 Task: In the  document newsletter.odt, change border color to  'Red' and border width to  '1.5' Select the first Column and fill it with the color  Light Magenta
Action: Mouse moved to (27, 80)
Screenshot: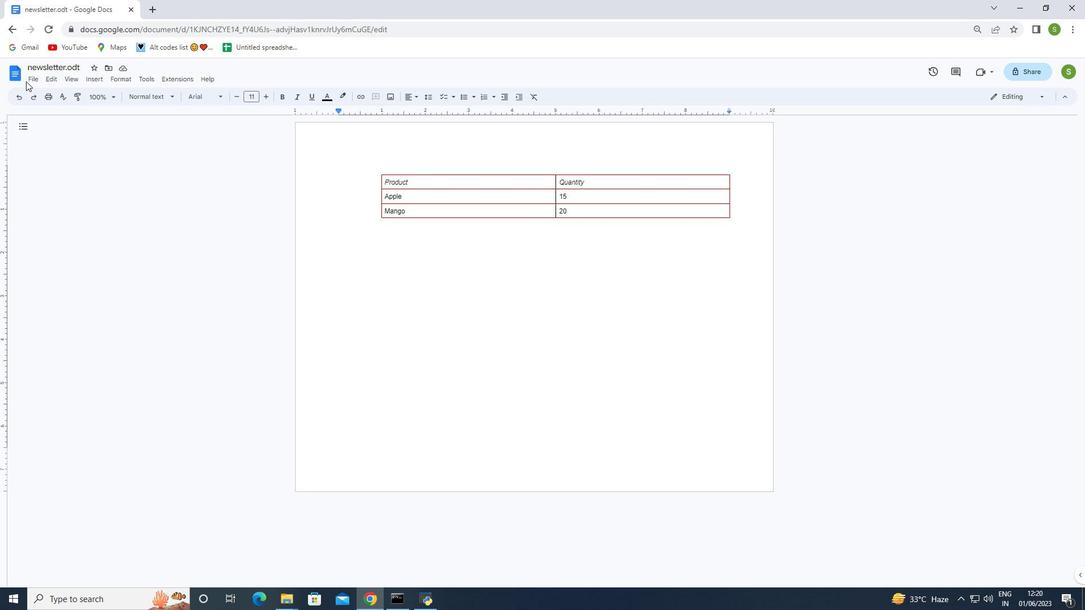 
Action: Mouse pressed left at (27, 80)
Screenshot: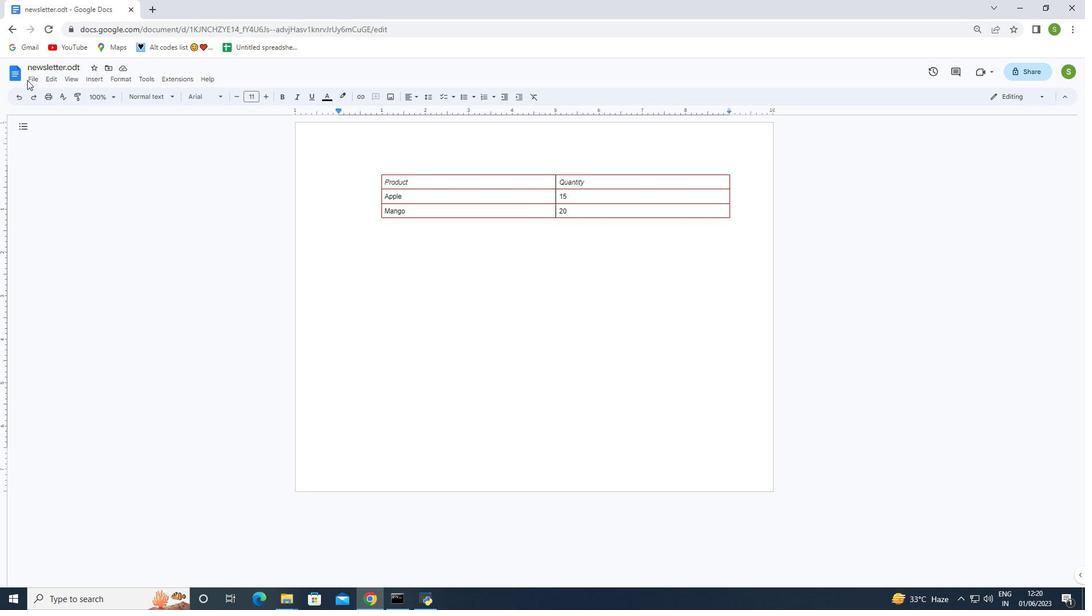 
Action: Mouse moved to (32, 78)
Screenshot: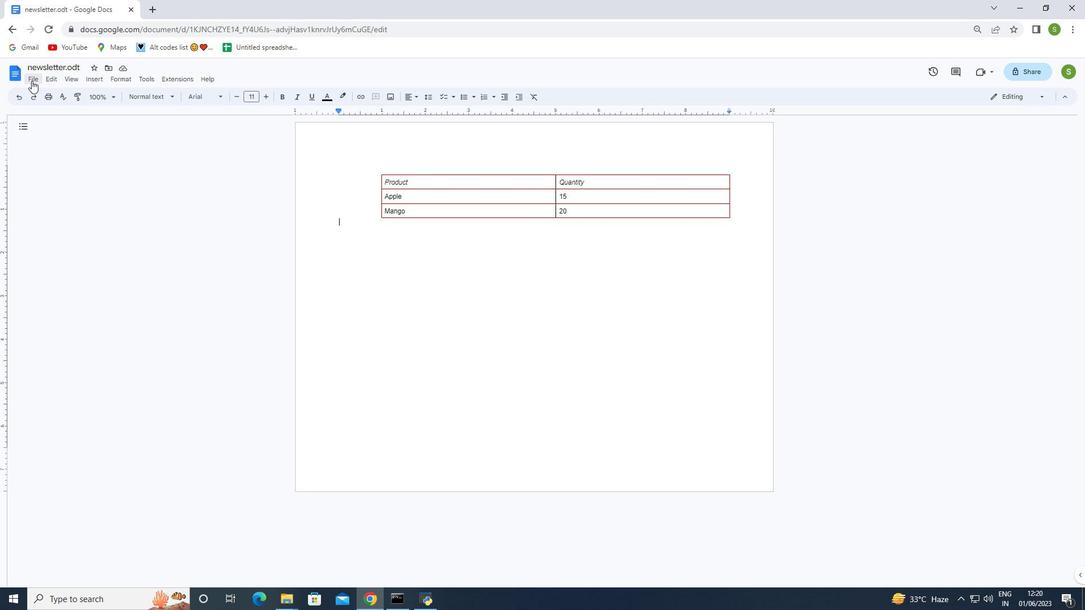 
Action: Mouse pressed left at (32, 78)
Screenshot: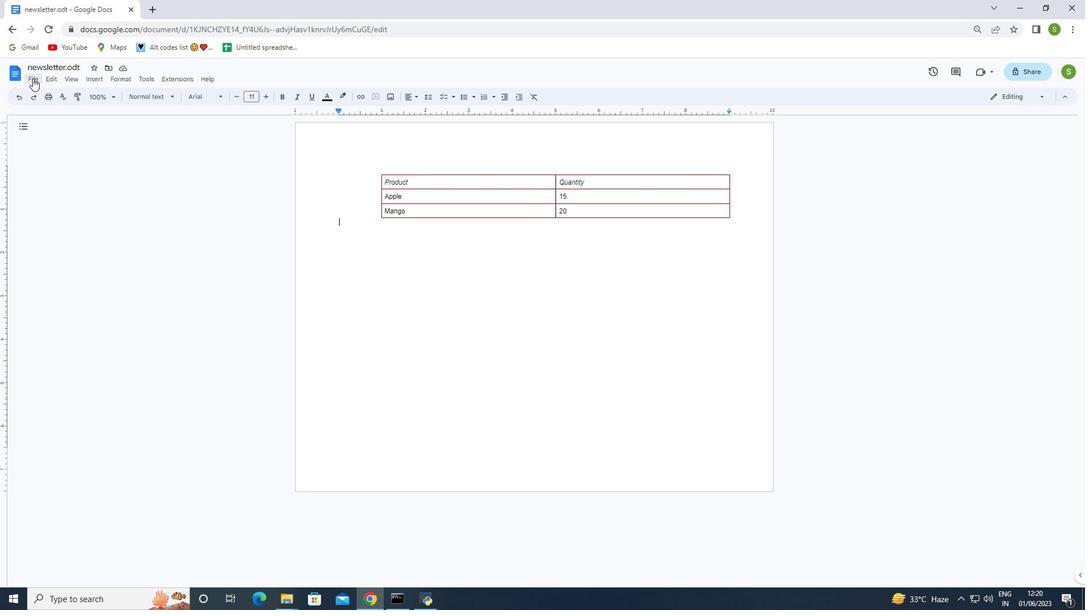 
Action: Mouse moved to (58, 200)
Screenshot: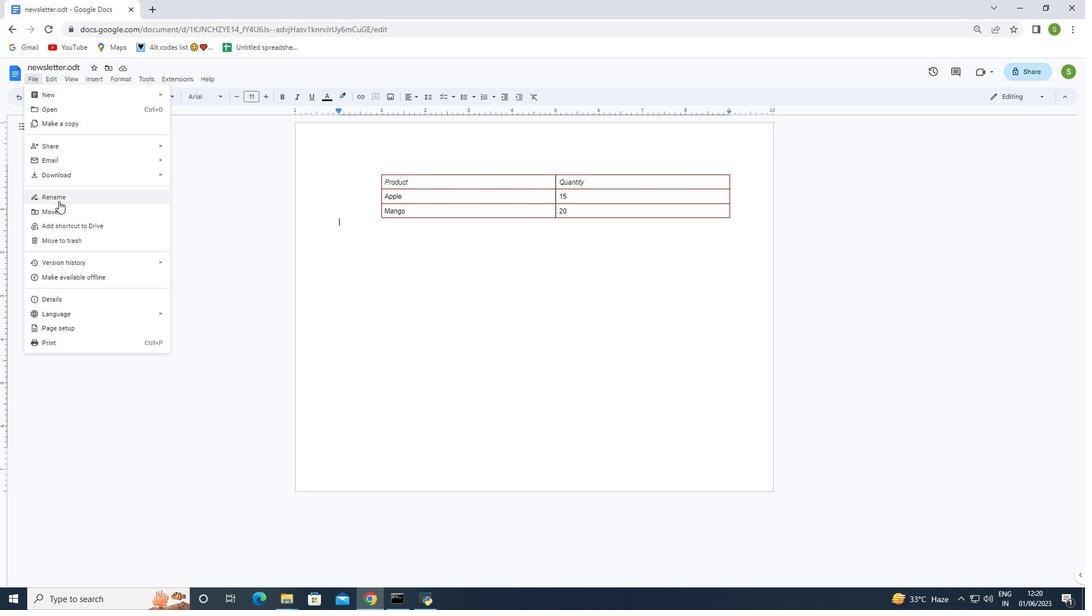 
Action: Mouse pressed left at (58, 200)
Screenshot: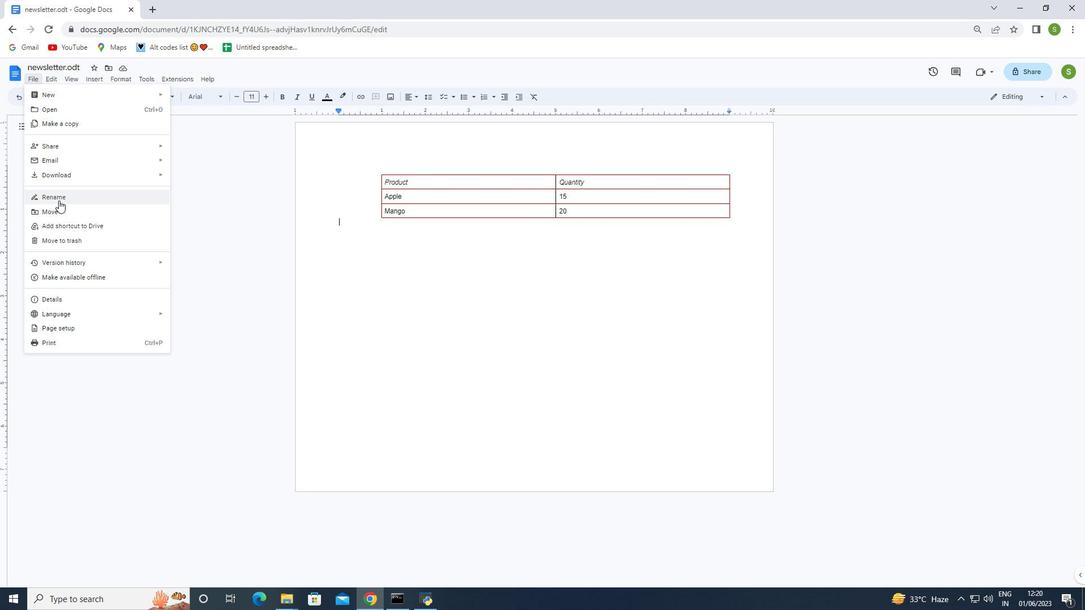 
Action: Mouse moved to (58, 200)
Screenshot: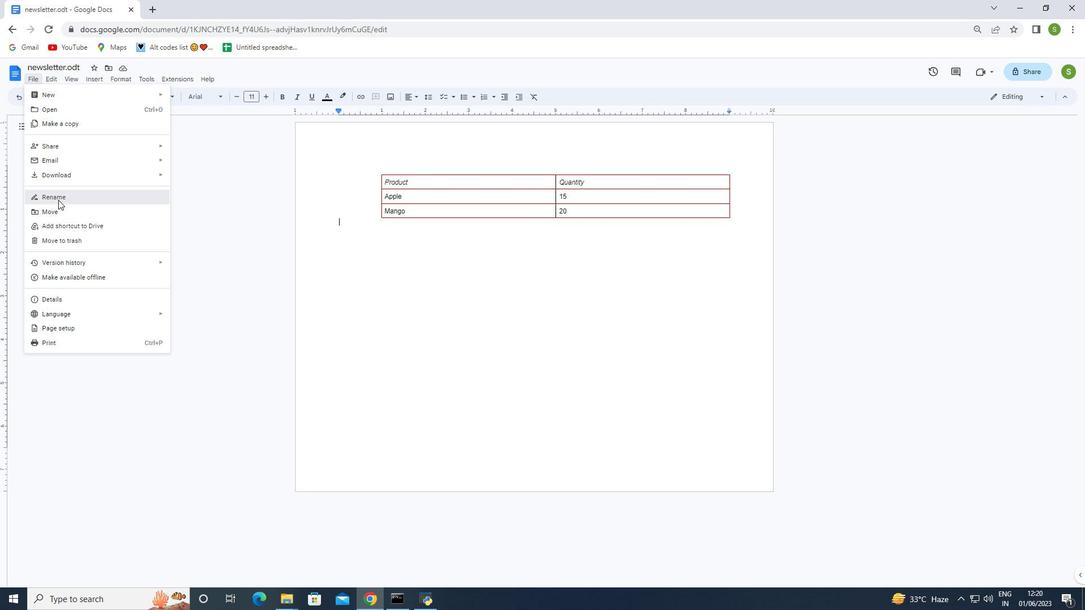 
Action: Key pressed <Key.backspace>newsletter.odt<Key.enter>
Screenshot: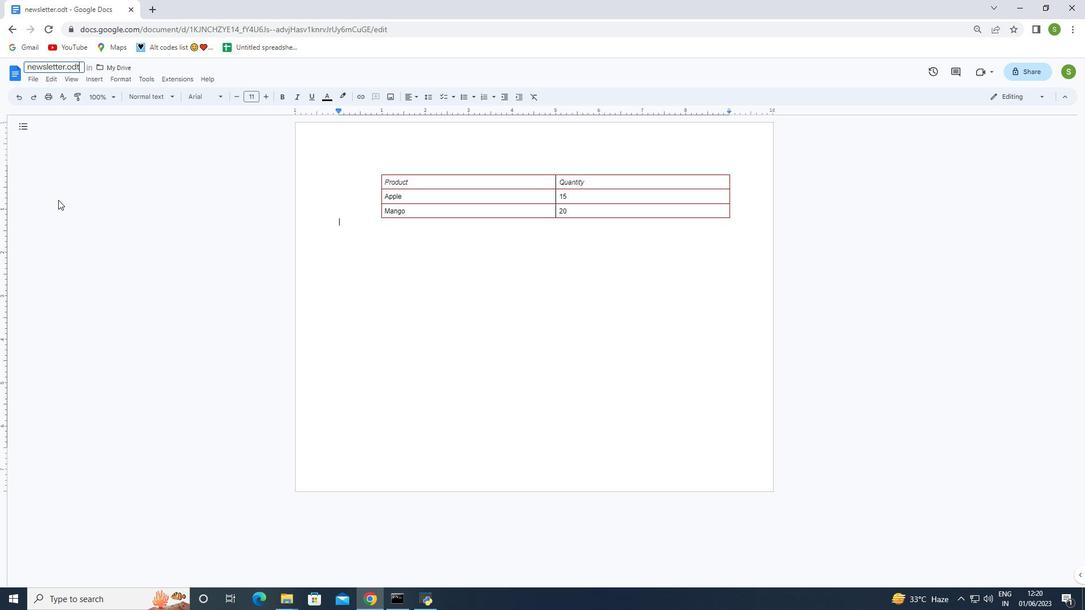 
Action: Mouse moved to (426, 173)
Screenshot: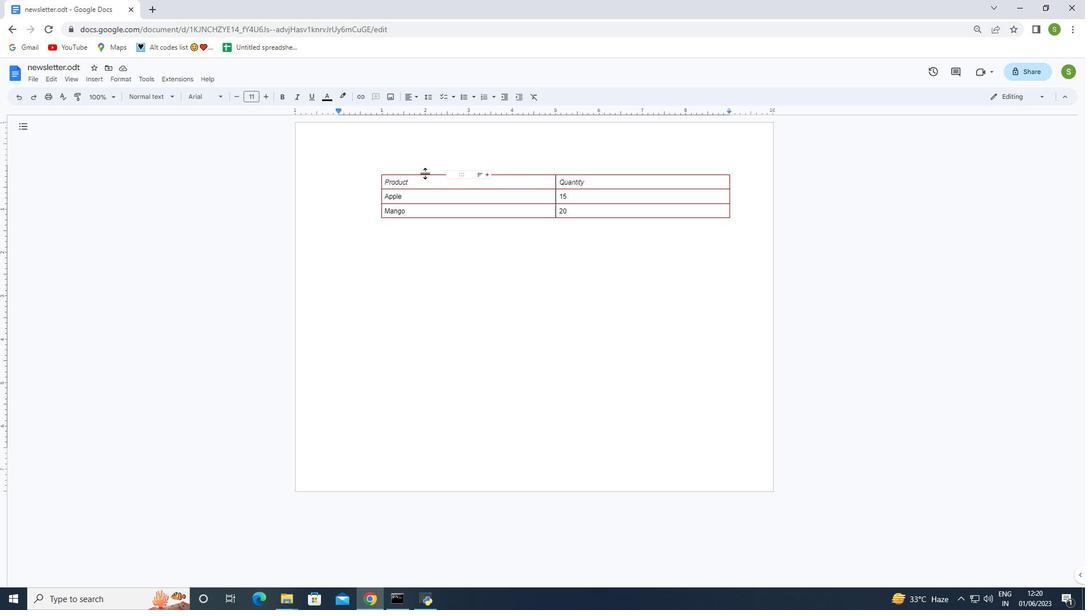 
Action: Mouse pressed left at (426, 173)
Screenshot: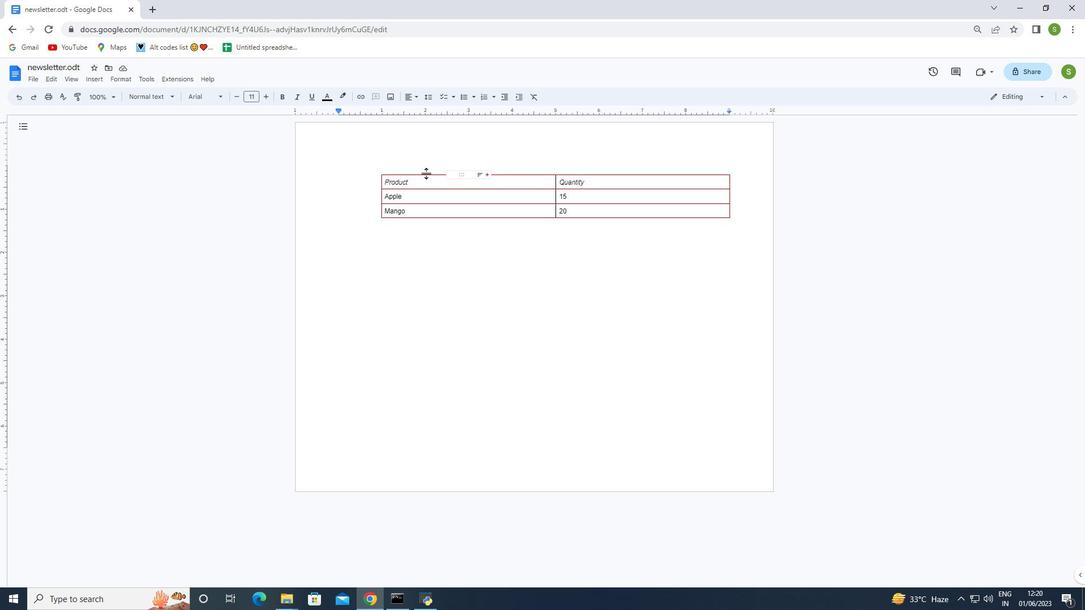 
Action: Mouse moved to (365, 165)
Screenshot: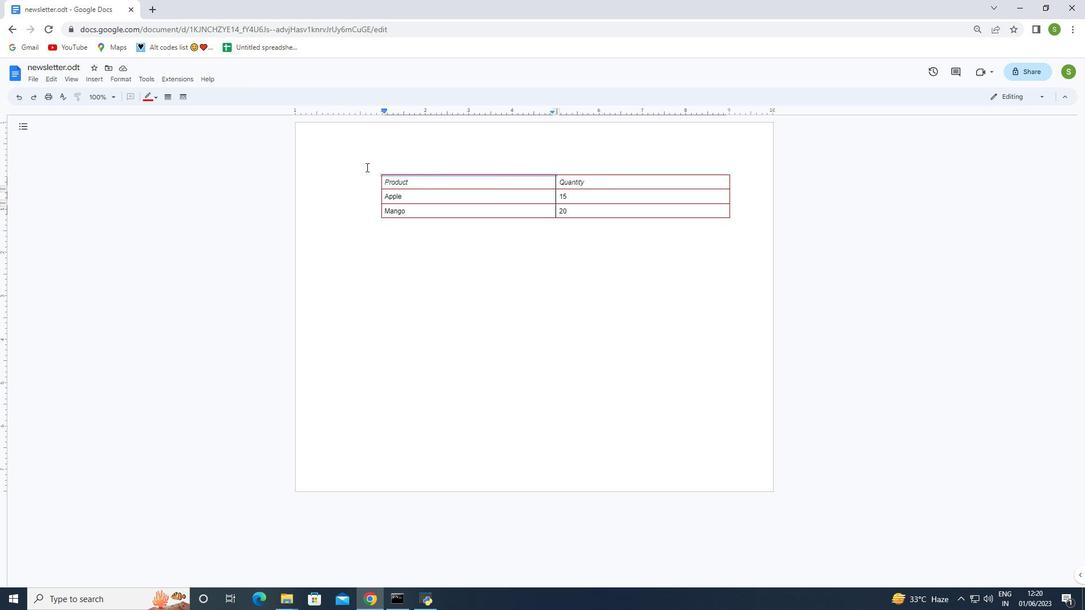 
Action: Mouse pressed left at (365, 165)
Screenshot: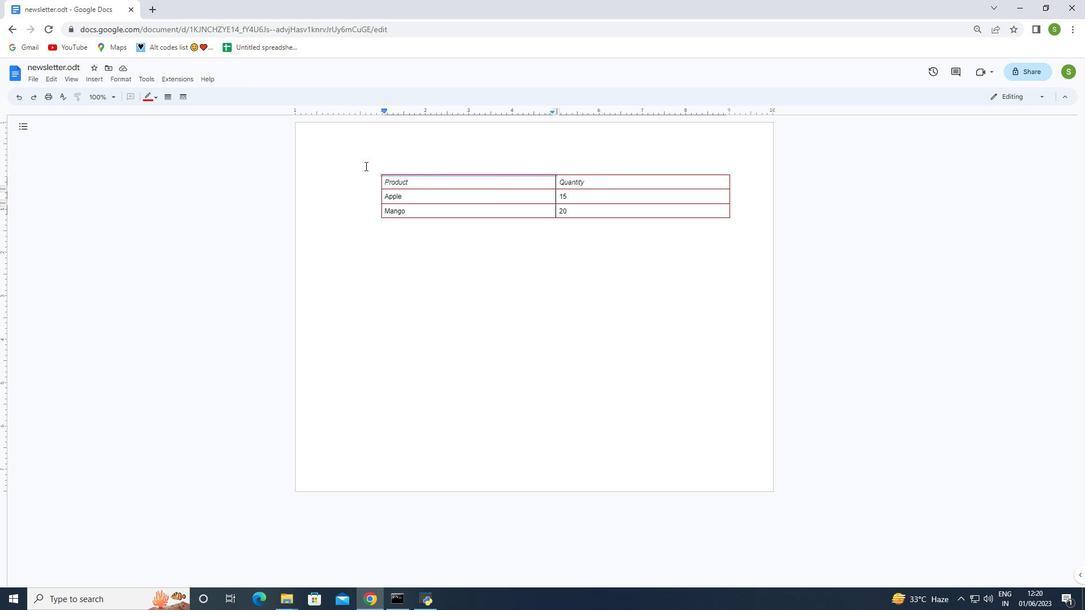 
Action: Mouse moved to (325, 100)
Screenshot: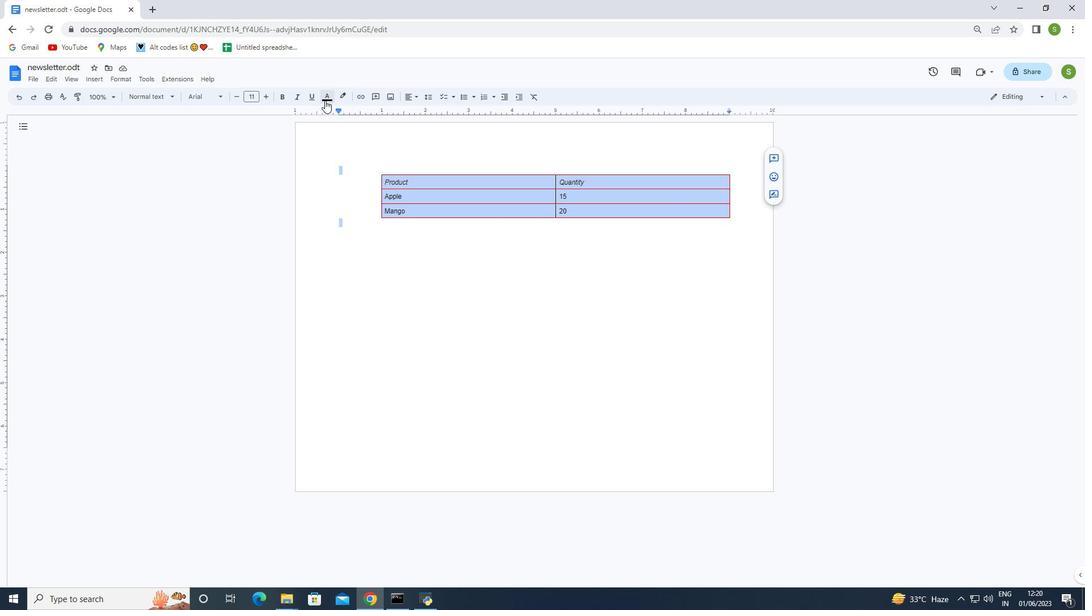 
Action: Mouse pressed left at (325, 100)
Screenshot: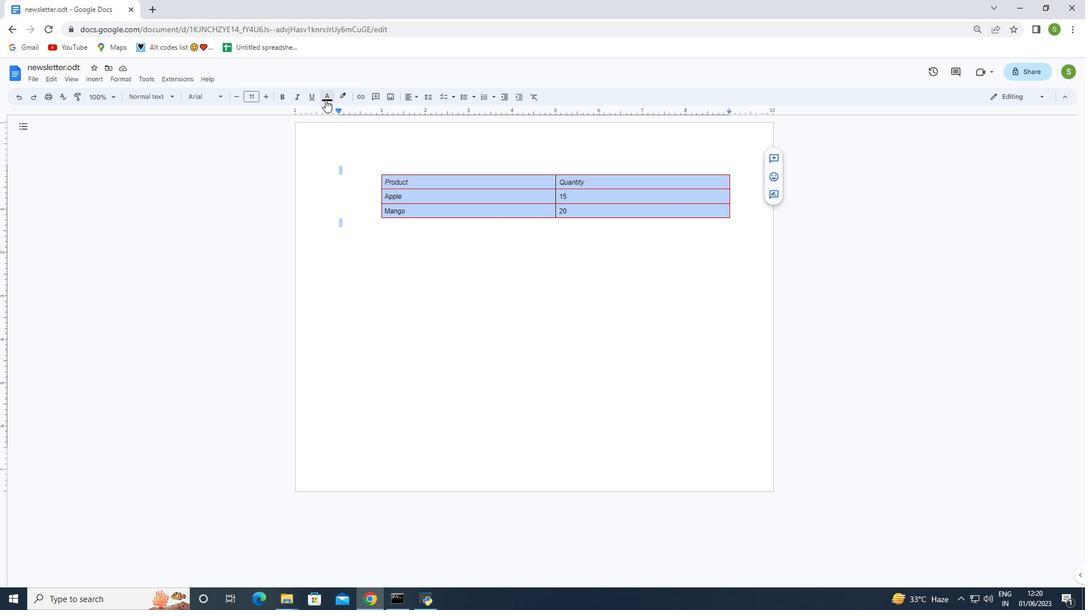 
Action: Mouse moved to (339, 123)
Screenshot: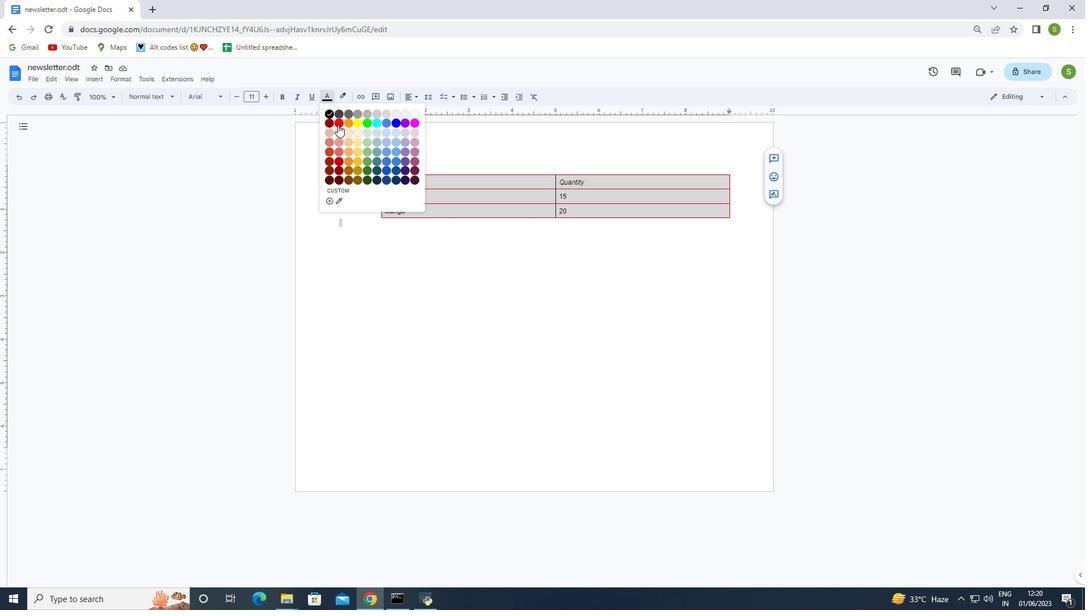 
Action: Mouse pressed left at (339, 123)
Screenshot: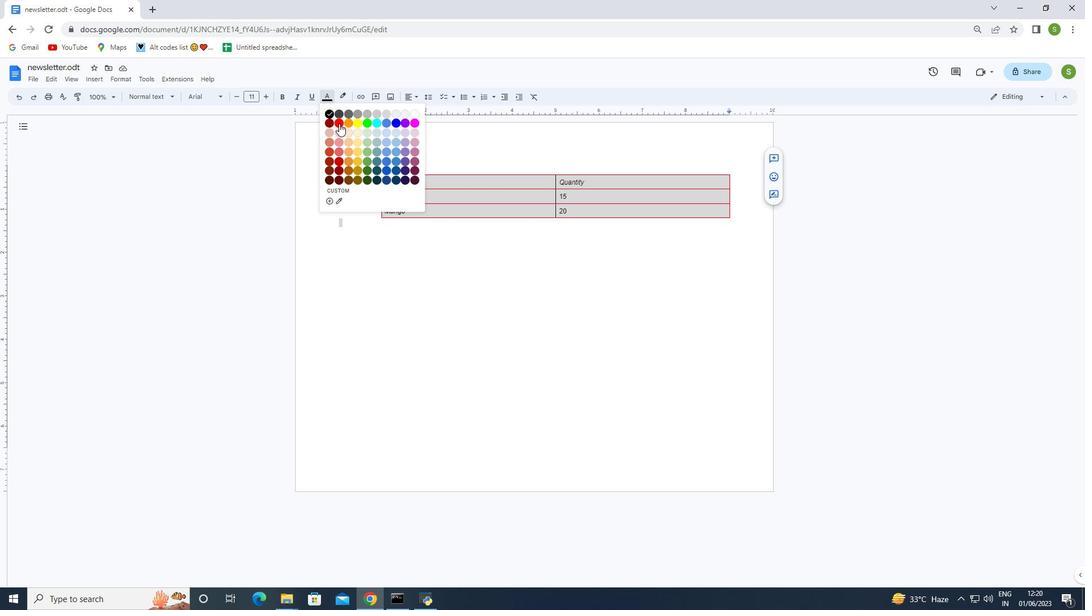 
Action: Mouse moved to (405, 240)
Screenshot: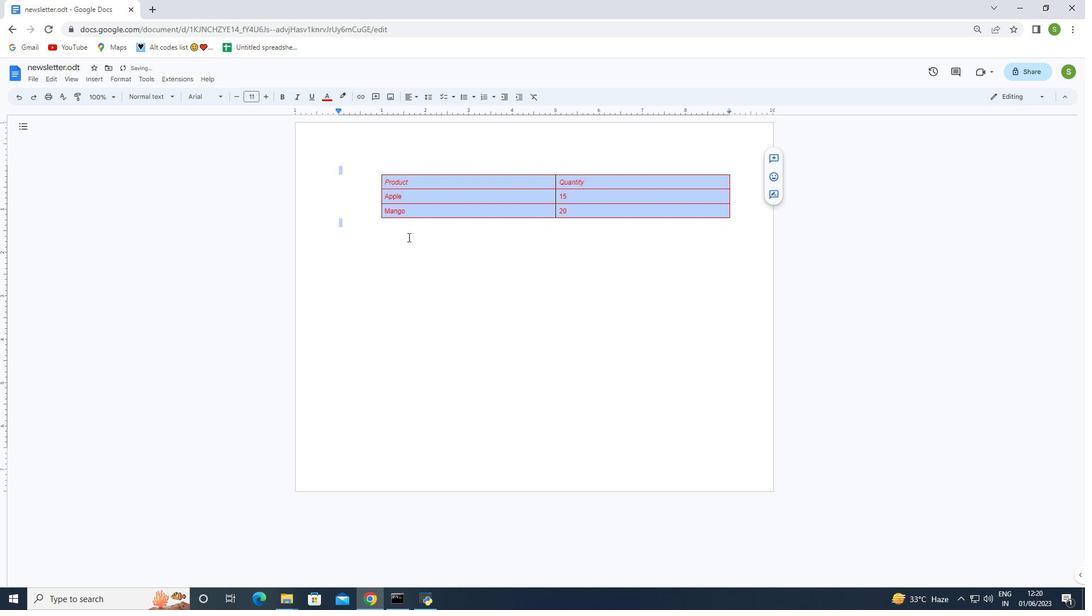 
Action: Key pressed ctrl+Z
Screenshot: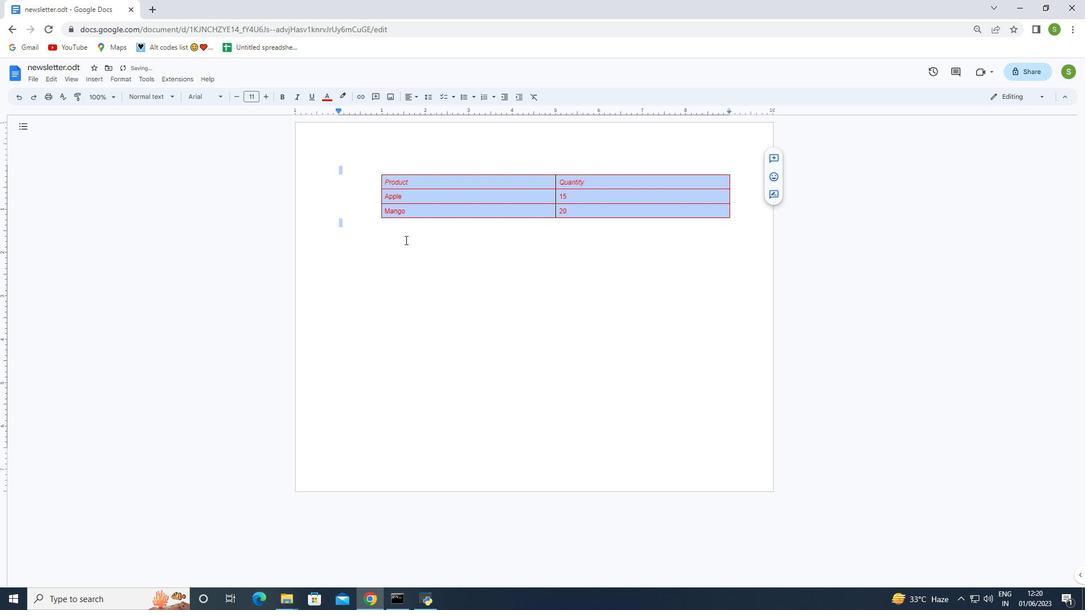 
Action: Mouse moved to (437, 261)
Screenshot: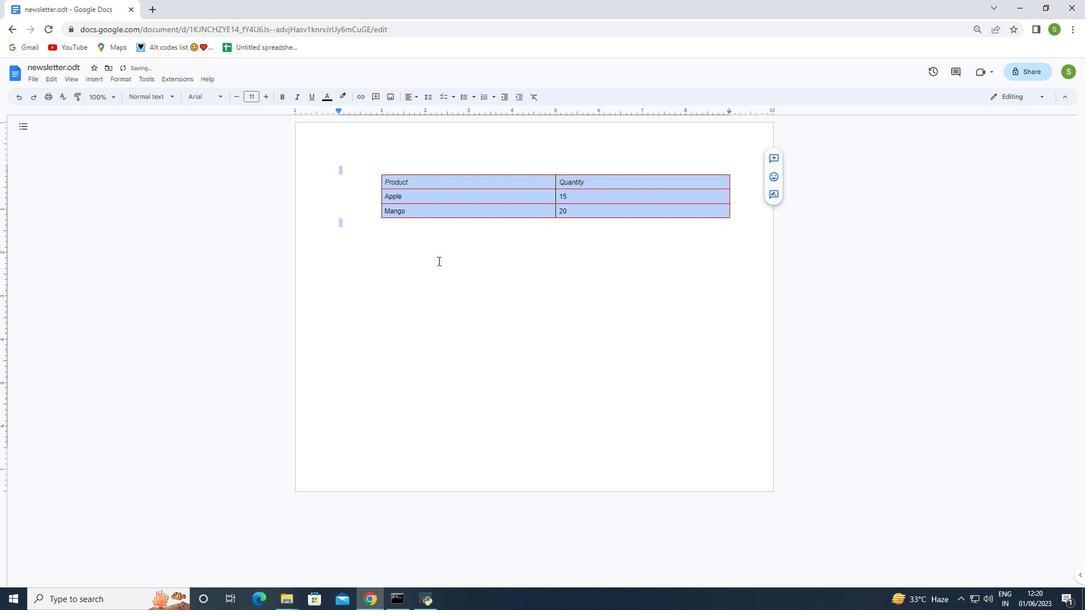 
Action: Mouse pressed left at (437, 261)
Screenshot: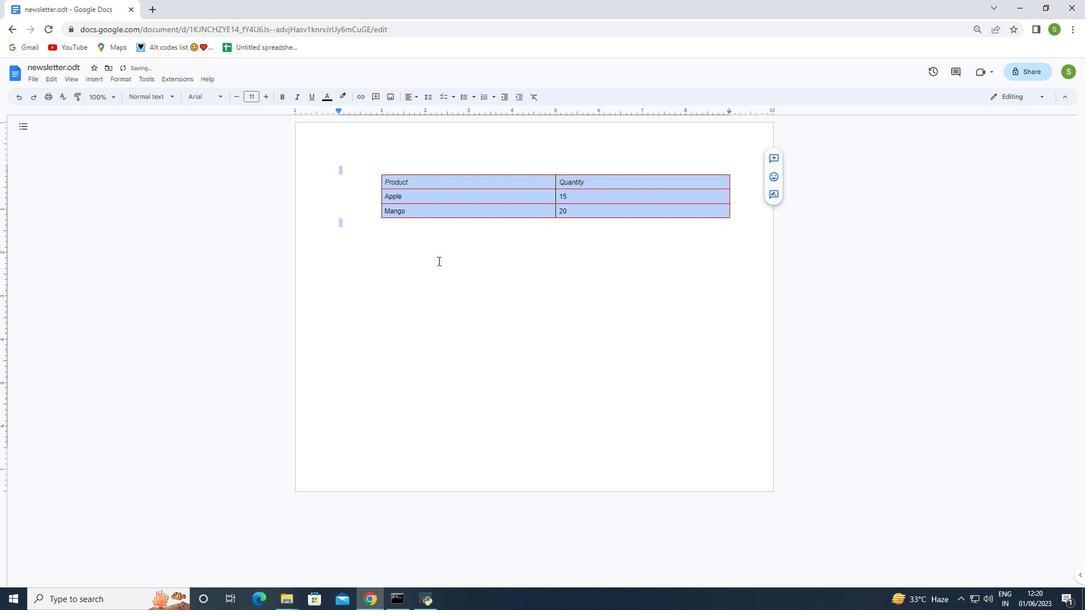
Action: Mouse moved to (436, 261)
Screenshot: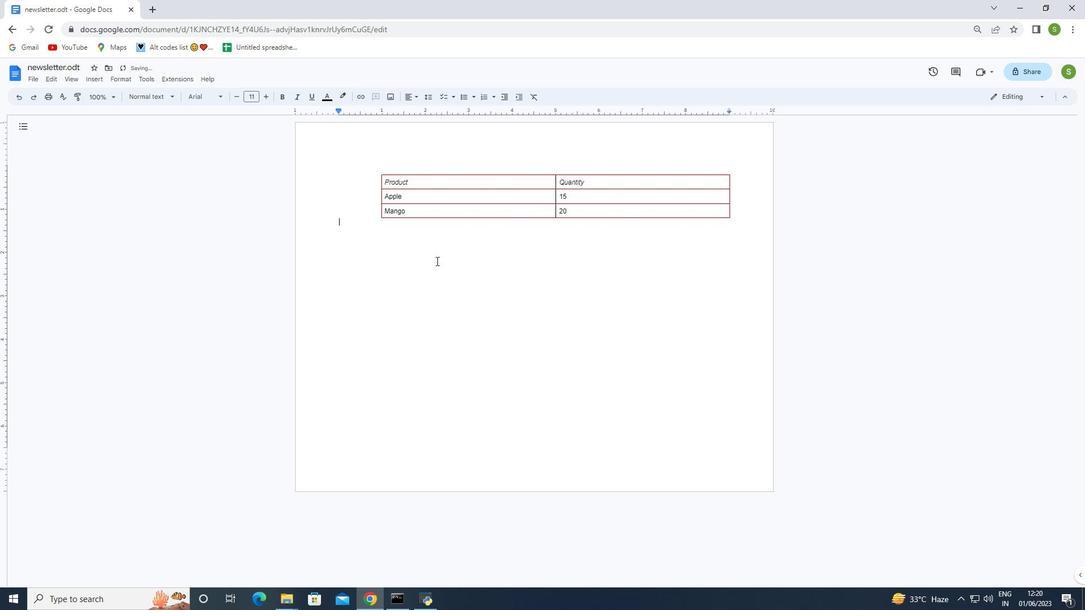 
Action: Mouse pressed left at (436, 261)
Screenshot: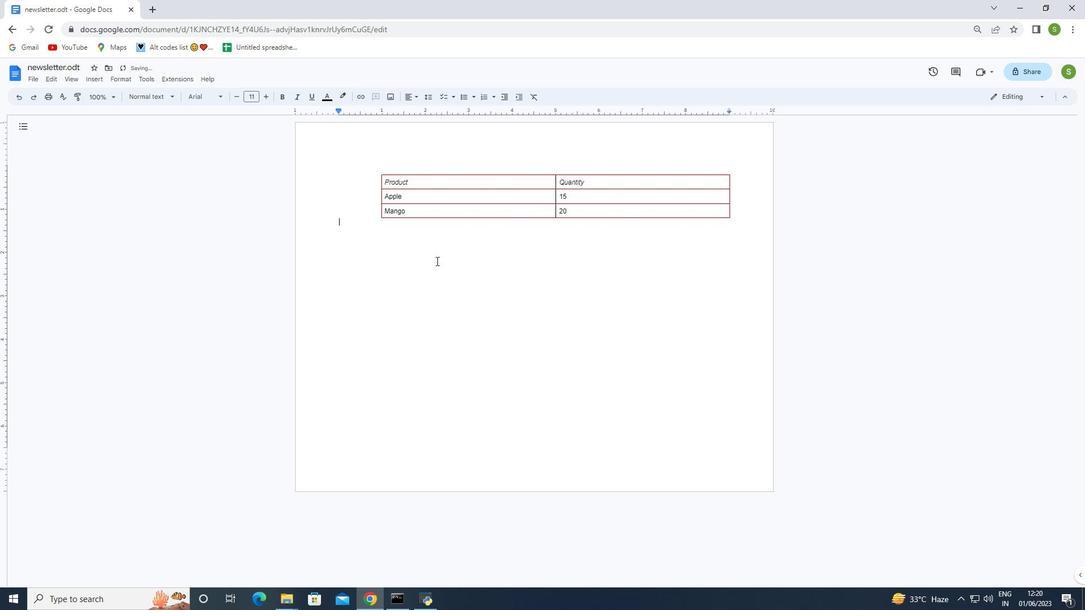 
Action: Mouse moved to (373, 163)
Screenshot: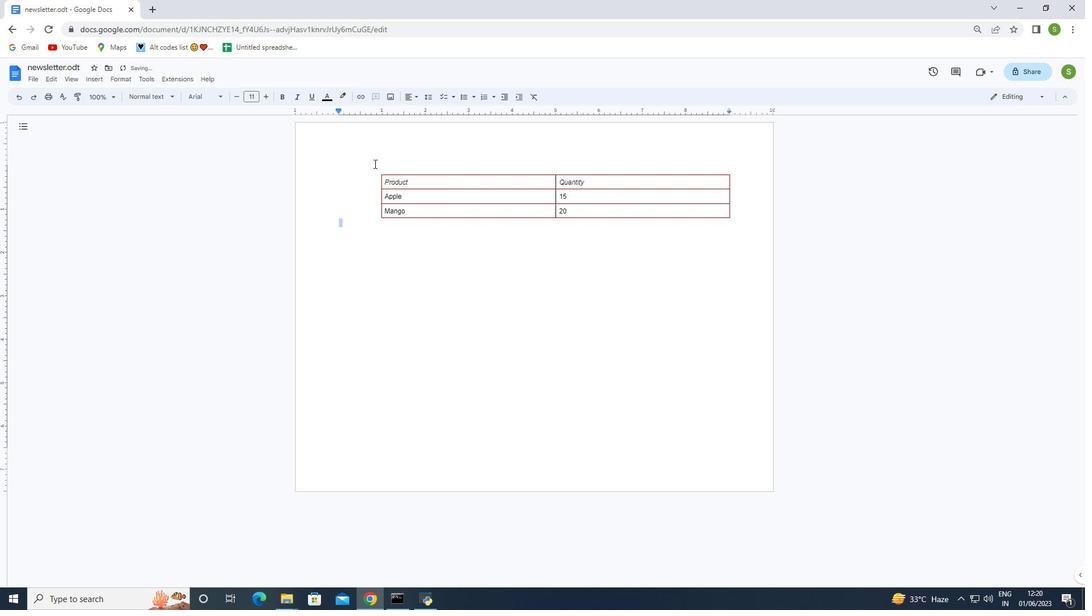 
Action: Mouse pressed left at (373, 163)
Screenshot: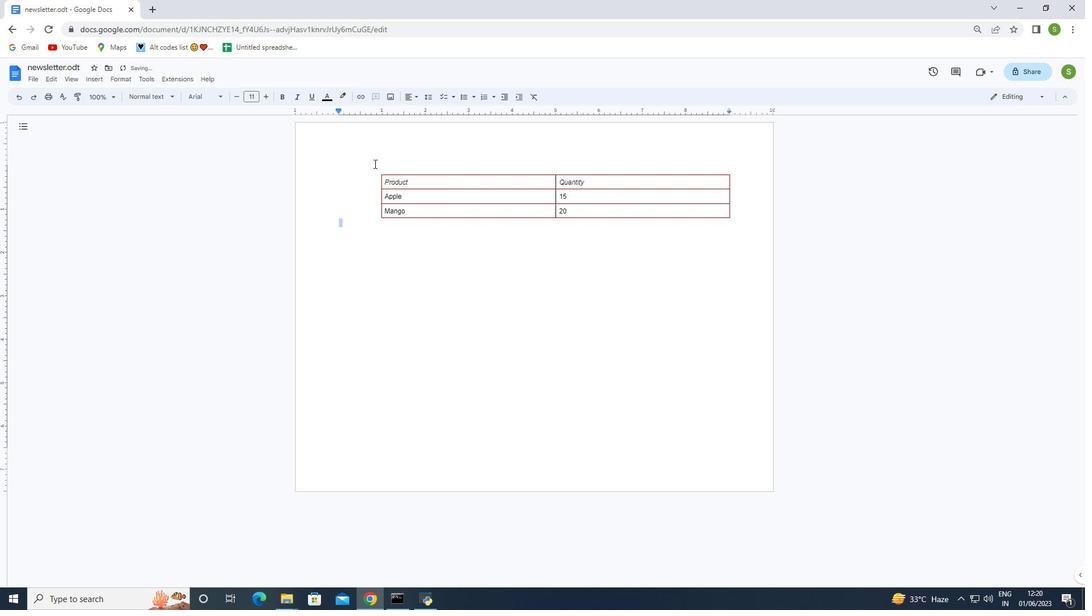 
Action: Mouse moved to (640, 293)
Screenshot: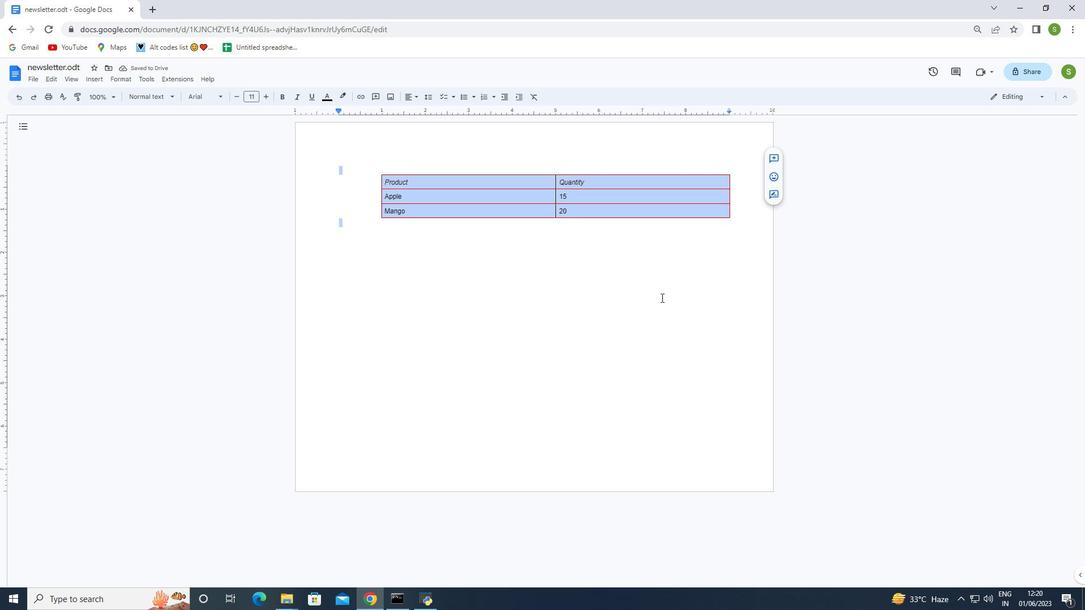 
Action: Key pressed <Key.shift>
Screenshot: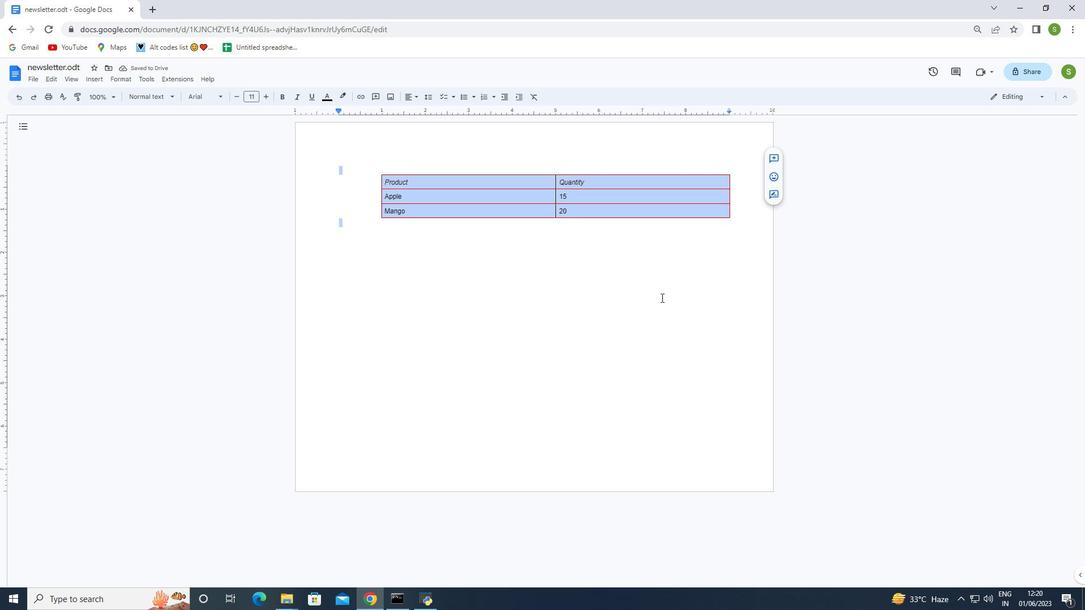 
Action: Mouse moved to (427, 187)
Screenshot: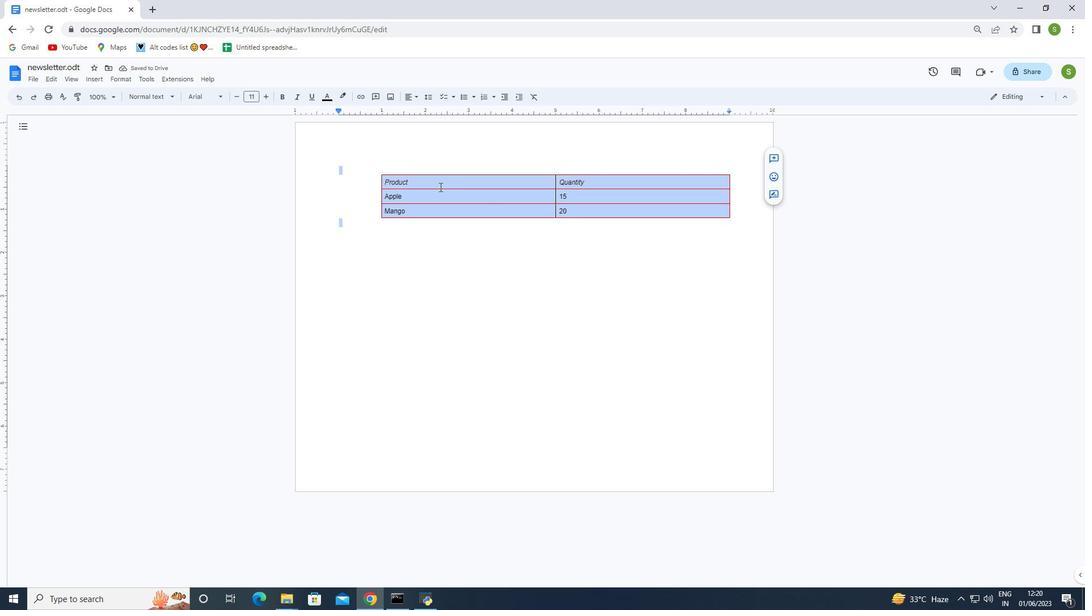 
Action: Key pressed <Key.shift>
Screenshot: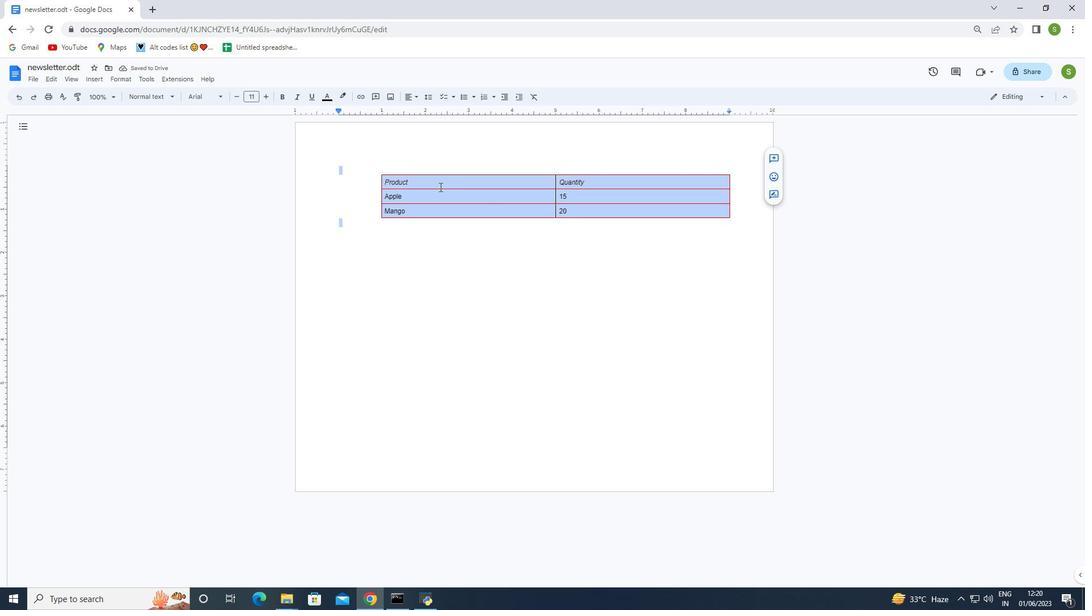 
Action: Mouse moved to (423, 187)
Screenshot: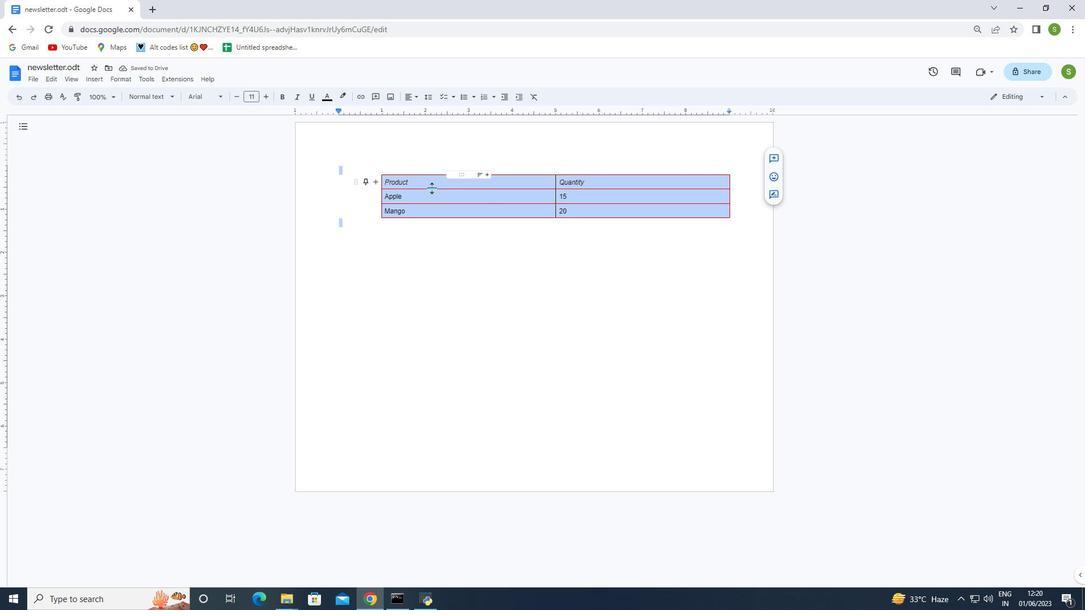 
Action: Key pressed <Key.shift>
Screenshot: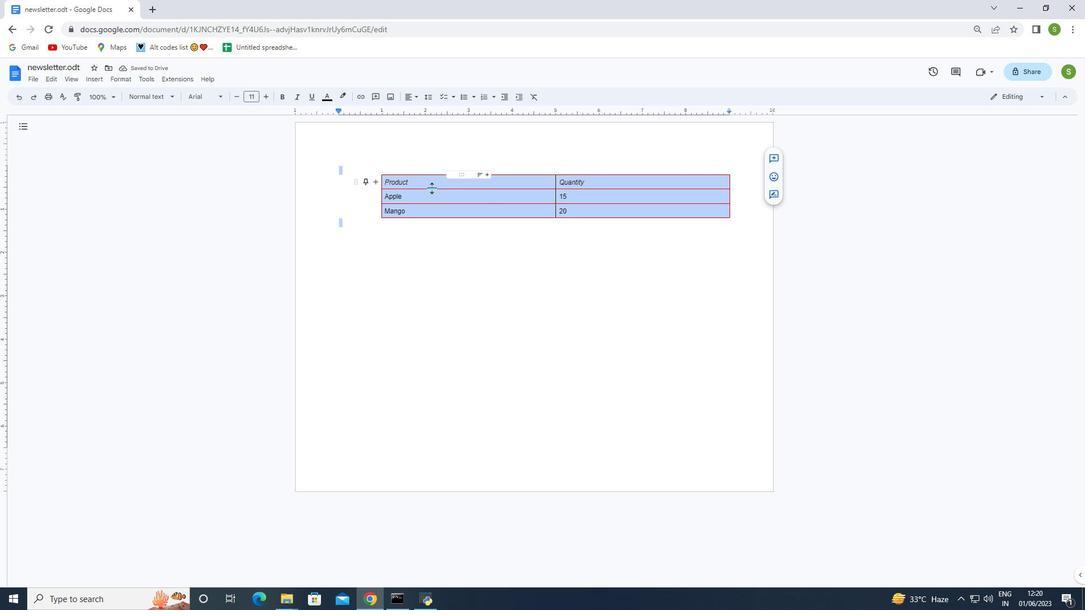 
Action: Mouse moved to (421, 187)
Screenshot: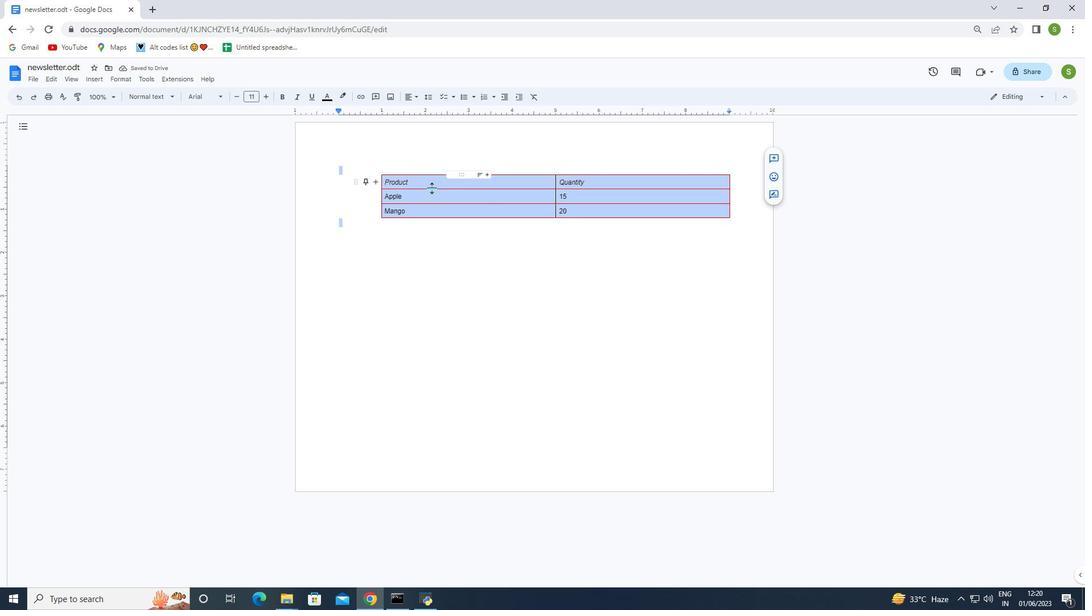 
Action: Key pressed <Key.shift>
Screenshot: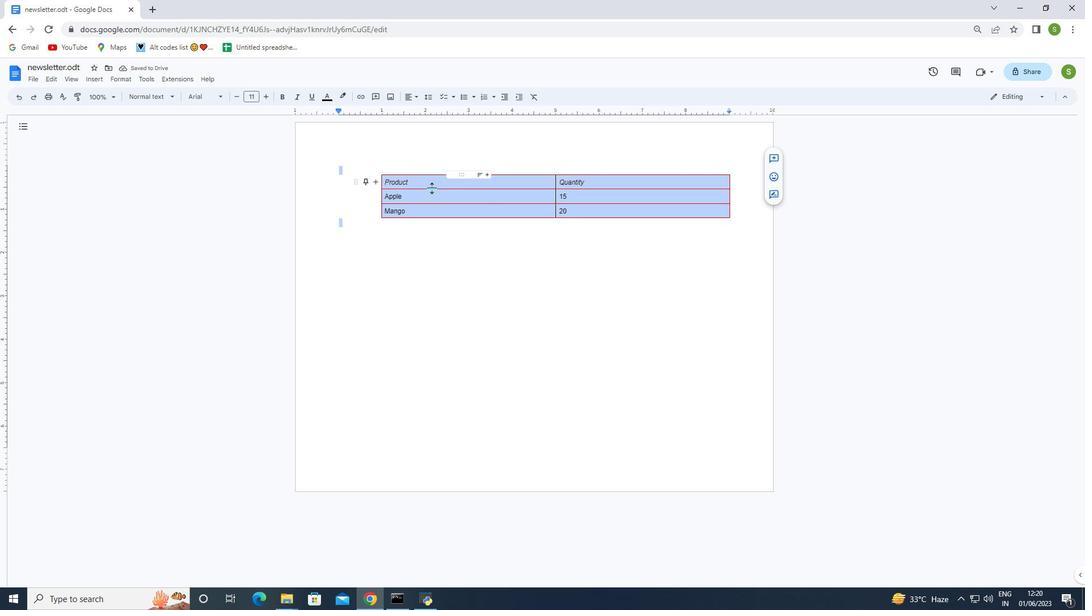 
Action: Mouse moved to (417, 187)
Screenshot: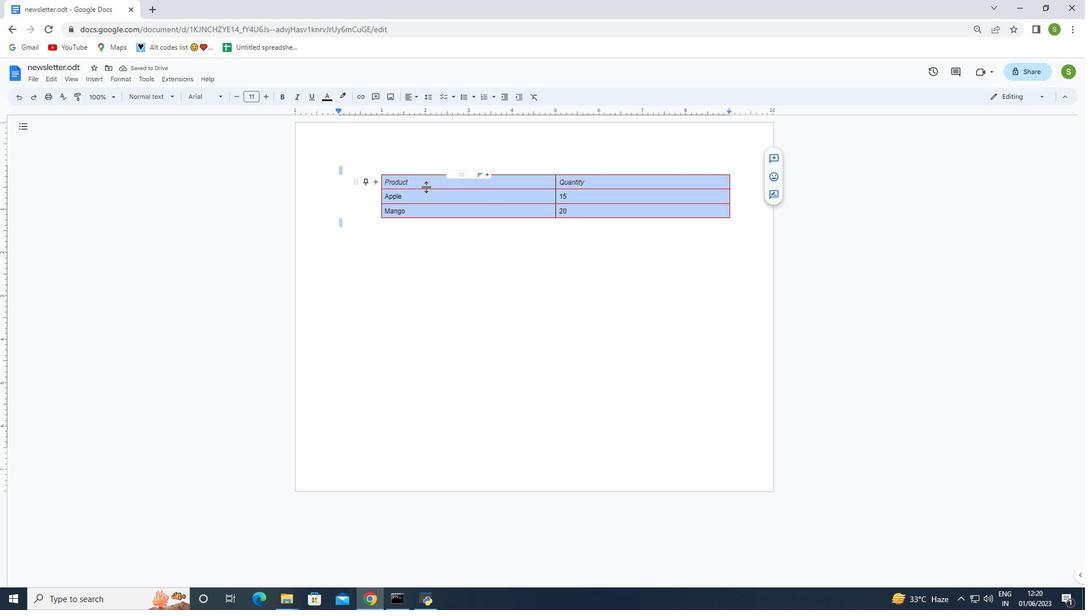 
Action: Key pressed <Key.shift>
Screenshot: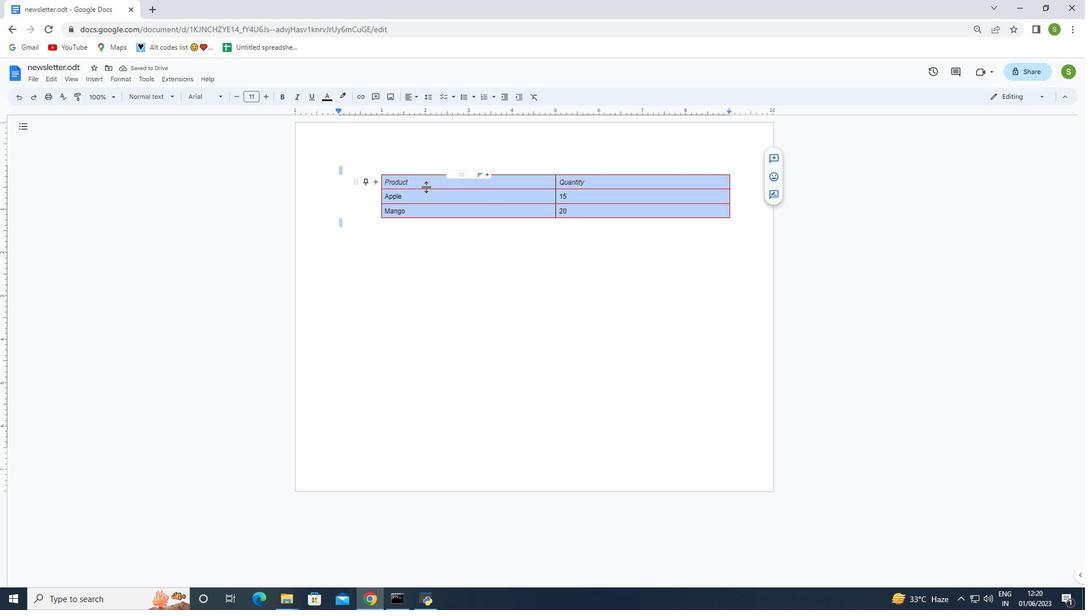 
Action: Mouse moved to (414, 185)
Screenshot: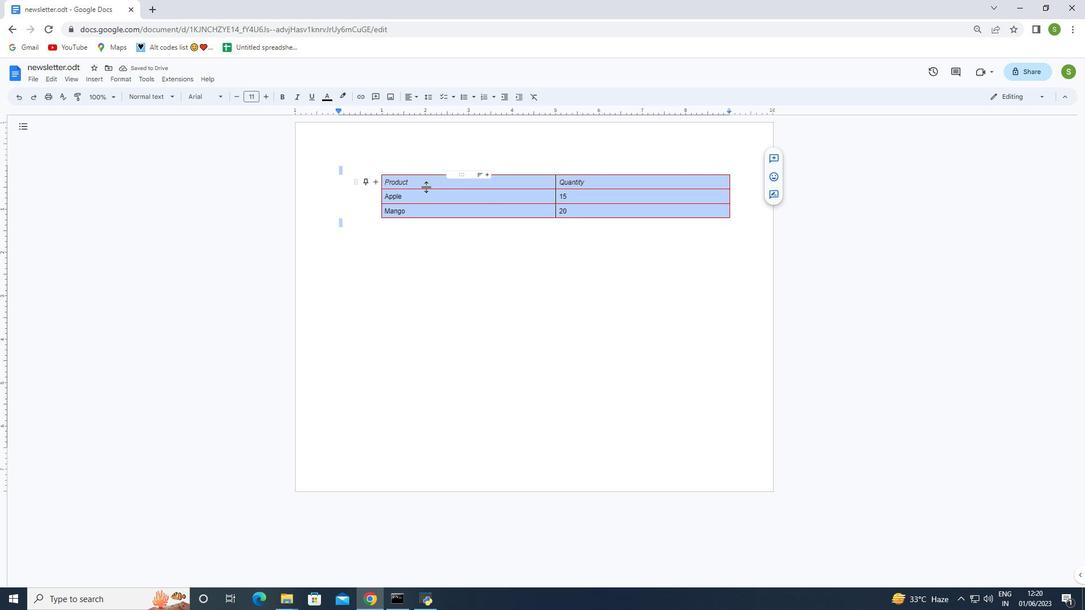 
Action: Key pressed <Key.shift>
Screenshot: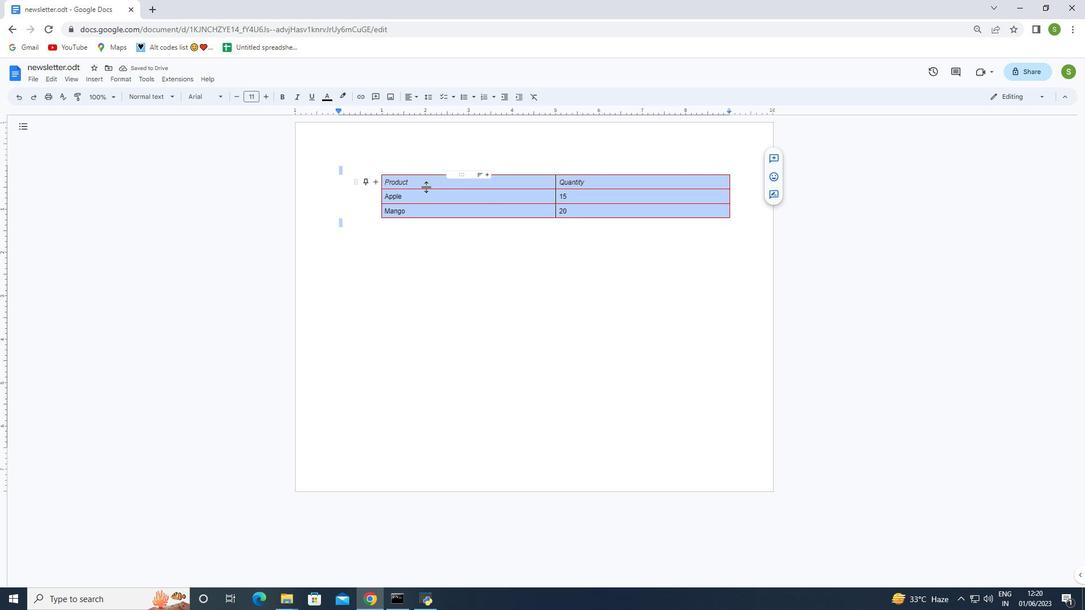 
Action: Mouse moved to (411, 184)
Screenshot: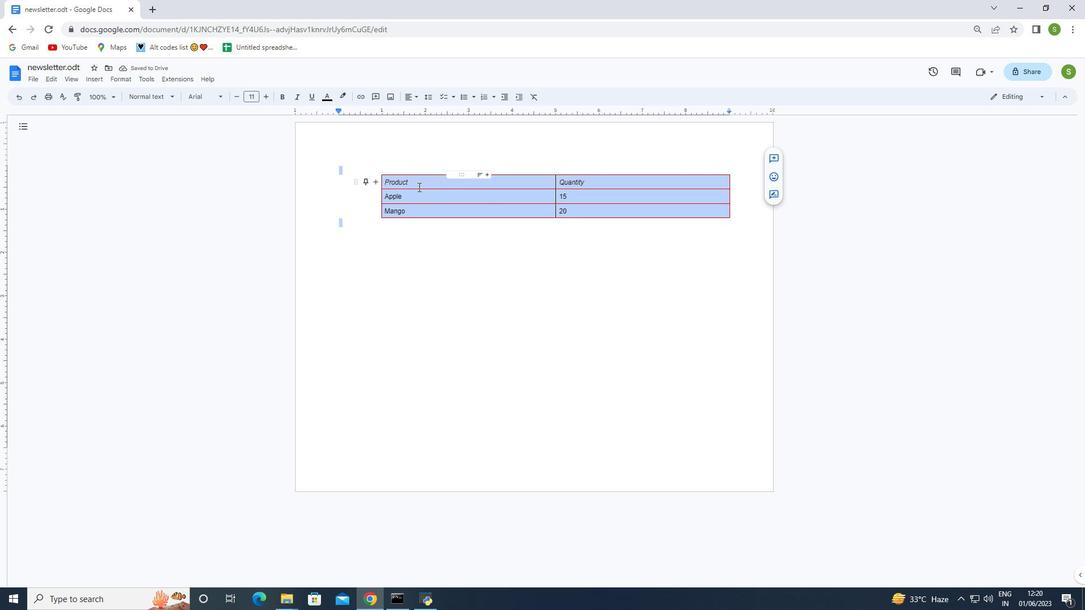 
Action: Key pressed <Key.shift>
Screenshot: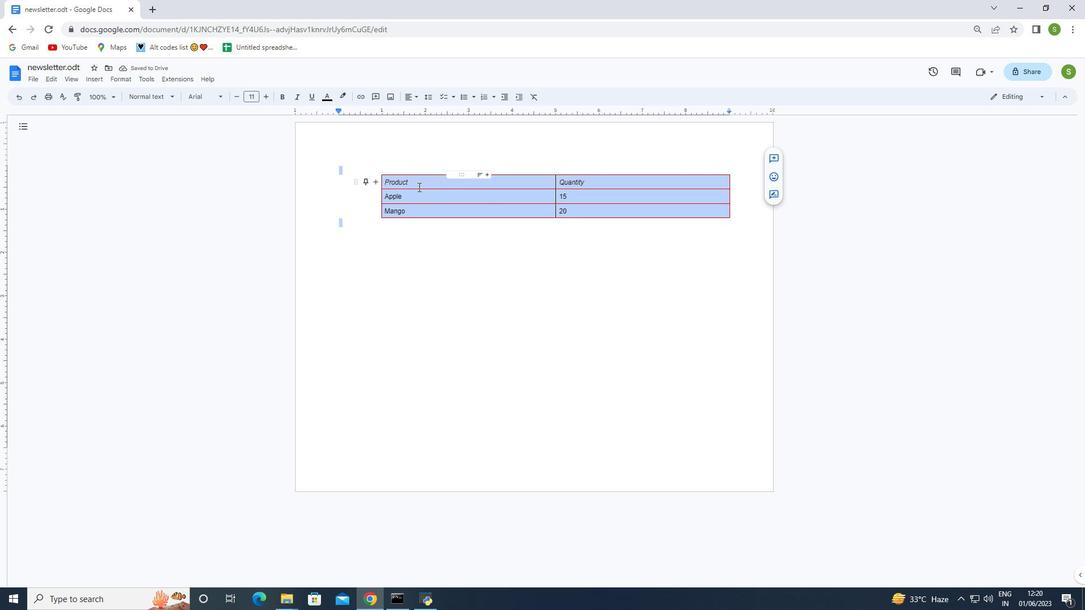 
Action: Mouse moved to (410, 184)
Screenshot: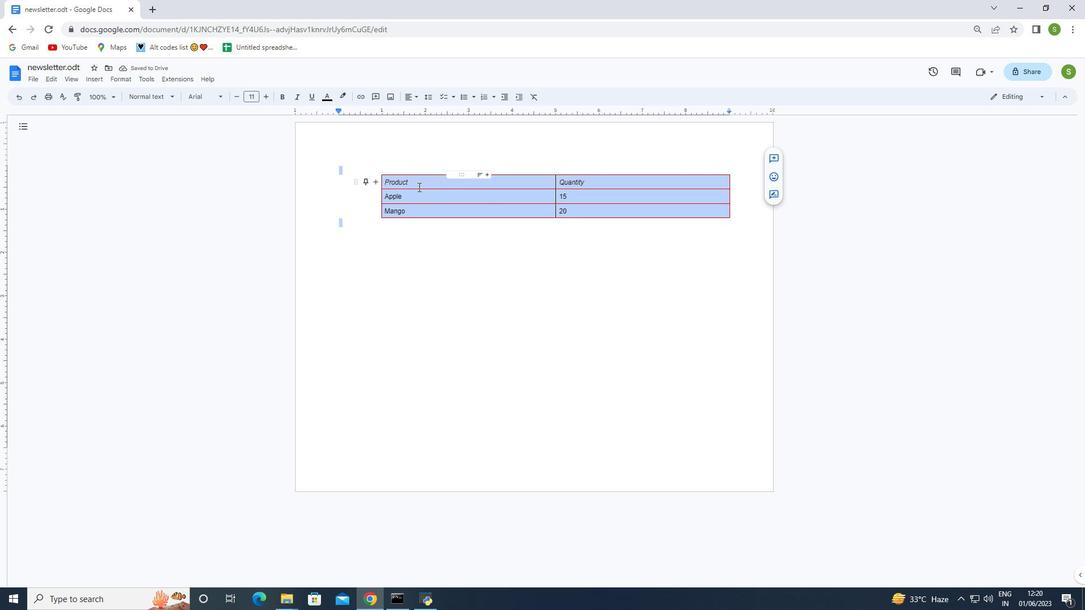 
Action: Key pressed <Key.shift>
Screenshot: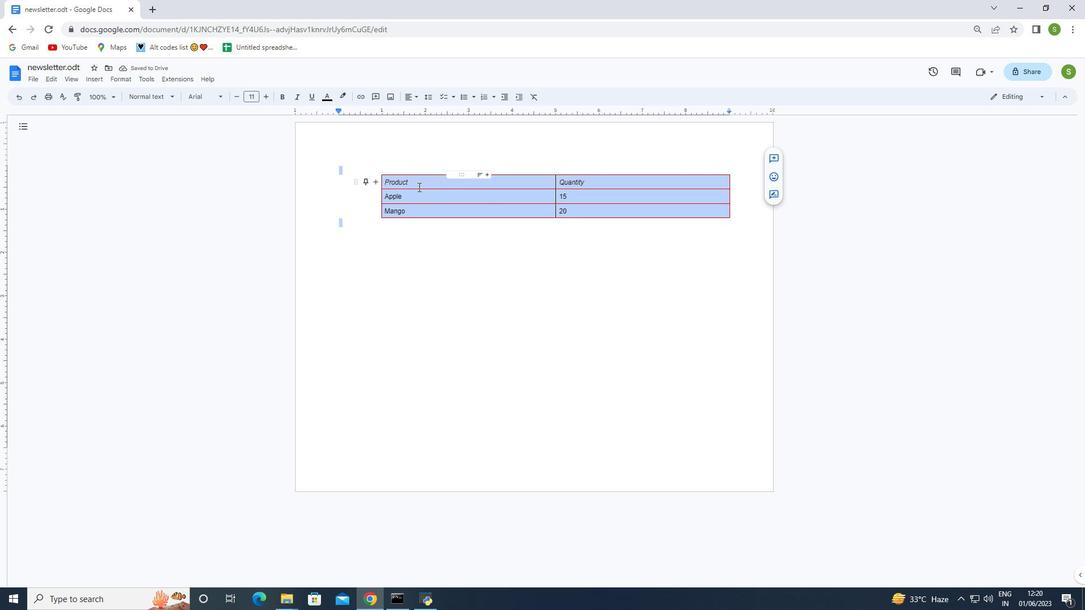 
Action: Mouse moved to (409, 184)
Screenshot: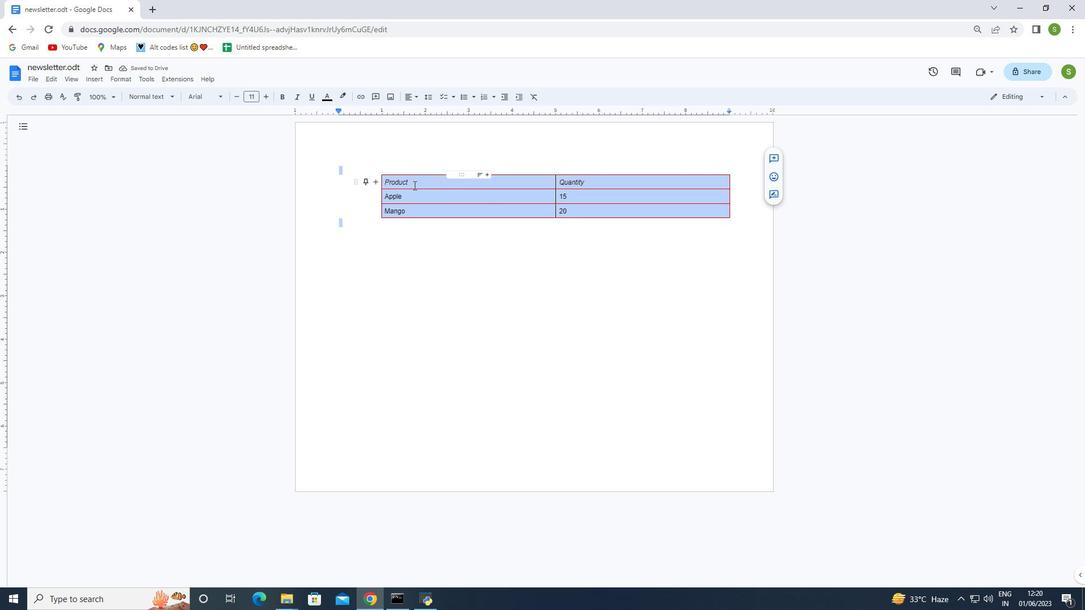 
Action: Key pressed <Key.shift>
Screenshot: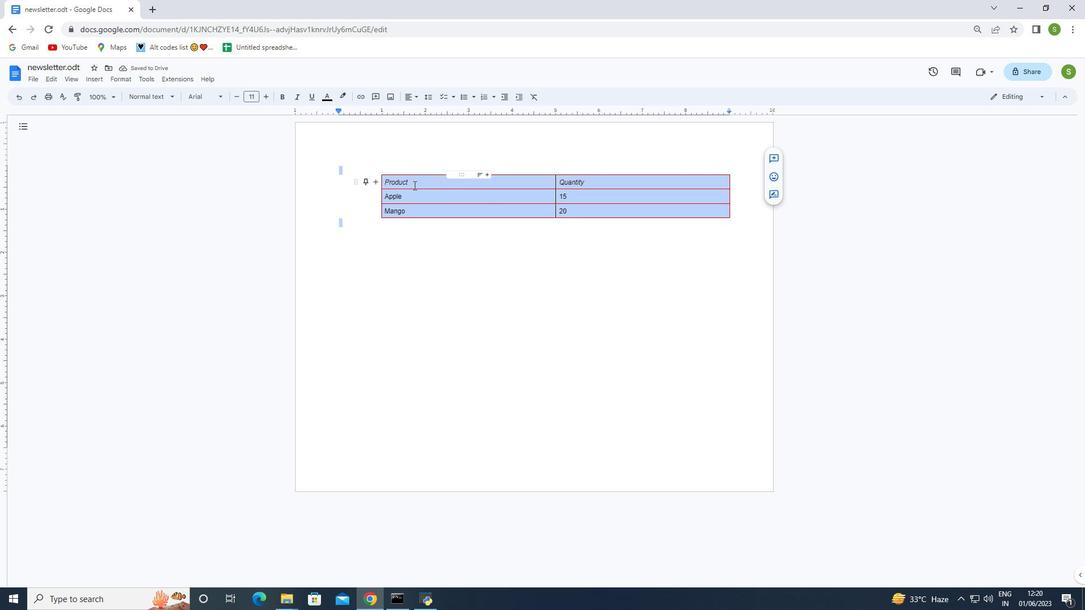 
Action: Mouse moved to (408, 184)
Screenshot: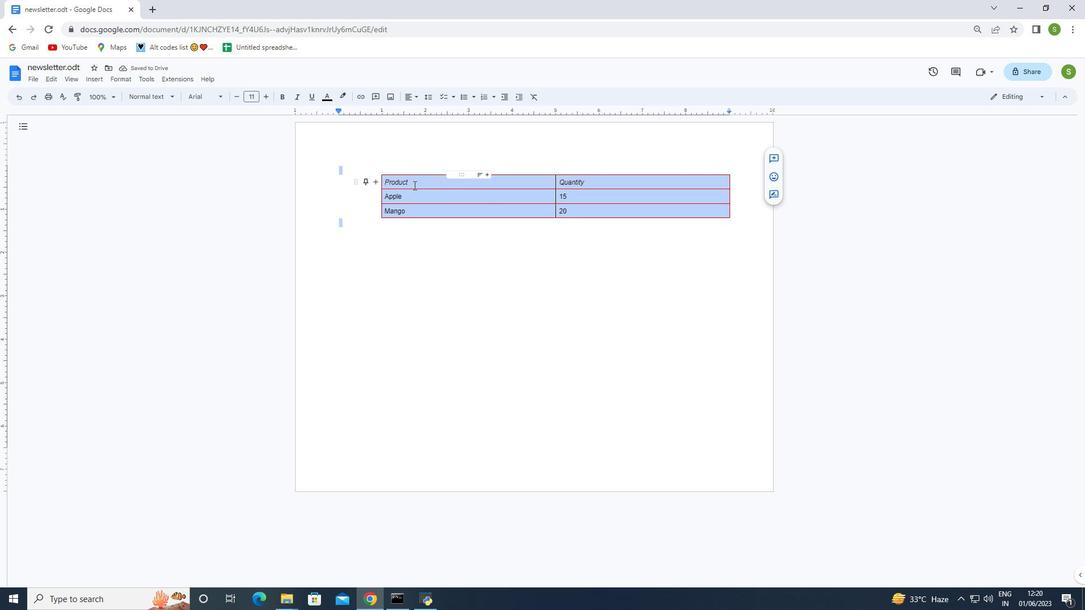 
Action: Key pressed <Key.shift>
Screenshot: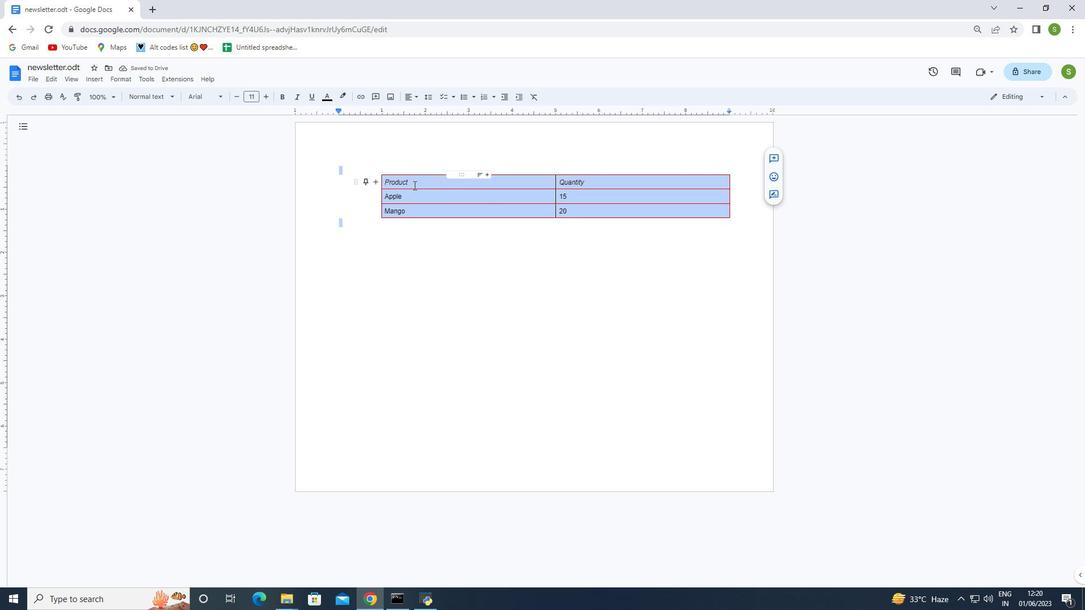 
Action: Mouse moved to (408, 183)
Screenshot: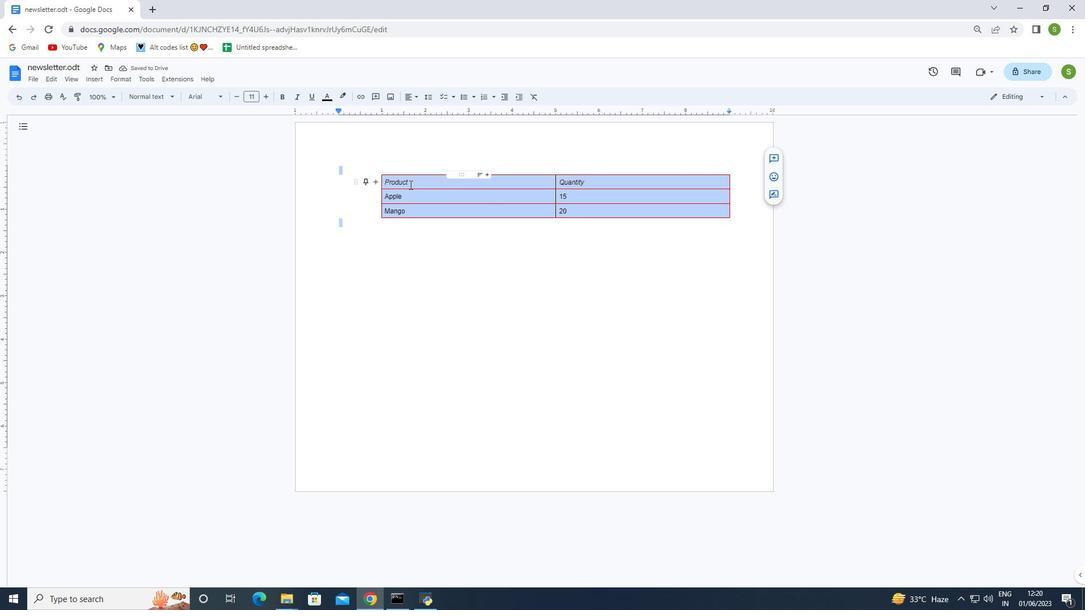 
Action: Key pressed <Key.shift>
Screenshot: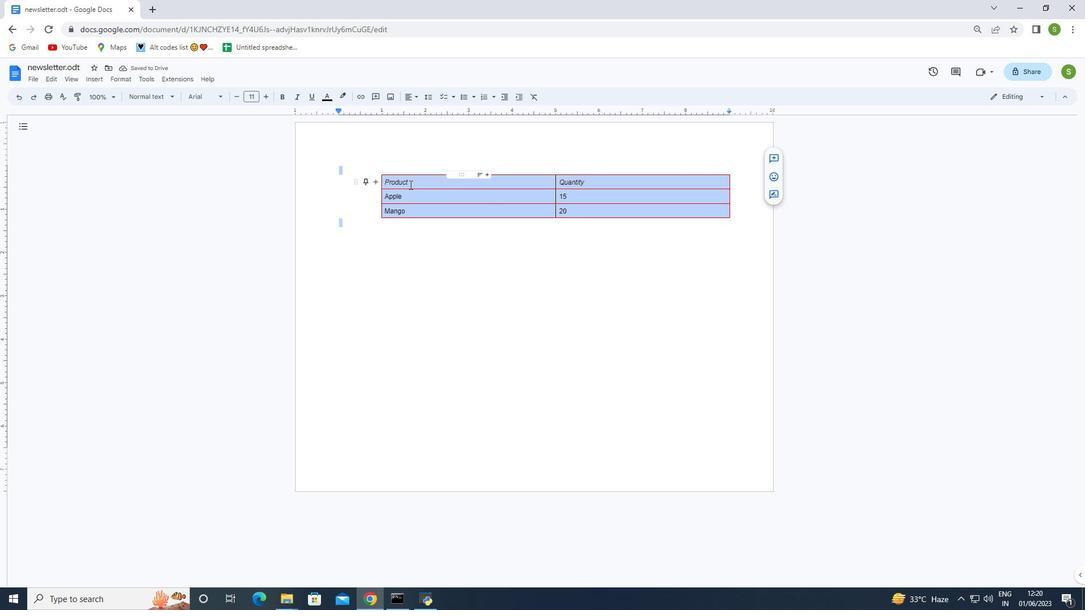 
Action: Mouse moved to (408, 183)
Screenshot: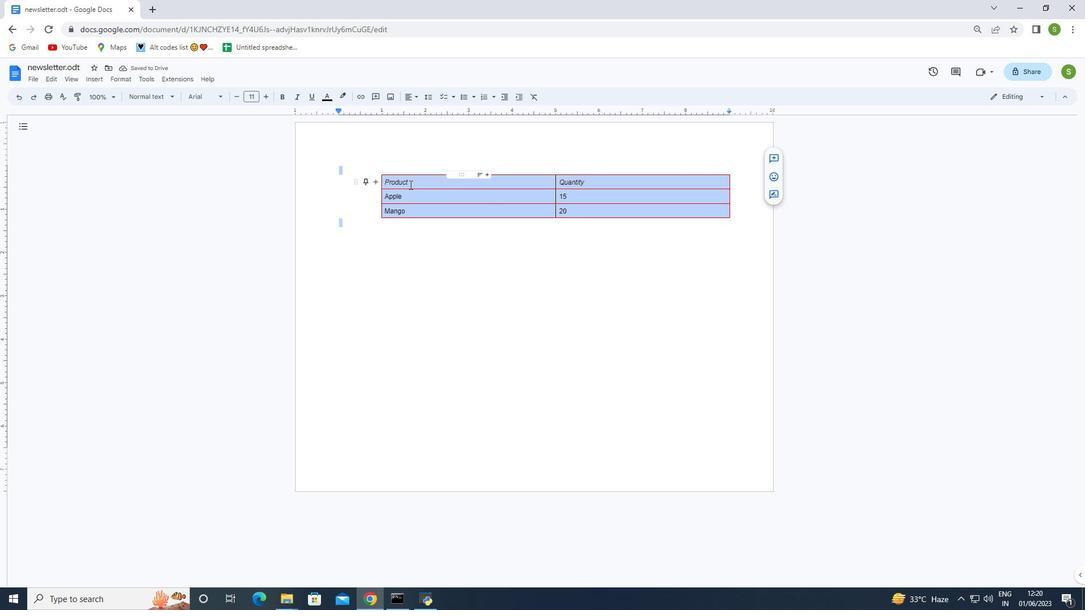 
Action: Key pressed <Key.shift>
Screenshot: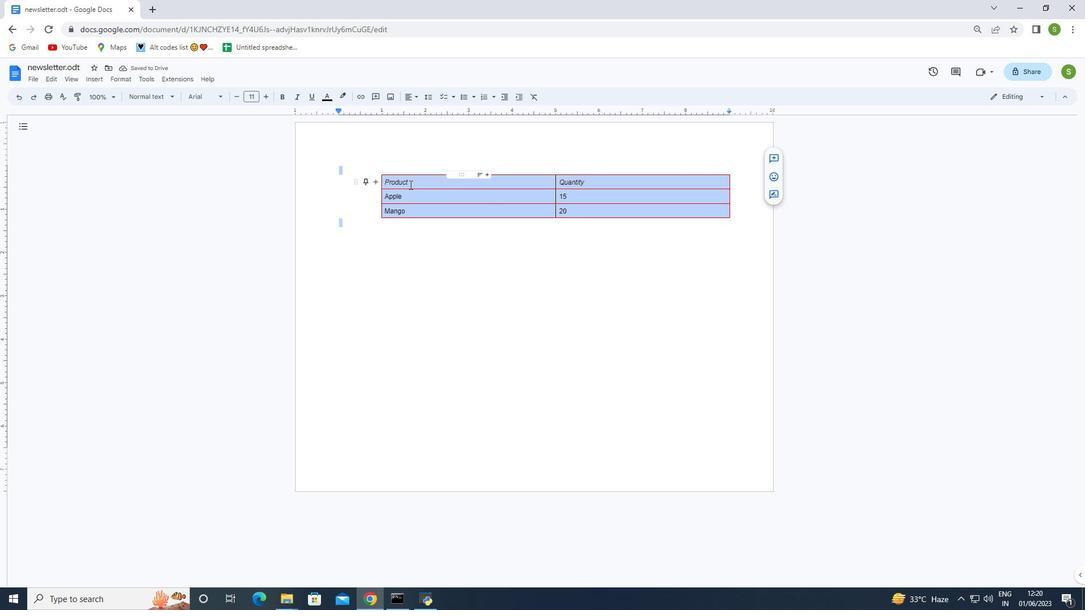 
Action: Mouse moved to (408, 183)
Screenshot: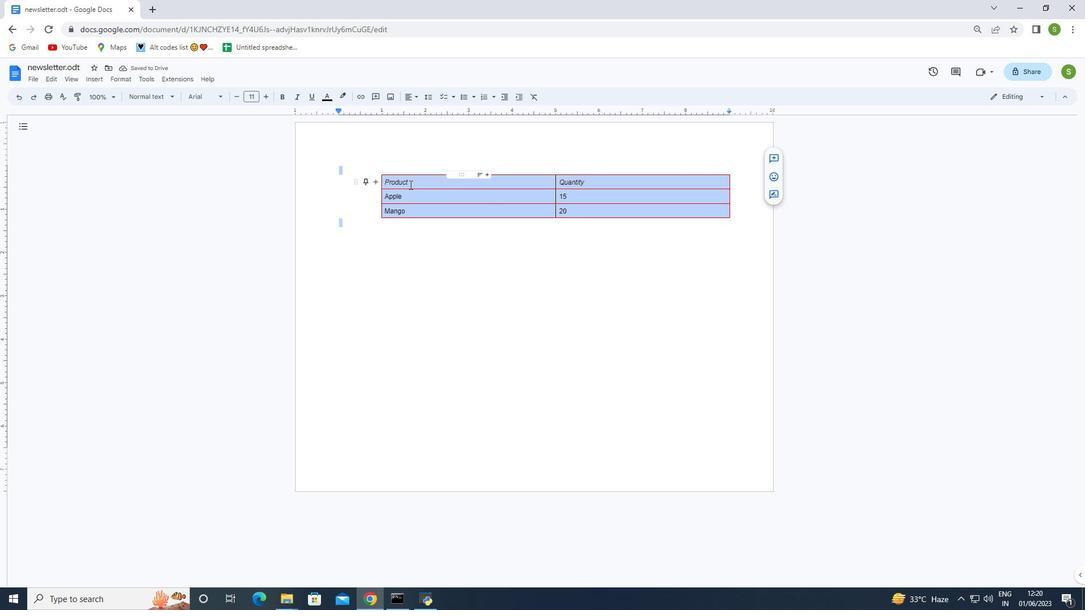 
Action: Key pressed <Key.shift>
Screenshot: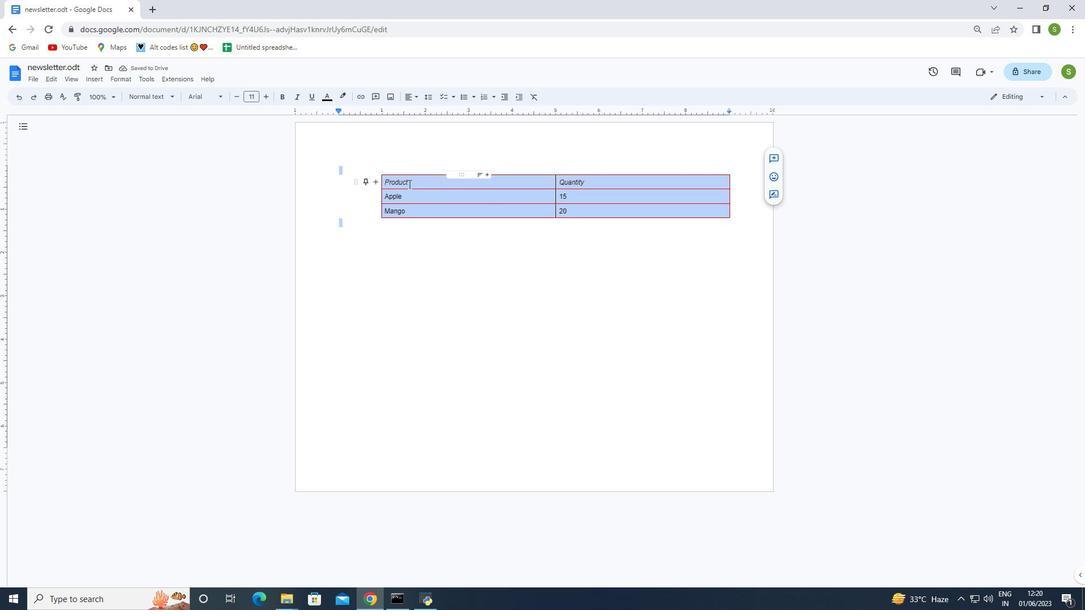 
Action: Mouse pressed left at (408, 183)
Screenshot: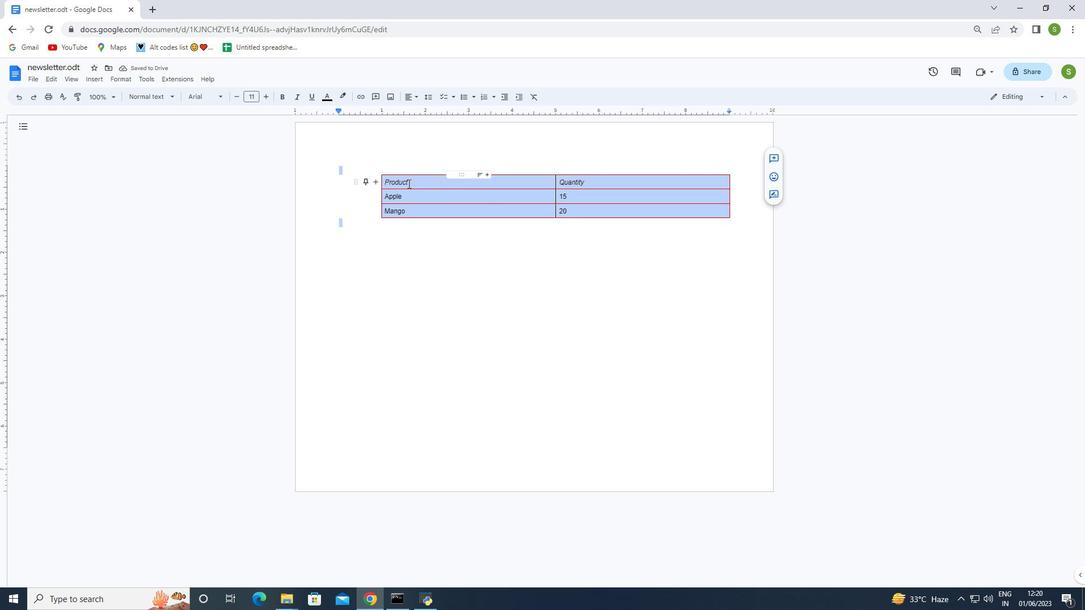 
Action: Key pressed <Key.shift><Key.shift><Key.shift><Key.shift><Key.shift><Key.shift><Key.shift><Key.shift><Key.shift><Key.shift><Key.shift><Key.shift><Key.shift><Key.shift>
Screenshot: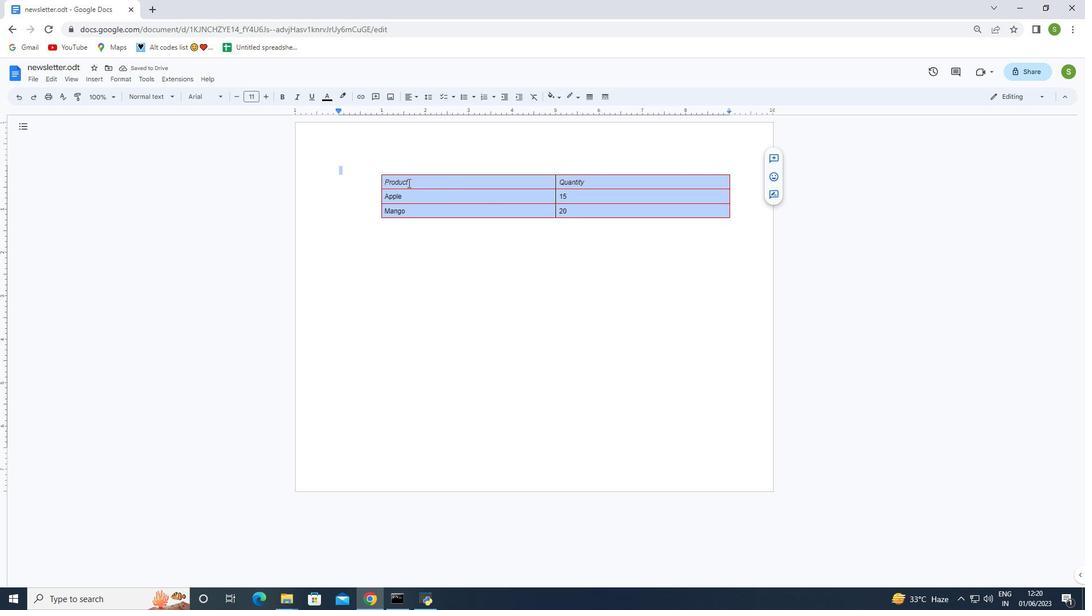 
Action: Mouse moved to (405, 183)
Screenshot: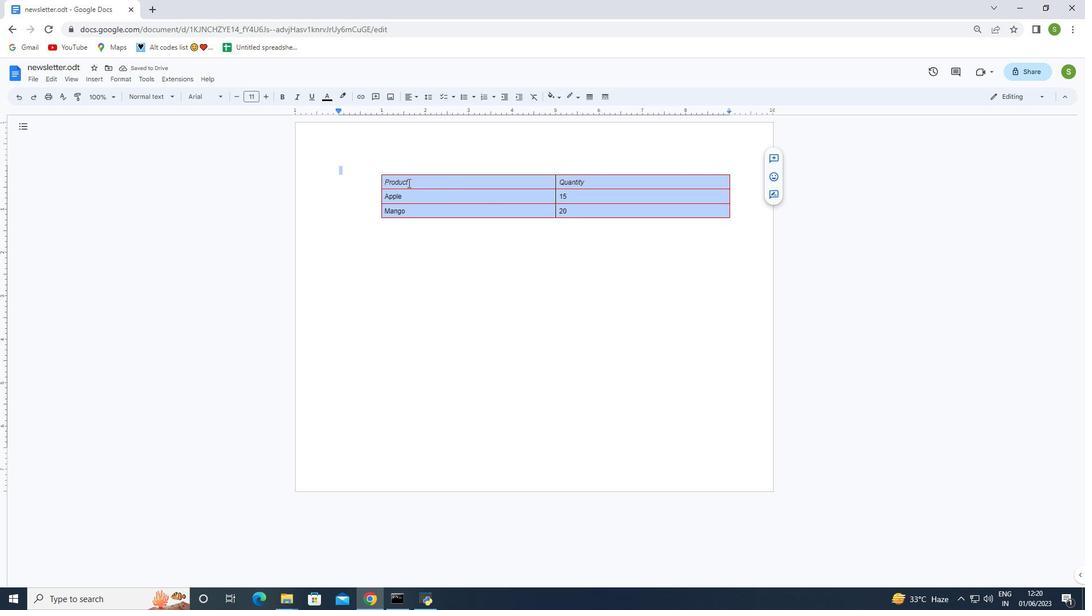 
Action: Key pressed <Key.shift>
Screenshot: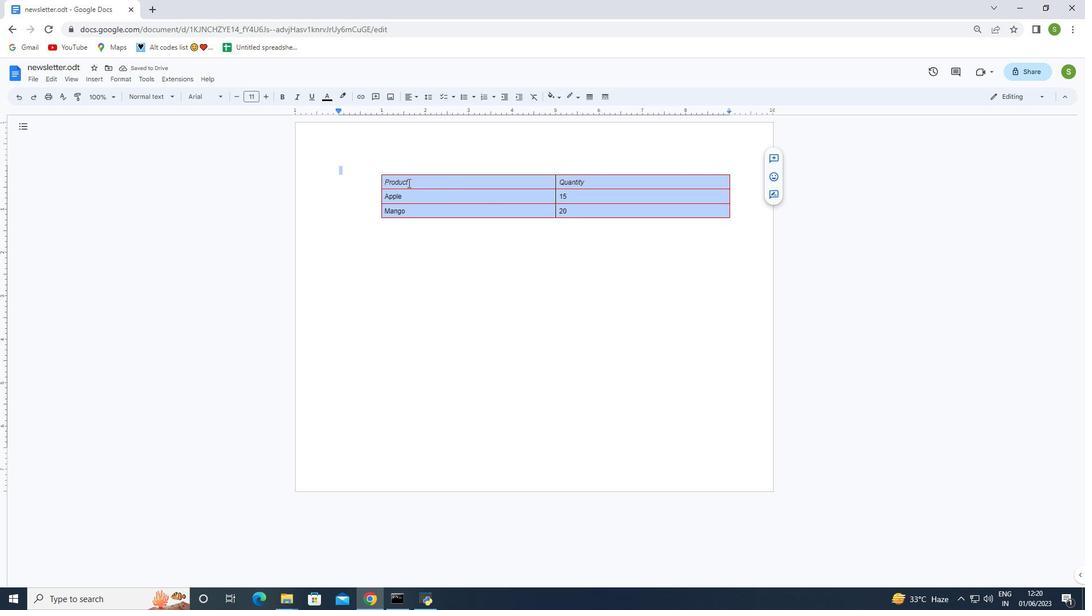 
Action: Mouse moved to (403, 183)
Screenshot: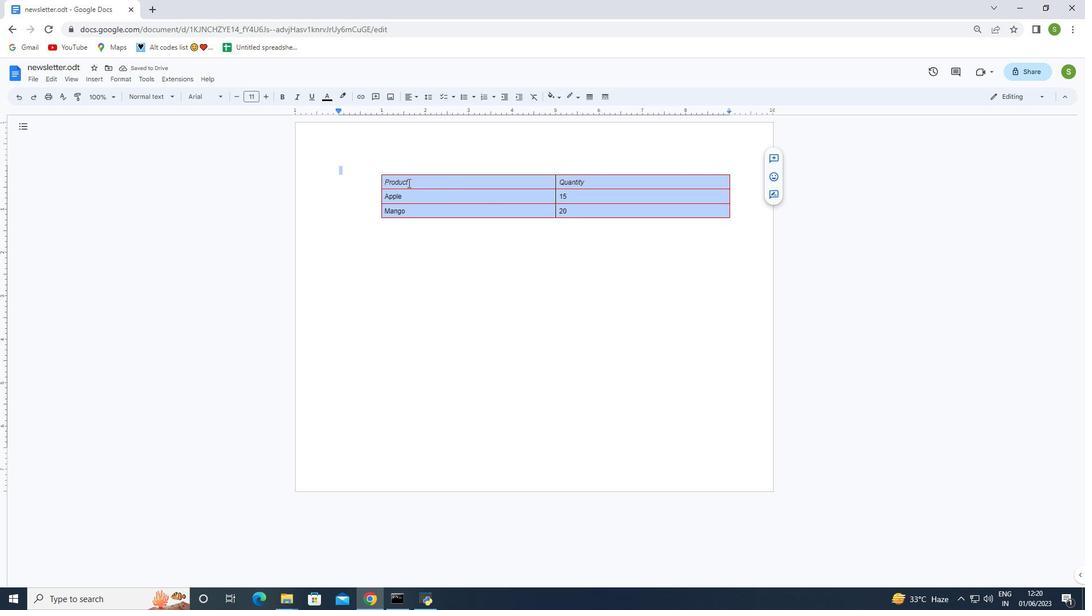 
Action: Key pressed <Key.shift>
Screenshot: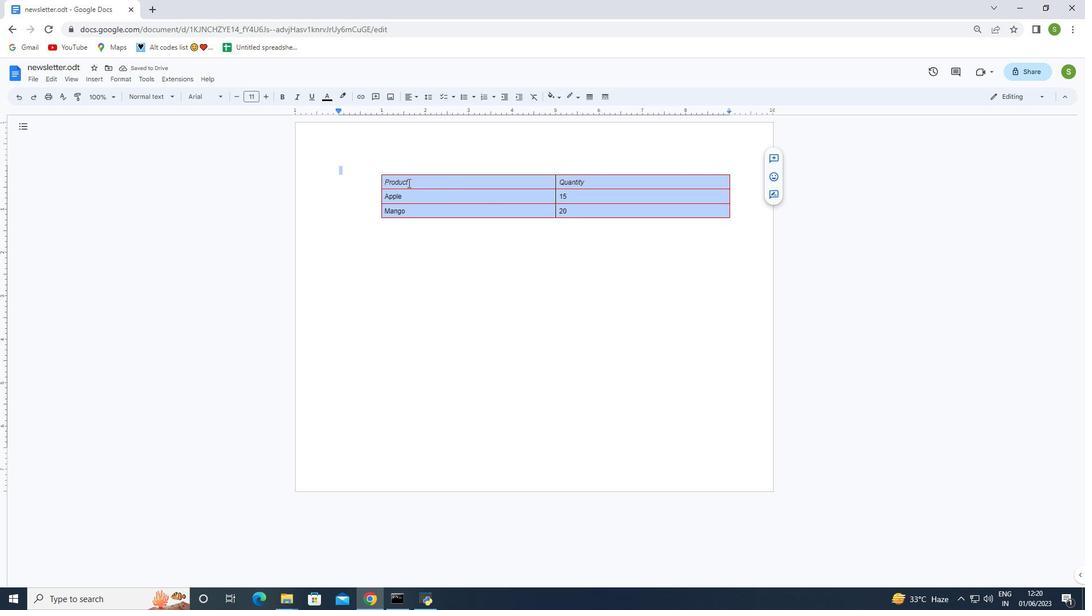 
Action: Mouse moved to (402, 183)
Screenshot: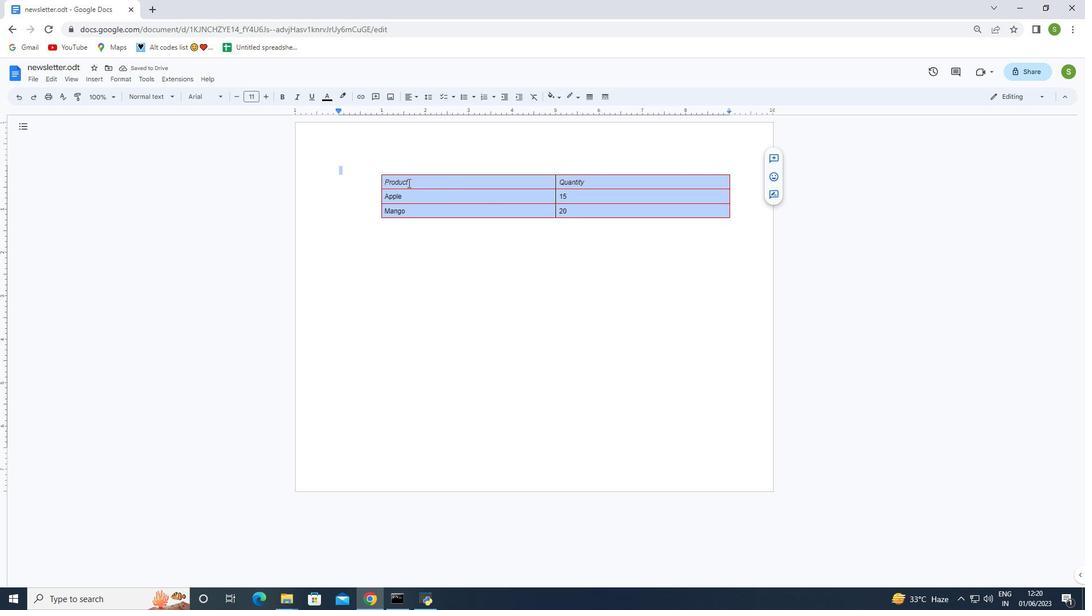 
Action: Key pressed <Key.shift><Key.shift>
Screenshot: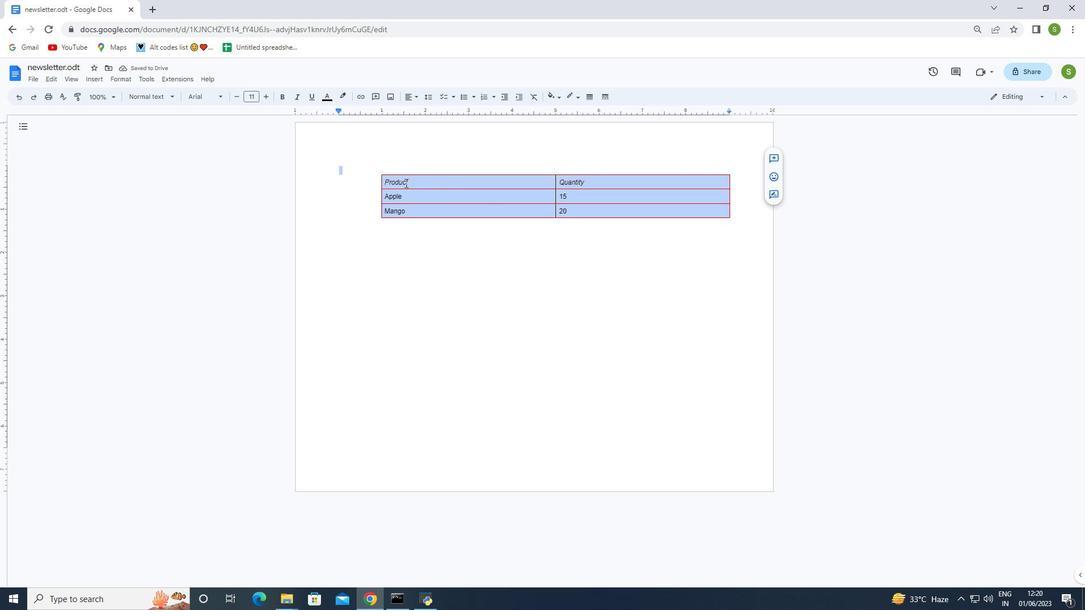 
Action: Mouse moved to (402, 183)
Screenshot: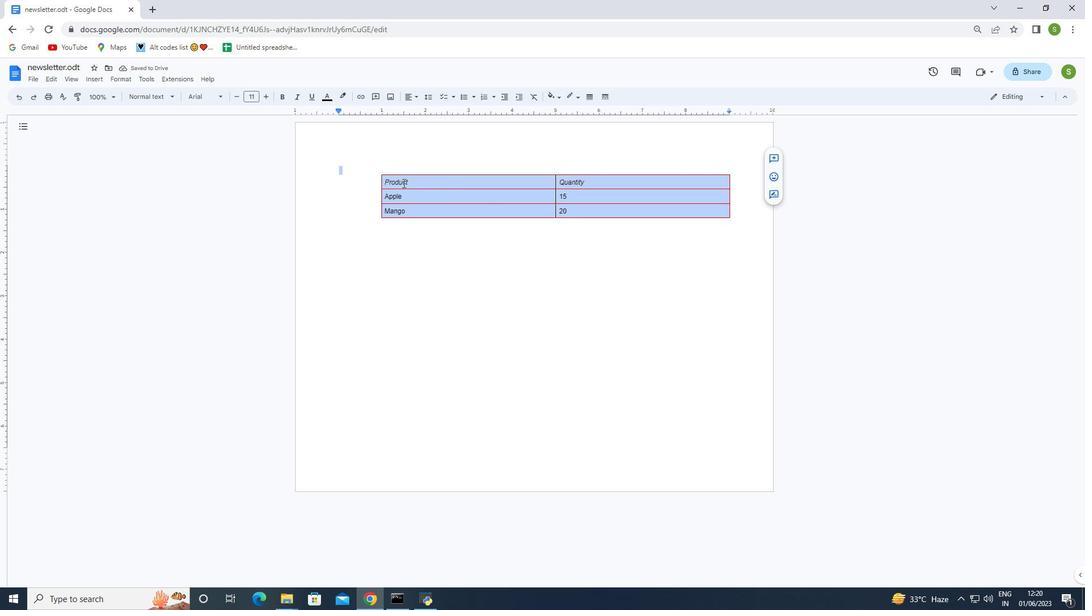 
Action: Key pressed <Key.shift>
Screenshot: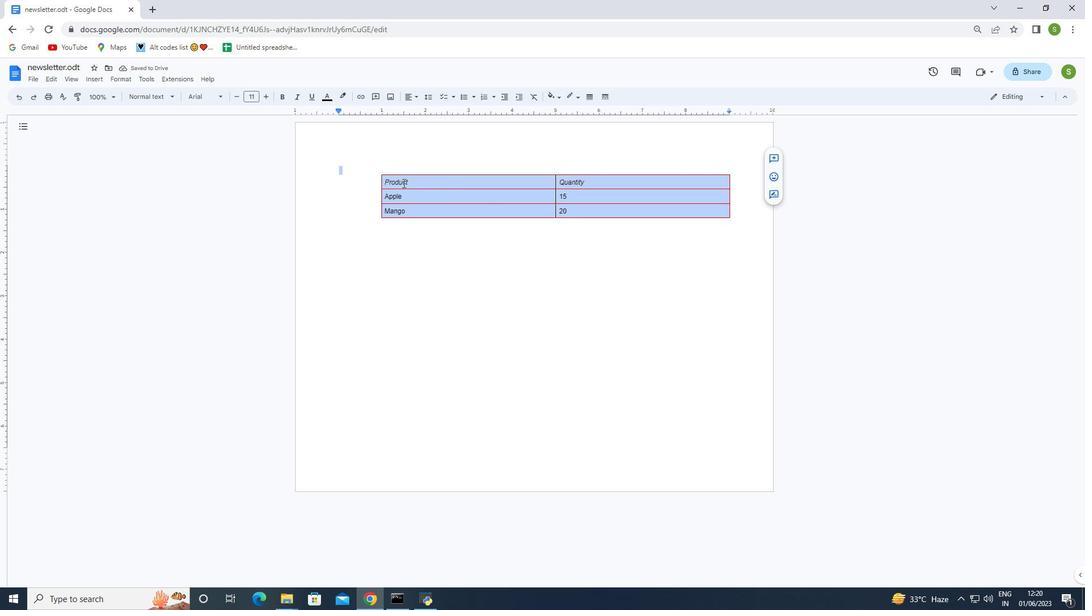 
Action: Mouse moved to (401, 183)
Screenshot: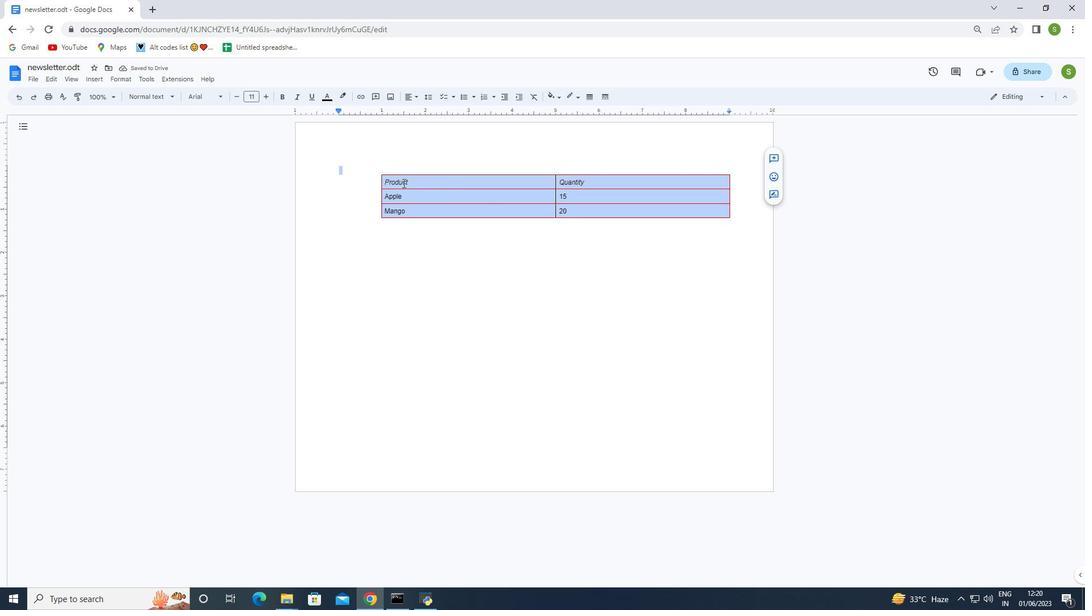 
Action: Key pressed <Key.shift>
Screenshot: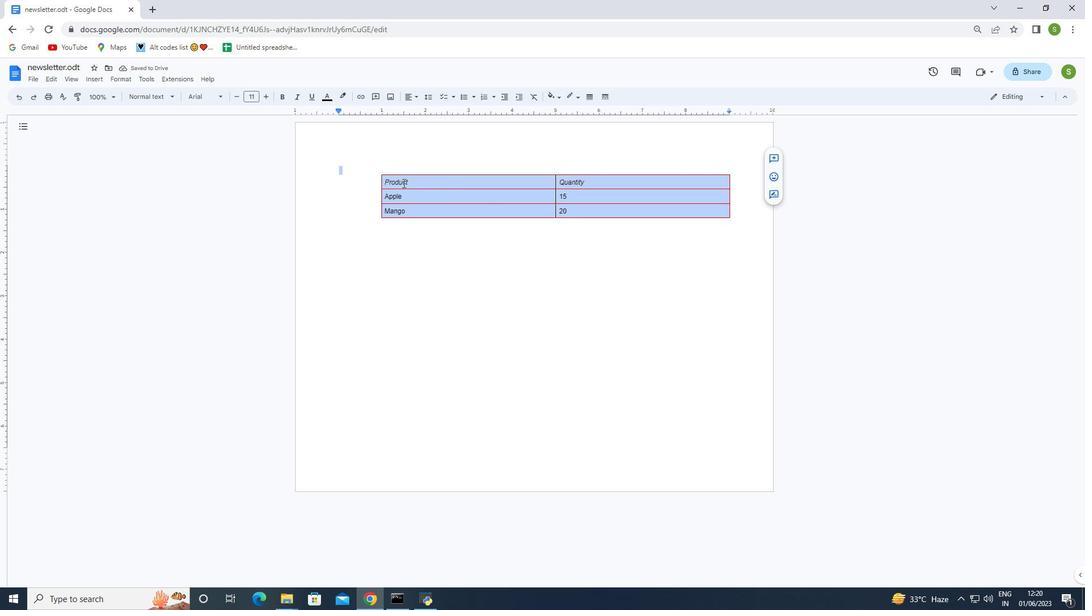 
Action: Mouse moved to (401, 183)
Screenshot: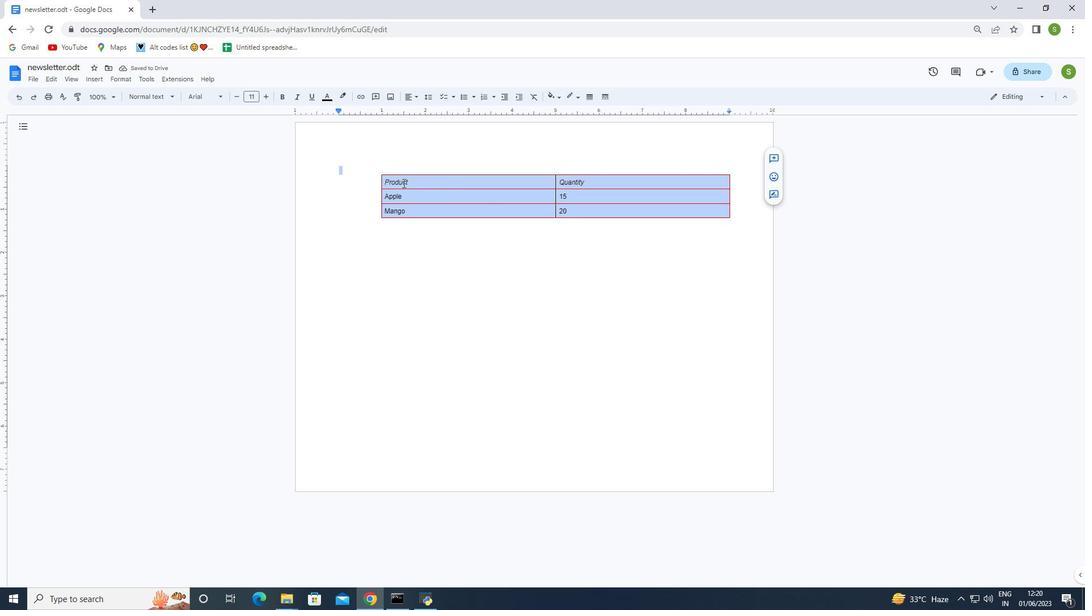 
Action: Key pressed <Key.shift>
Screenshot: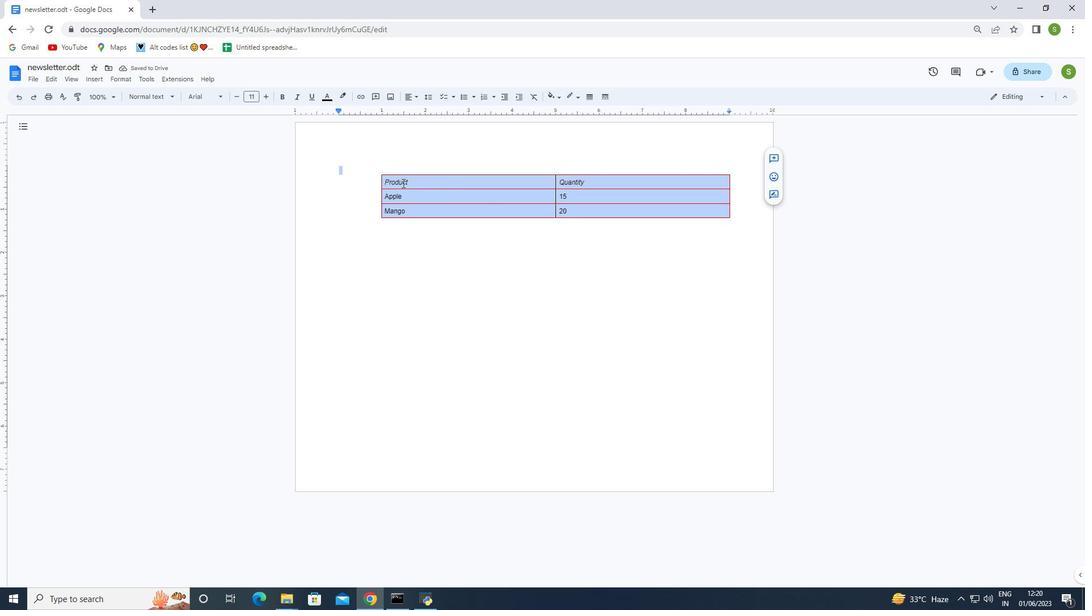 
Action: Mouse pressed left at (401, 183)
Screenshot: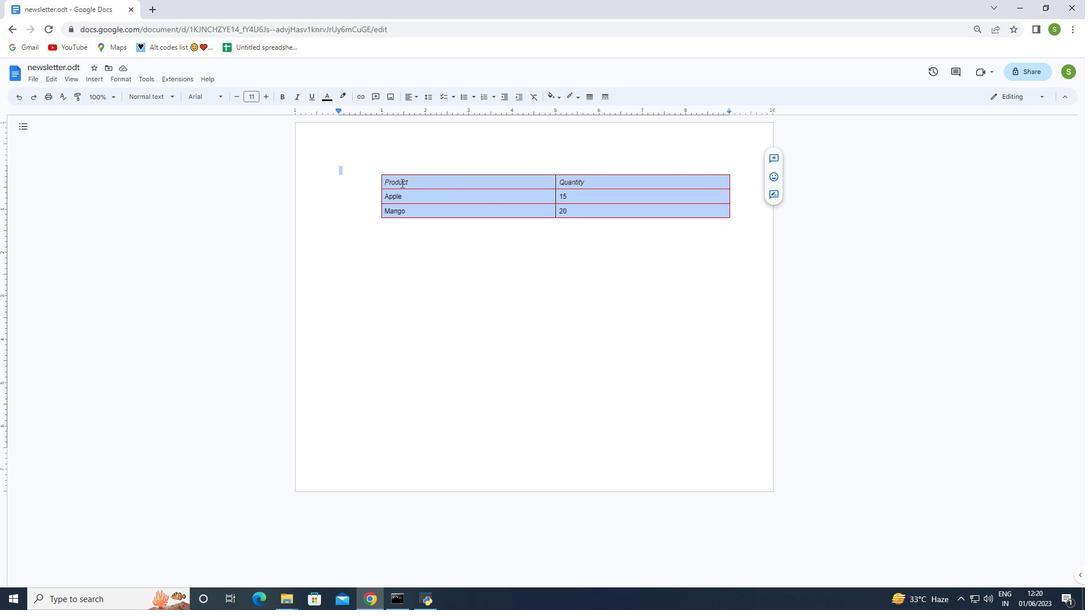 
Action: Key pressed <Key.shift><Key.shift><Key.shift><Key.shift><Key.shift><Key.shift><Key.shift><Key.shift>
Screenshot: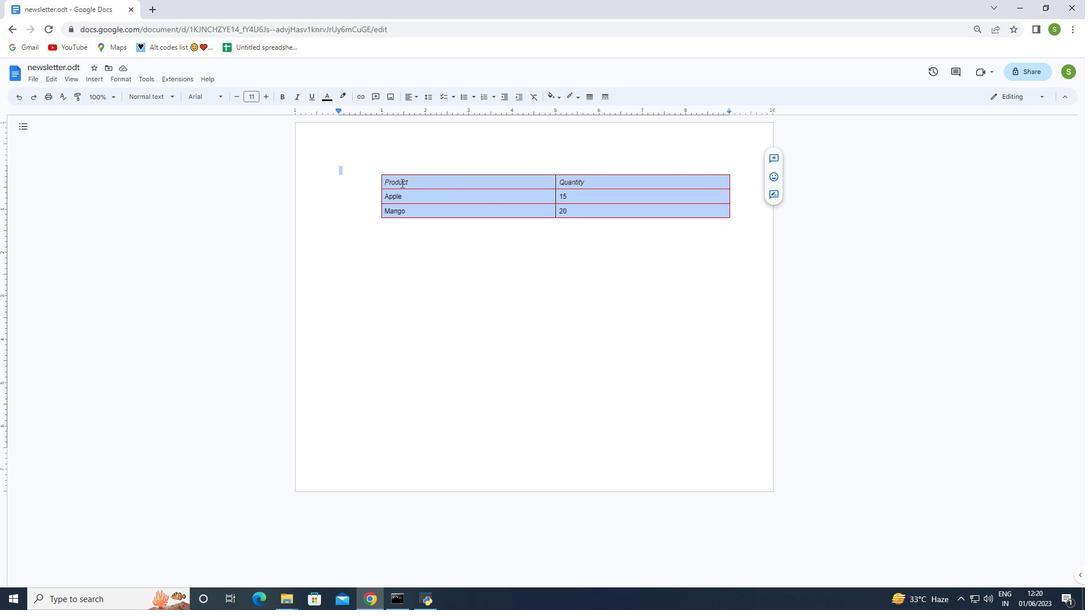 
Action: Mouse pressed left at (401, 183)
Screenshot: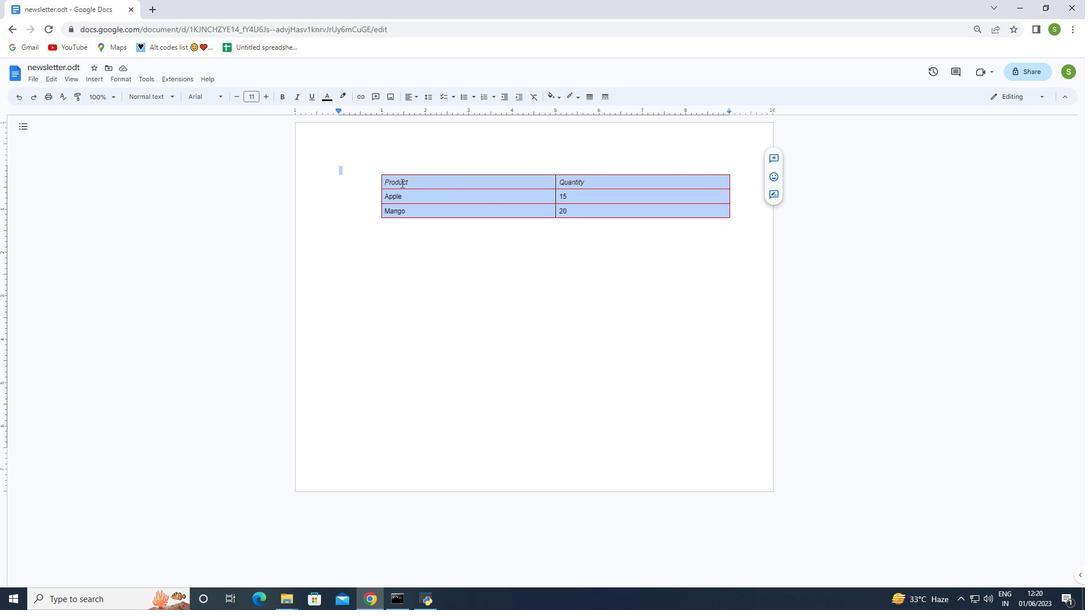 
Action: Key pressed <Key.shift><Key.shift><Key.shift><Key.shift><Key.shift><Key.shift><Key.shift><Key.shift><Key.shift><Key.shift><Key.shift><Key.shift>
Screenshot: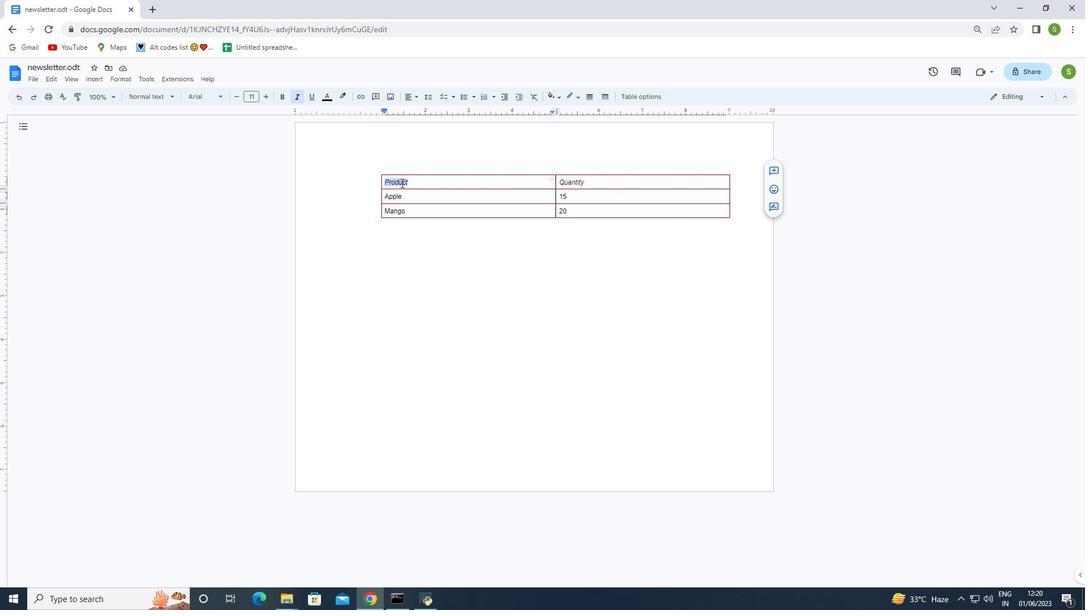 
Action: Mouse moved to (401, 184)
Screenshot: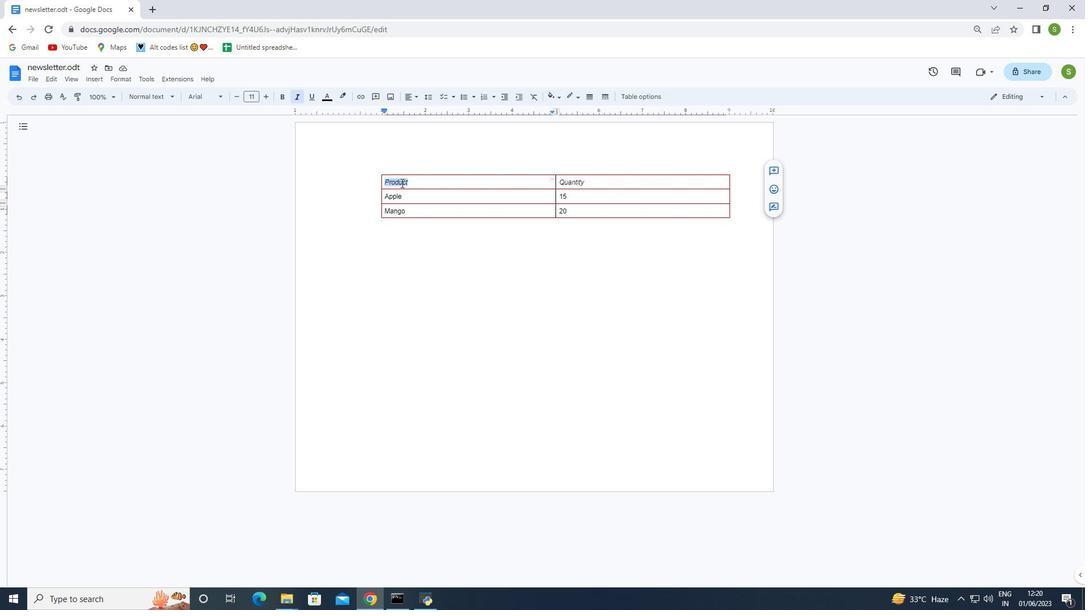 
Action: Key pressed <Key.shift>
Screenshot: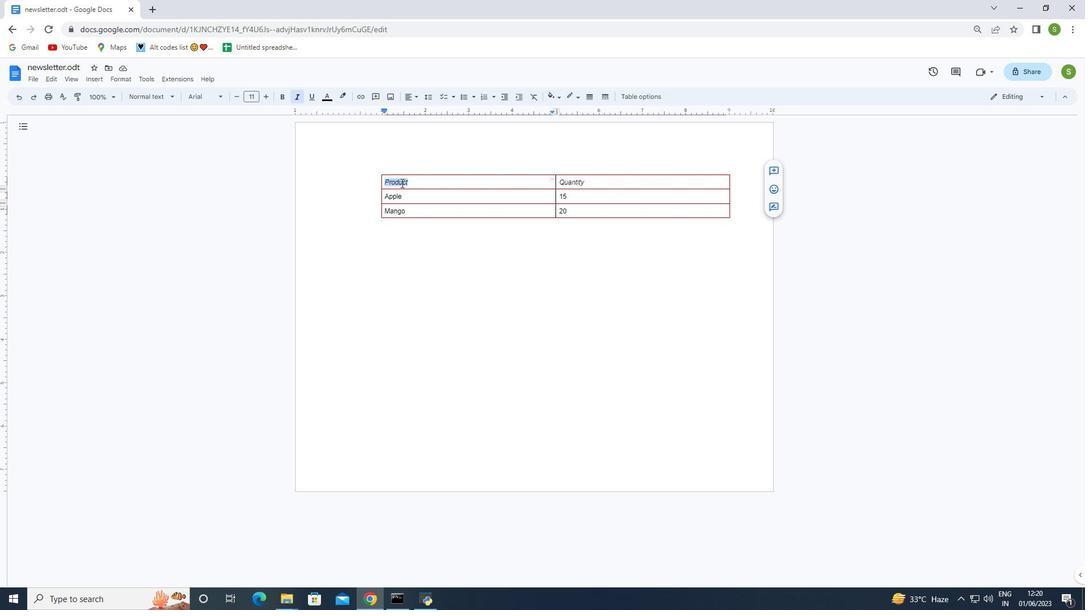 
Action: Mouse moved to (400, 190)
Screenshot: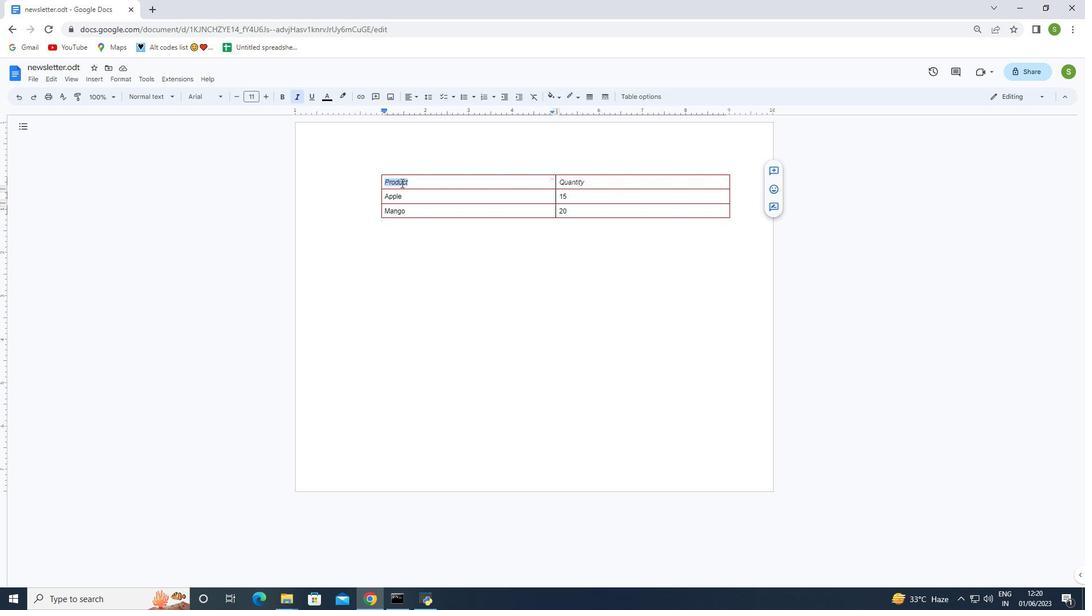 
Action: Key pressed <Key.shift>
Screenshot: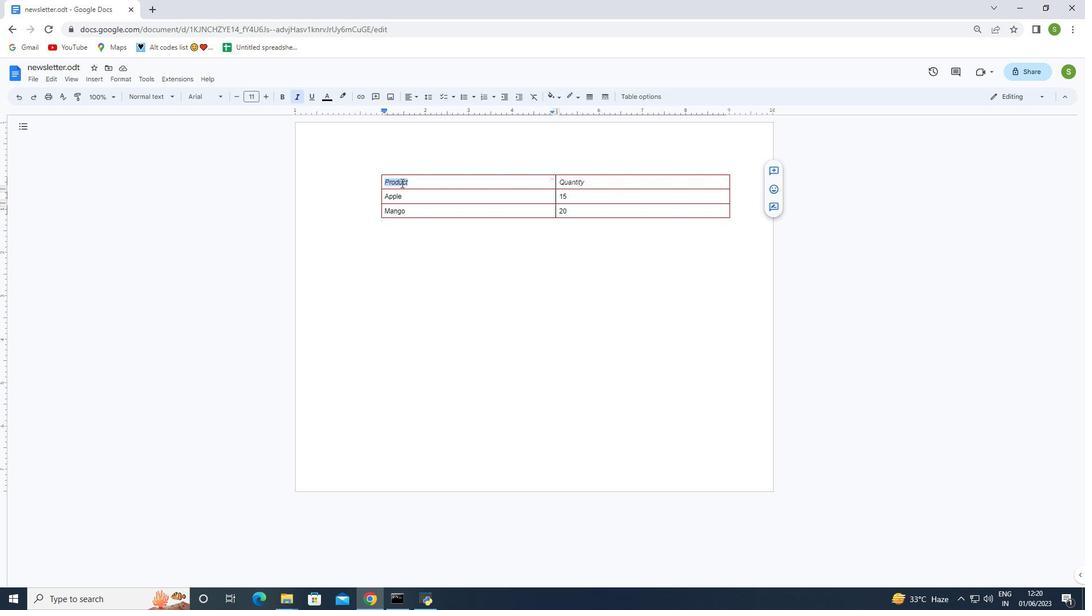 
Action: Mouse moved to (400, 193)
Screenshot: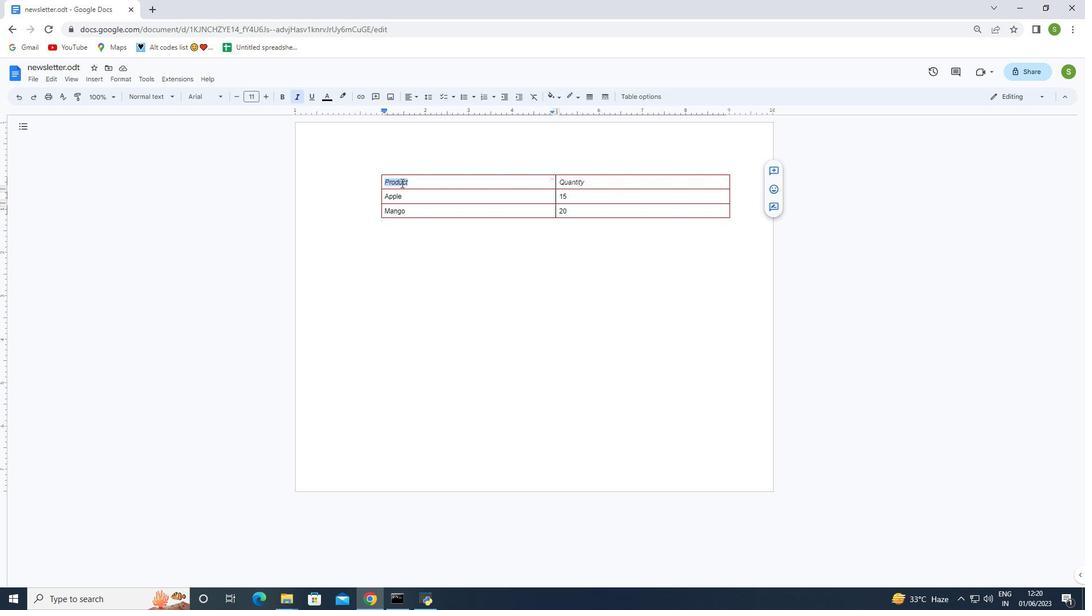 
Action: Key pressed <Key.shift>
Screenshot: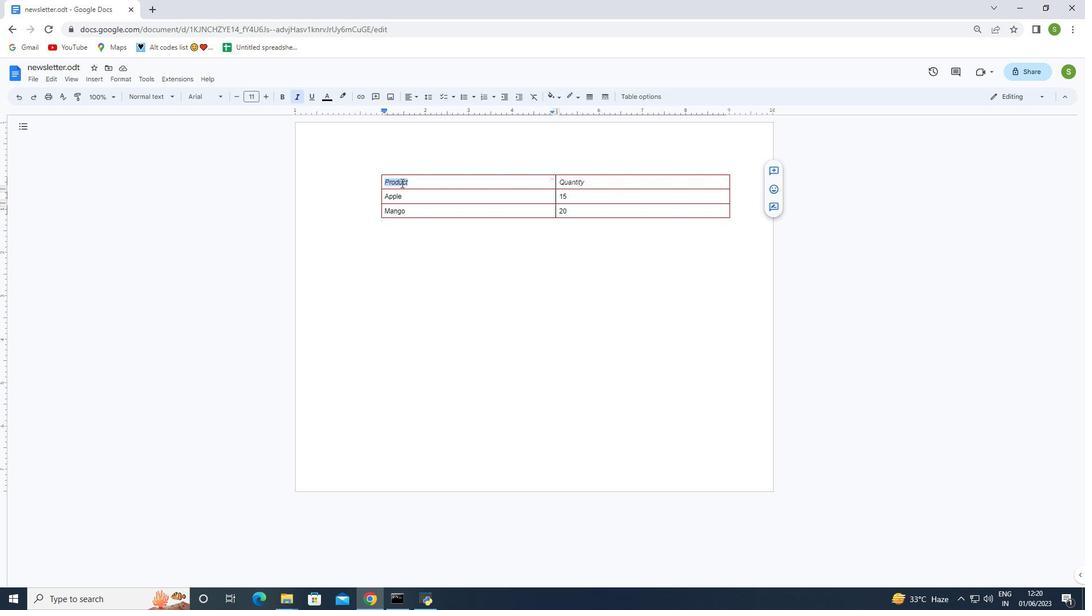 
Action: Mouse moved to (400, 195)
Screenshot: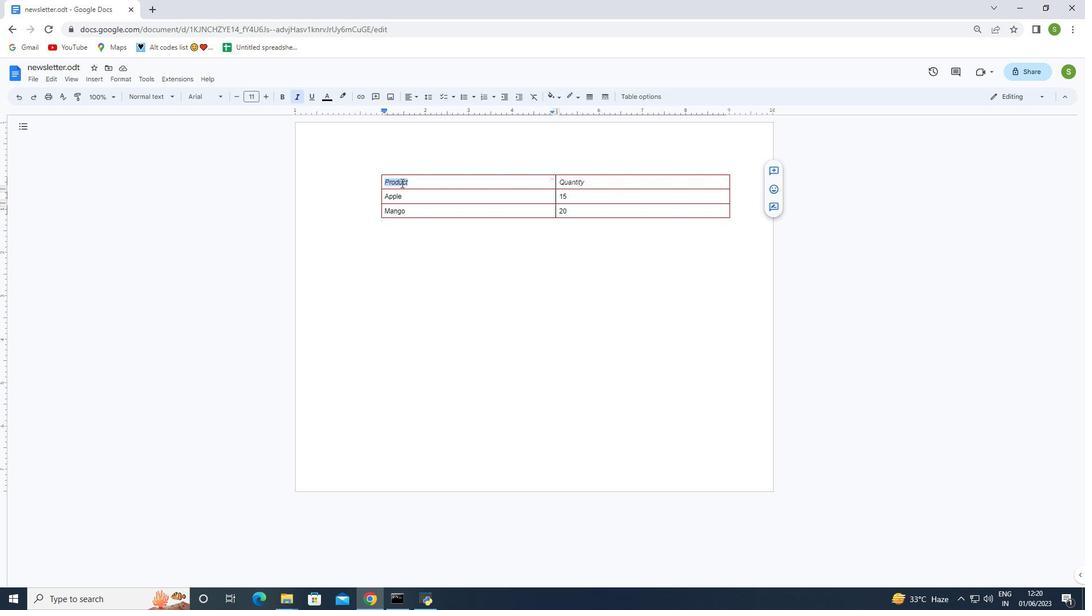 
Action: Key pressed <Key.shift><Key.shift>
Screenshot: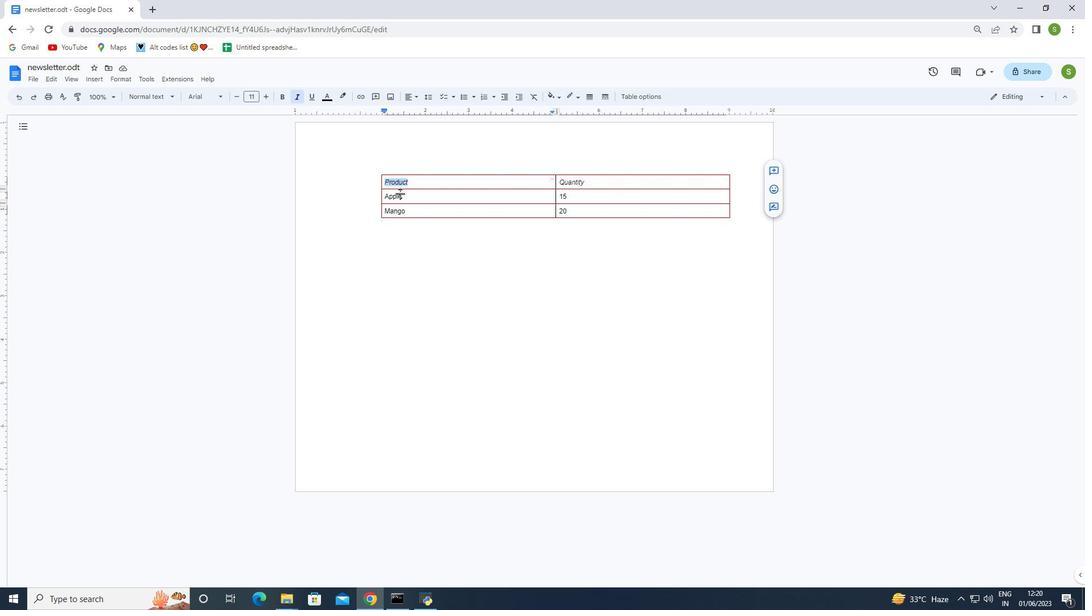 
Action: Mouse moved to (400, 195)
Screenshot: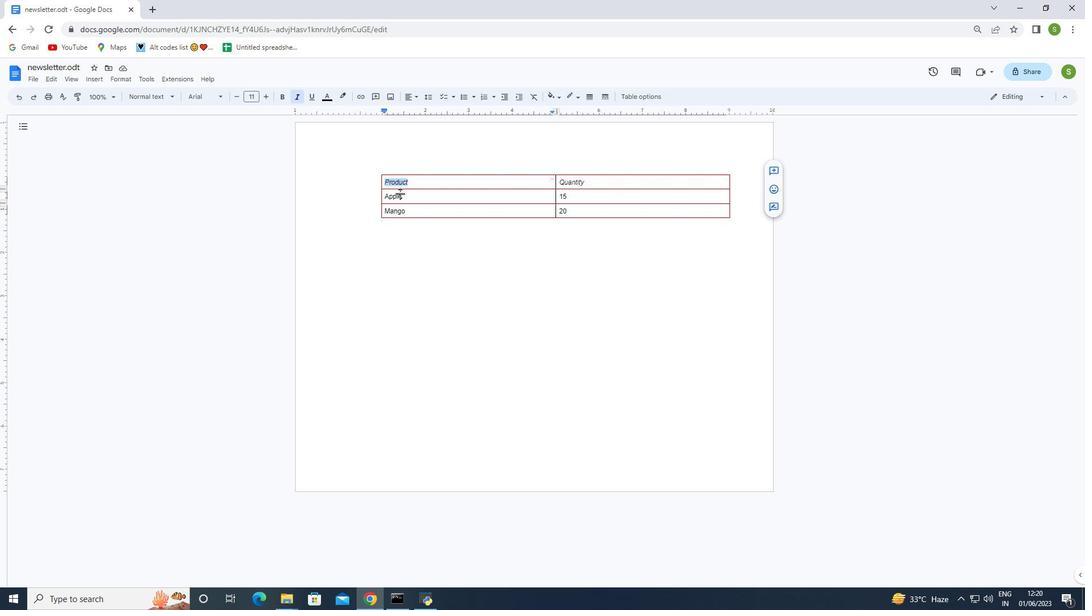 
Action: Key pressed <Key.shift>
Screenshot: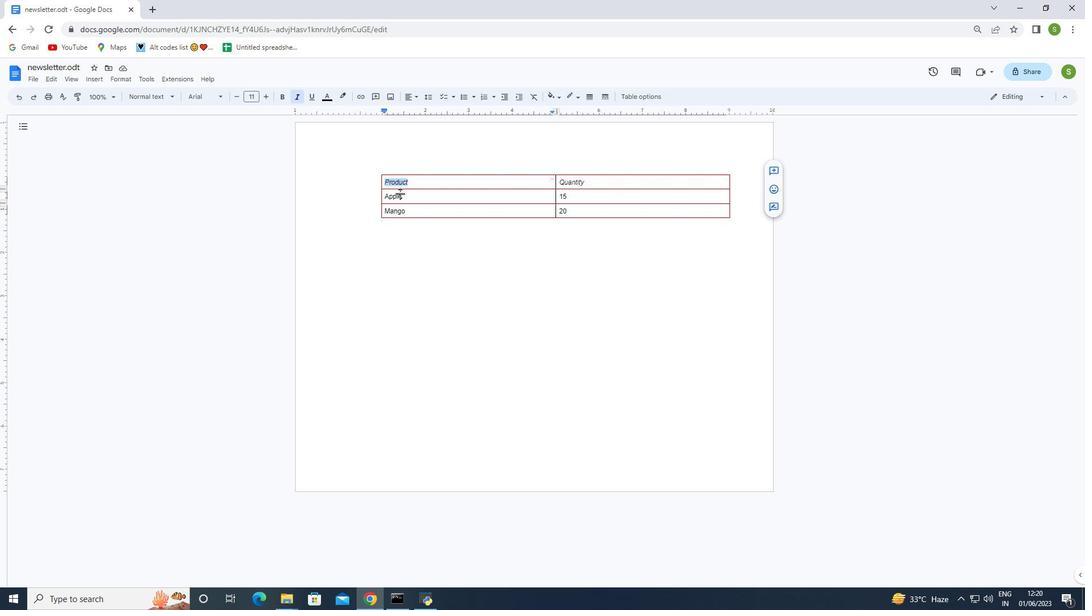 
Action: Mouse moved to (400, 197)
Screenshot: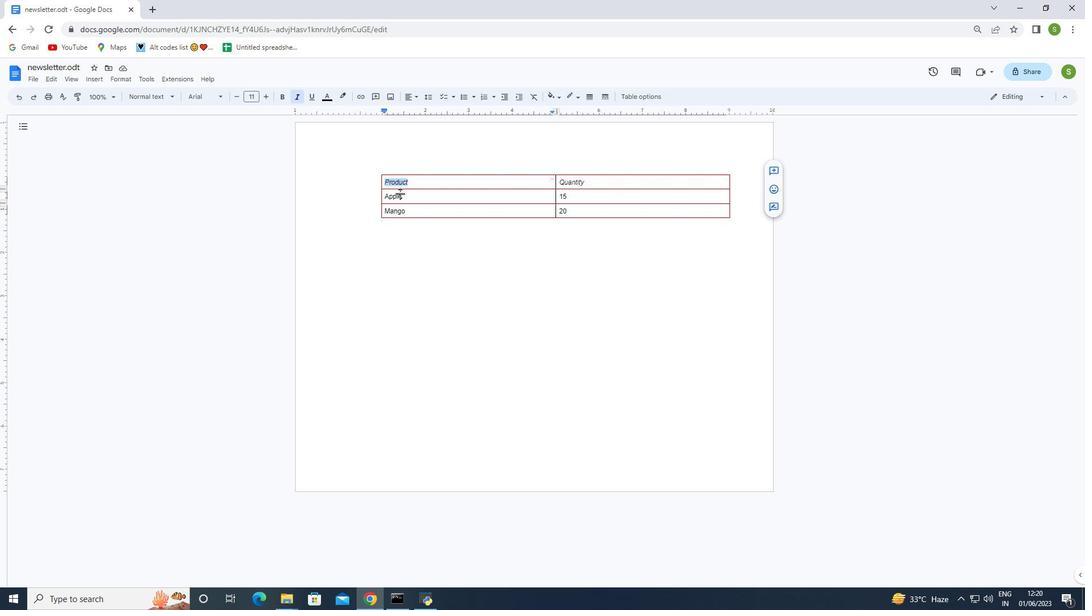 
Action: Key pressed <Key.shift>
Screenshot: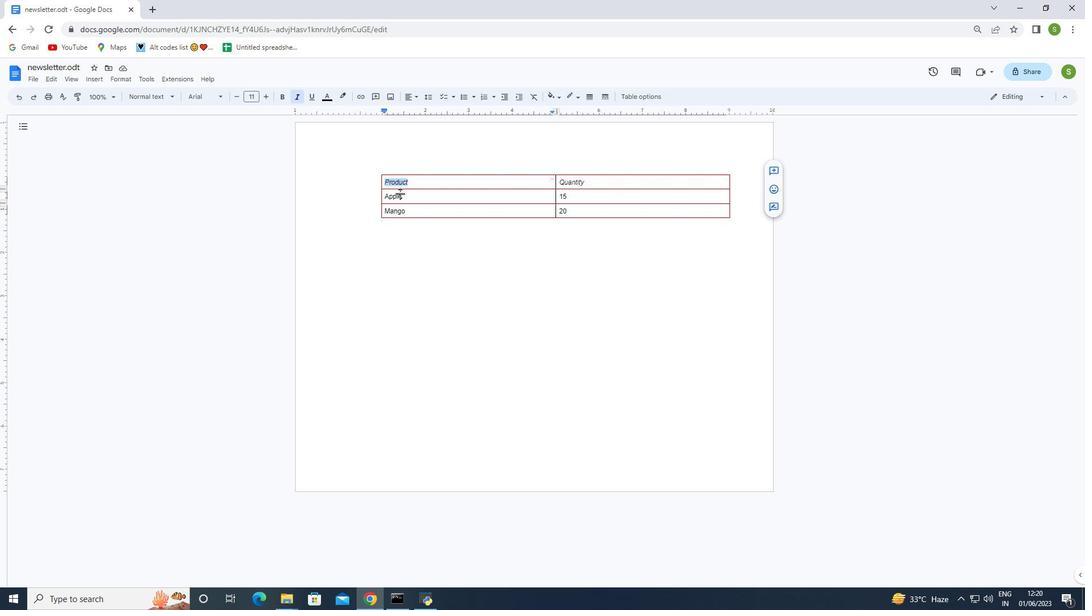 
Action: Mouse moved to (400, 198)
Screenshot: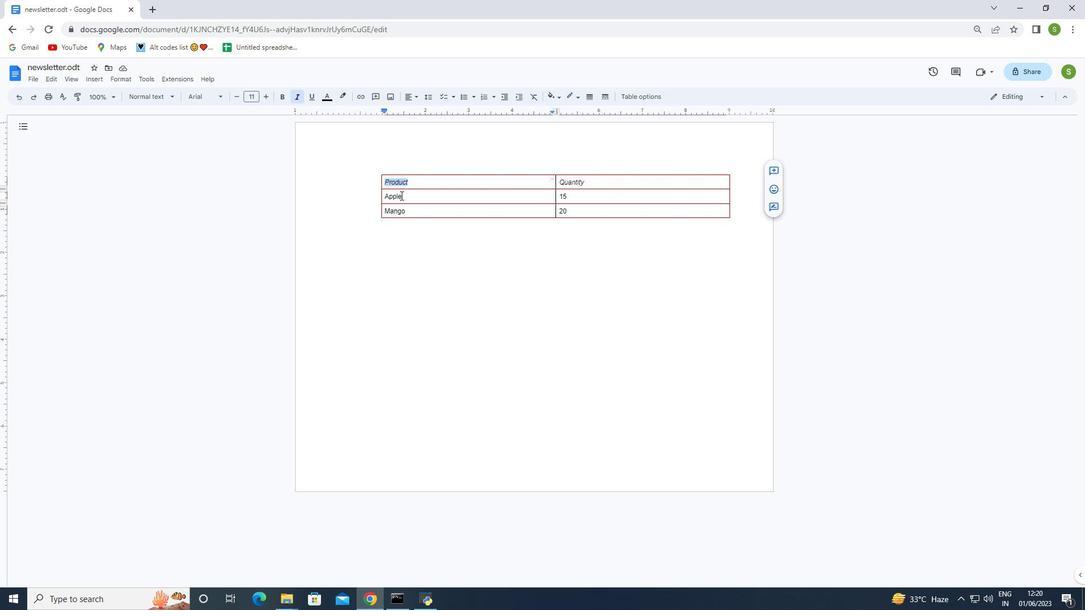 
Action: Key pressed <Key.shift>
Screenshot: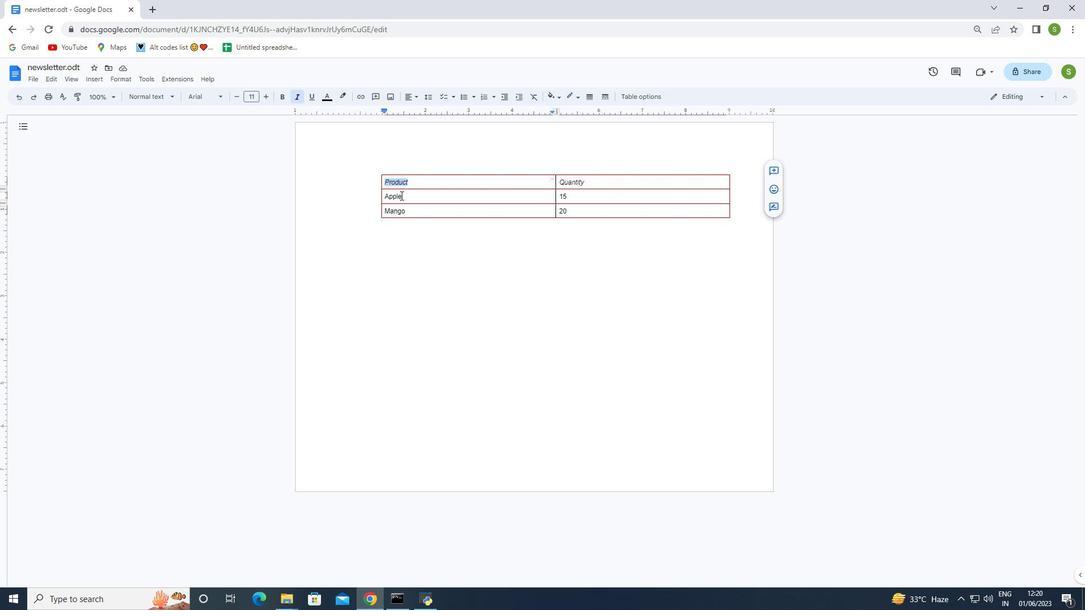 
Action: Mouse moved to (400, 198)
Screenshot: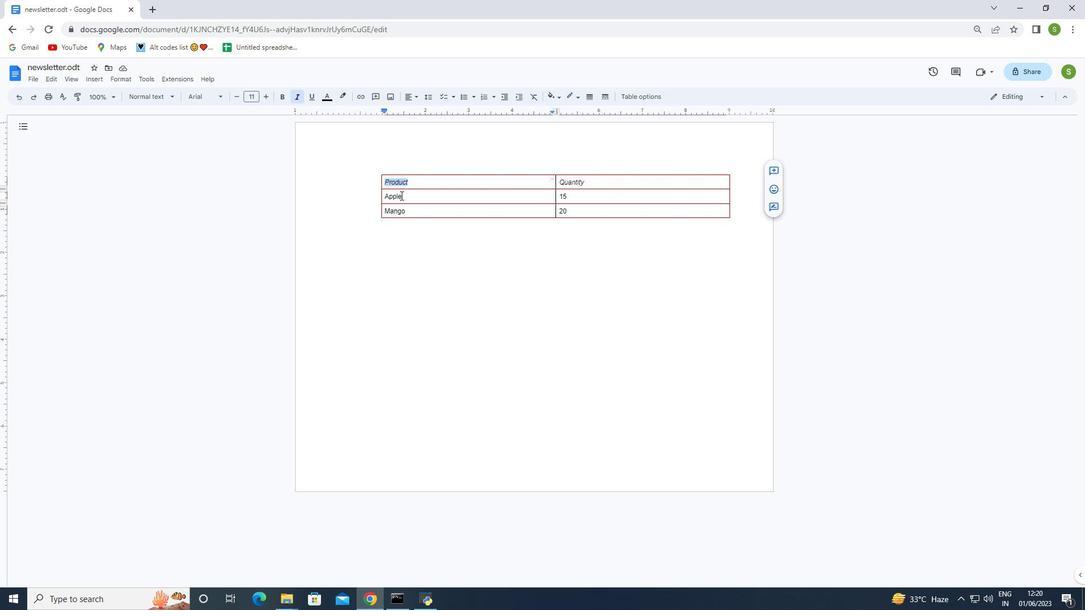 
Action: Key pressed <Key.shift>
Screenshot: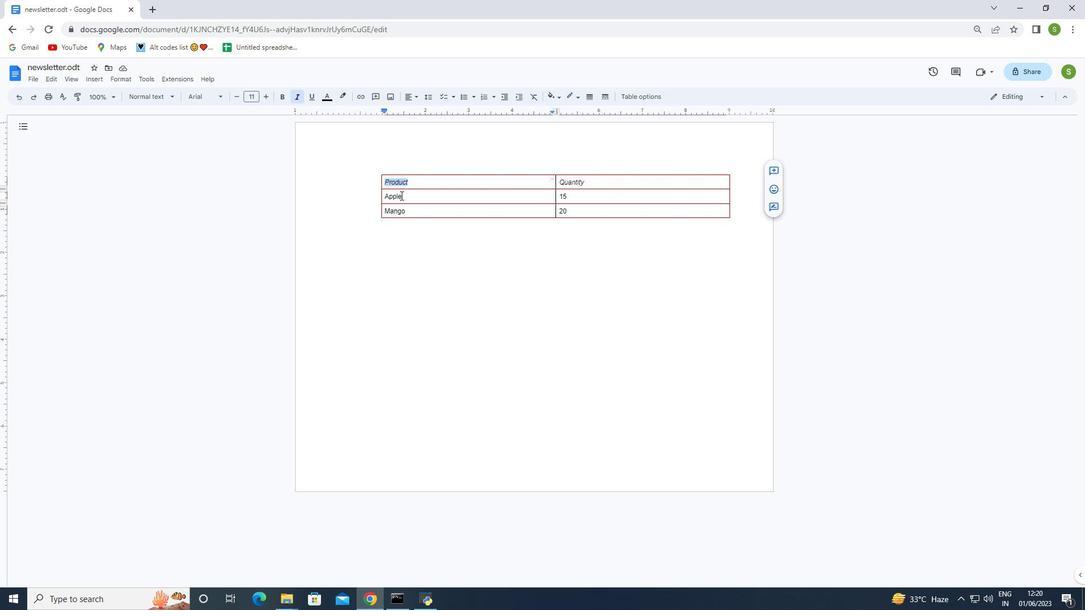 
Action: Mouse moved to (400, 199)
Screenshot: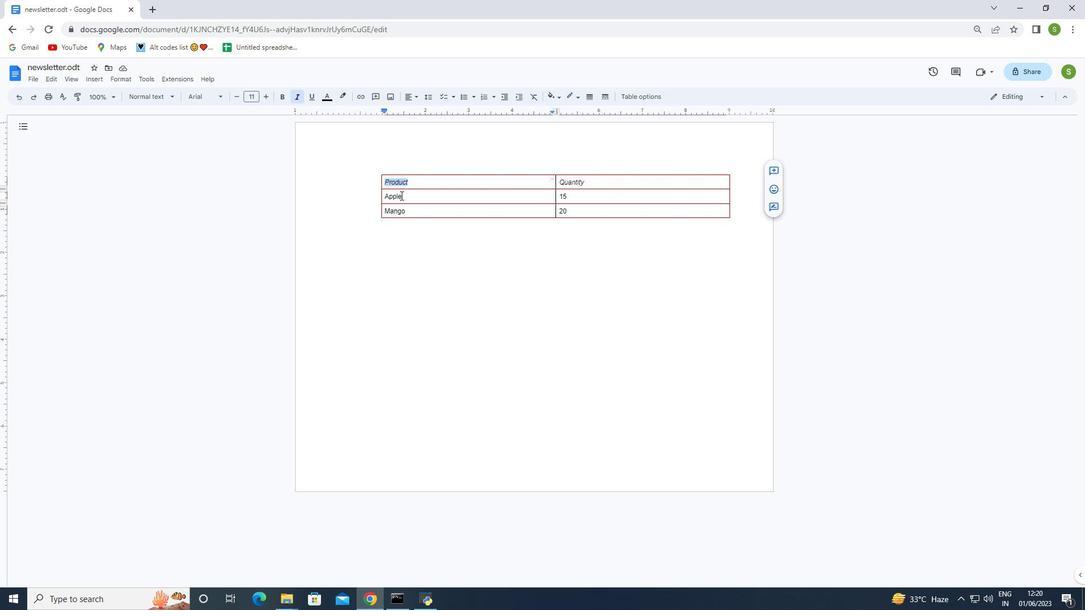 
Action: Key pressed <Key.shift><Key.shift><Key.shift><Key.shift><Key.shift><Key.shift><Key.shift>
Screenshot: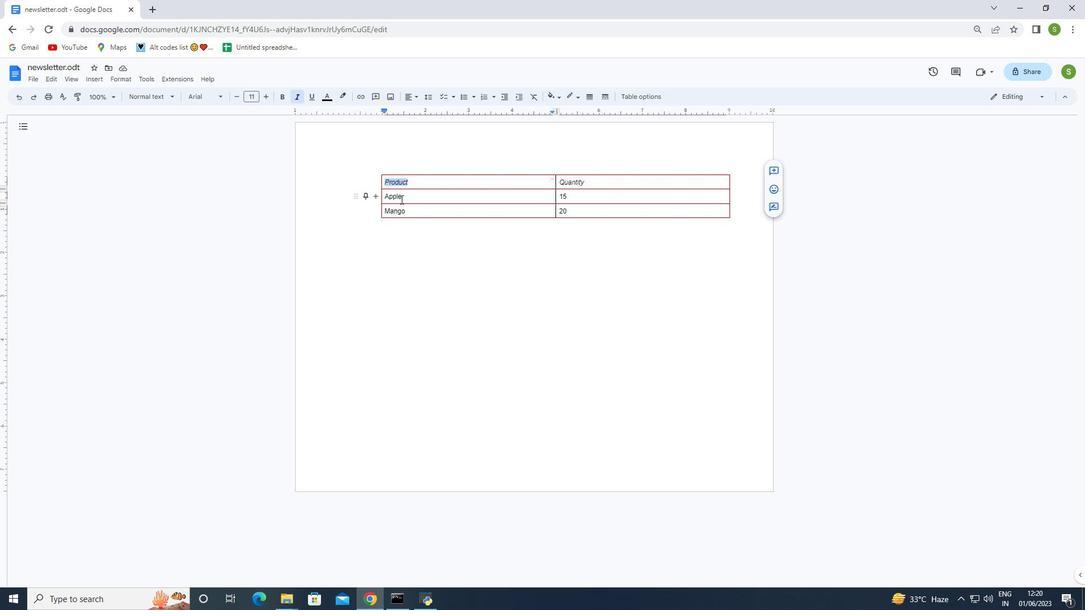 
Action: Mouse moved to (400, 199)
Screenshot: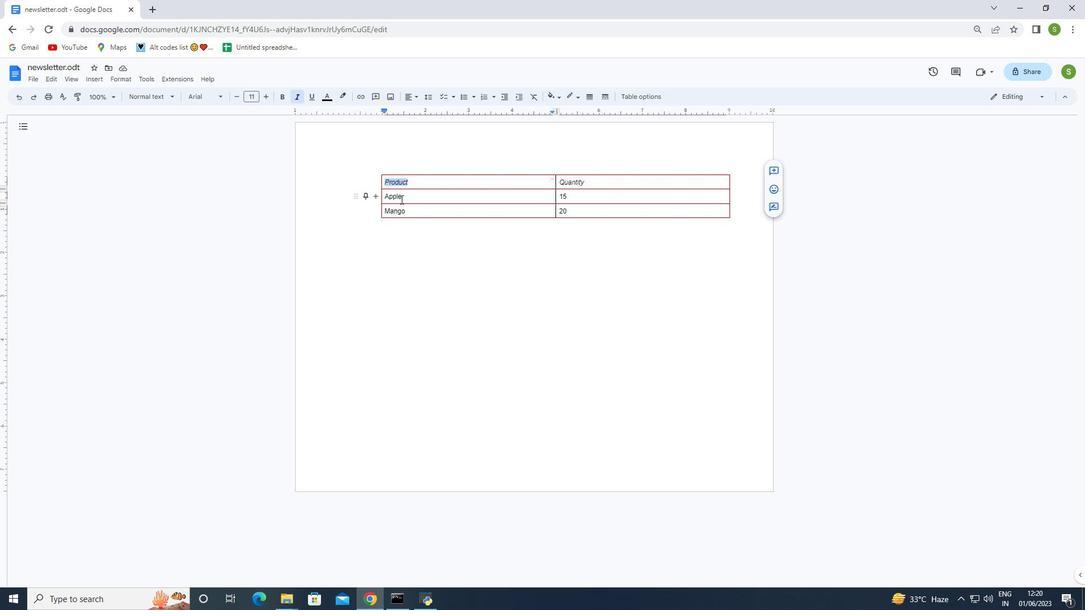 
Action: Key pressed <Key.shift>
Screenshot: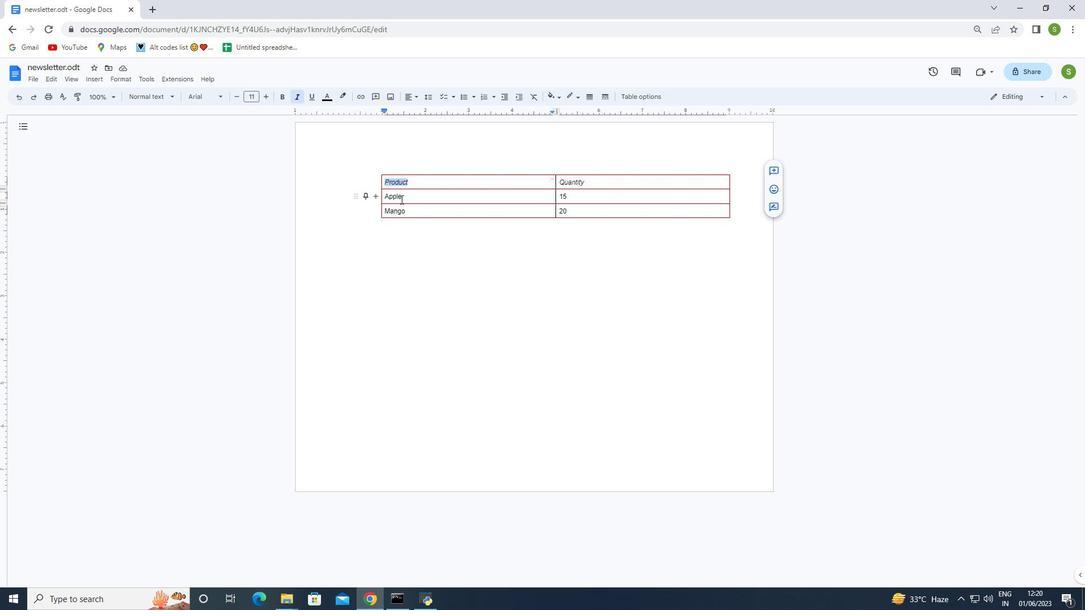
Action: Mouse moved to (400, 199)
Screenshot: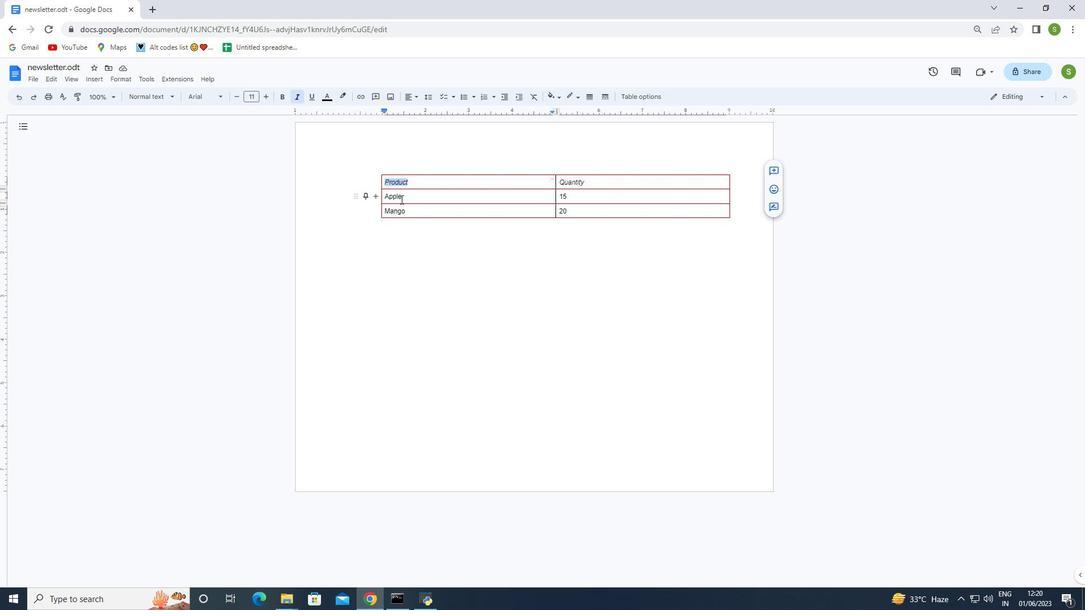 
Action: Key pressed <Key.shift>
Screenshot: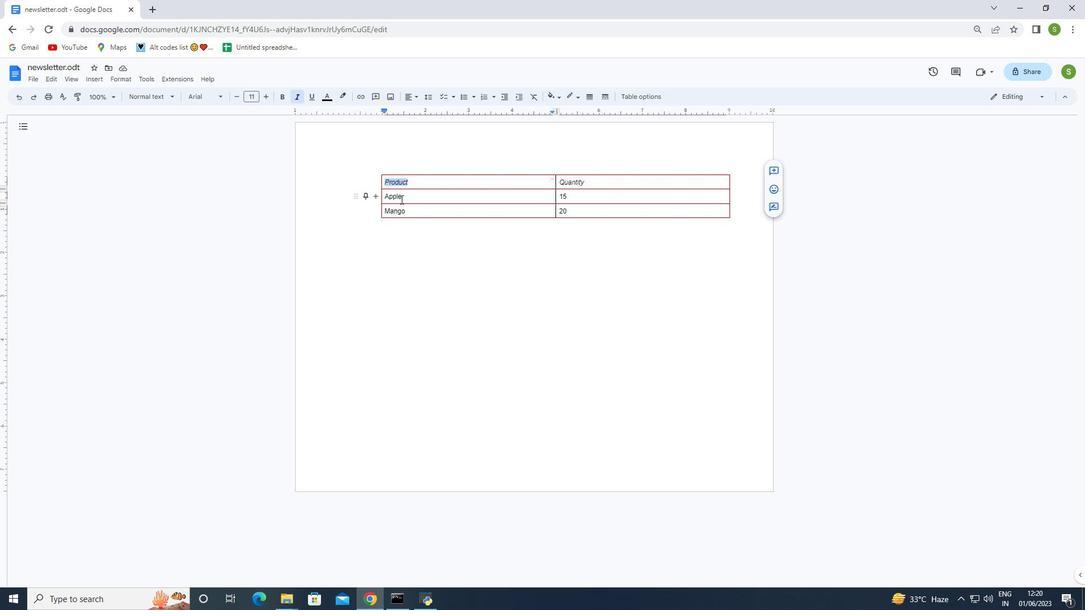 
Action: Mouse moved to (400, 199)
Screenshot: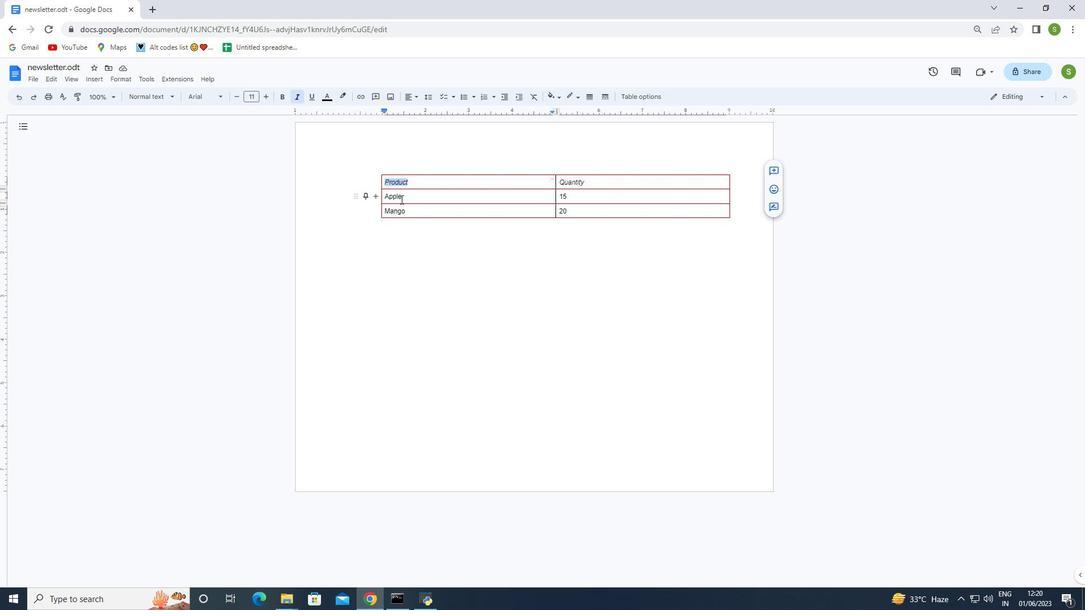 
Action: Key pressed <Key.shift>
Screenshot: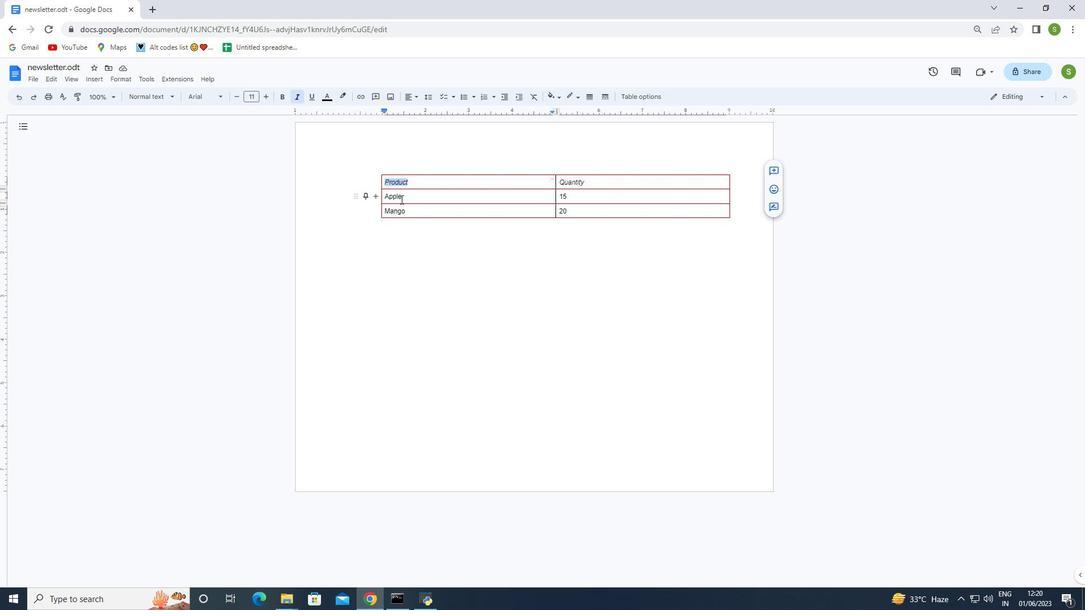 
Action: Mouse moved to (400, 199)
Screenshot: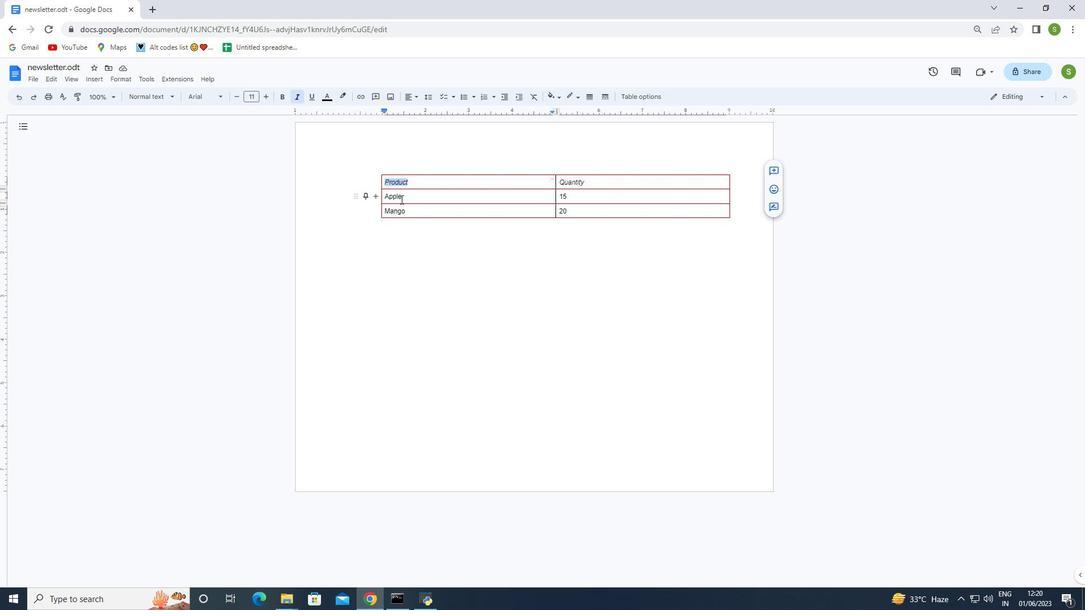 
Action: Key pressed <Key.shift>
Screenshot: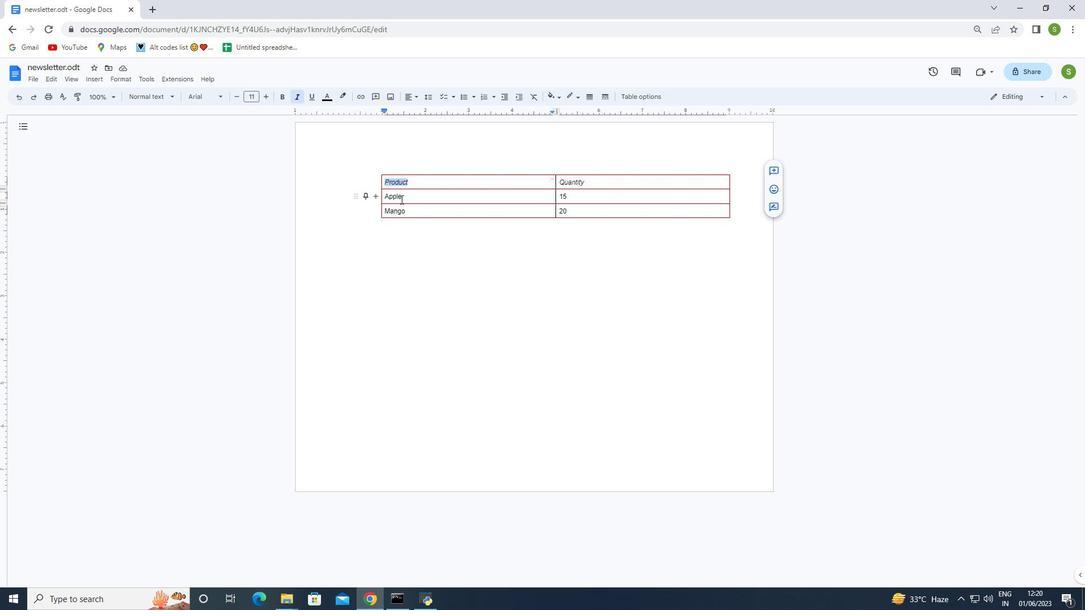 
Action: Mouse moved to (400, 198)
Screenshot: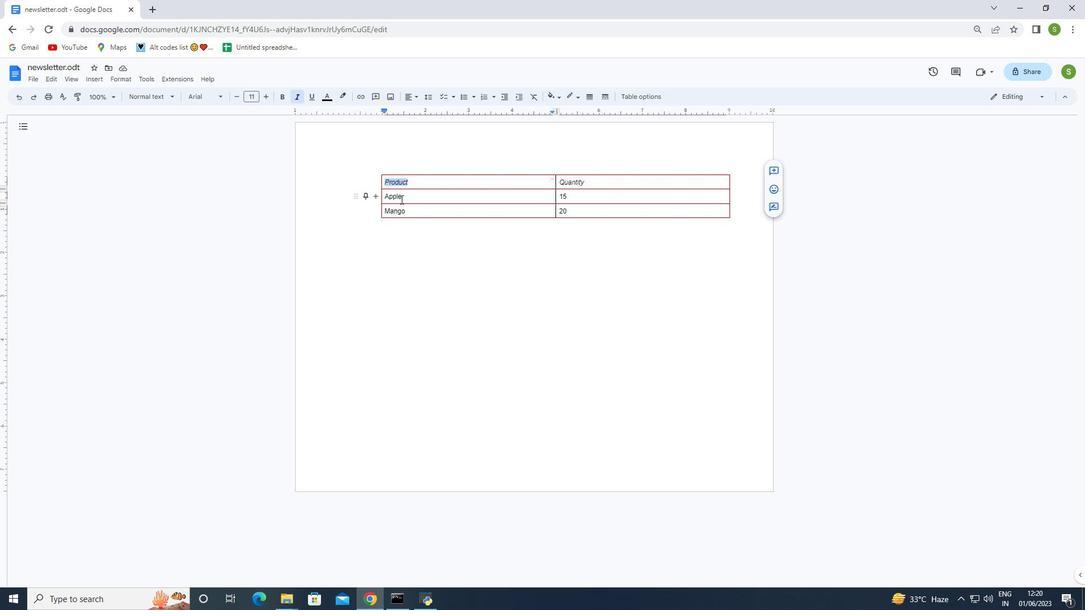 
Action: Key pressed <Key.shift>
Screenshot: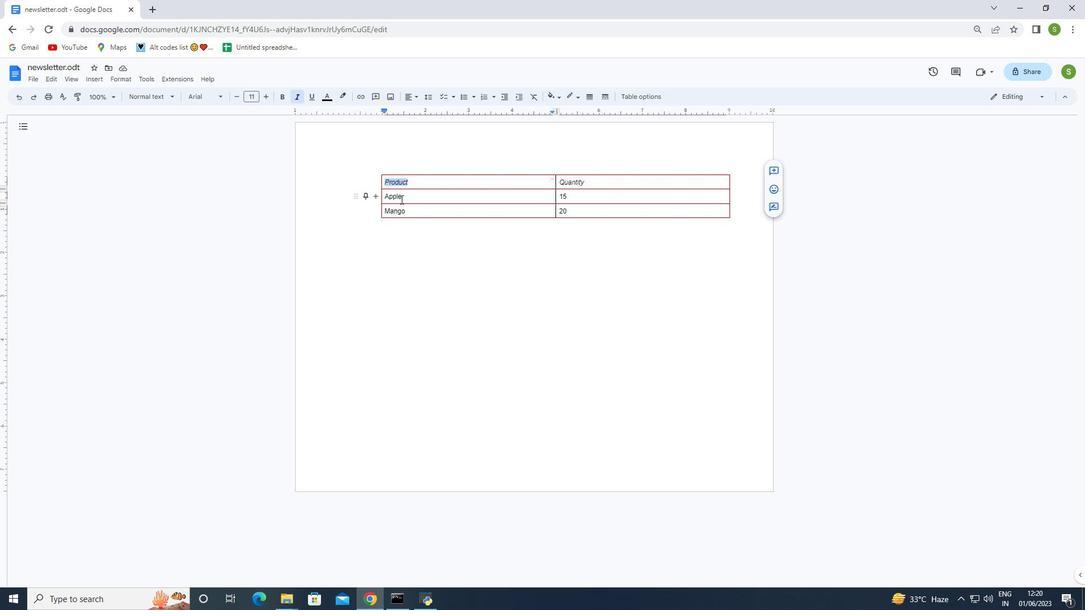 
Action: Mouse moved to (400, 198)
Screenshot: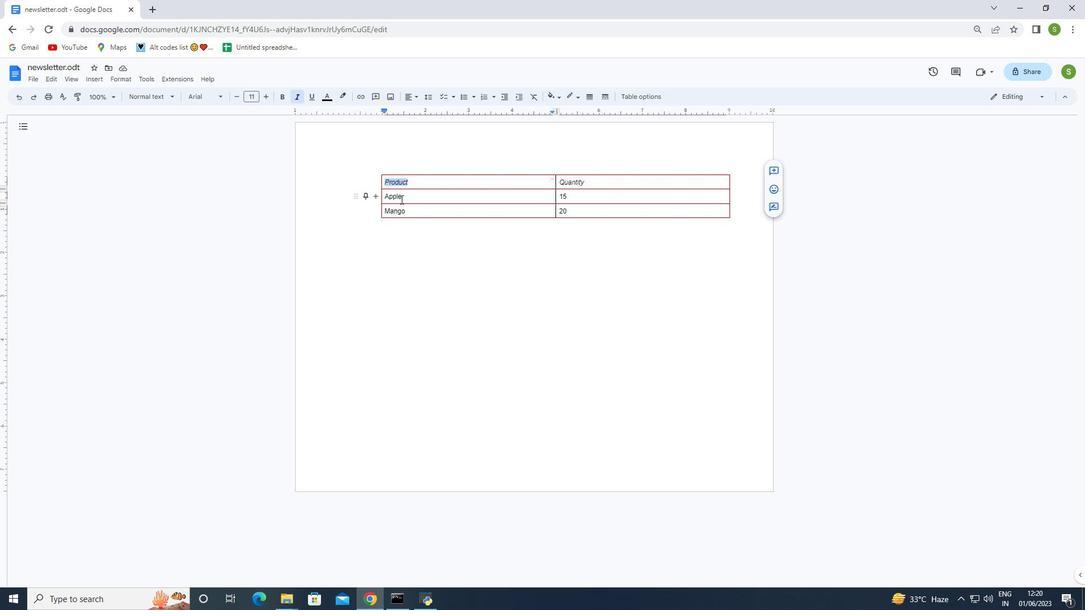 
Action: Key pressed <Key.shift>
Screenshot: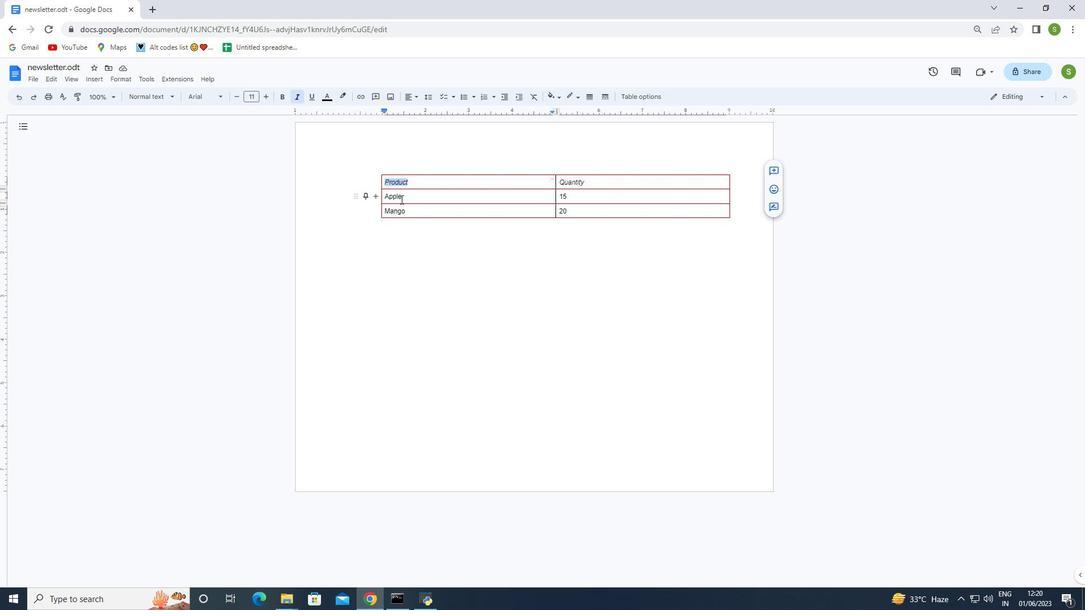 
Action: Mouse moved to (400, 198)
Screenshot: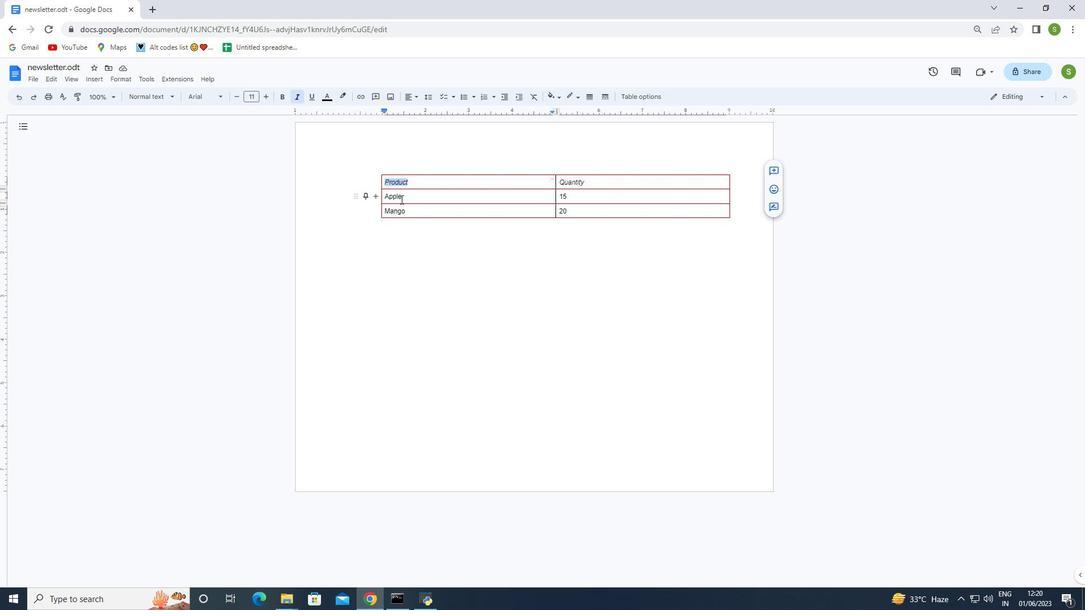 
Action: Key pressed <Key.shift>
Screenshot: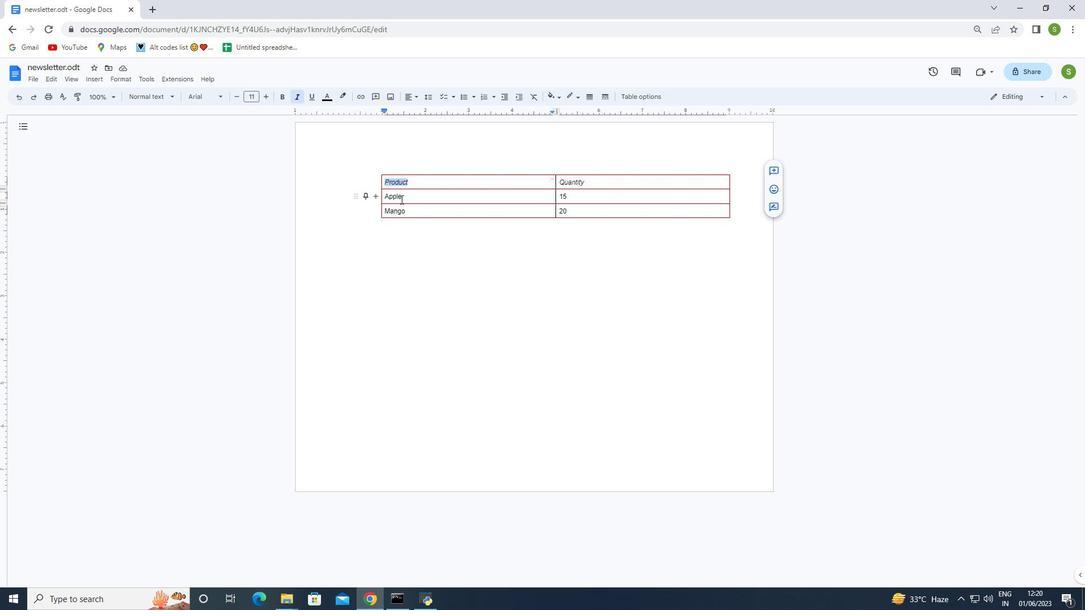 
Action: Mouse moved to (399, 197)
Screenshot: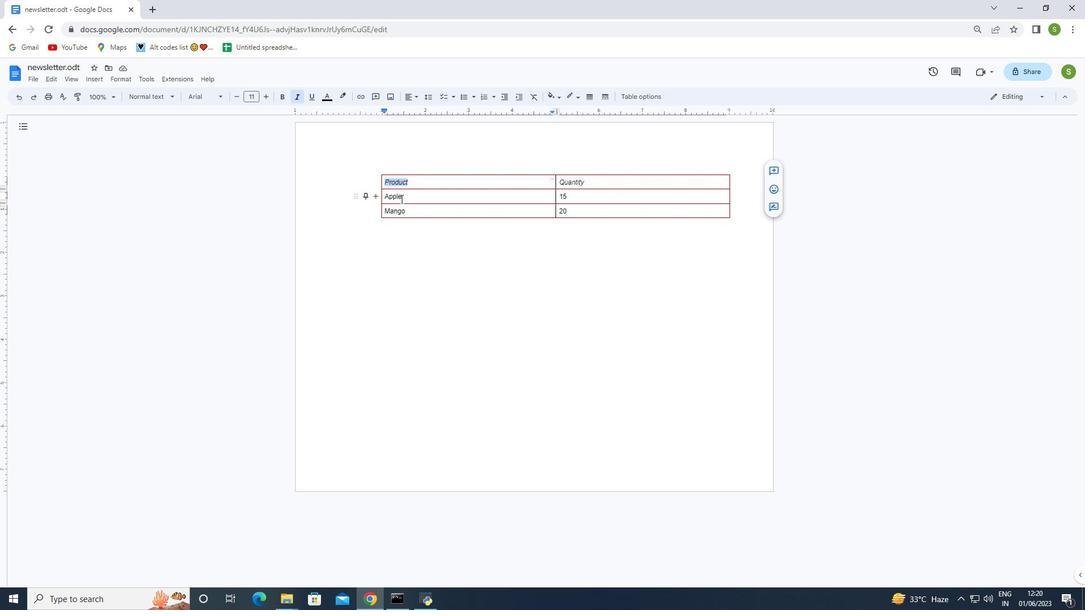 
Action: Key pressed <Key.shift>
Screenshot: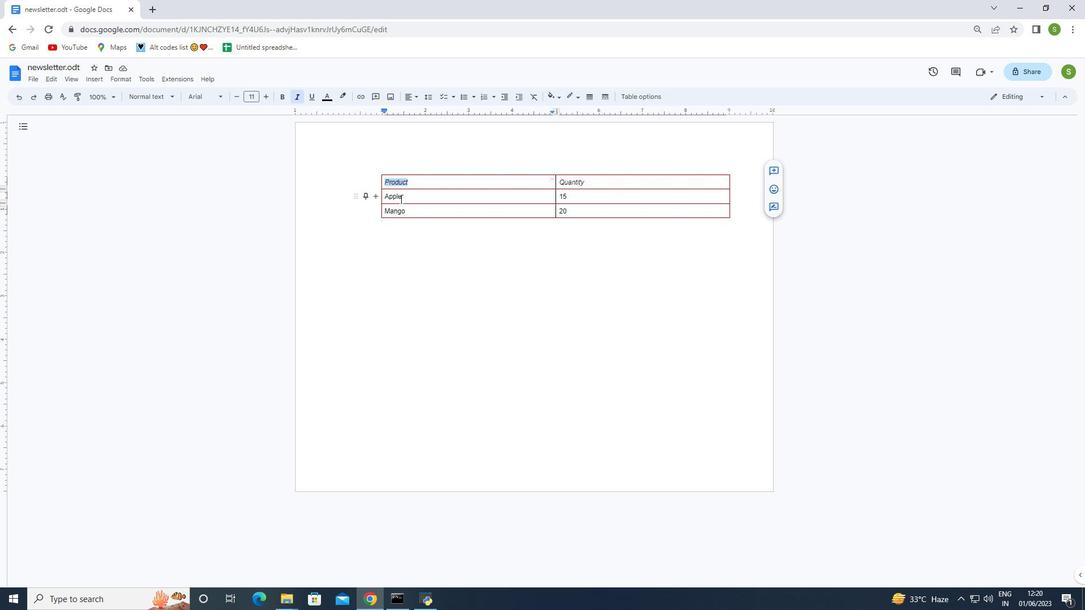 
Action: Mouse moved to (399, 196)
Screenshot: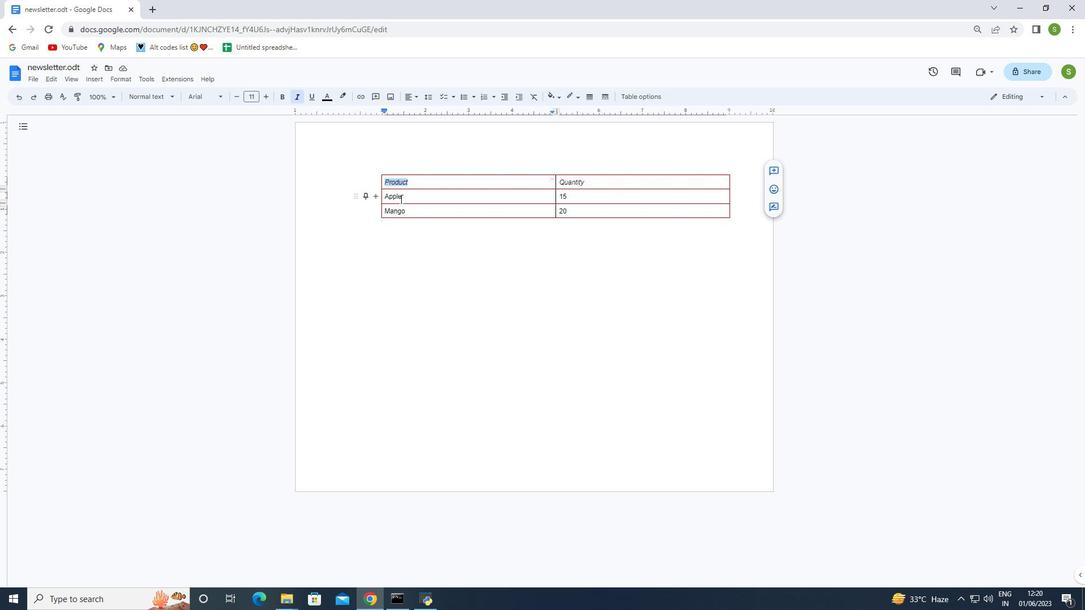 
Action: Key pressed <Key.shift><Key.shift><Key.shift><Key.shift>
Screenshot: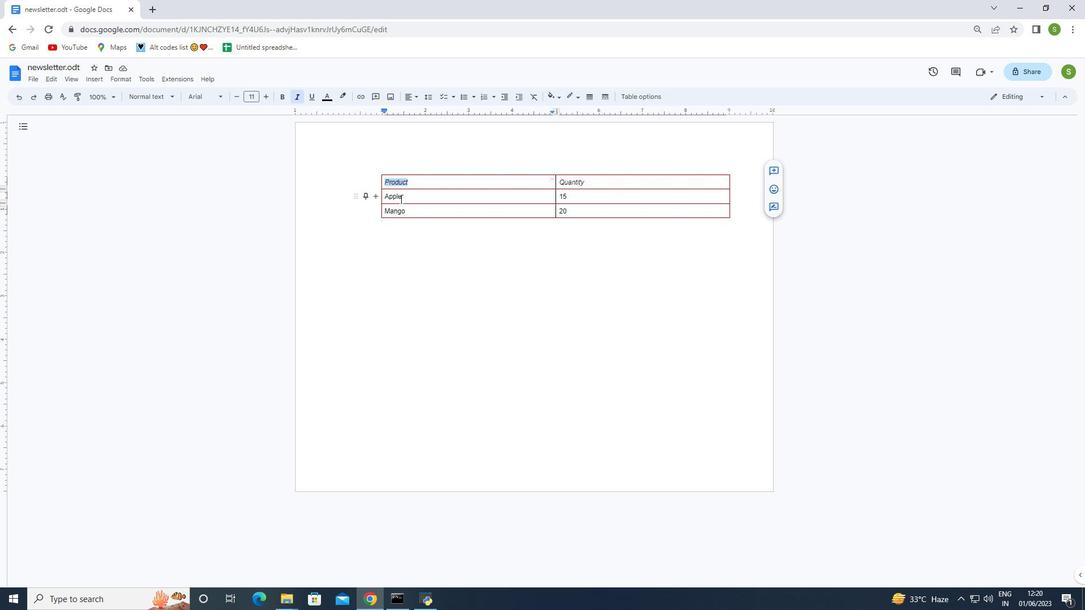 
Action: Mouse moved to (399, 196)
Screenshot: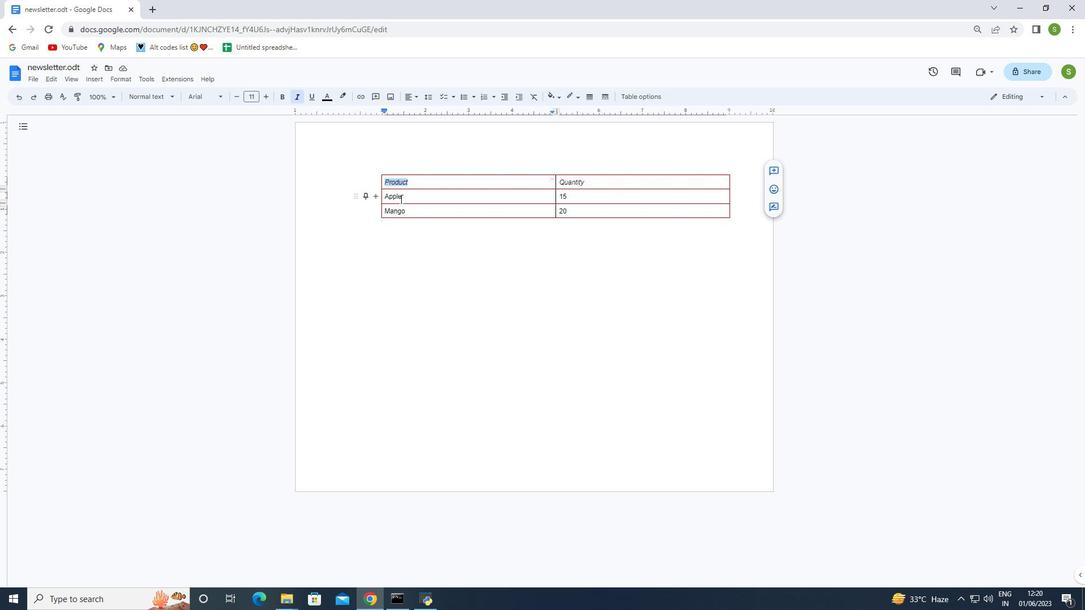 
Action: Key pressed <Key.shift>
Screenshot: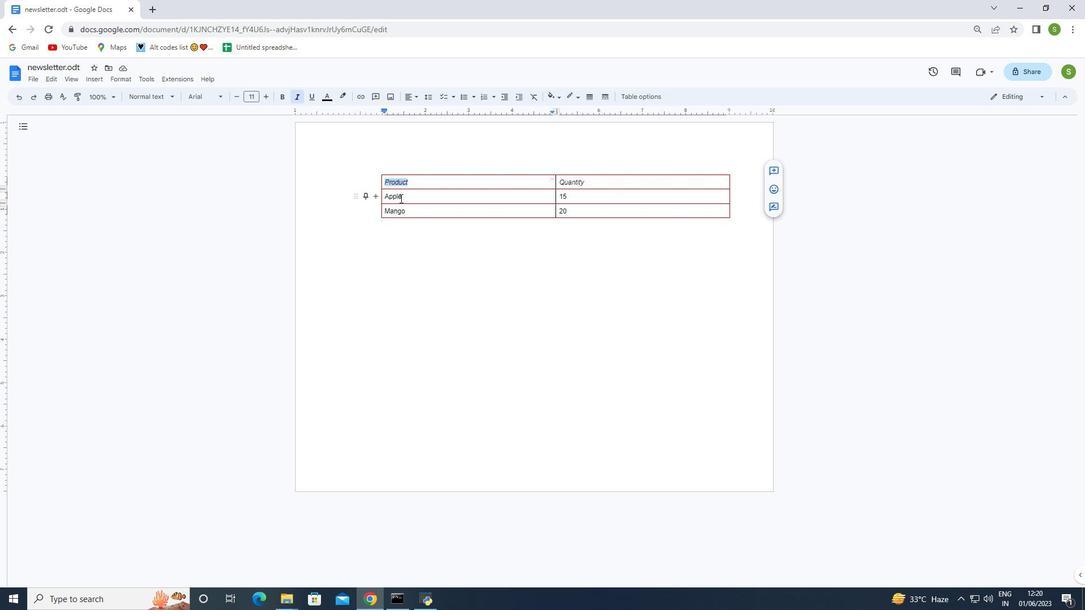 
Action: Mouse moved to (399, 196)
Screenshot: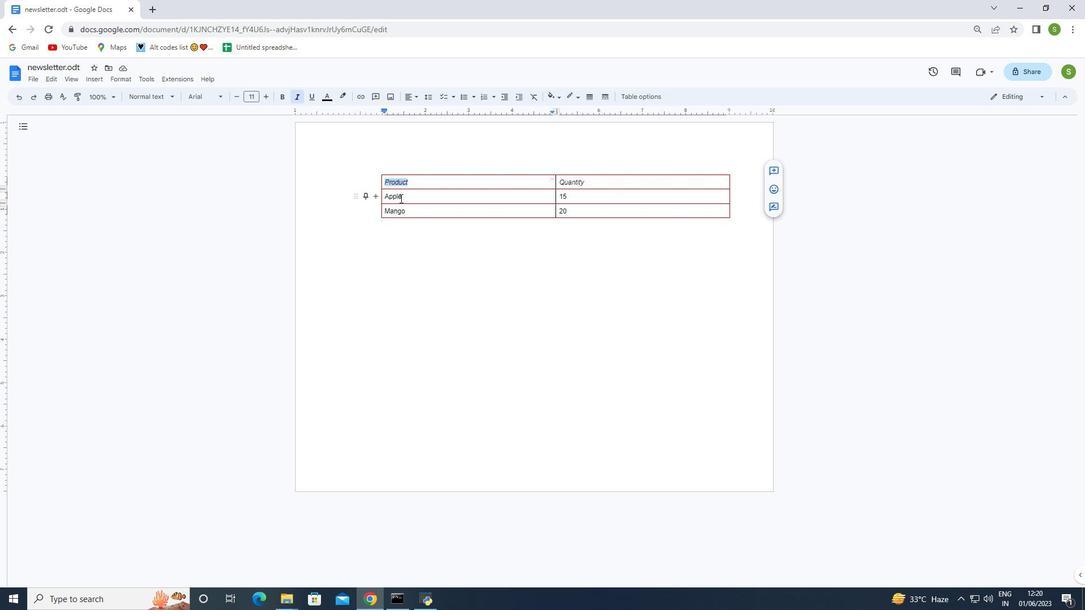 
Action: Key pressed <Key.shift>
Screenshot: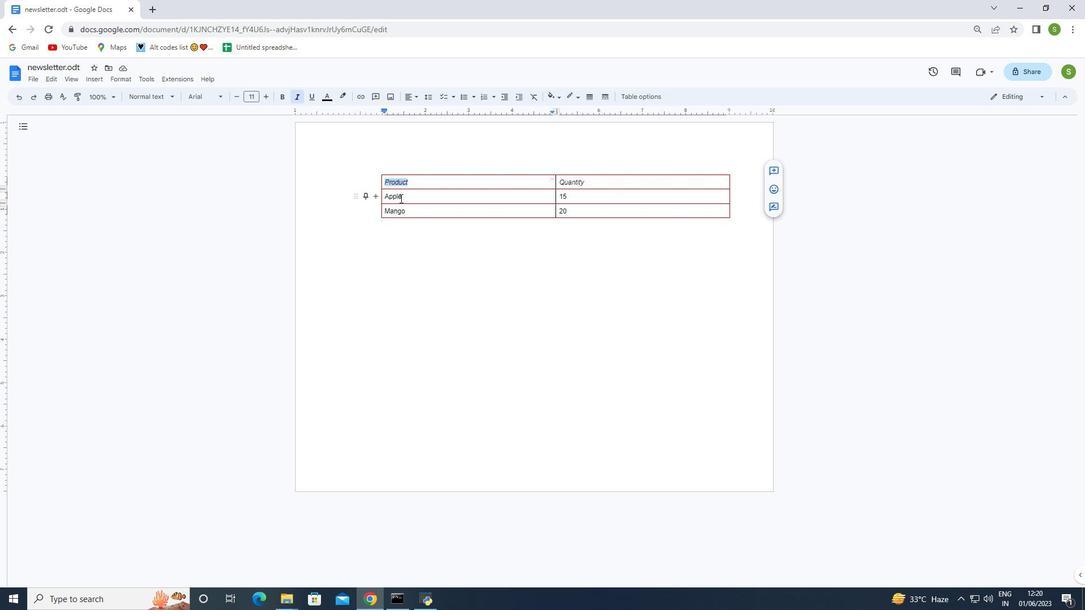 
Action: Mouse moved to (399, 195)
Screenshot: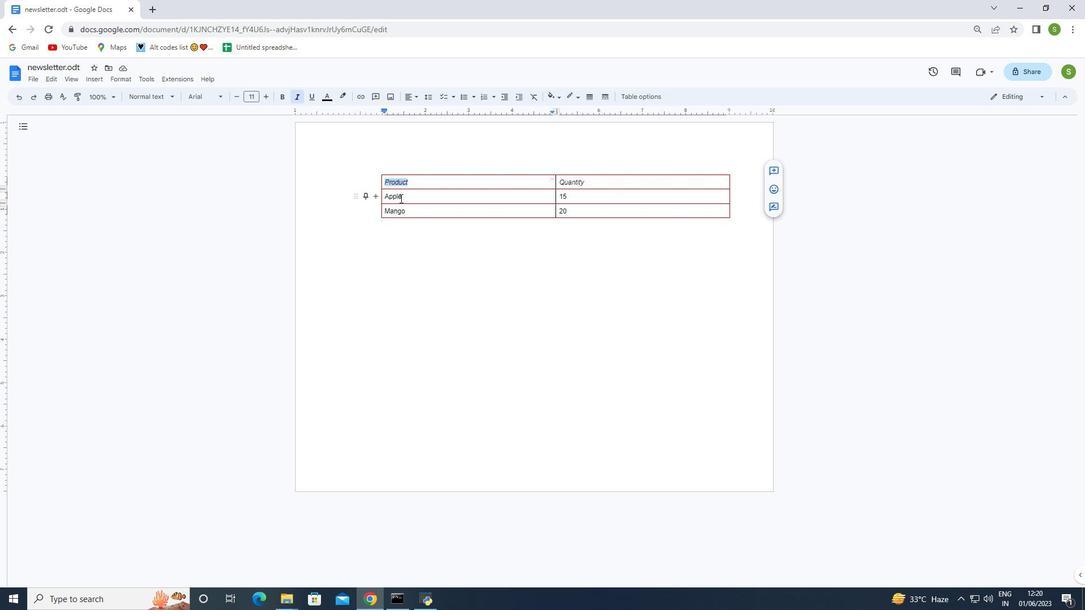 
Action: Key pressed <Key.shift><Key.shift><Key.shift><Key.shift><Key.shift><Key.shift><Key.shift><Key.shift><Key.shift><Key.shift><Key.shift><Key.shift><Key.shift>
Screenshot: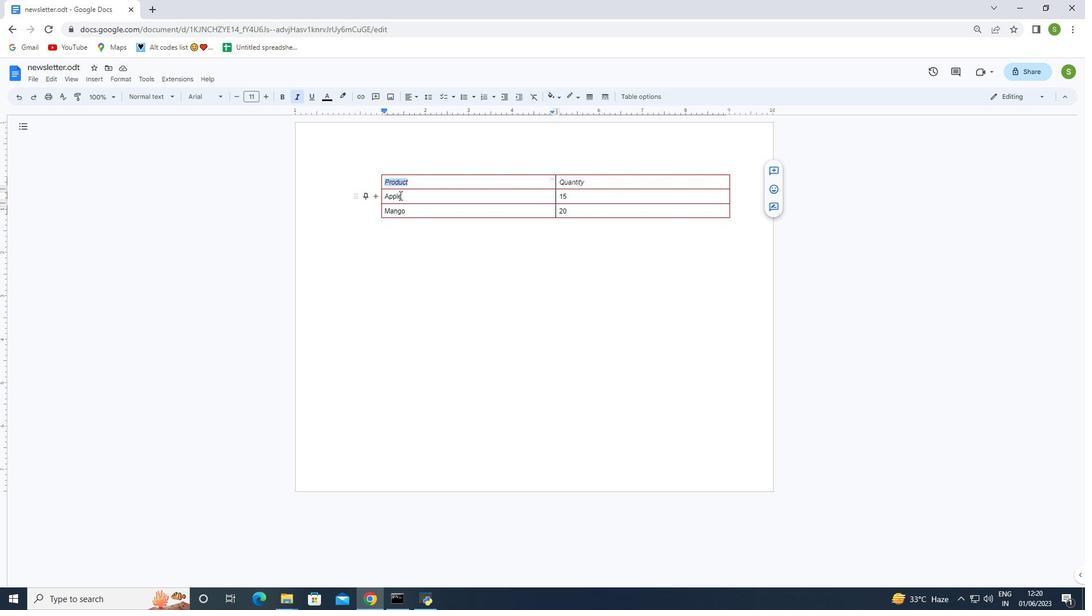 
Action: Mouse pressed left at (399, 195)
Screenshot: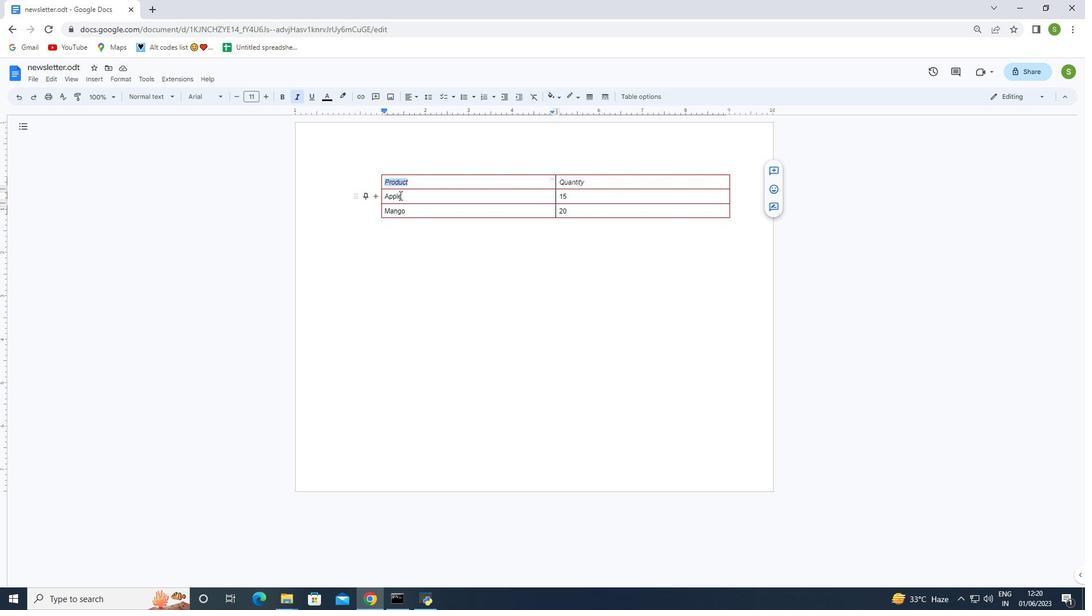 
Action: Key pressed <Key.shift><Key.shift><Key.shift><Key.shift><Key.shift><Key.shift><Key.shift>
Screenshot: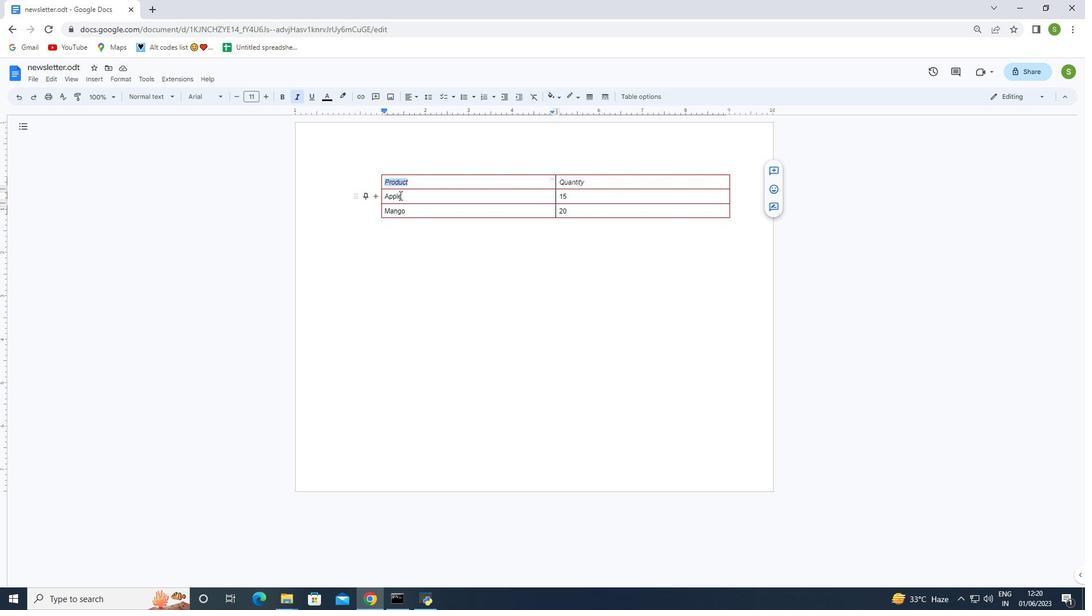 
Action: Mouse moved to (399, 196)
Screenshot: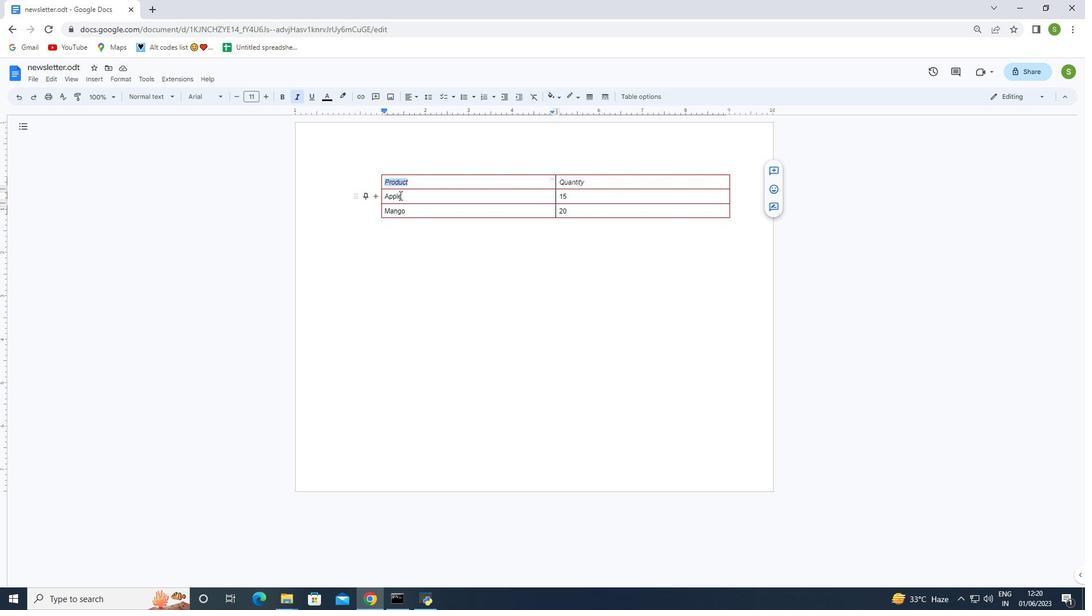 
Action: Key pressed <Key.shift>
Screenshot: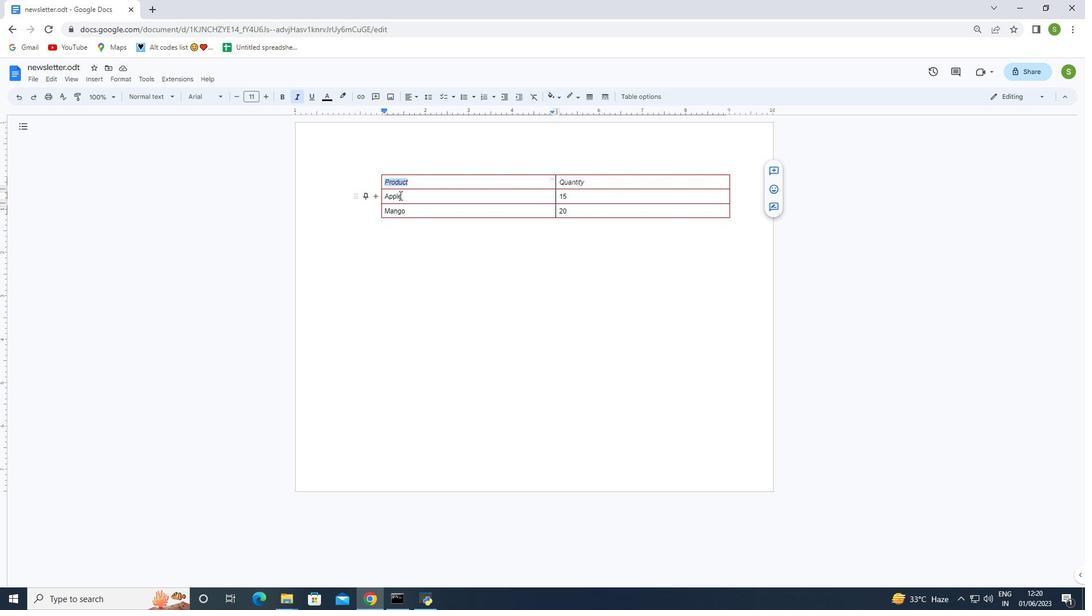 
Action: Mouse moved to (400, 196)
Screenshot: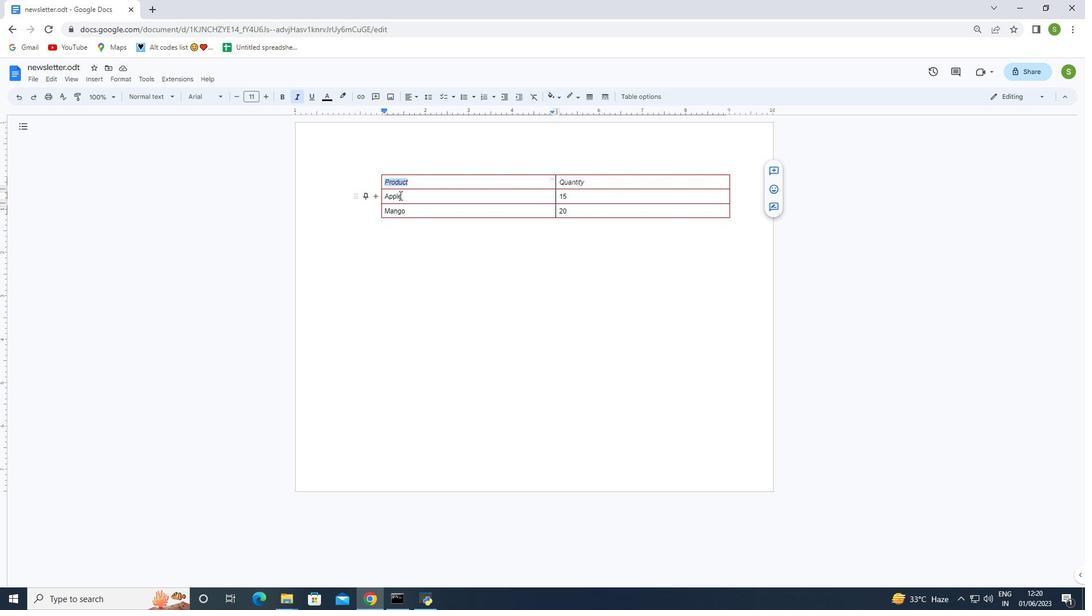 
Action: Key pressed <Key.shift>
Screenshot: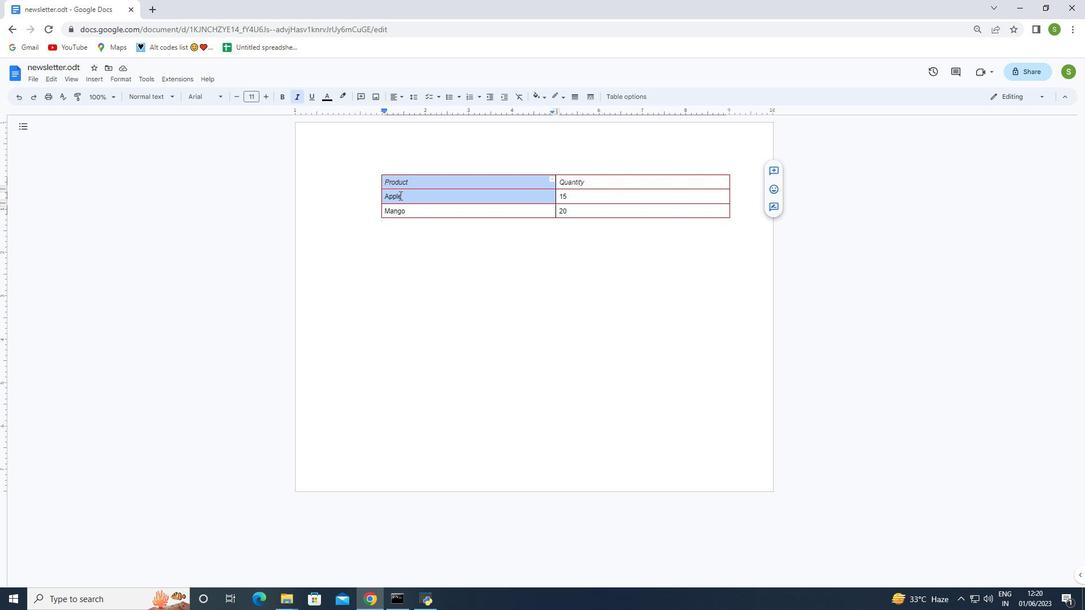 
Action: Mouse moved to (400, 196)
Screenshot: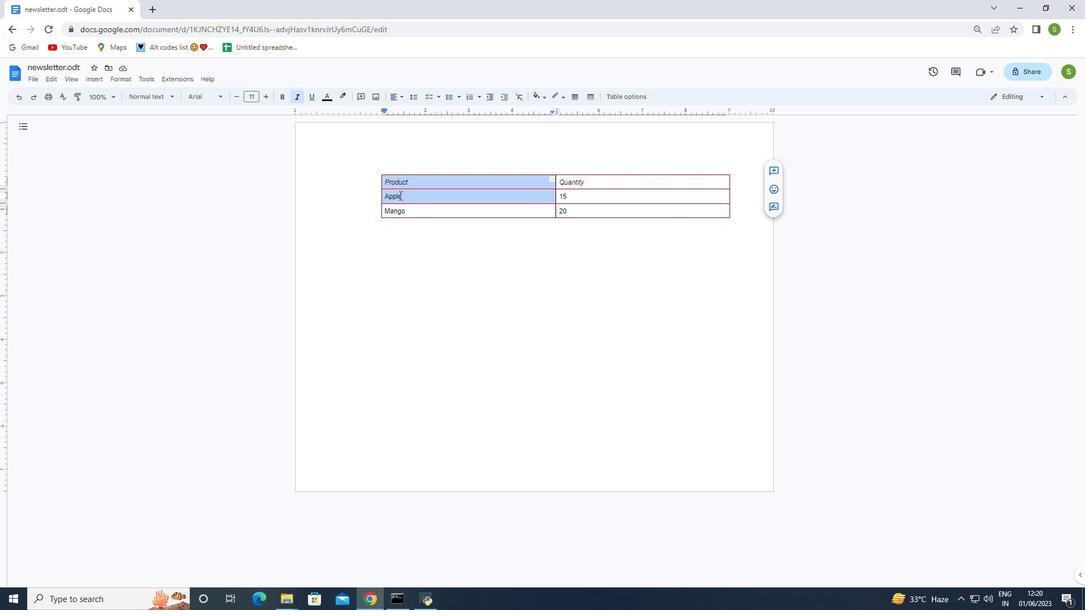 
Action: Key pressed <Key.shift>
Screenshot: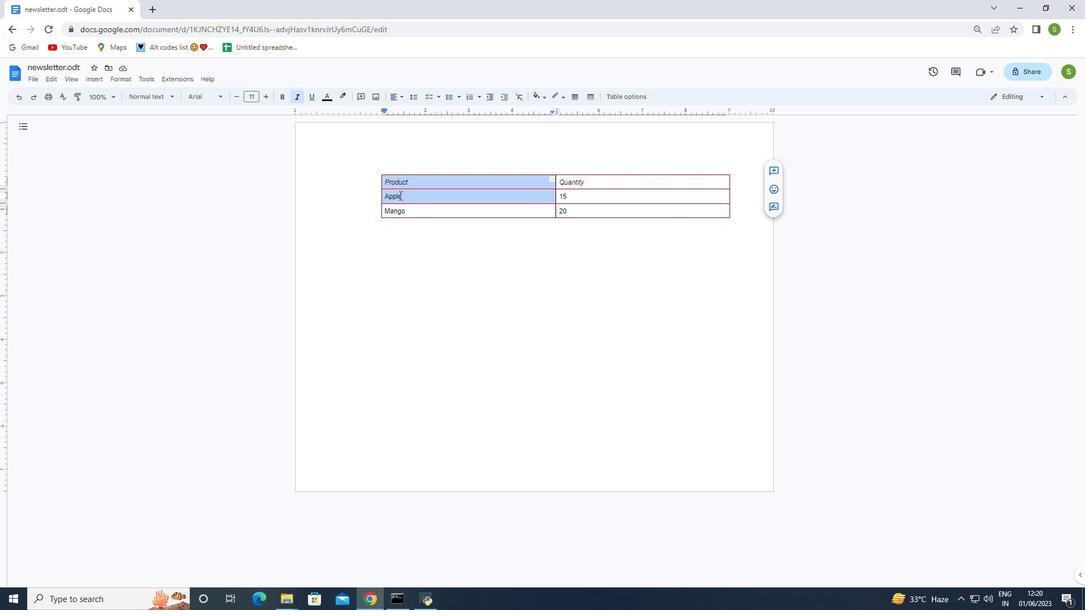 
Action: Mouse moved to (401, 196)
Screenshot: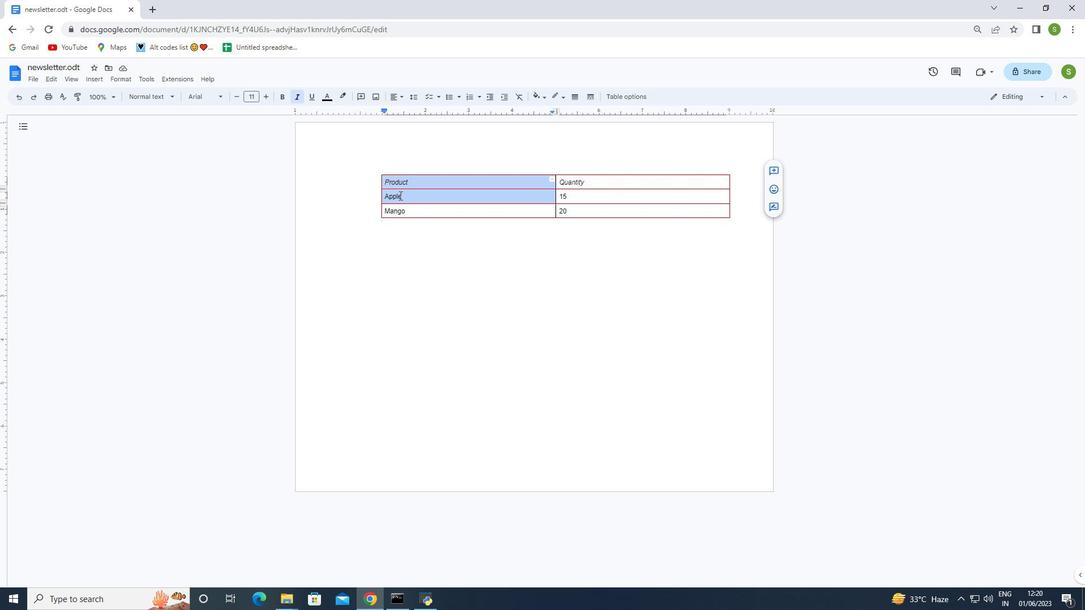 
Action: Key pressed <Key.shift>
Screenshot: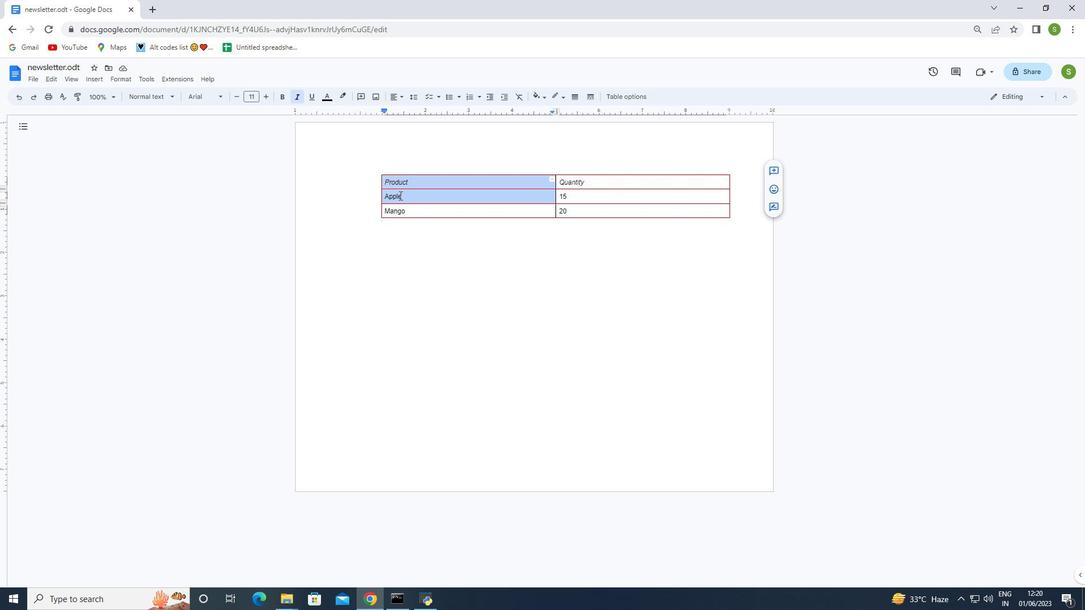 
Action: Mouse moved to (402, 198)
Screenshot: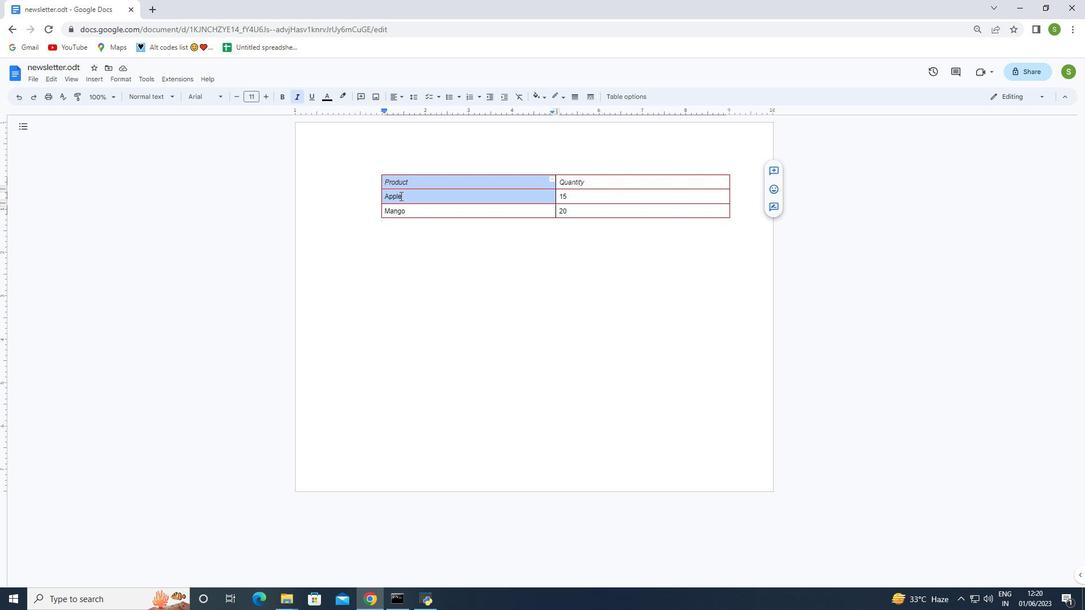 
Action: Key pressed <Key.shift>
Screenshot: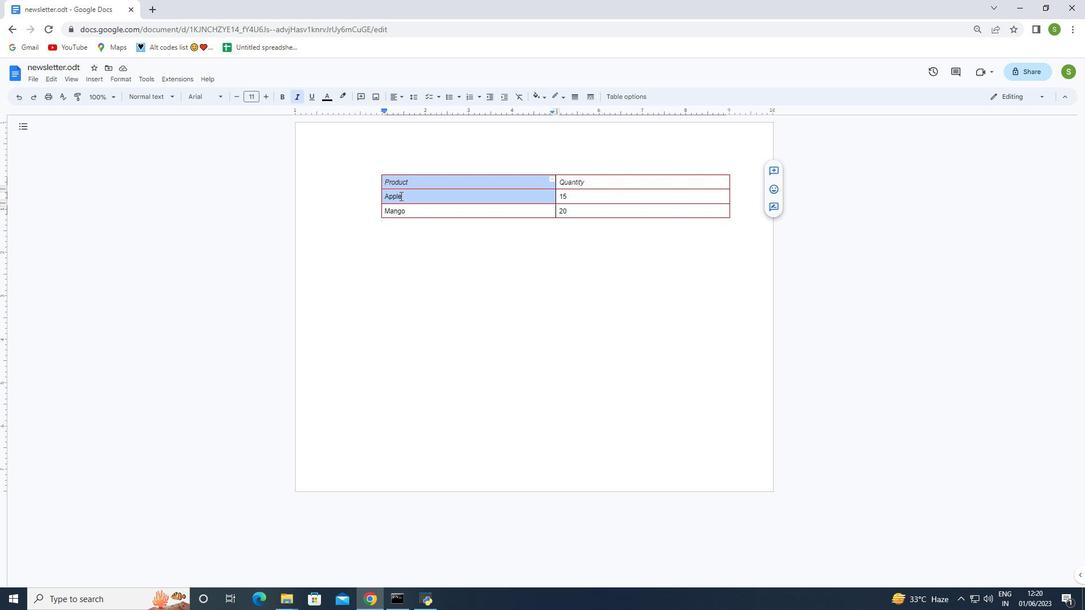 
Action: Mouse moved to (403, 200)
Screenshot: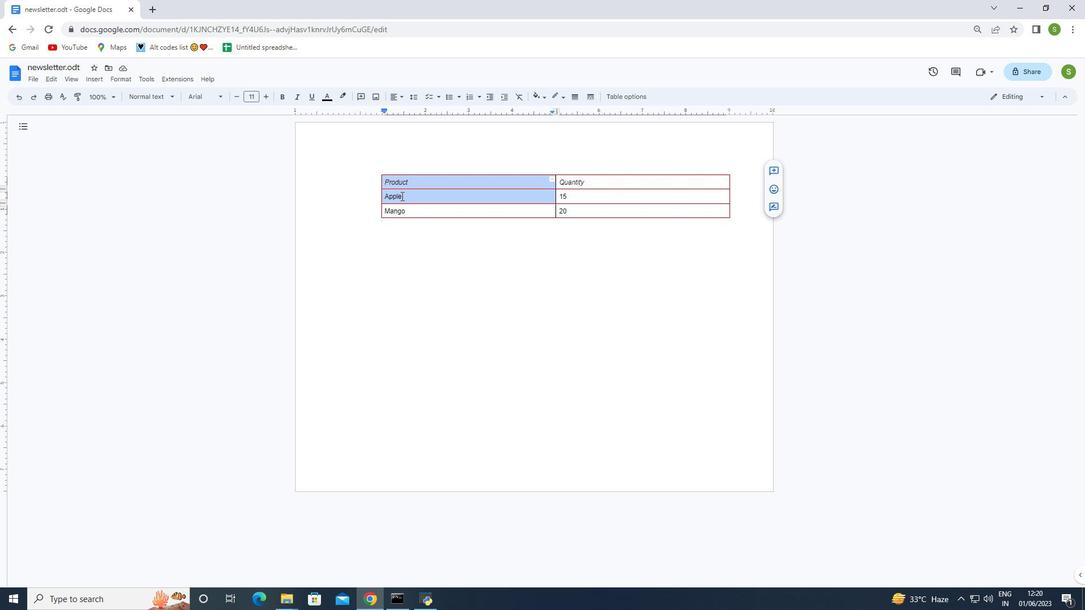 
Action: Key pressed <Key.shift>
Screenshot: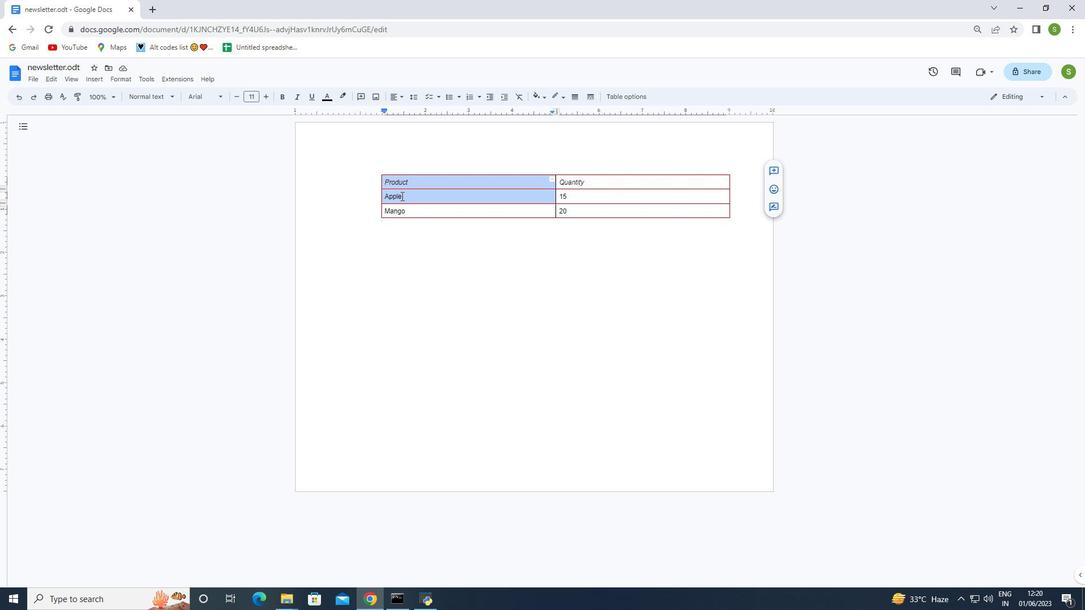 
Action: Mouse moved to (406, 204)
Screenshot: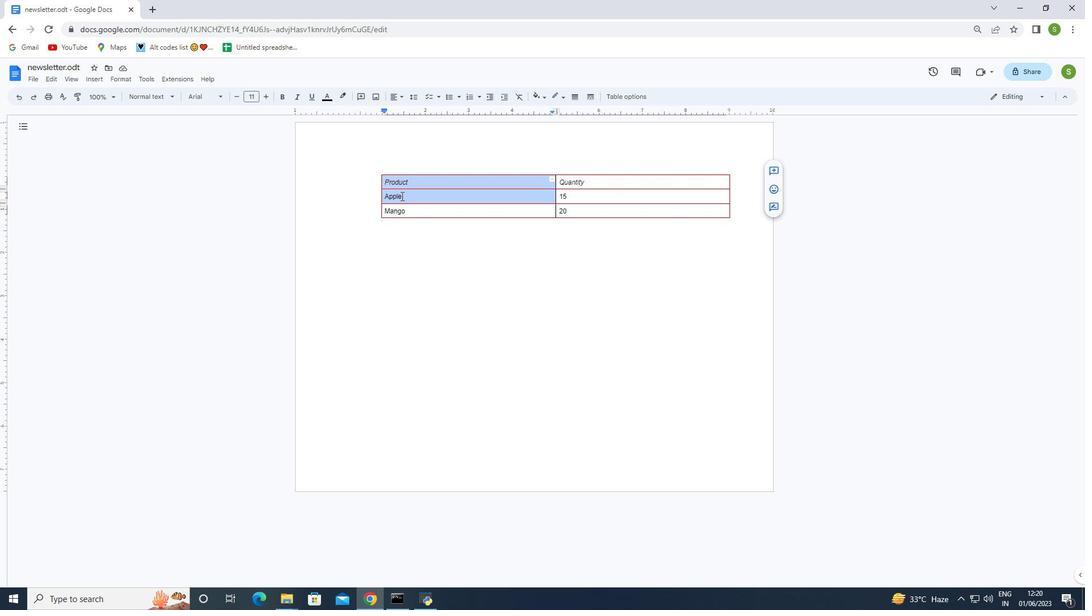 
Action: Key pressed <Key.shift>
Screenshot: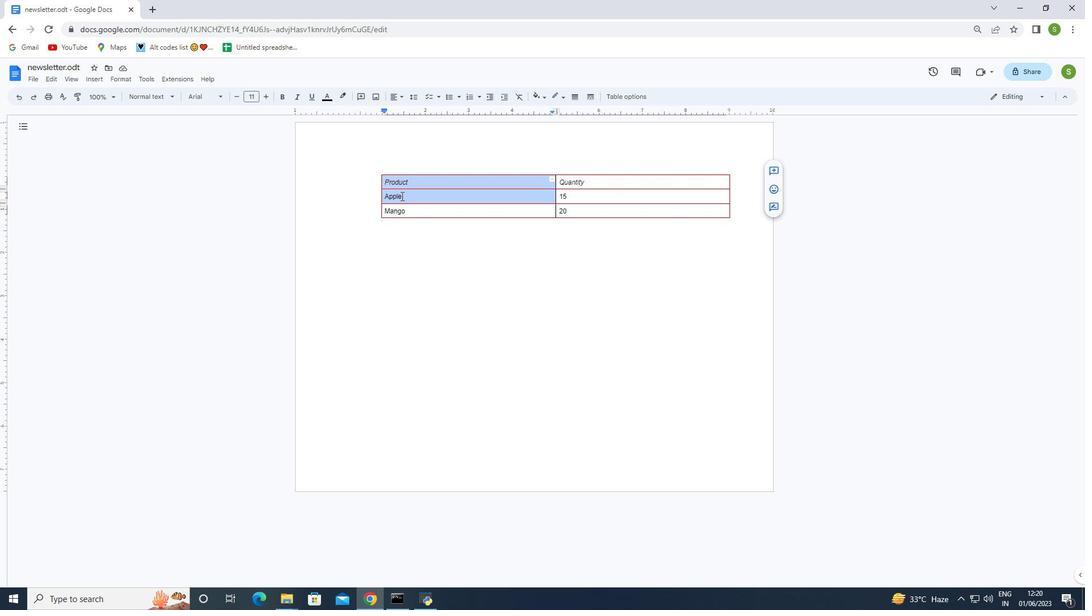 
Action: Mouse moved to (407, 207)
Screenshot: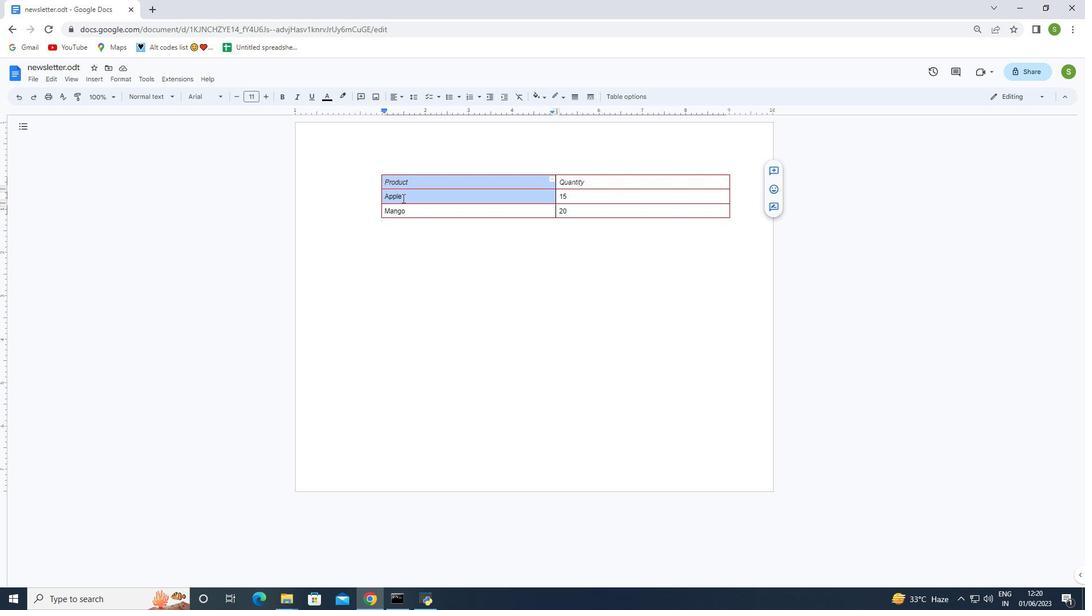 
Action: Key pressed <Key.shift>
Screenshot: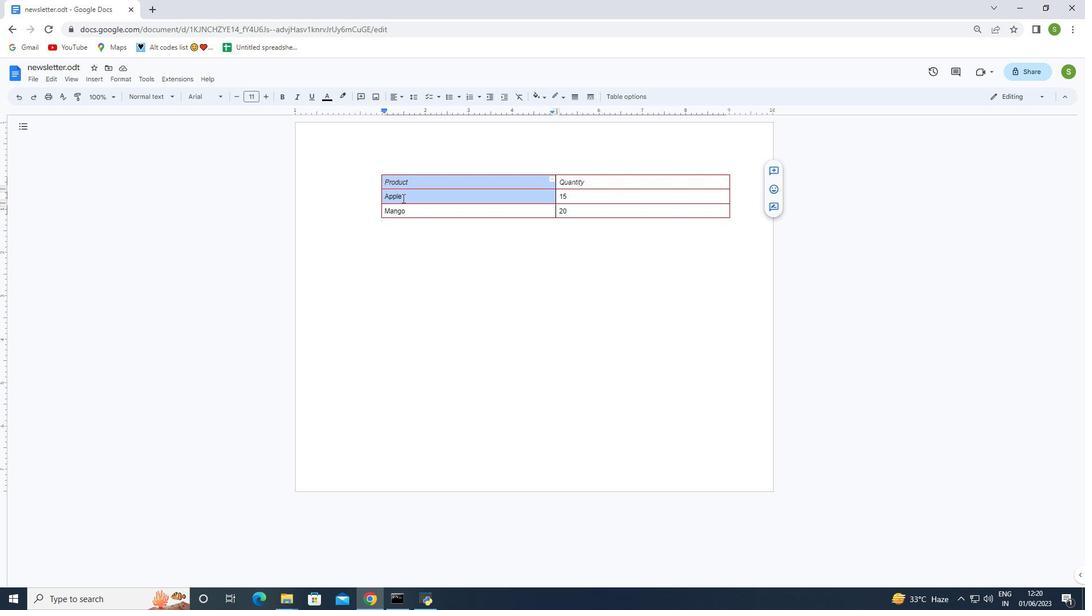 
Action: Mouse moved to (407, 210)
Screenshot: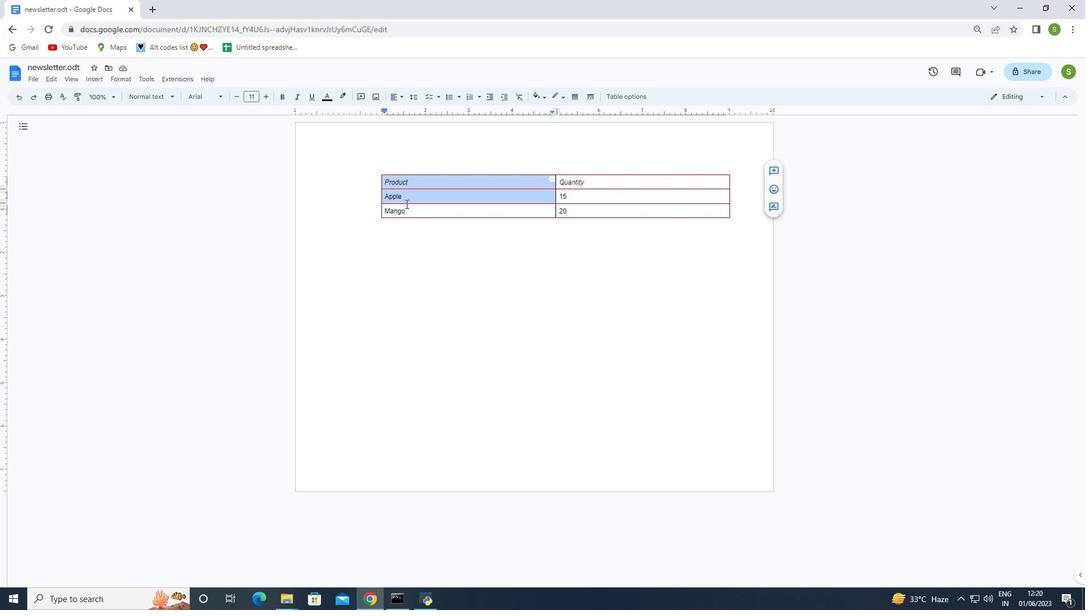
Action: Key pressed <Key.shift>
Screenshot: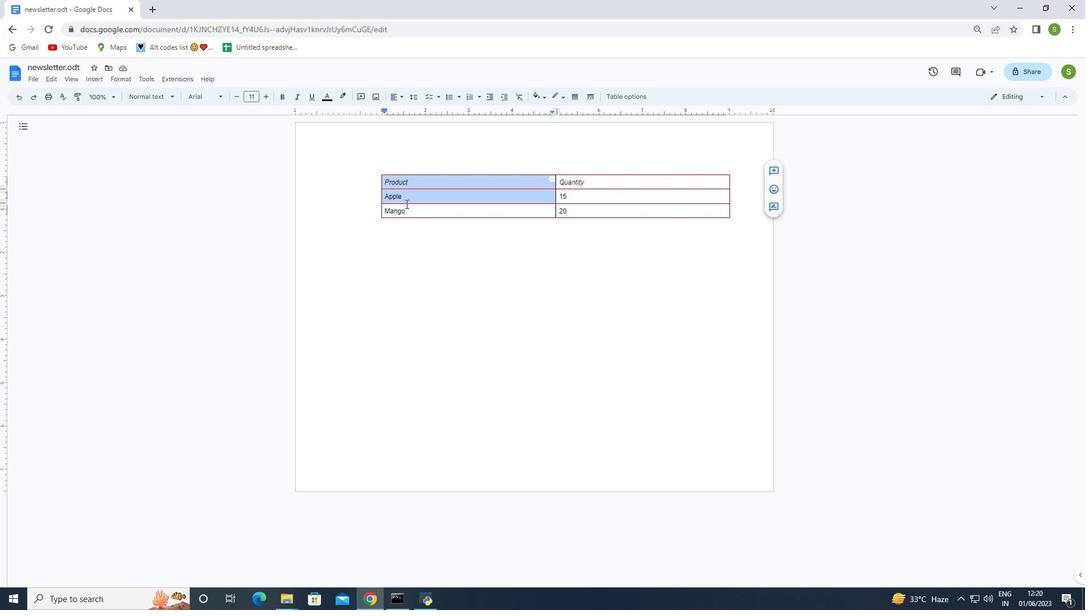 
Action: Mouse moved to (407, 212)
Screenshot: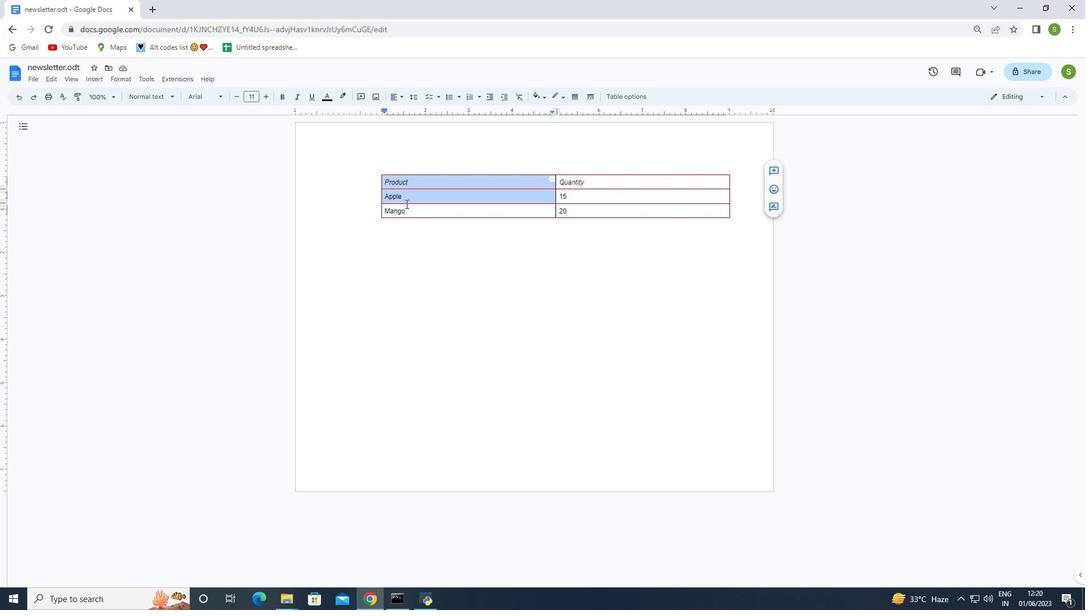 
Action: Key pressed <Key.shift>
Screenshot: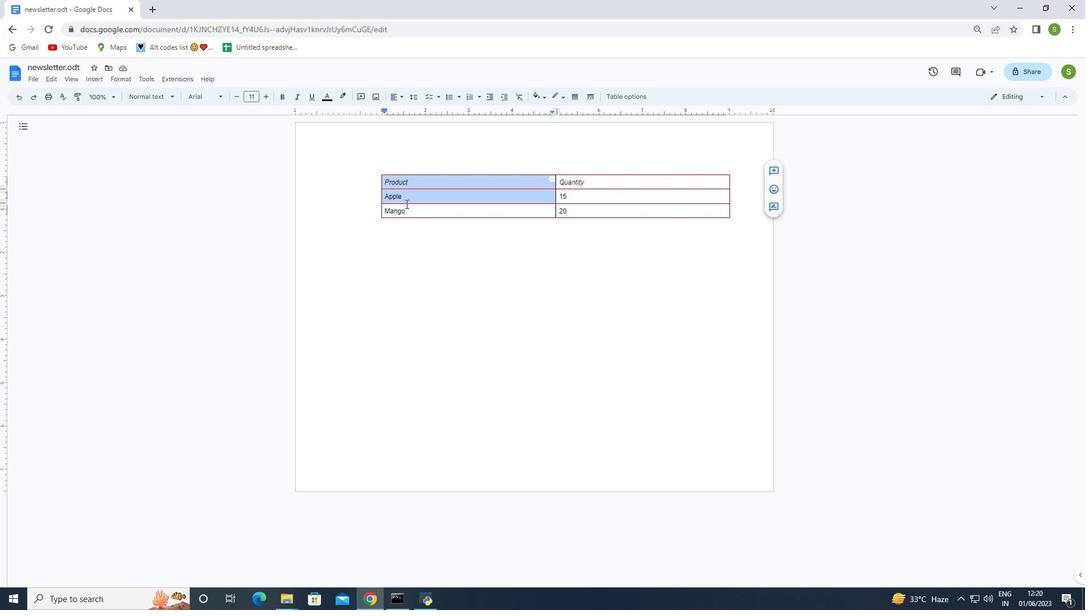 
Action: Mouse moved to (406, 213)
Screenshot: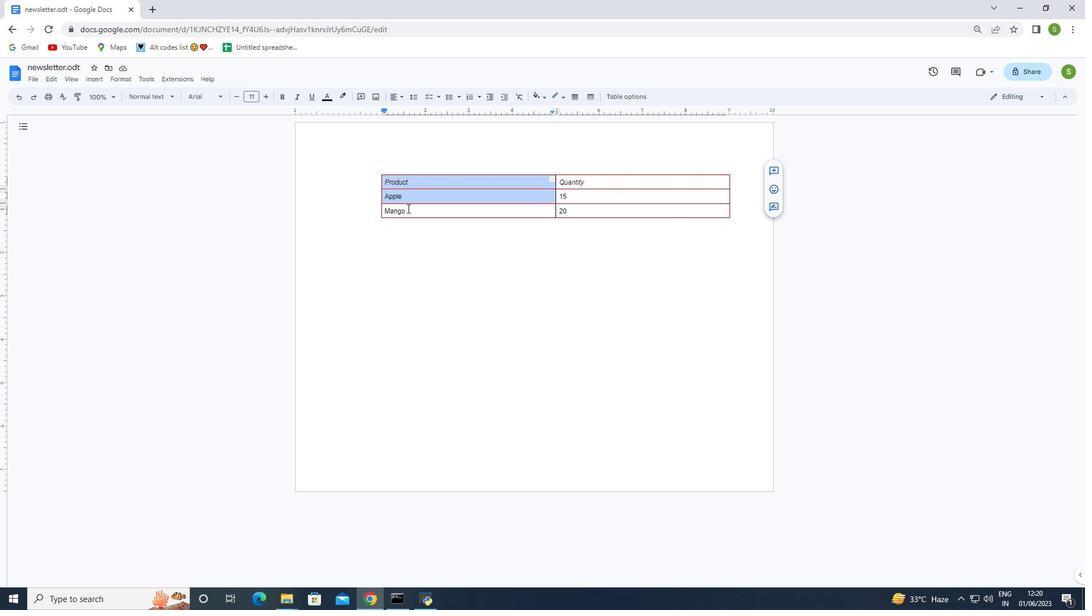 
Action: Key pressed <Key.shift>
Screenshot: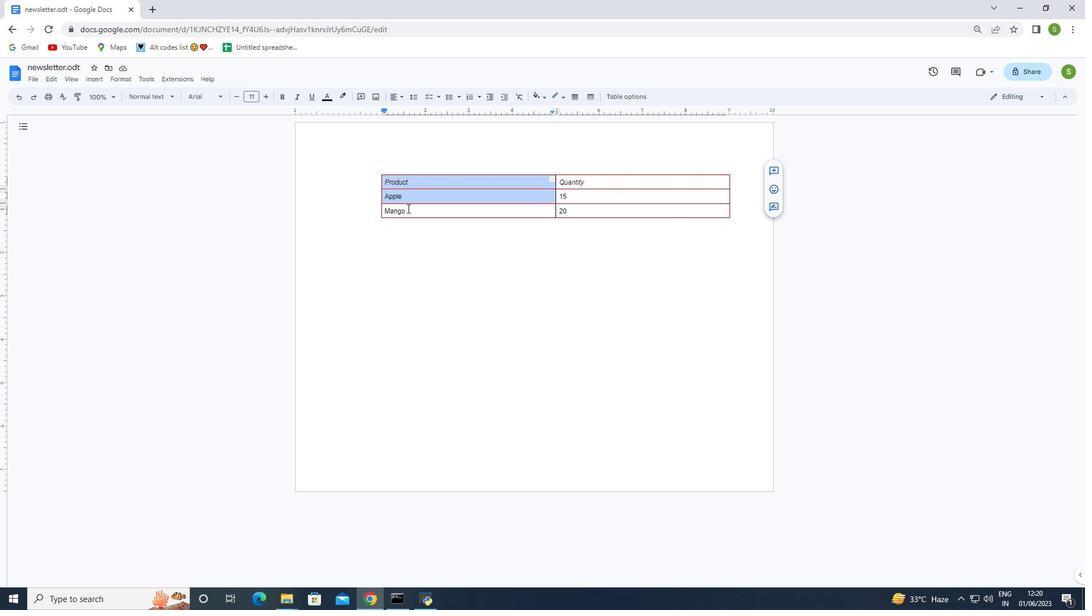 
Action: Mouse moved to (406, 214)
Screenshot: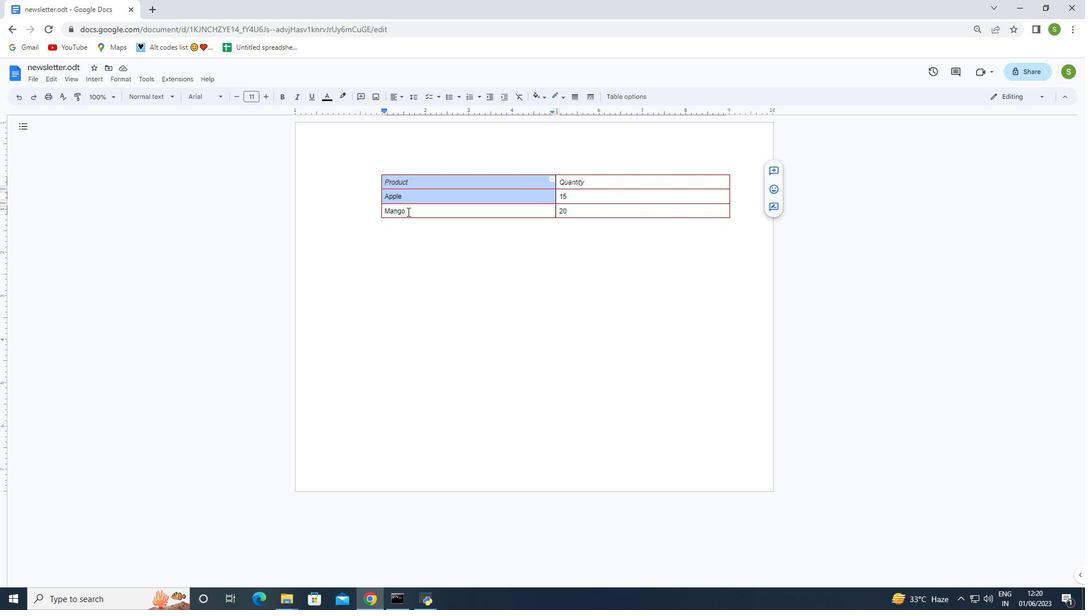 
Action: Key pressed <Key.shift><Key.shift><Key.shift><Key.shift>
Screenshot: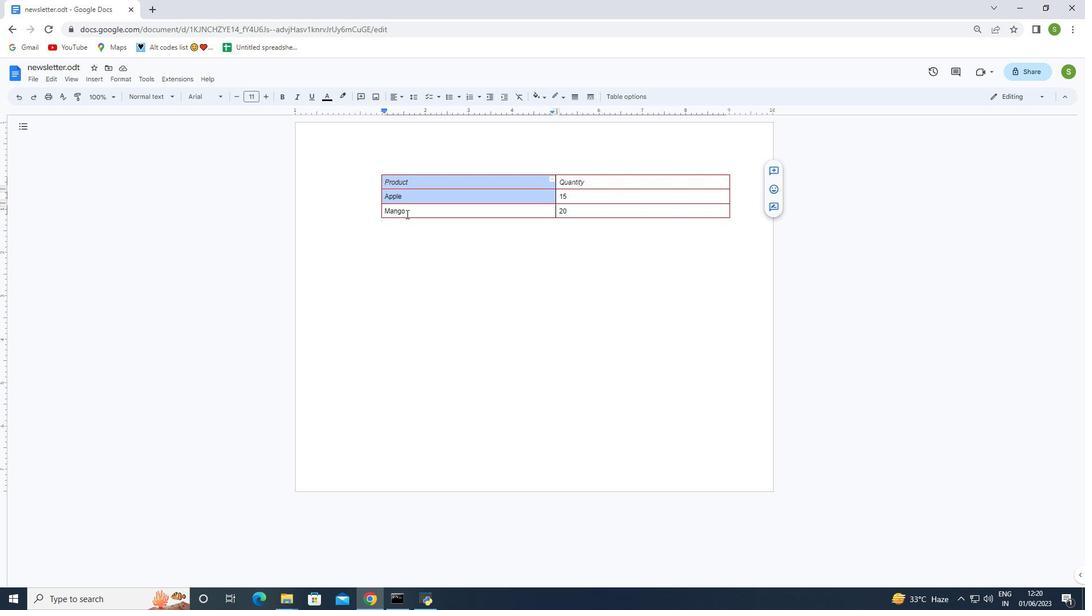 
Action: Mouse moved to (406, 214)
Screenshot: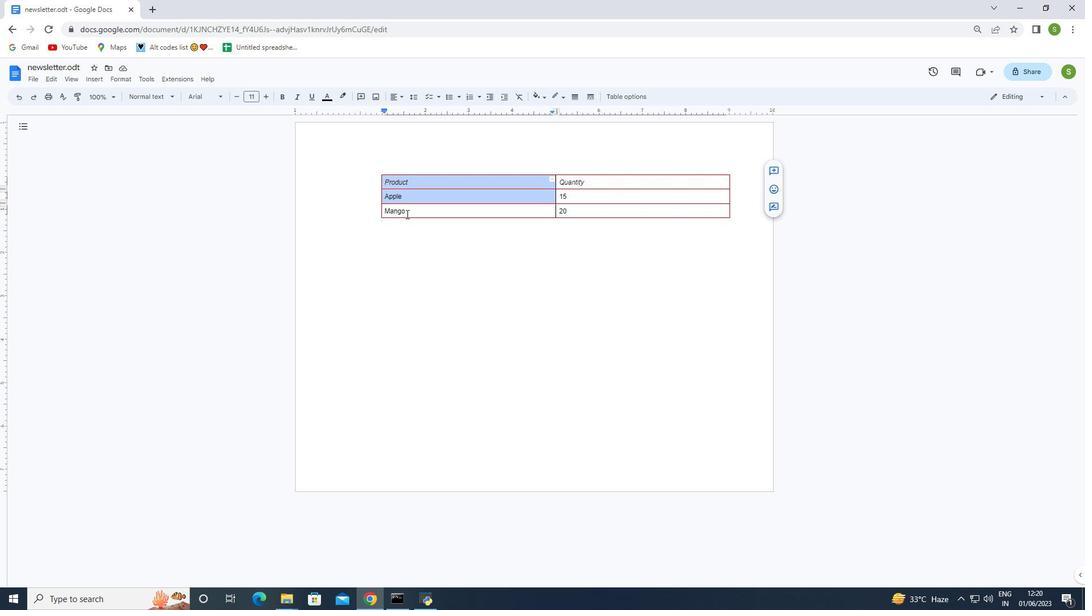 
Action: Key pressed <Key.shift>
Screenshot: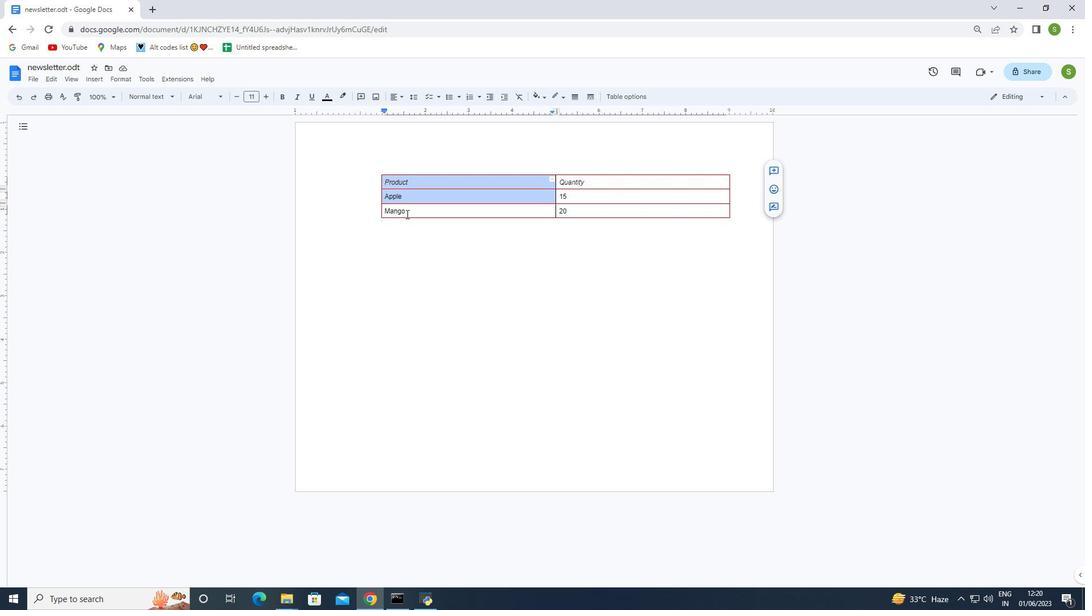 
Action: Mouse moved to (406, 214)
Screenshot: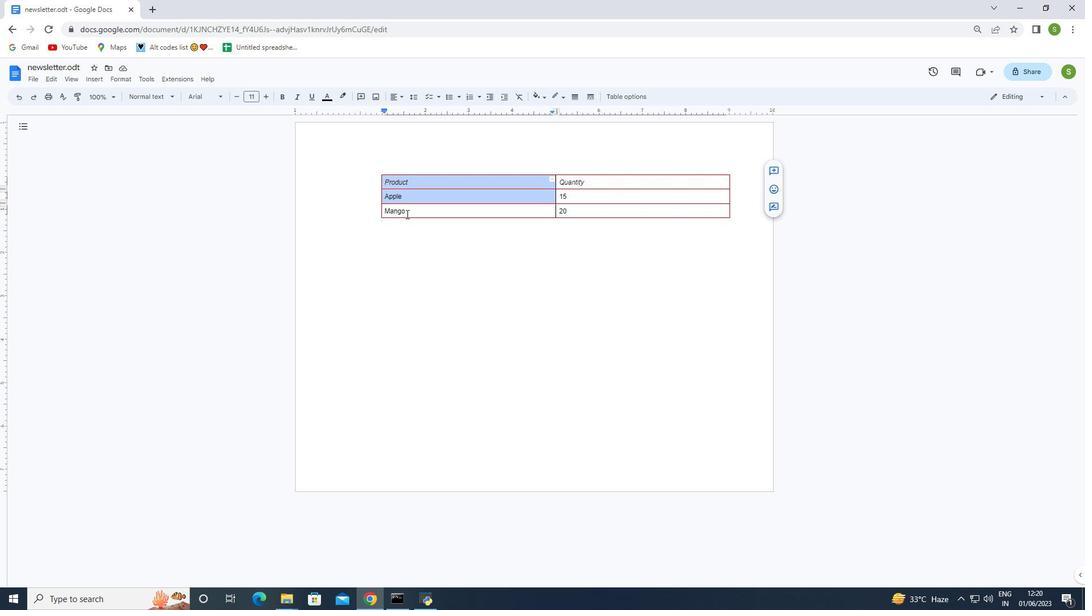 
Action: Key pressed <Key.shift><Key.shift><Key.shift>
Screenshot: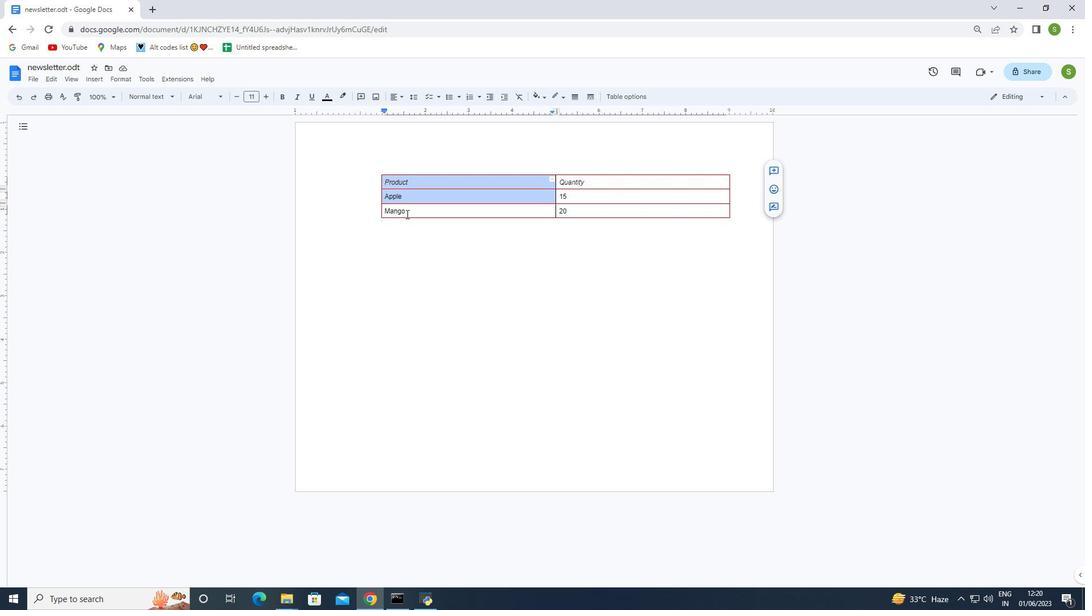 
Action: Mouse moved to (406, 215)
Screenshot: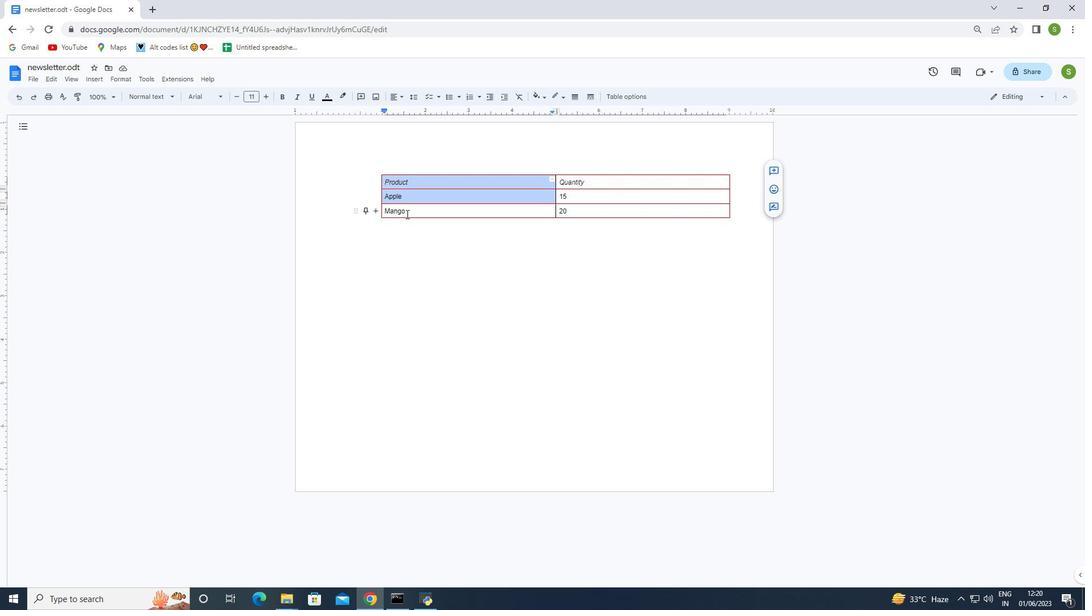 
Action: Key pressed <Key.shift>
Screenshot: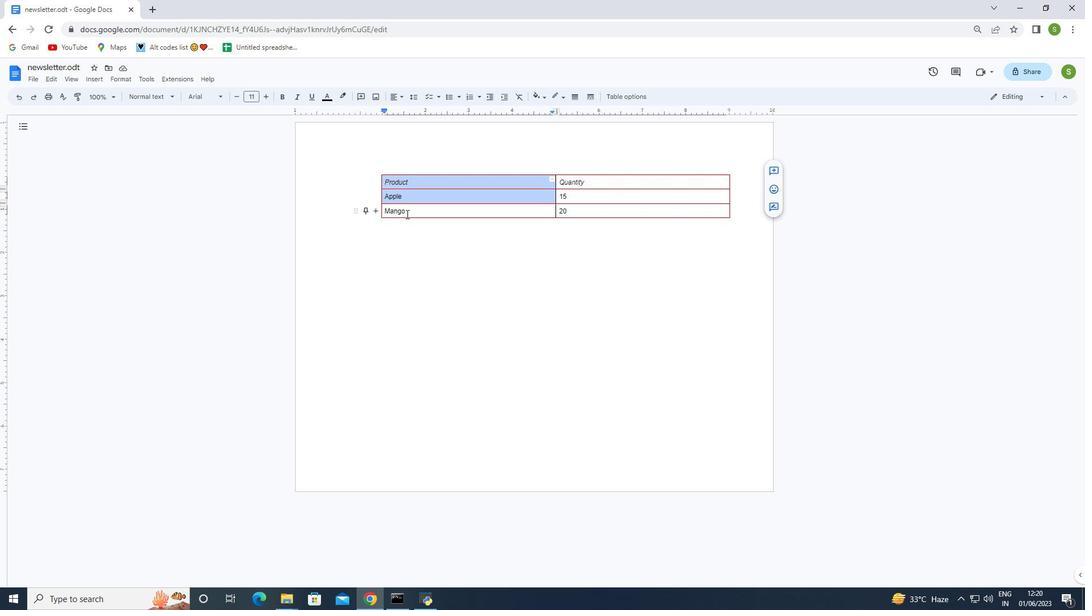 
Action: Mouse moved to (405, 215)
Screenshot: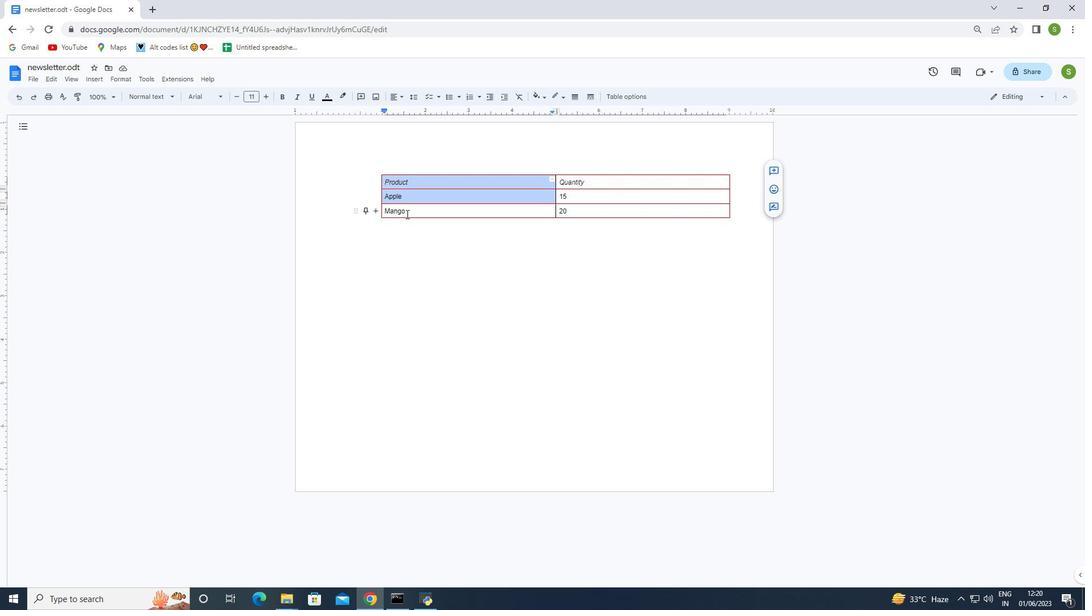 
Action: Key pressed <Key.shift>
Screenshot: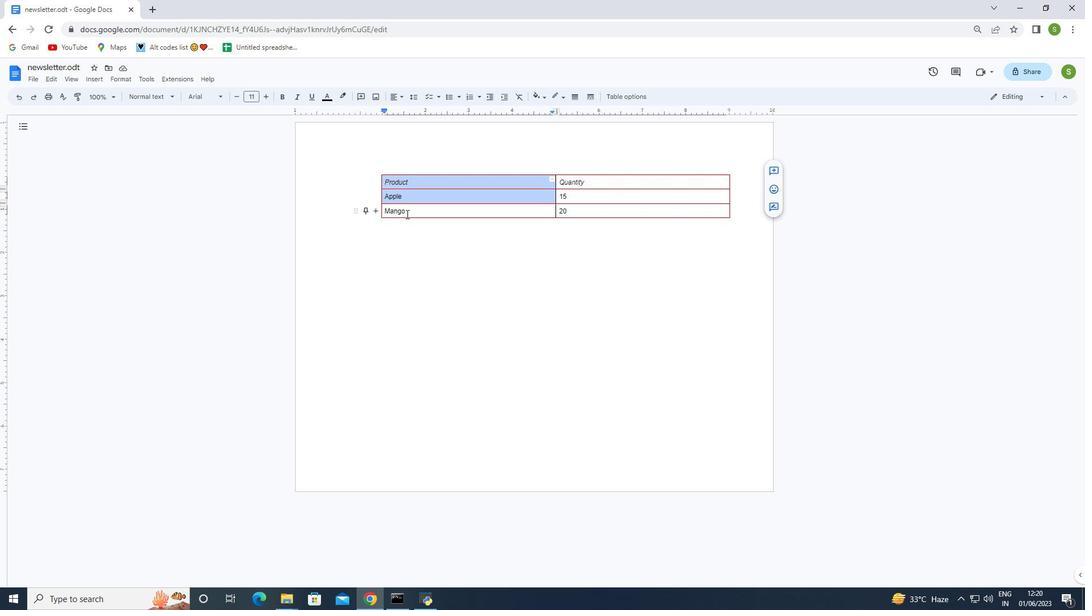 
Action: Mouse moved to (405, 216)
Screenshot: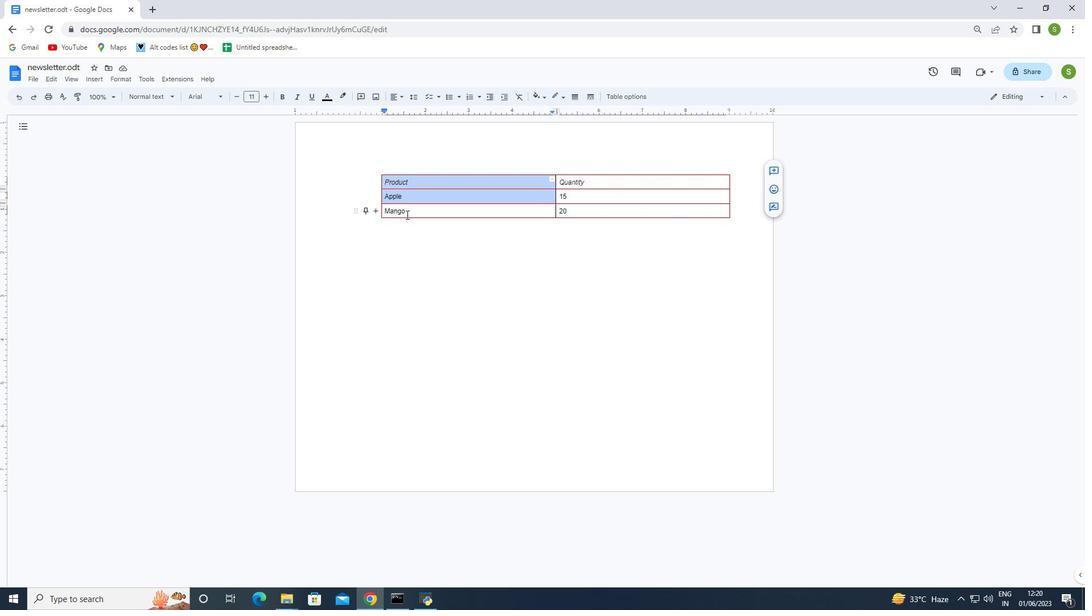 
Action: Key pressed <Key.shift>
Screenshot: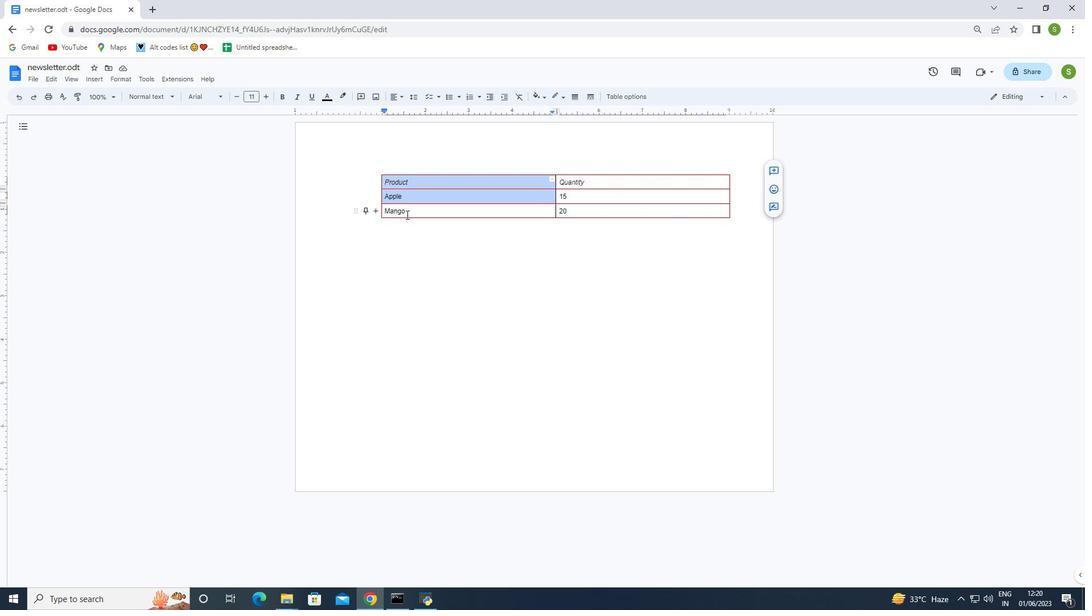 
Action: Mouse moved to (405, 217)
Screenshot: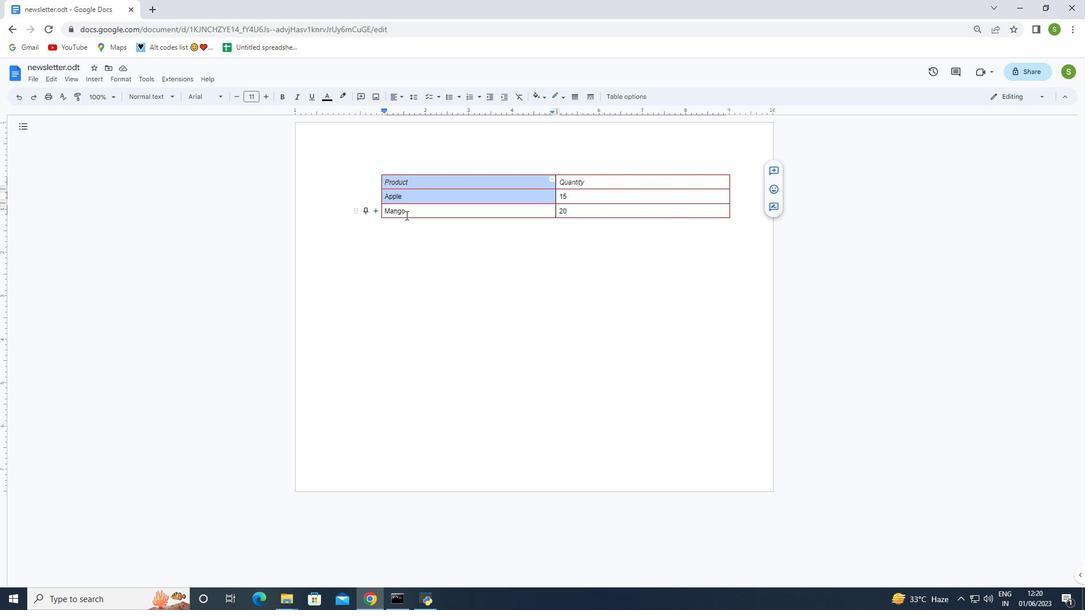 
Action: Key pressed <Key.shift>
Screenshot: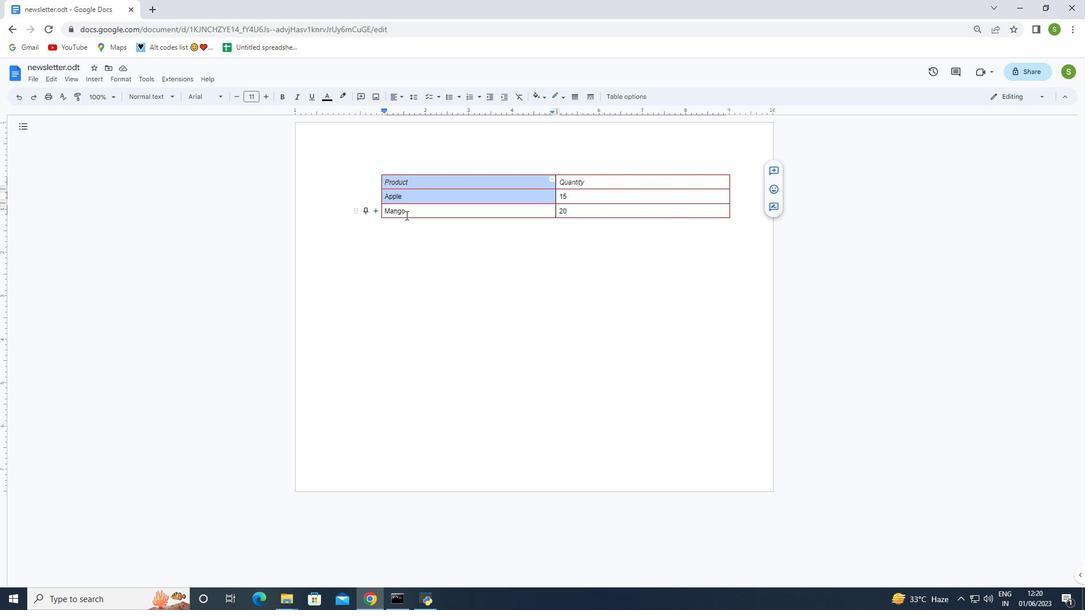 
Action: Mouse moved to (405, 217)
Screenshot: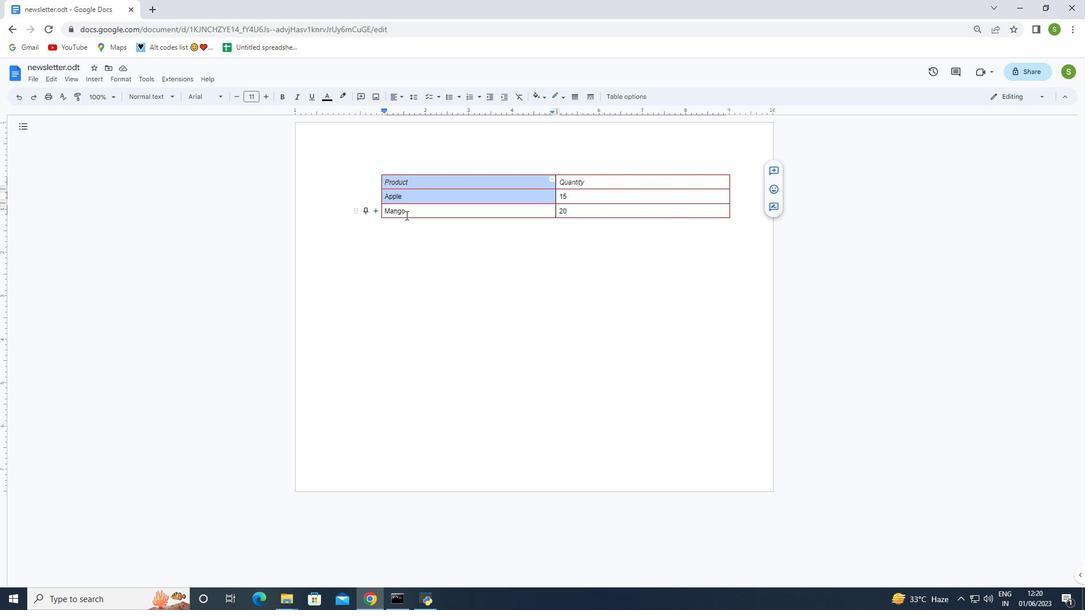 
Action: Key pressed <Key.shift><Key.shift><Key.shift>
Screenshot: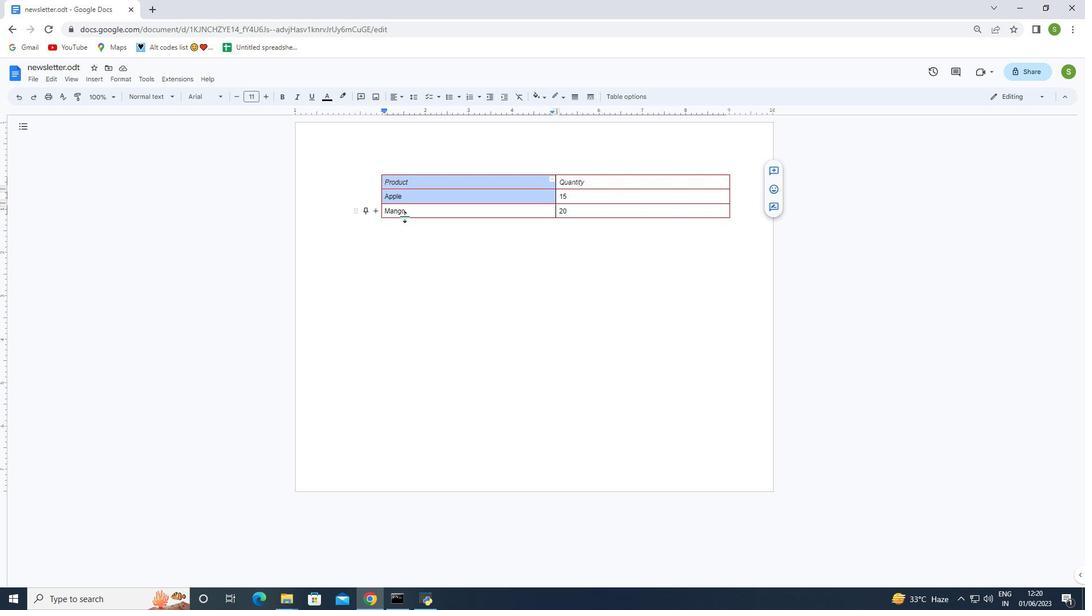 
Action: Mouse moved to (404, 217)
Screenshot: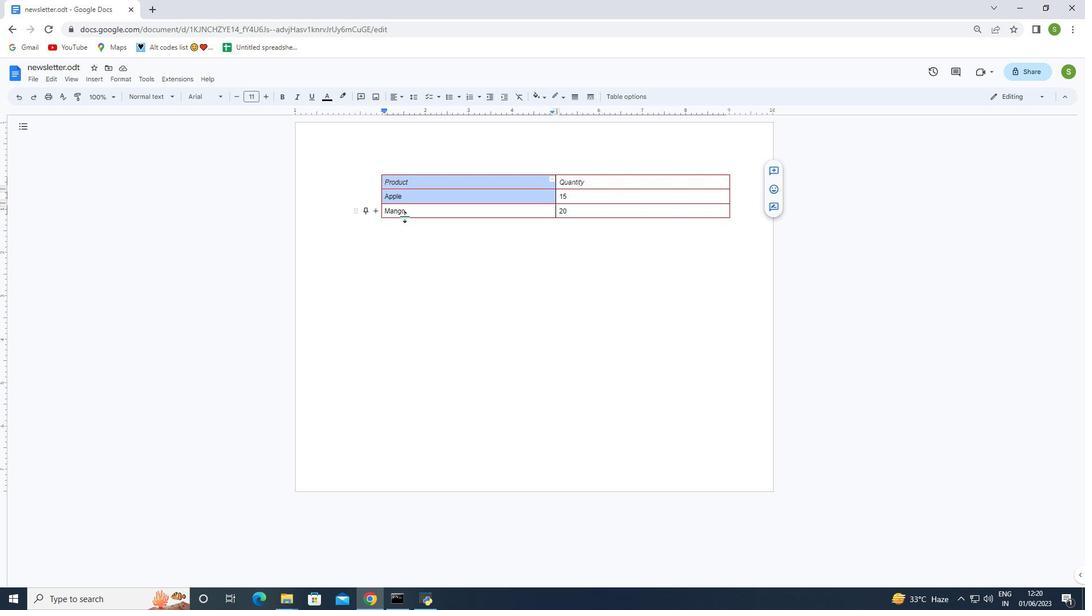 
Action: Key pressed <Key.shift>
Screenshot: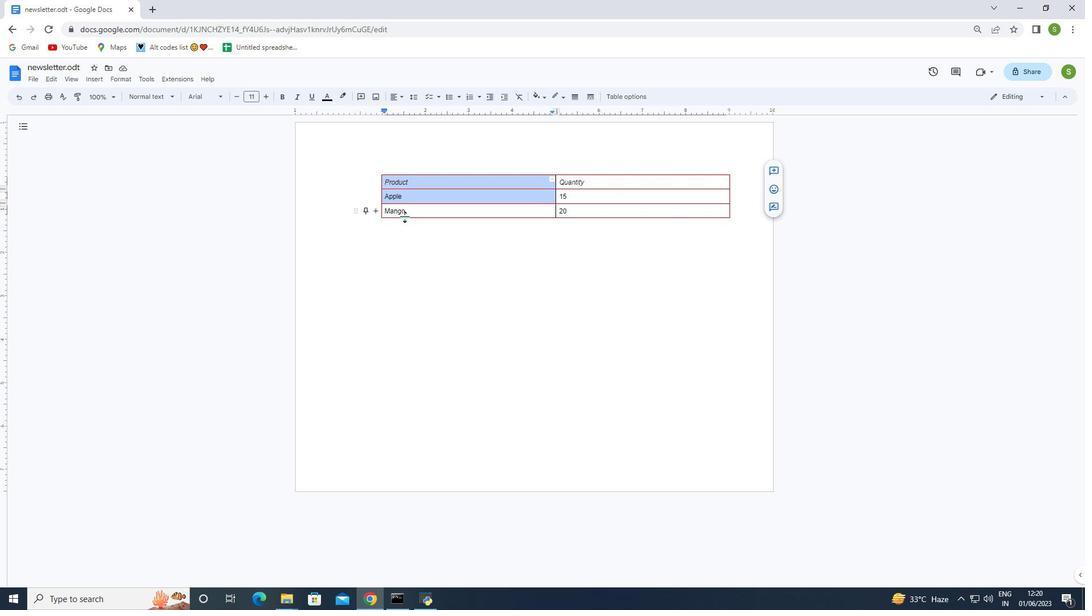 
Action: Mouse moved to (402, 209)
Screenshot: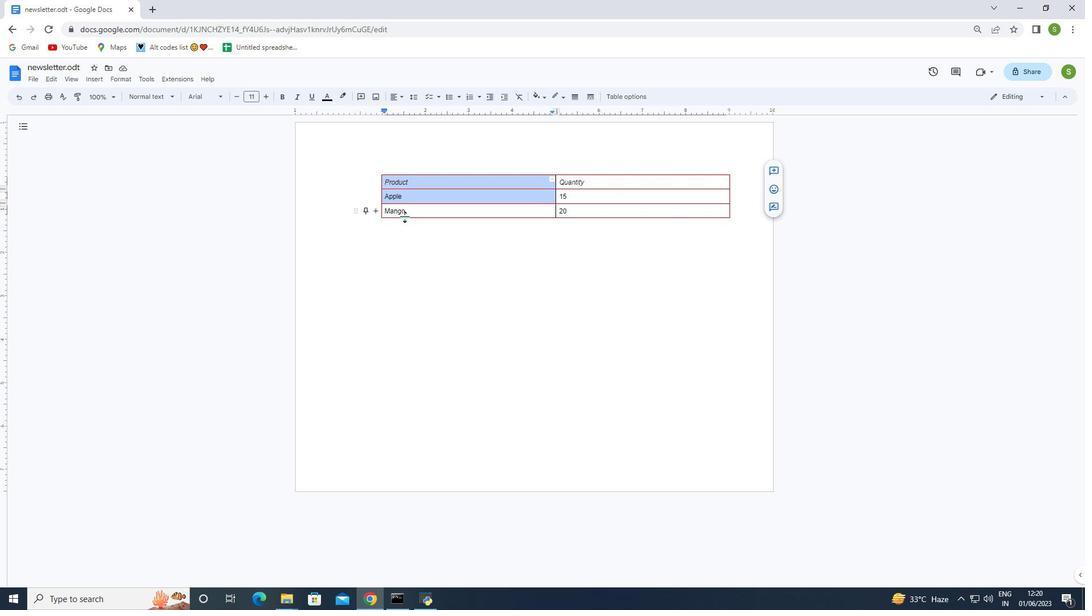 
Action: Key pressed <Key.shift>
Screenshot: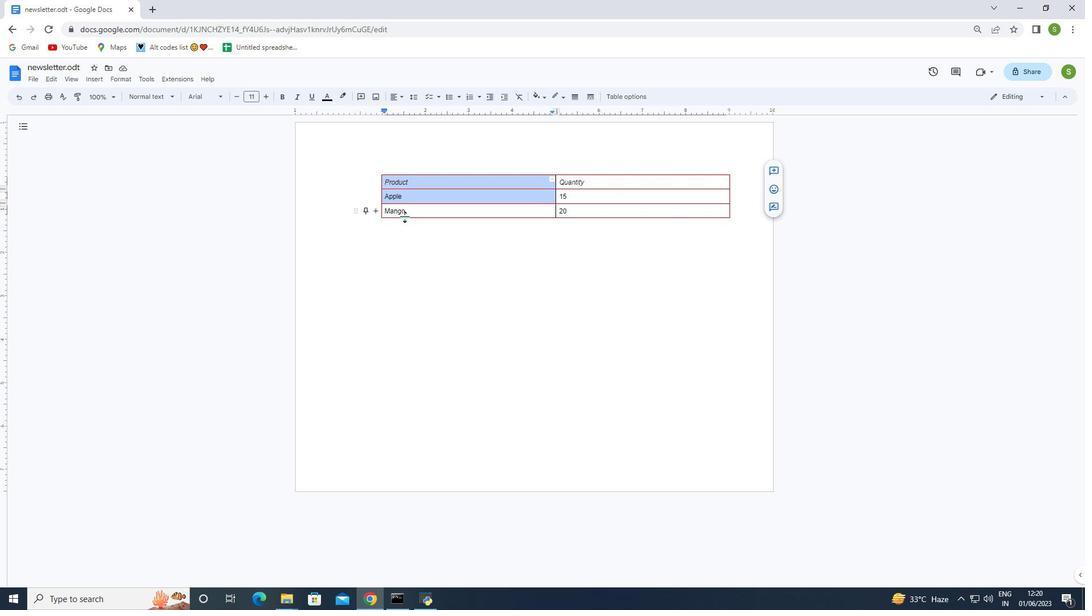
Action: Mouse moved to (401, 197)
Screenshot: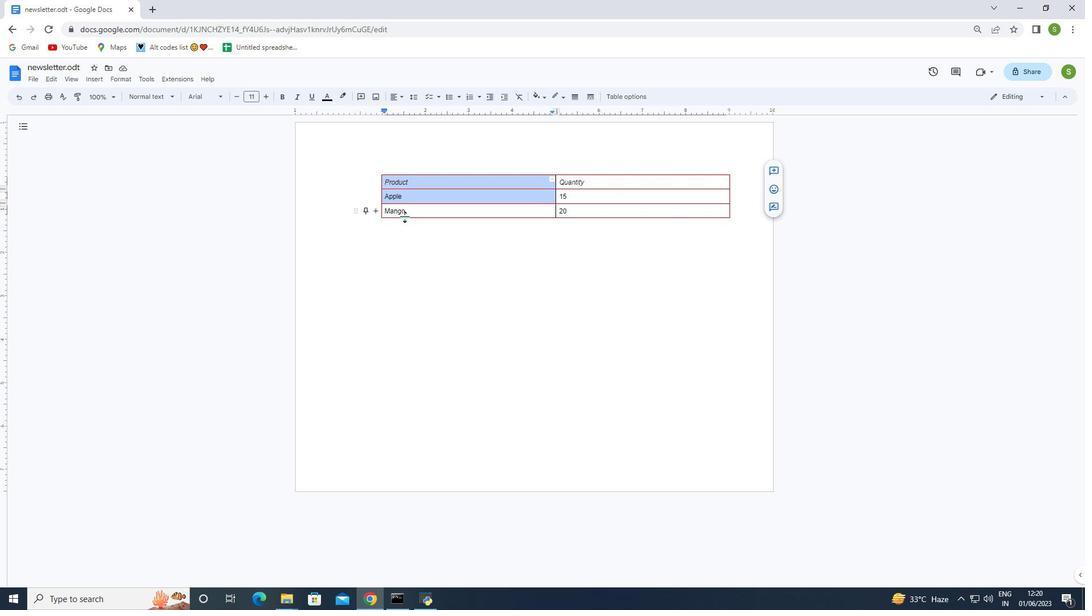 
Action: Key pressed <Key.shift>
Screenshot: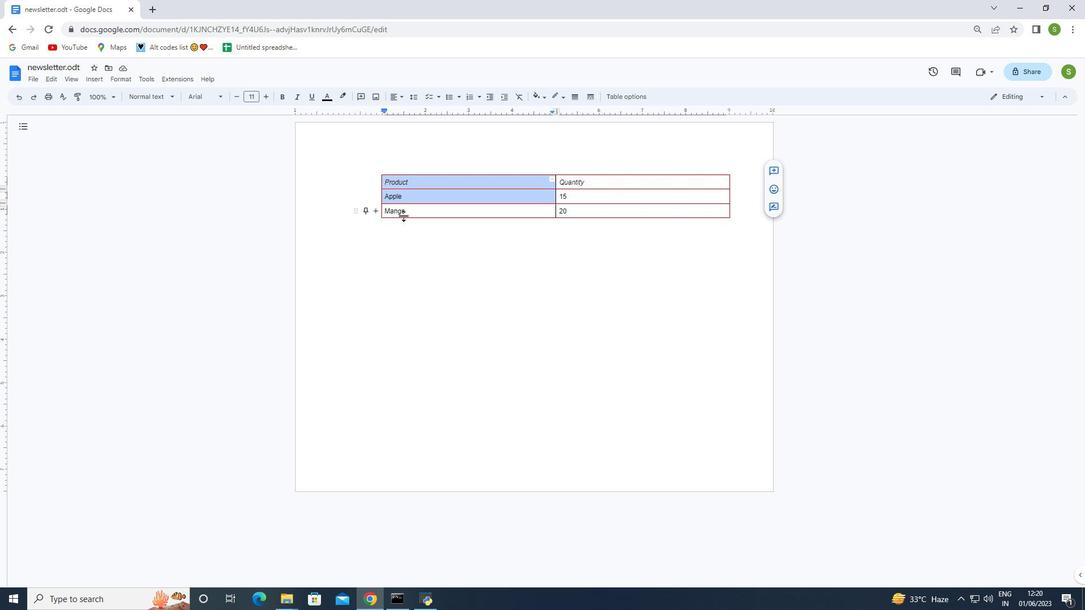 
Action: Mouse moved to (401, 194)
Screenshot: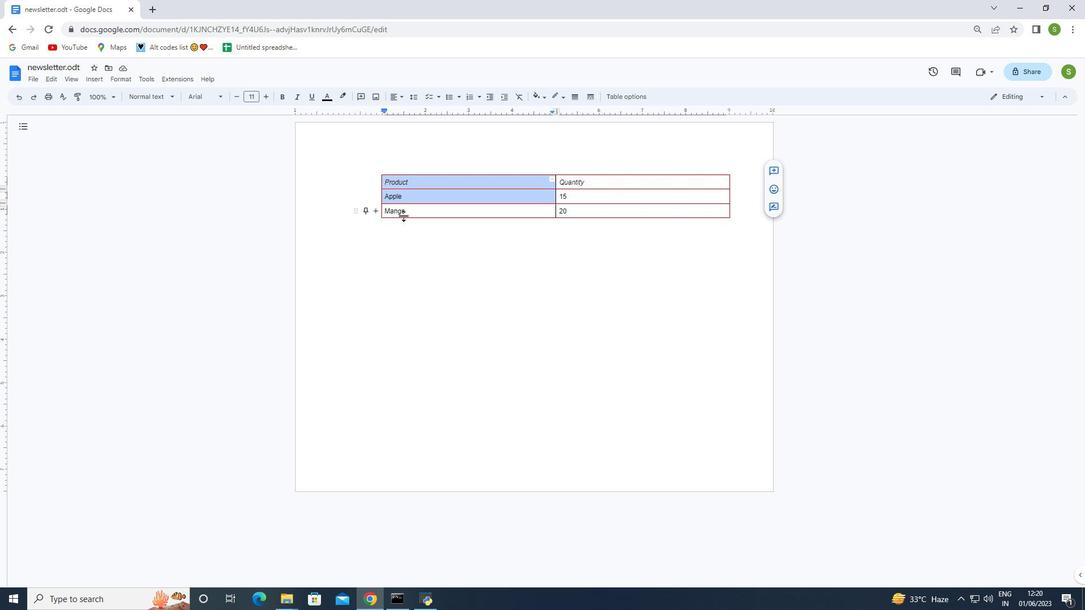 
Action: Key pressed <Key.shift><Key.shift><Key.shift><Key.shift><Key.shift><Key.shift>
Screenshot: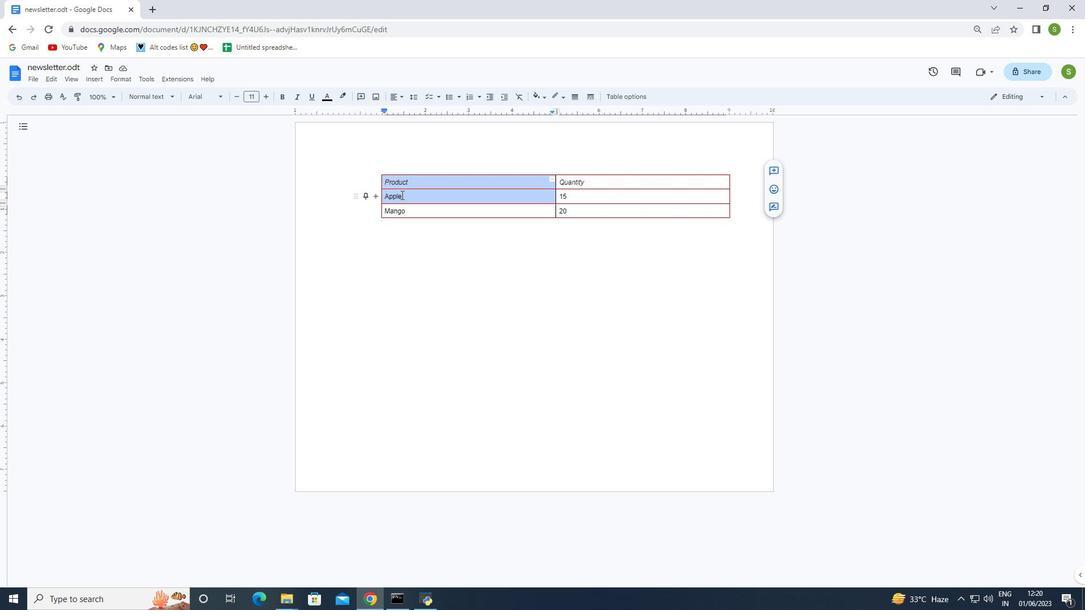 
Action: Mouse pressed left at (401, 194)
Screenshot: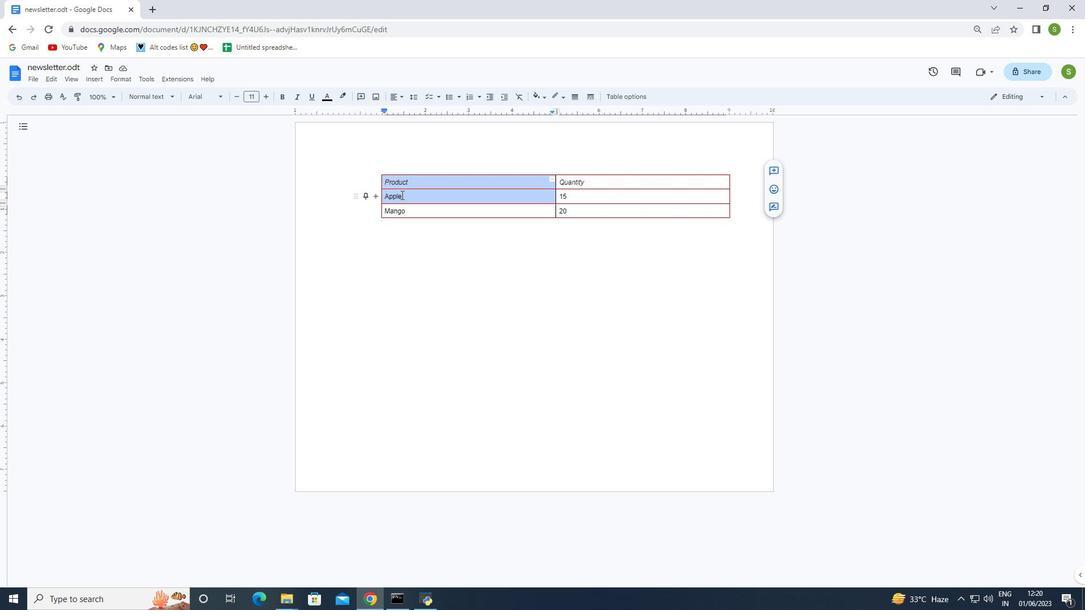
Action: Key pressed <Key.shift><Key.shift>
Screenshot: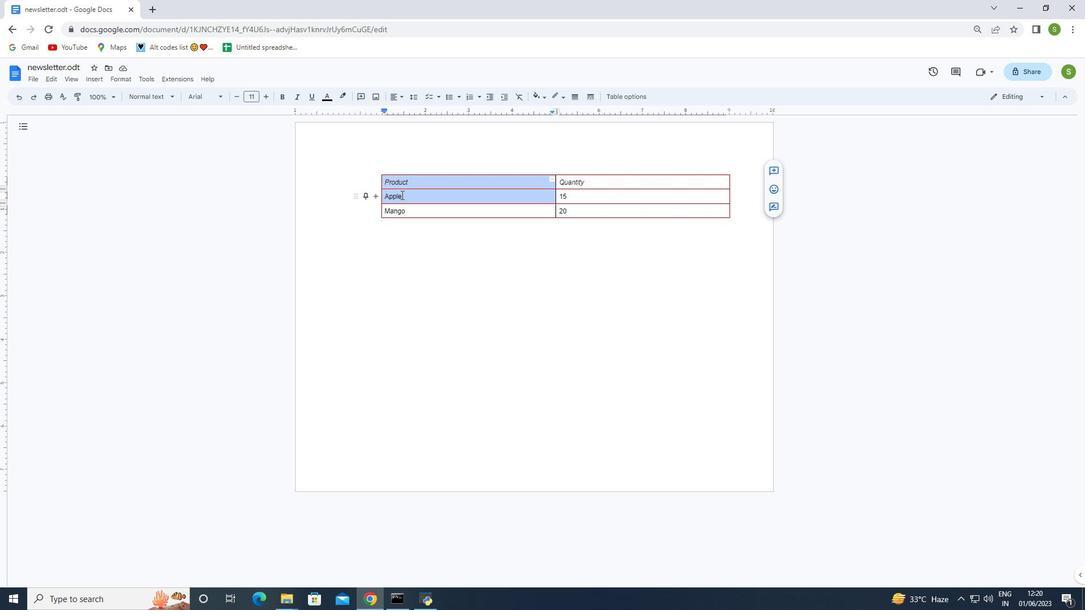 
Action: Mouse moved to (401, 194)
Screenshot: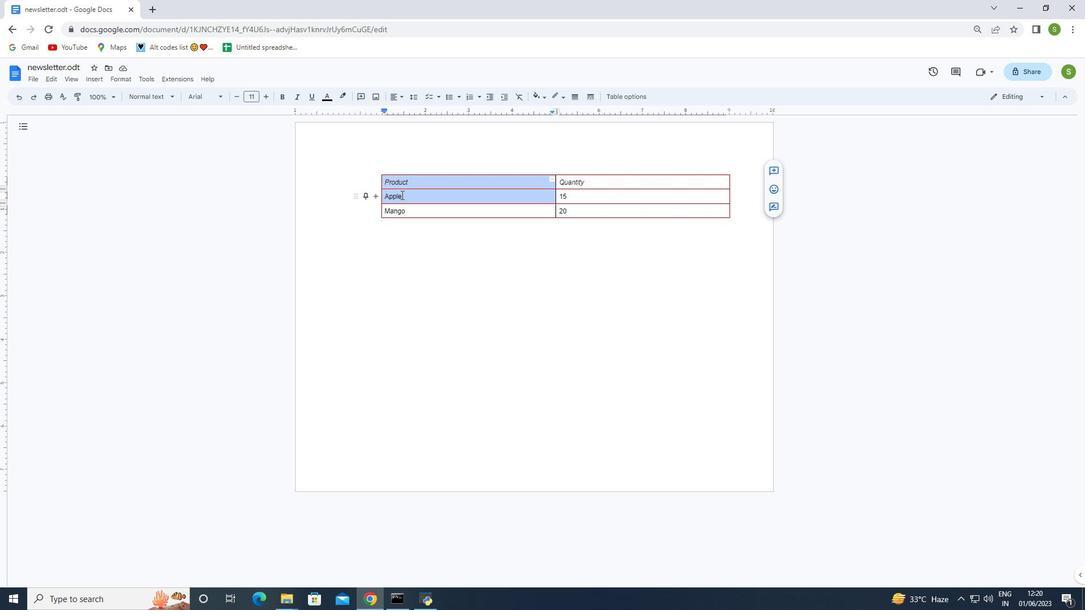 
Action: Key pressed <Key.shift><Key.shift><Key.shift><Key.shift><Key.shift>
Screenshot: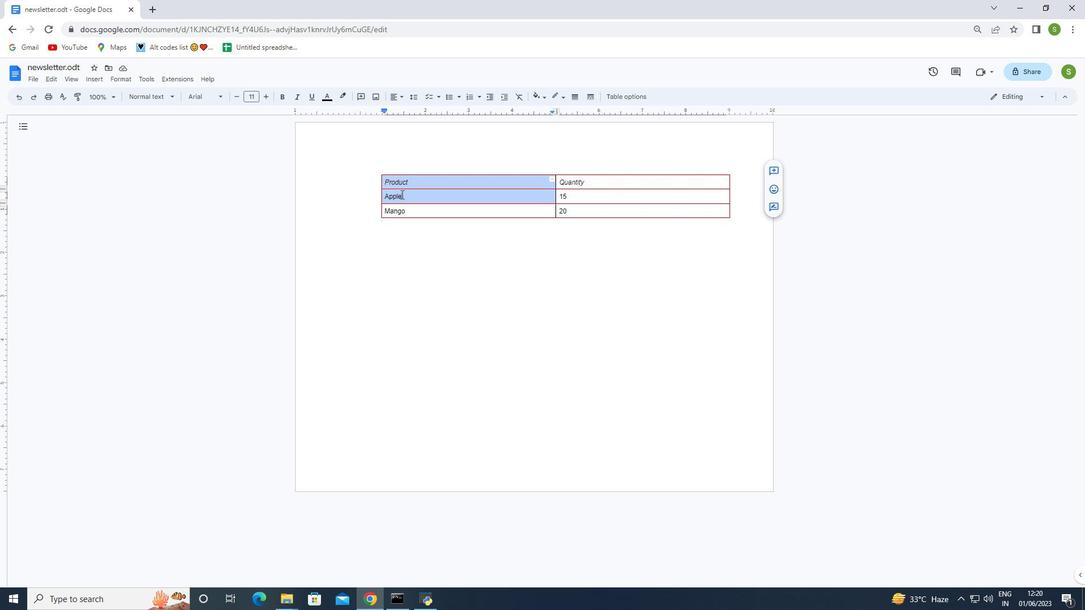 
Action: Mouse moved to (401, 194)
Screenshot: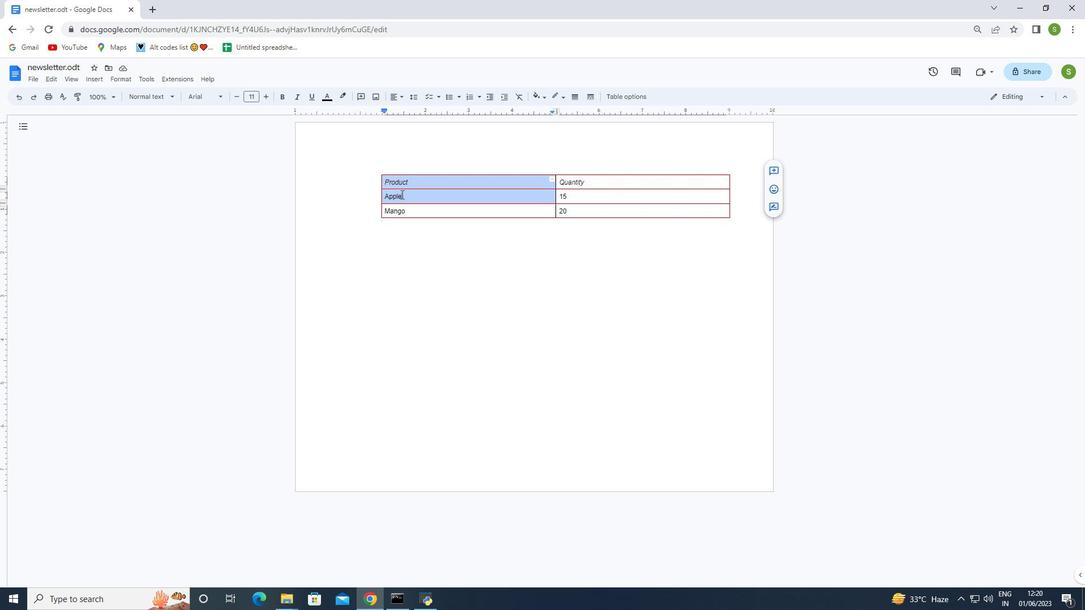 
Action: Key pressed <Key.shift>
Screenshot: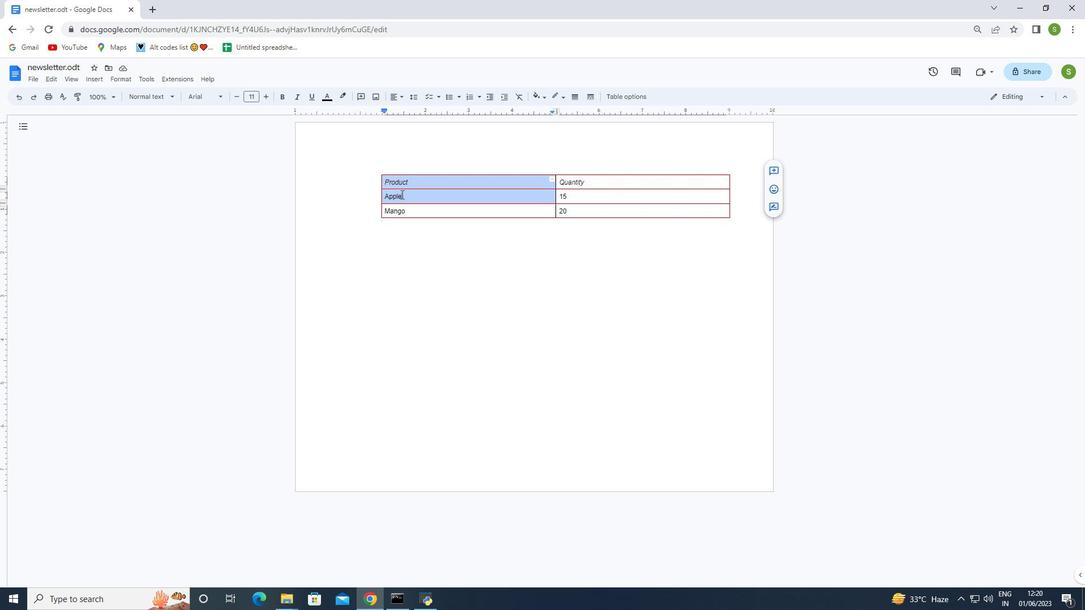 
Action: Mouse moved to (401, 194)
Screenshot: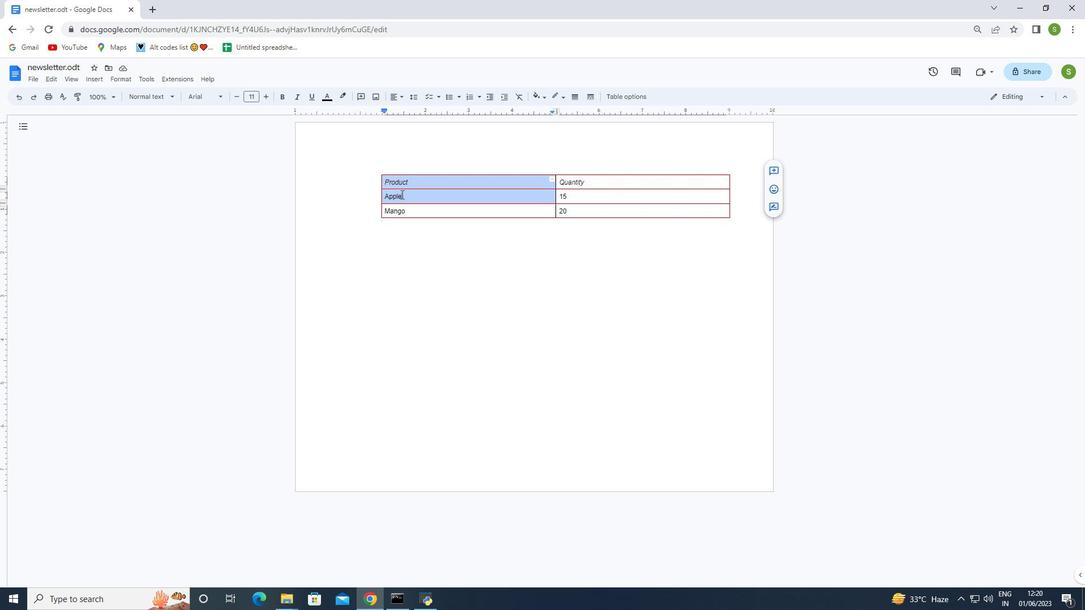 
Action: Key pressed <Key.shift>
Screenshot: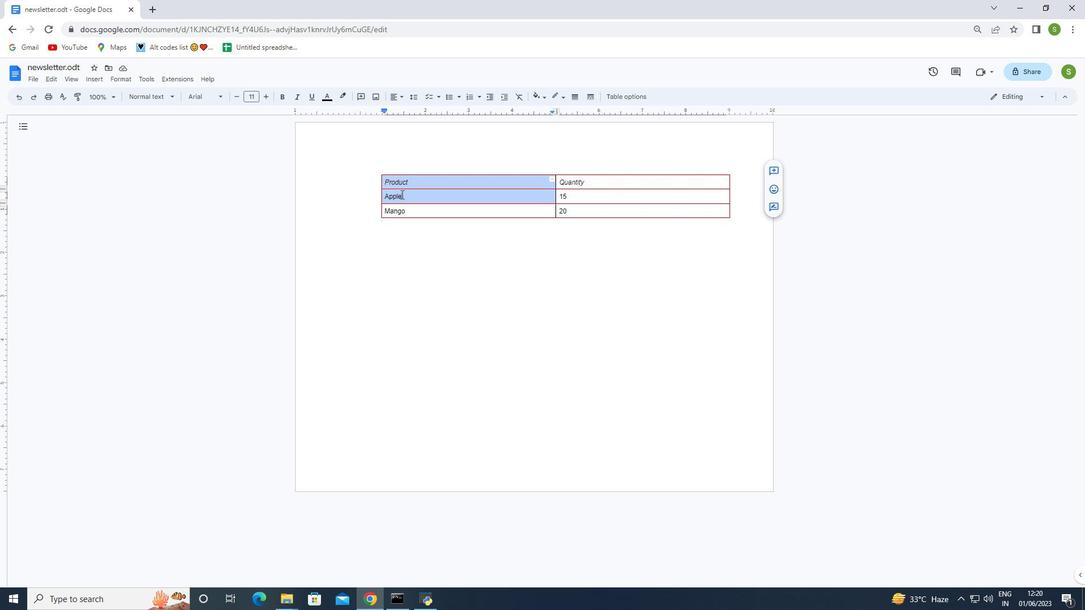 
Action: Mouse moved to (401, 194)
Screenshot: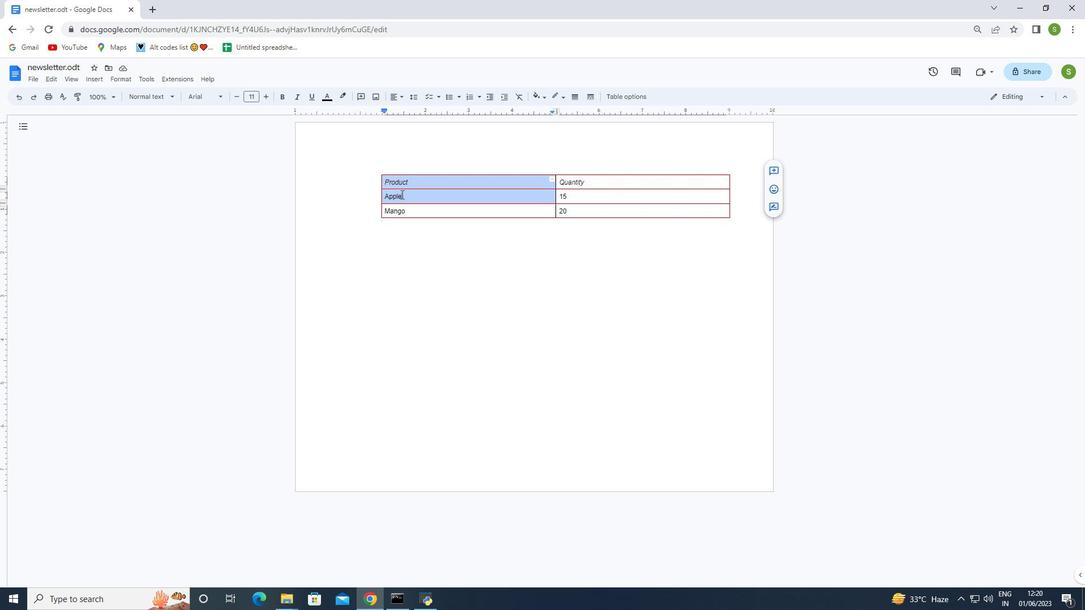 
Action: Key pressed <Key.shift>
Screenshot: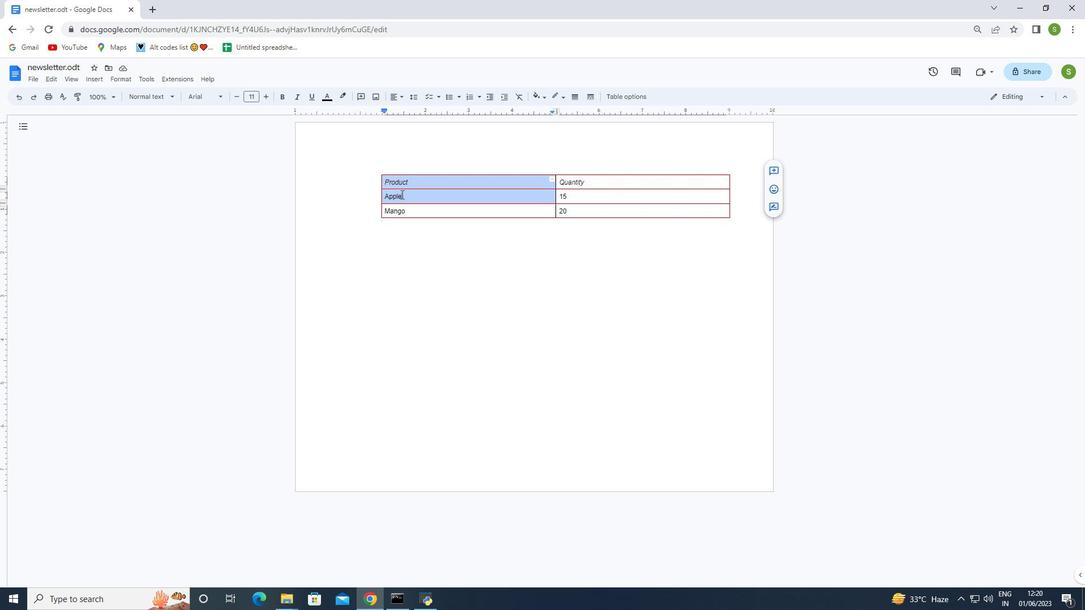 
Action: Mouse moved to (402, 194)
Screenshot: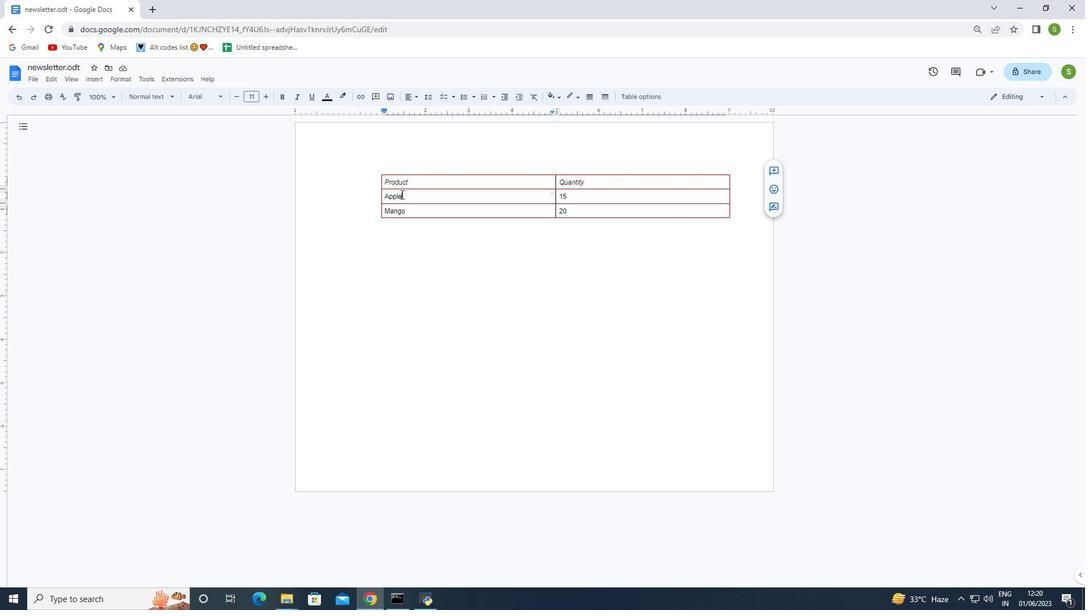 
Action: Key pressed <Key.shift><Key.shift>
Screenshot: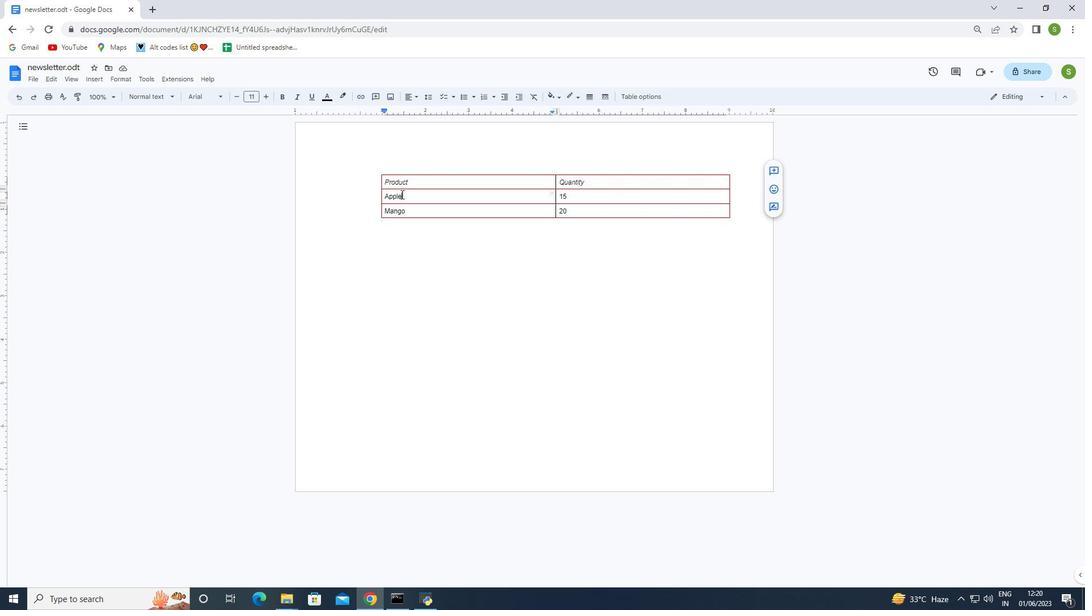 
Action: Mouse moved to (402, 196)
Screenshot: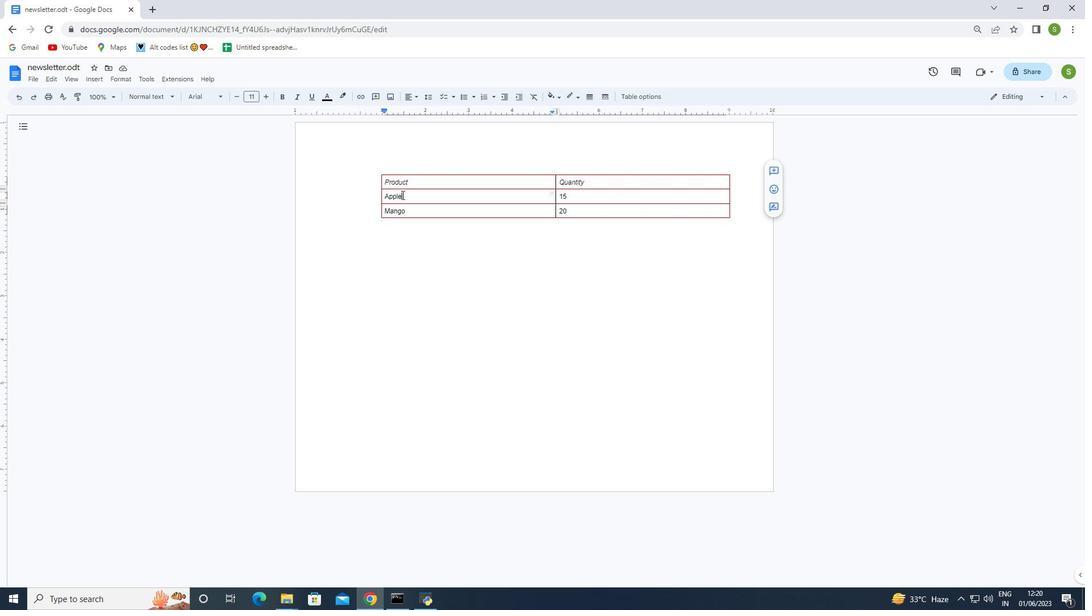 
Action: Key pressed <Key.shift>
Screenshot: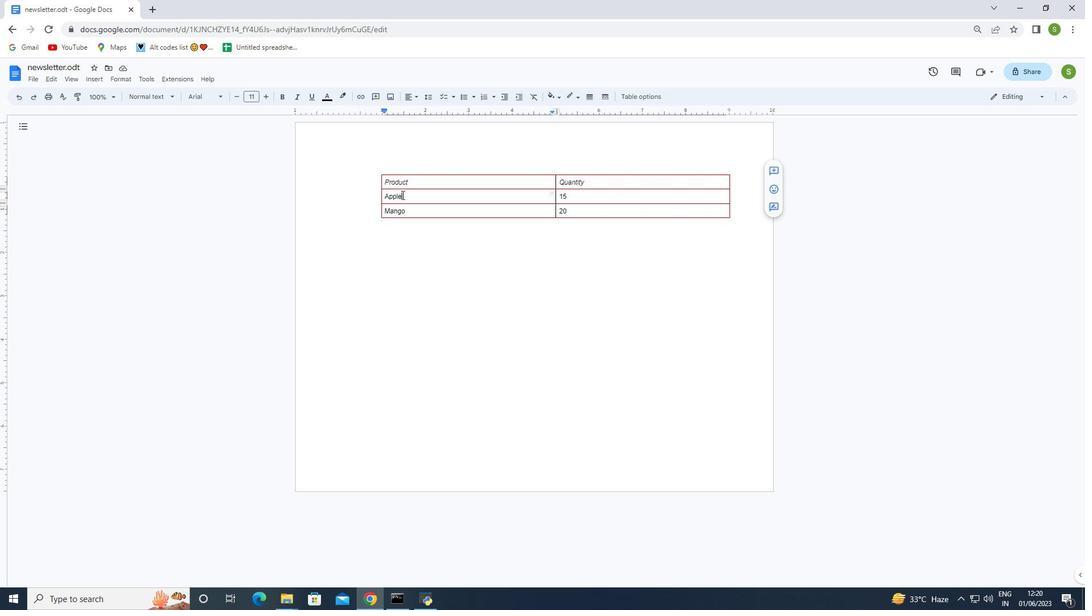 
Action: Mouse moved to (403, 197)
Screenshot: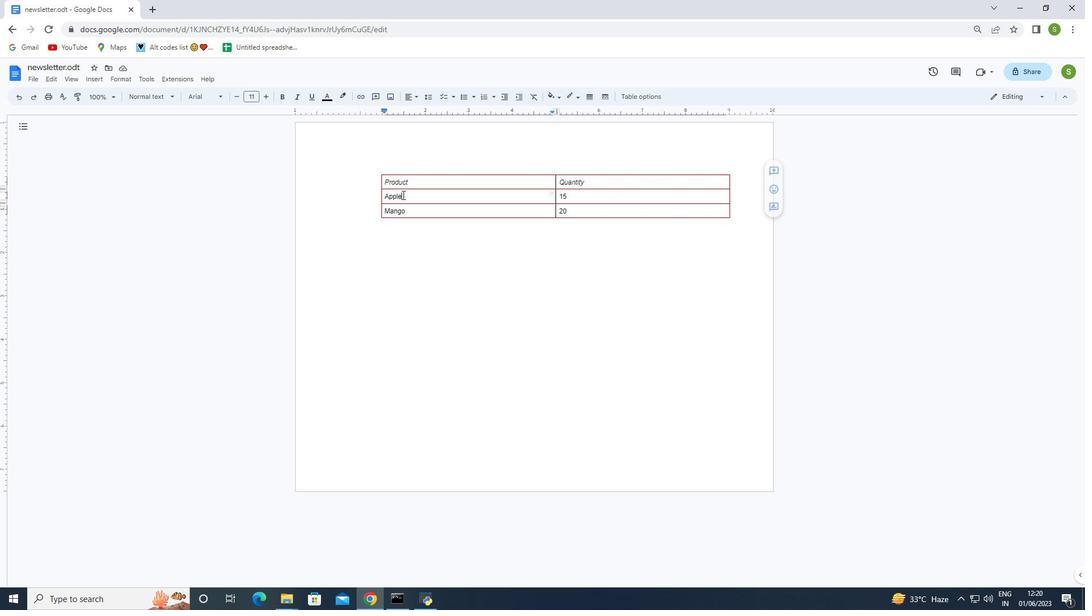 
Action: Key pressed <Key.shift>
Screenshot: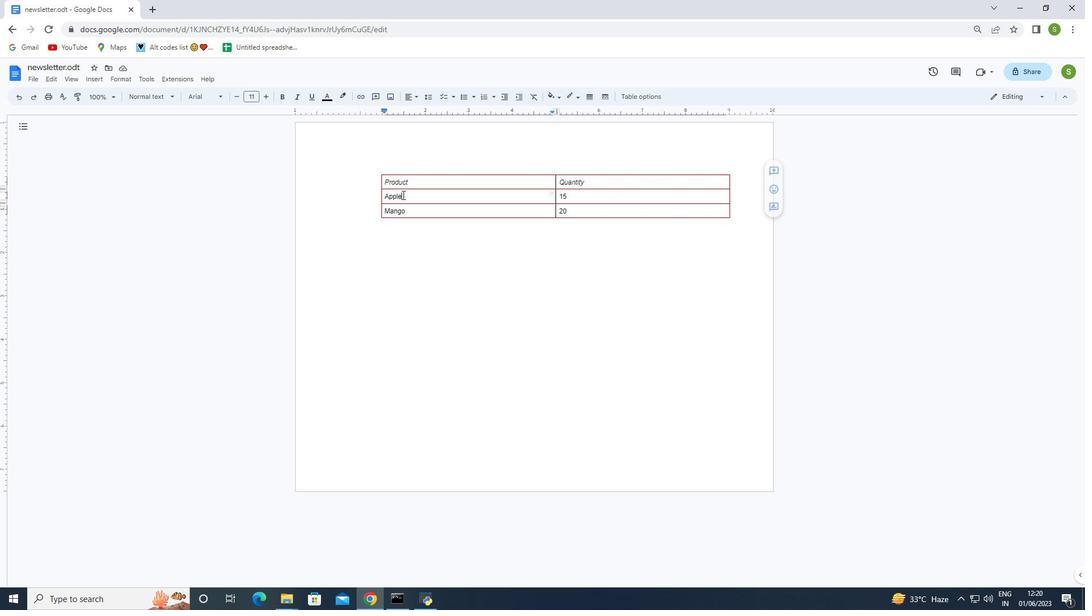 
Action: Mouse moved to (404, 198)
Screenshot: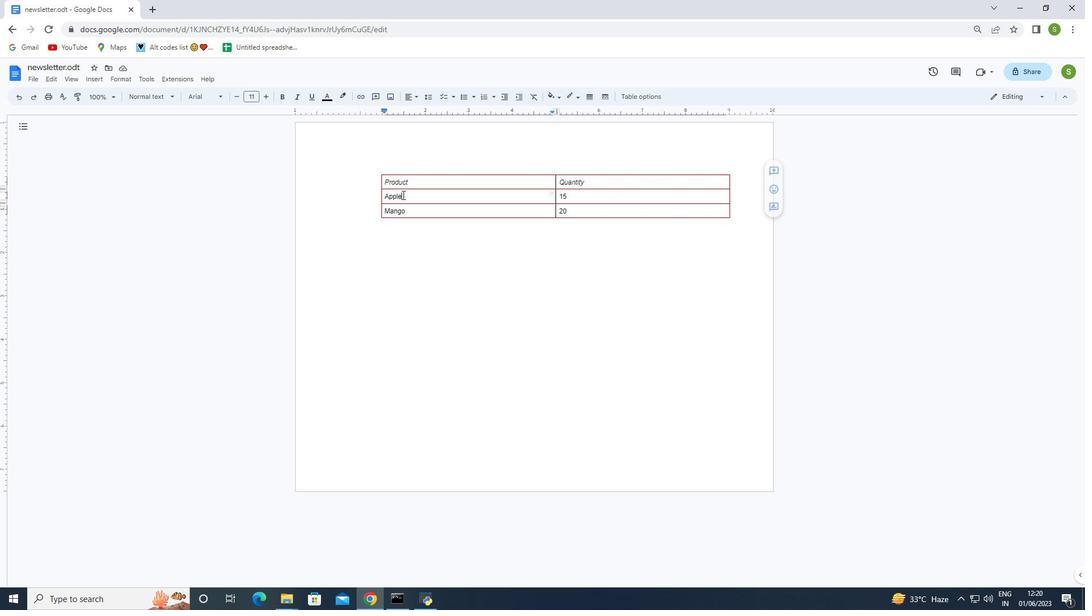 
Action: Key pressed <Key.shift>
Screenshot: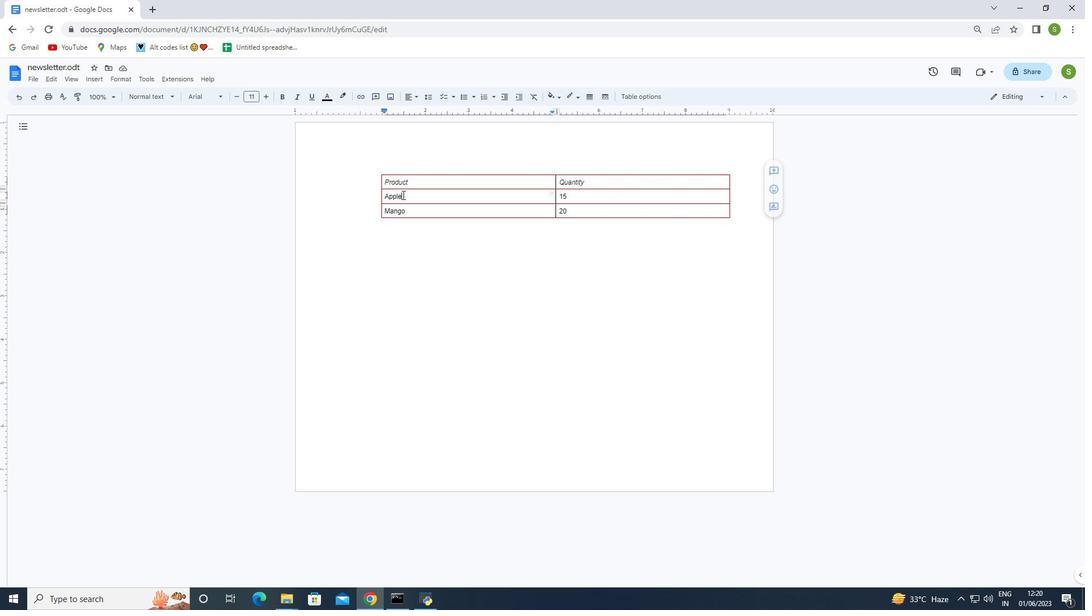 
Action: Mouse moved to (405, 200)
Screenshot: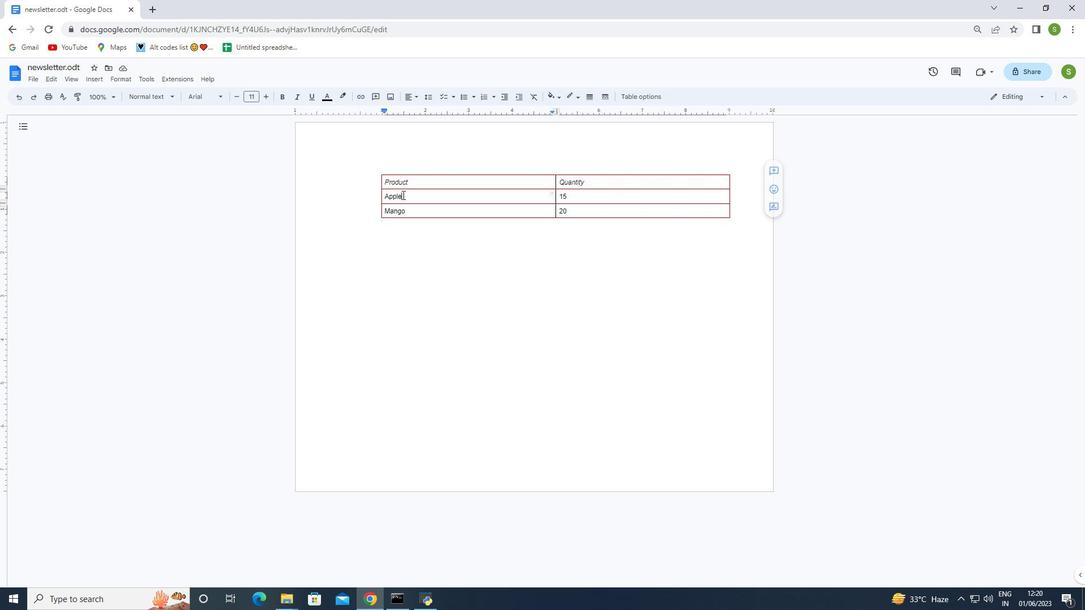
Action: Key pressed <Key.shift>
Screenshot: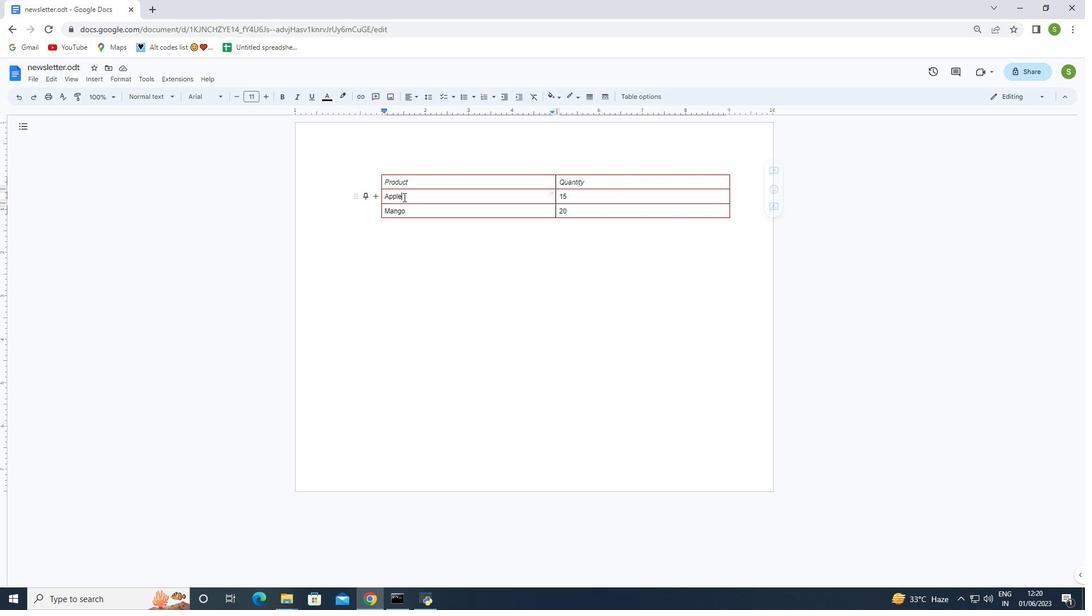 
Action: Mouse moved to (406, 202)
Screenshot: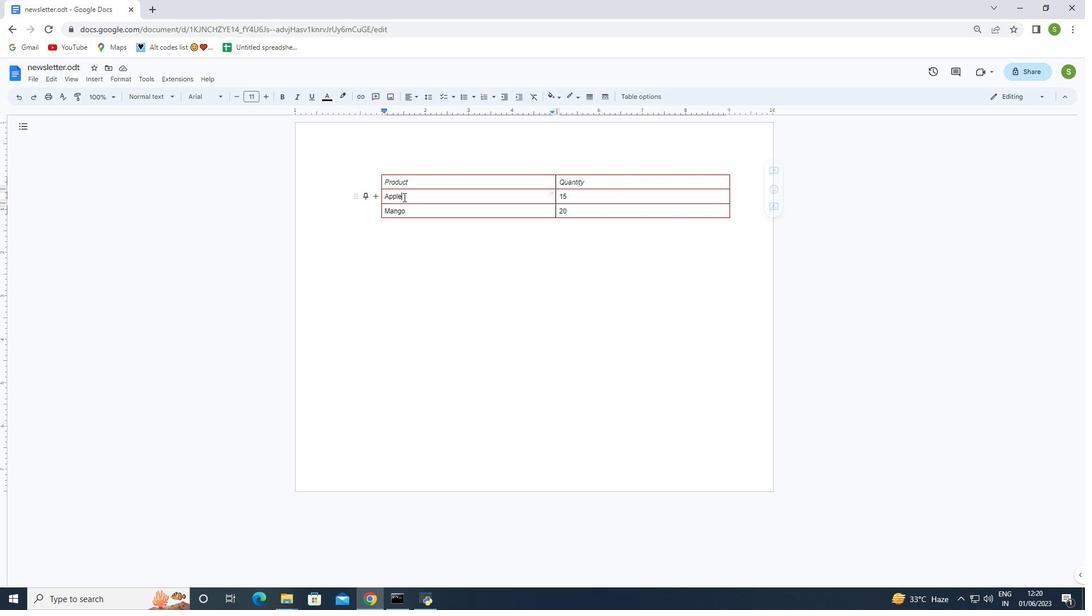 
Action: Key pressed <Key.shift>
Screenshot: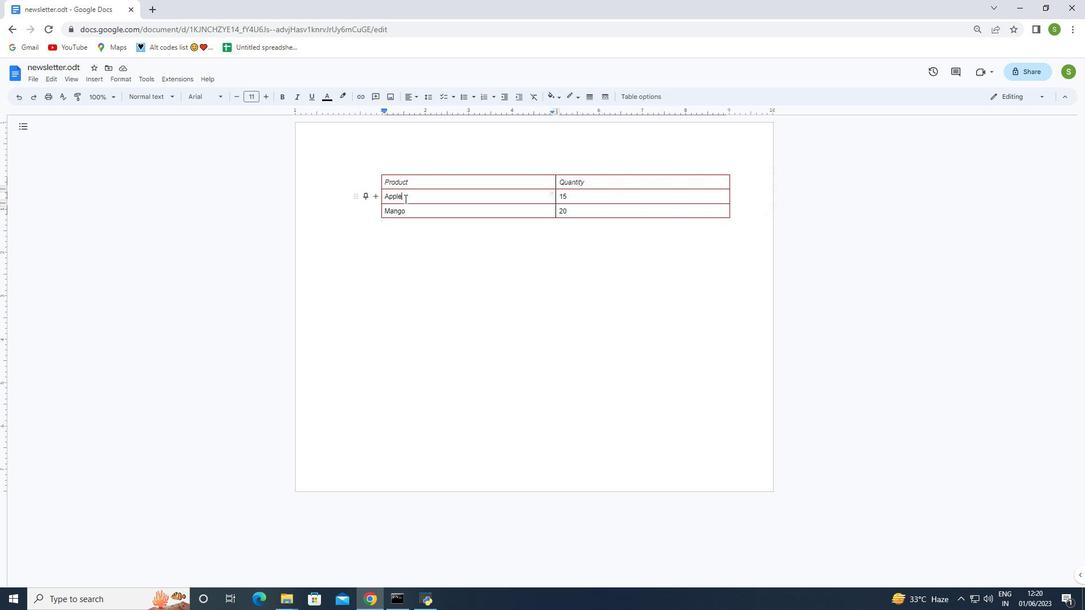 
Action: Mouse moved to (408, 204)
Screenshot: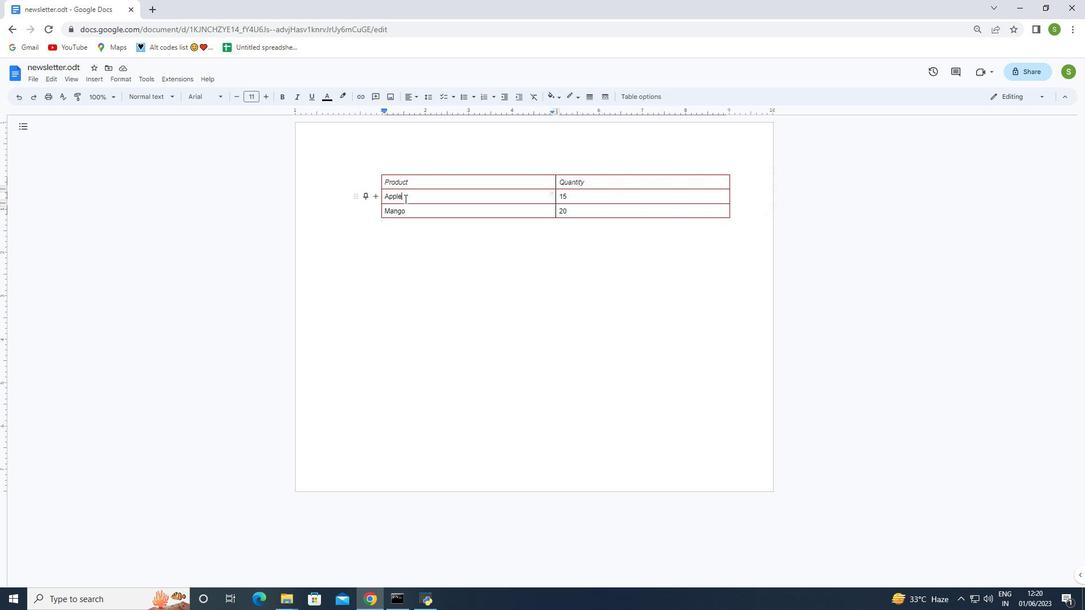 
Action: Key pressed <Key.shift>
Screenshot: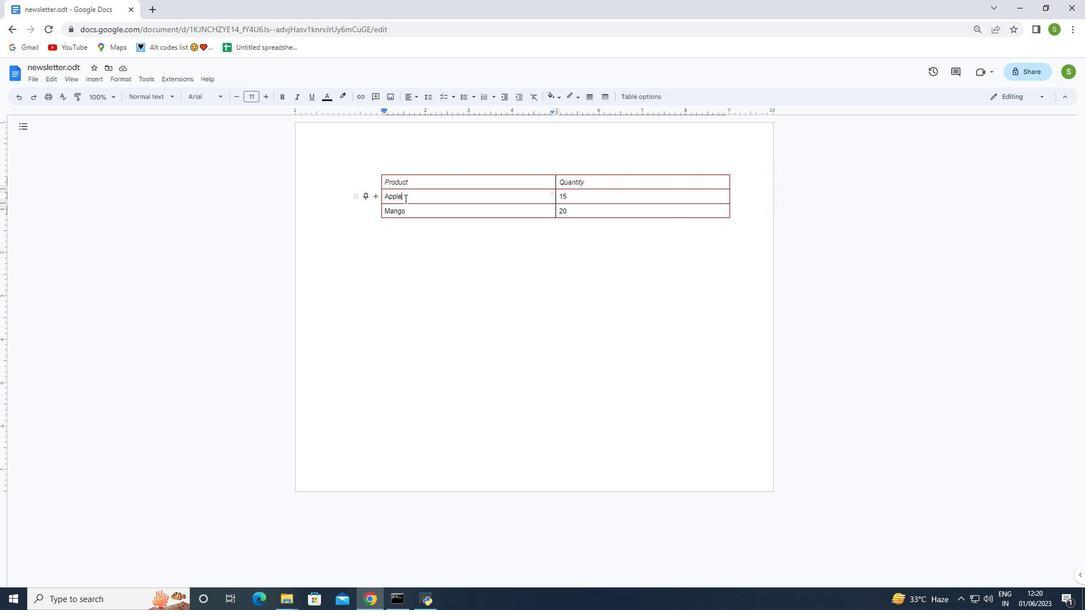 
Action: Mouse moved to (408, 205)
Screenshot: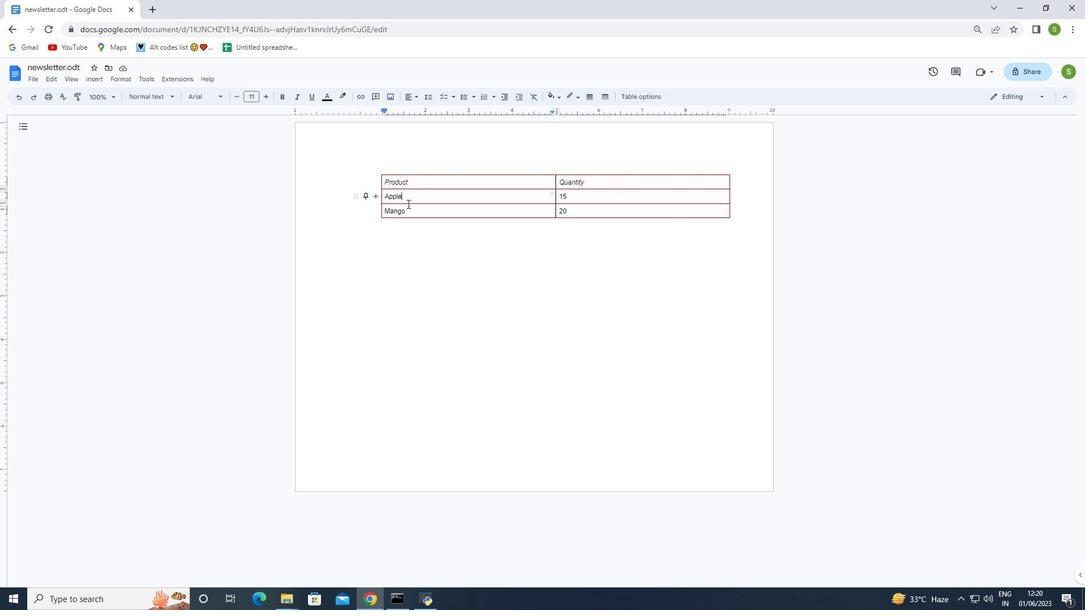 
Action: Key pressed <Key.shift>
Screenshot: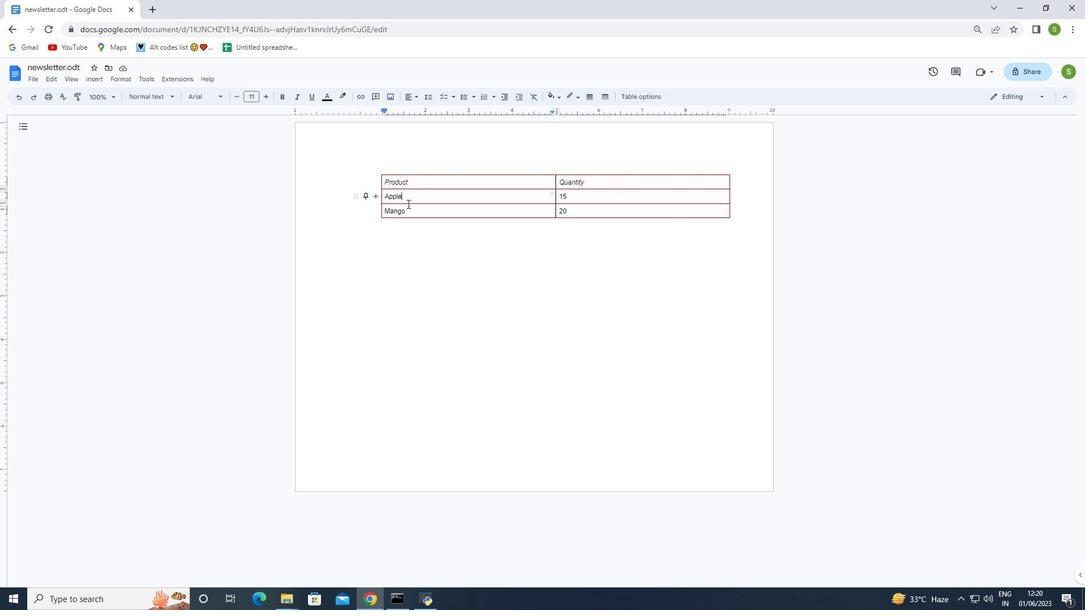
Action: Mouse moved to (408, 206)
Screenshot: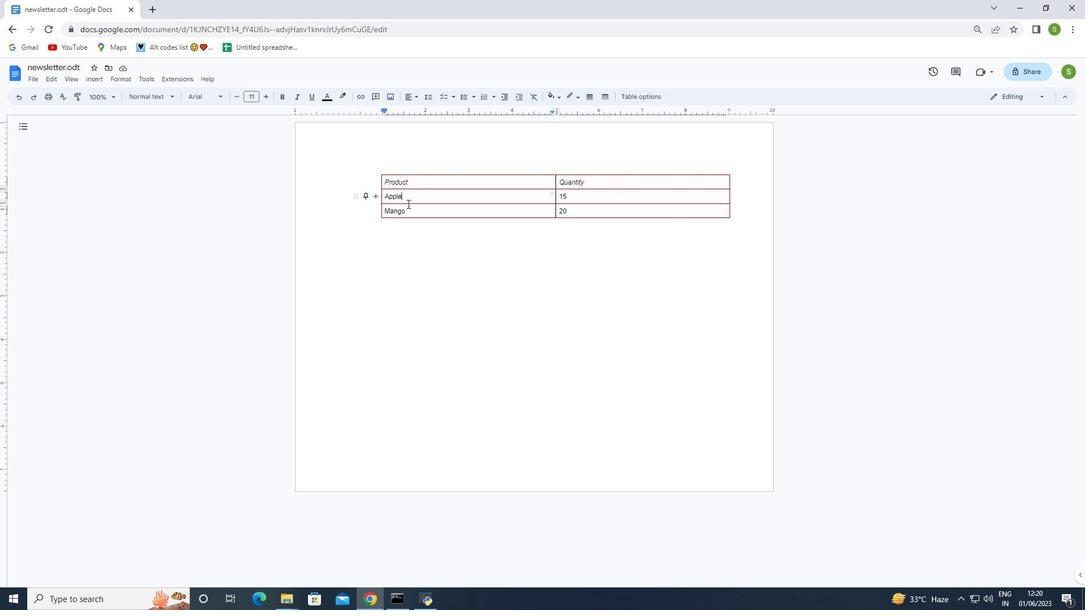 
Action: Key pressed <Key.shift>
Screenshot: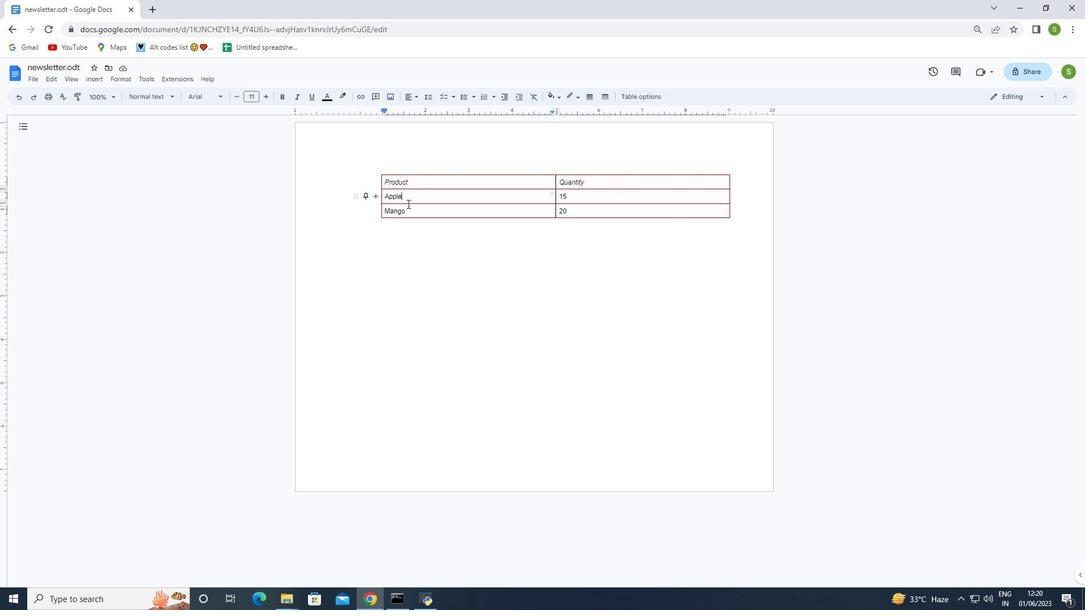 
Action: Mouse moved to (408, 206)
Screenshot: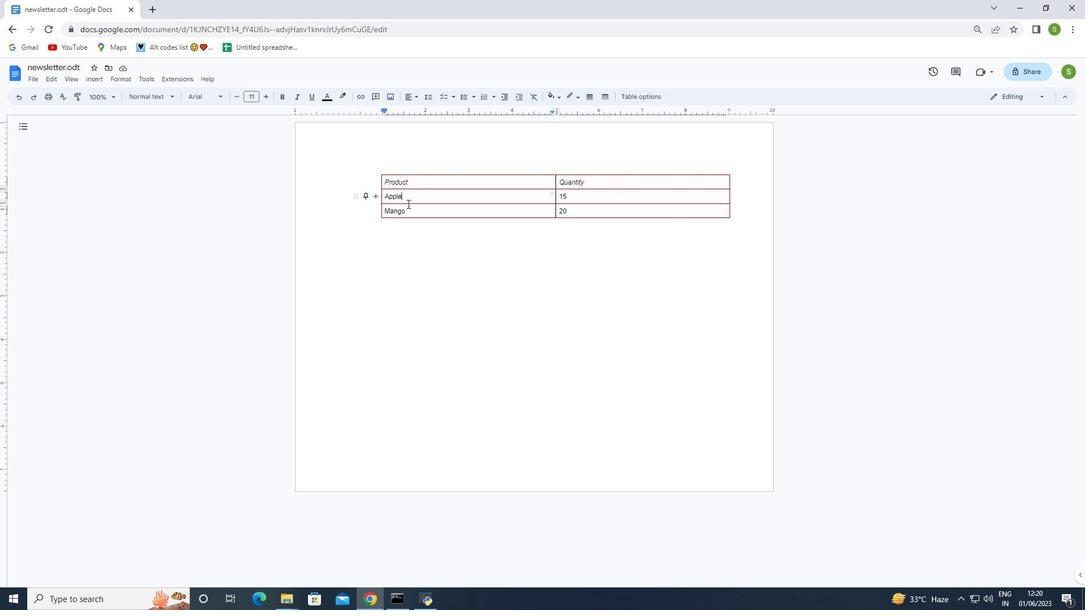
Action: Key pressed <Key.shift>
Screenshot: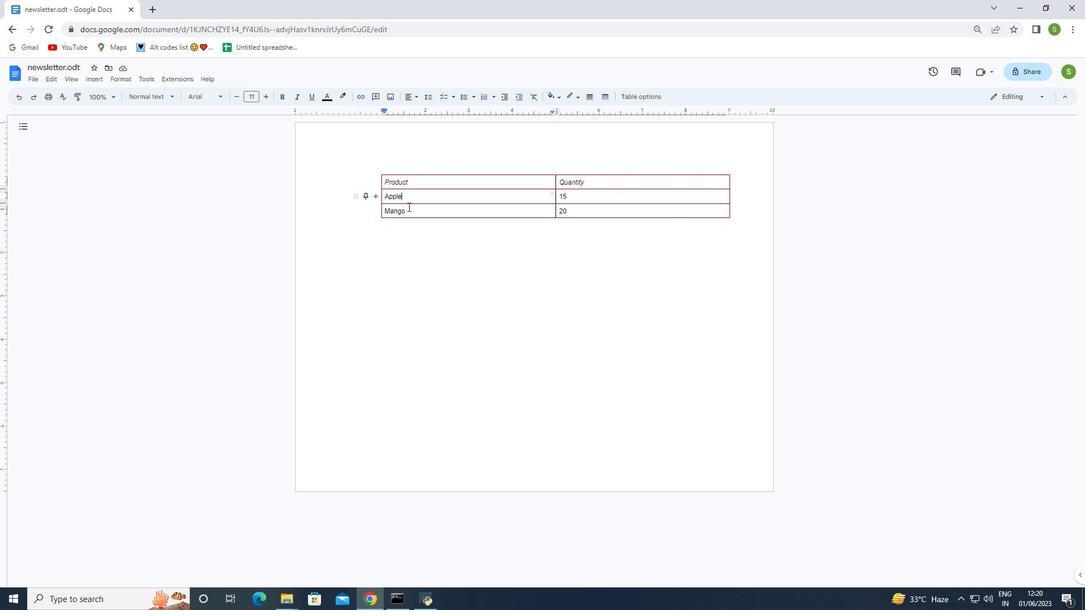 
Action: Mouse moved to (408, 210)
Screenshot: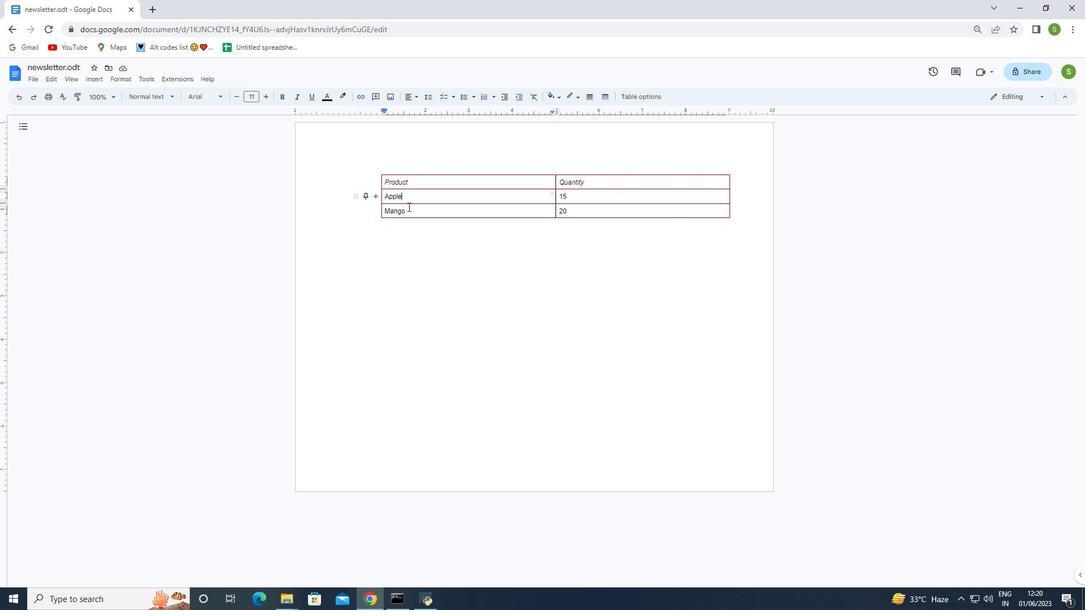 
Action: Key pressed <Key.shift>
Screenshot: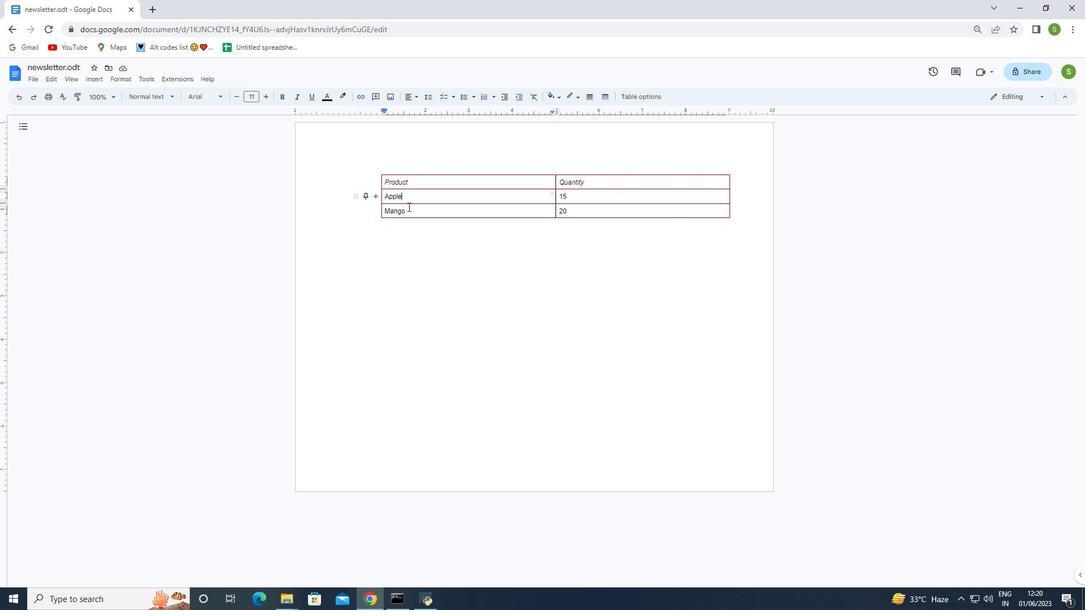 
Action: Mouse moved to (408, 210)
Screenshot: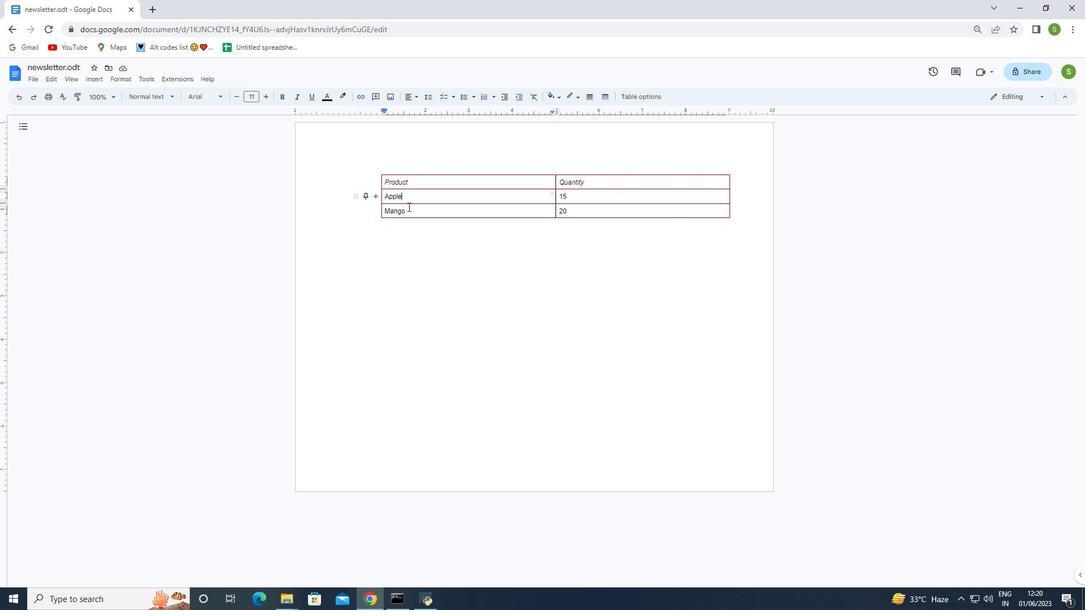 
Action: Key pressed <Key.shift>
Screenshot: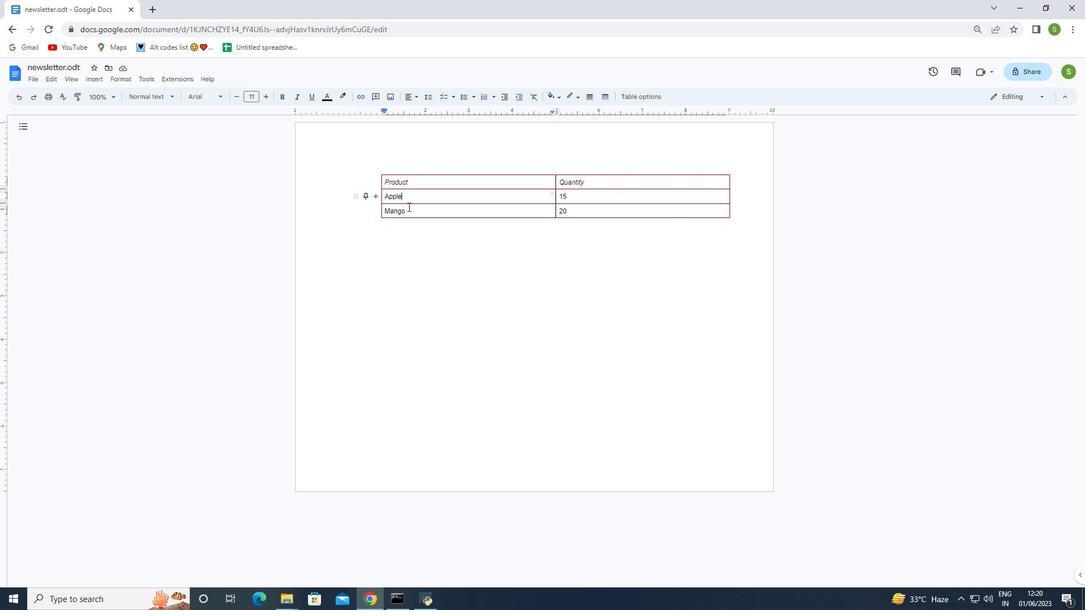 
Action: Mouse moved to (408, 210)
Screenshot: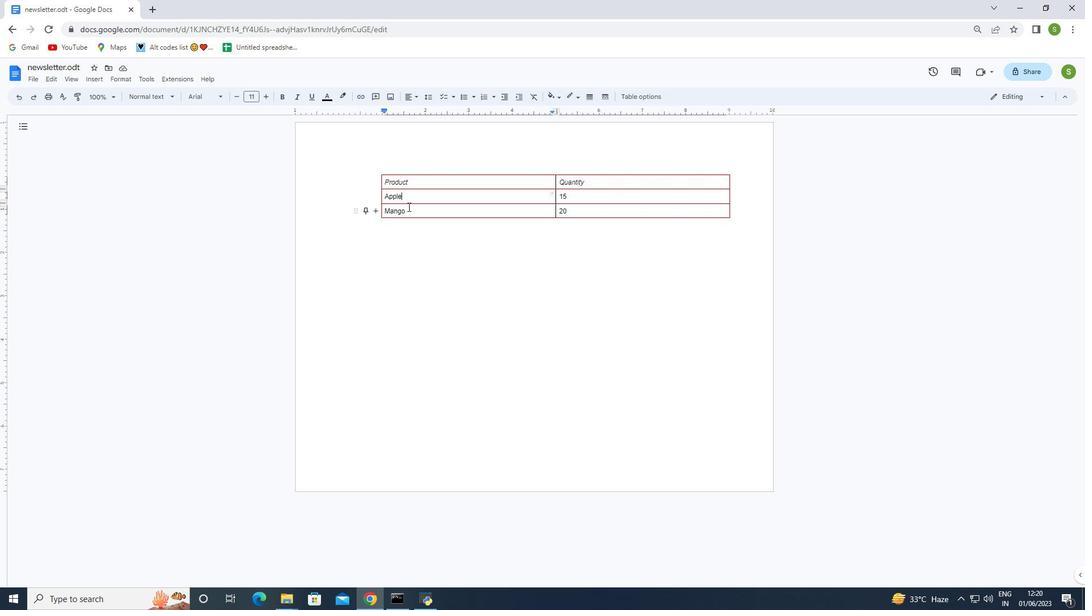 
Action: Key pressed <Key.shift>
Screenshot: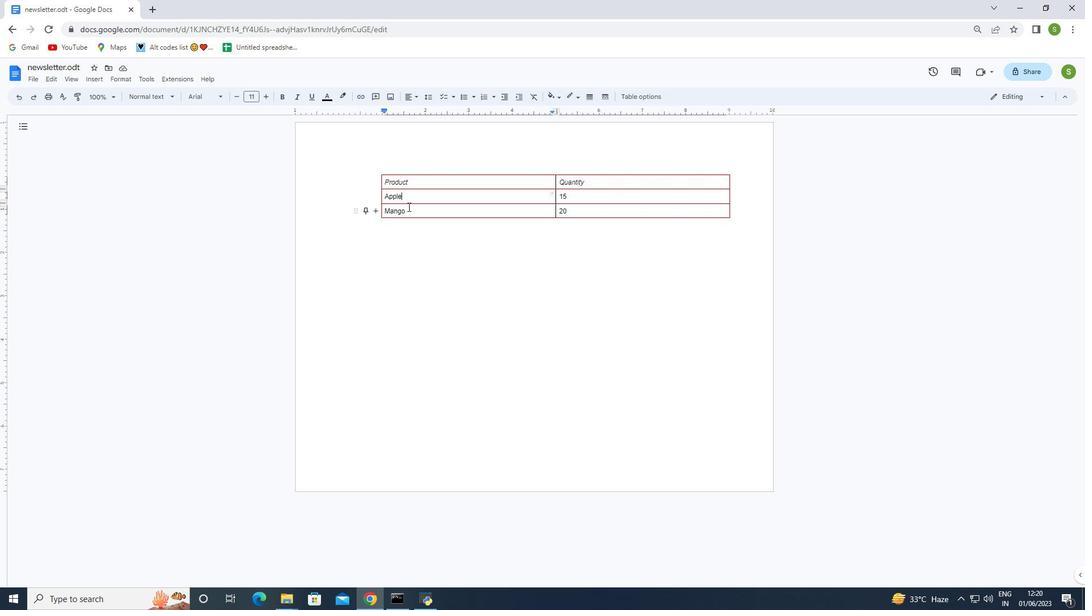 
Action: Mouse moved to (408, 210)
Screenshot: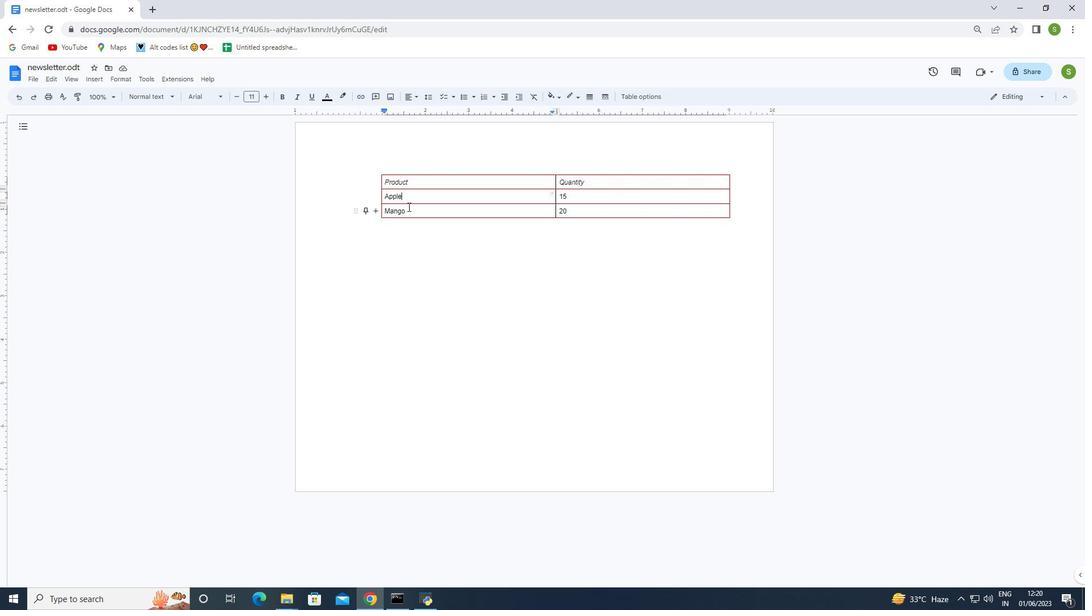 
Action: Key pressed <Key.shift>
Screenshot: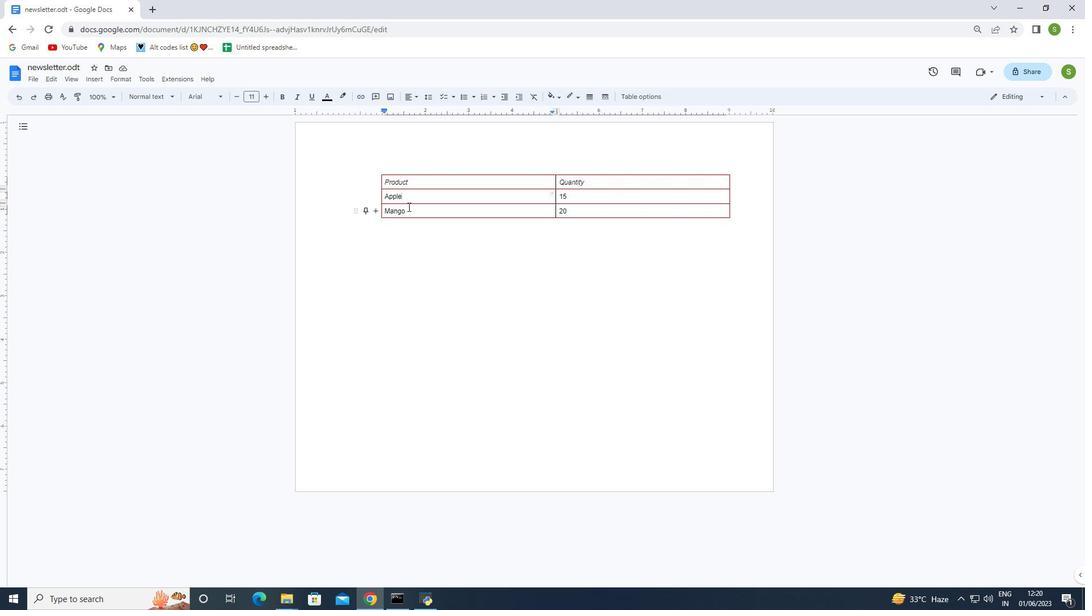 
Action: Mouse moved to (407, 213)
Screenshot: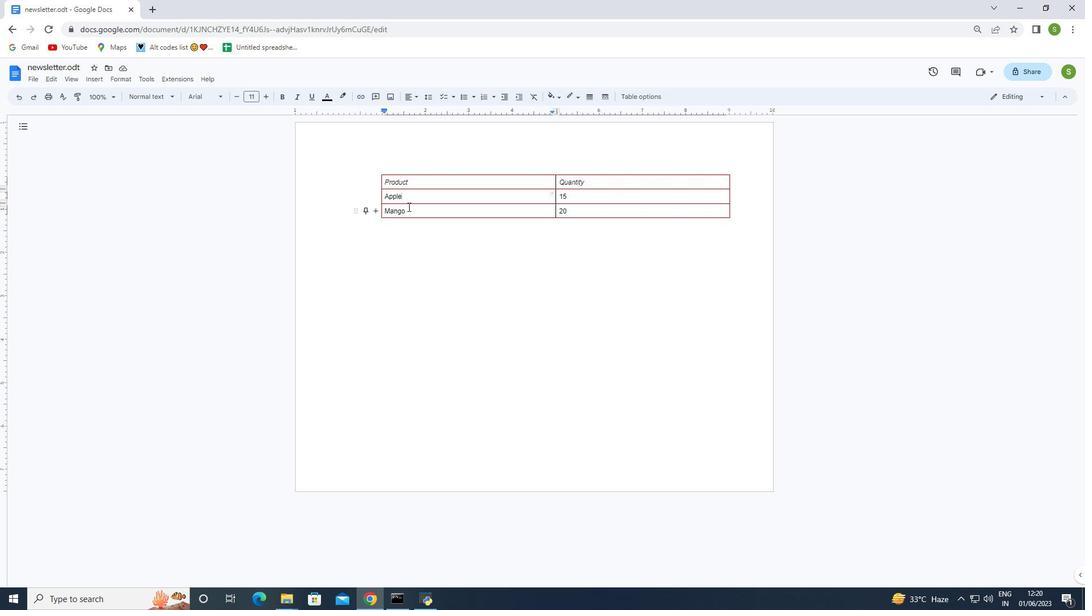 
Action: Key pressed <Key.shift>
Screenshot: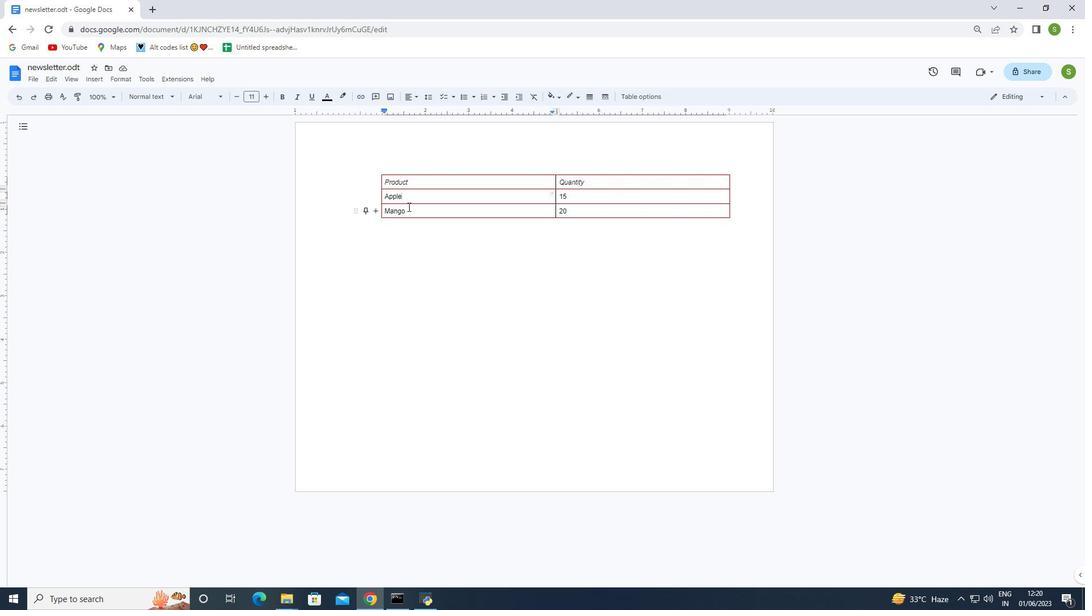 
Action: Mouse moved to (407, 213)
Screenshot: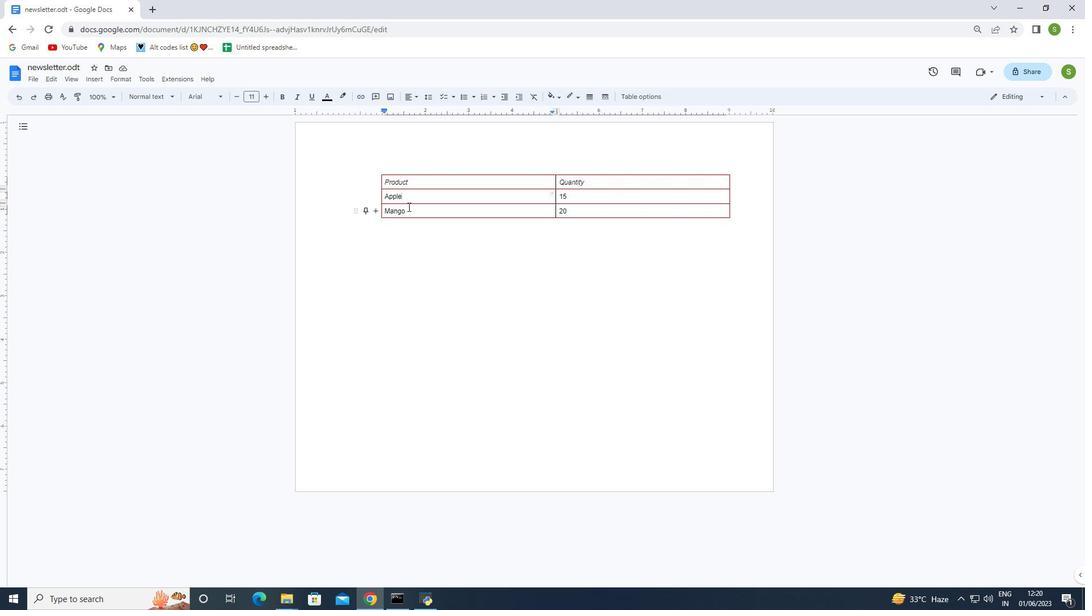 
Action: Key pressed <Key.shift><Key.shift>
Screenshot: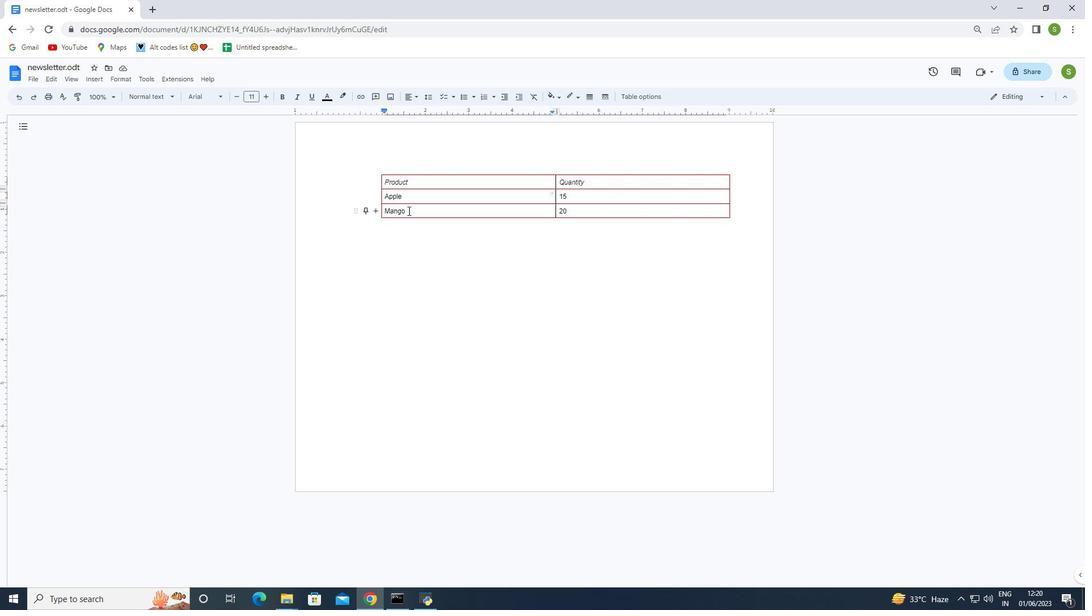 
Action: Mouse moved to (406, 214)
Screenshot: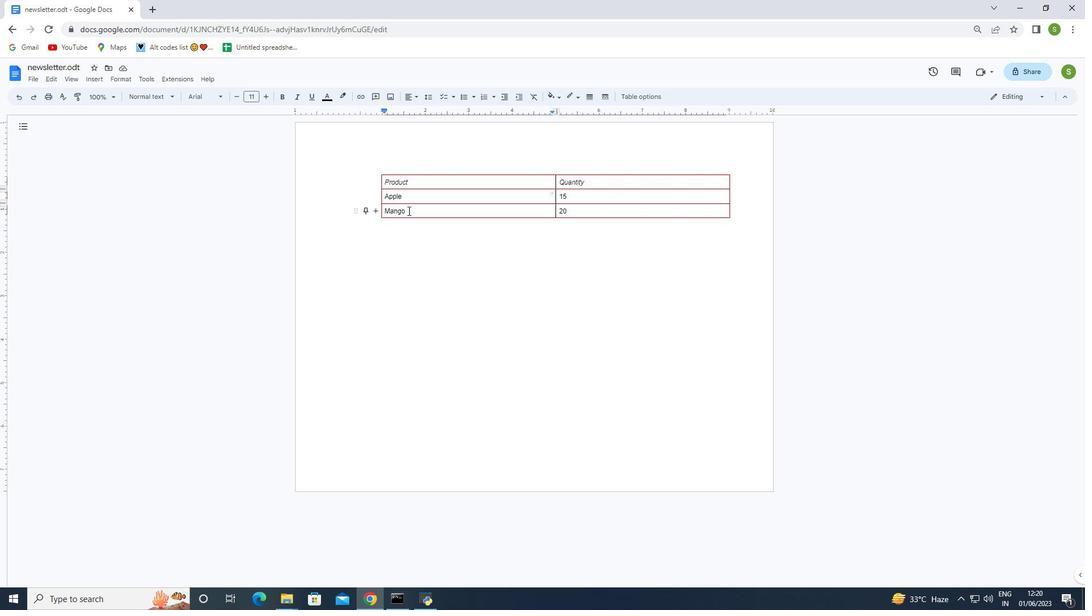 
Action: Key pressed <Key.shift>
Screenshot: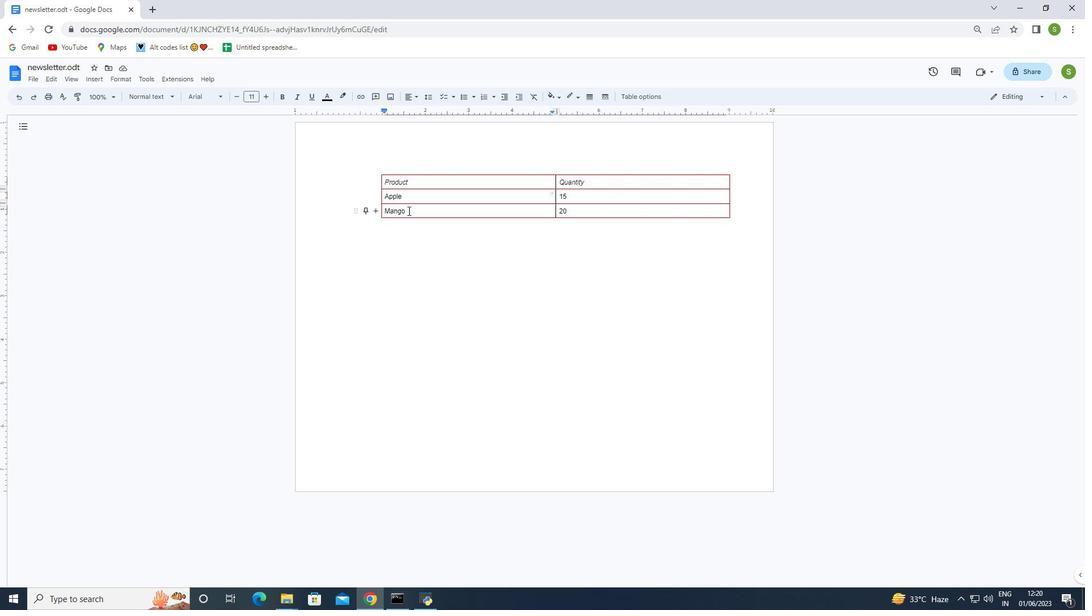 
Action: Mouse moved to (406, 214)
Screenshot: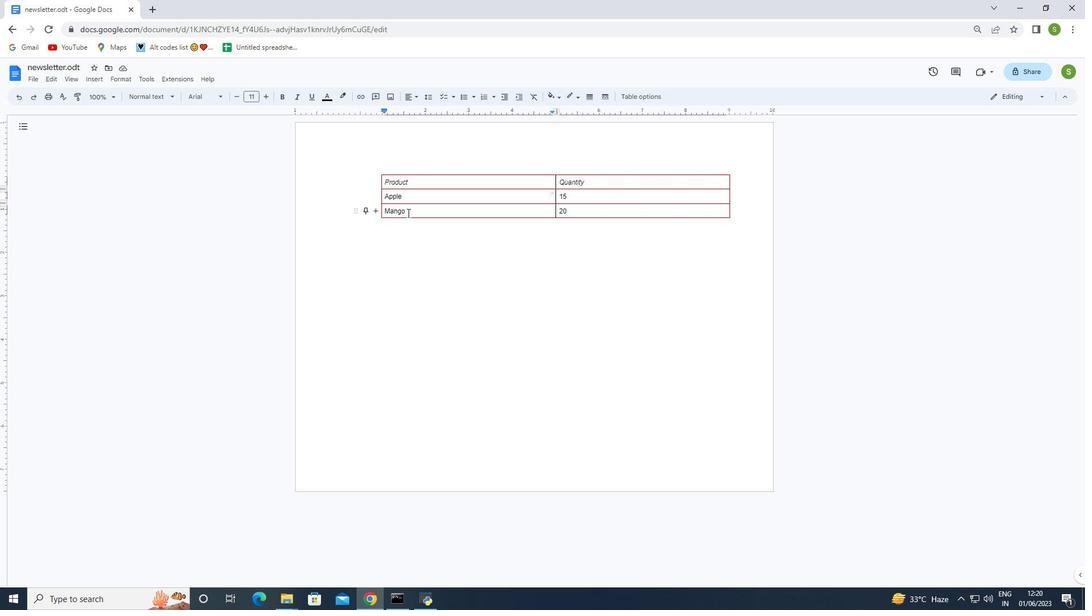 
Action: Key pressed <Key.shift><Key.shift><Key.shift><Key.shift><Key.shift><Key.shift><Key.shift><Key.shift>
Screenshot: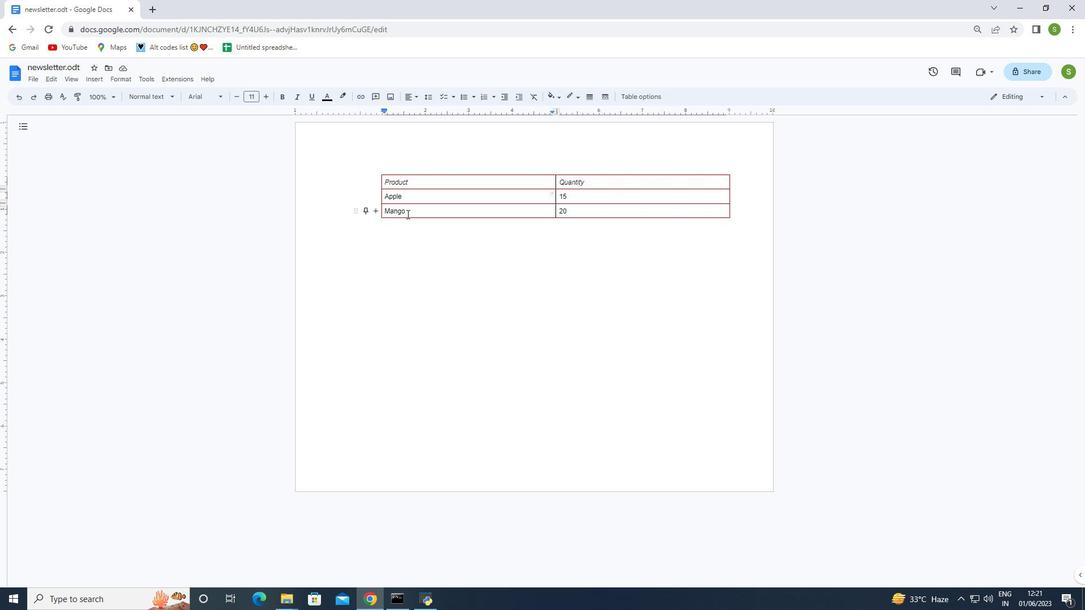 
Action: Mouse moved to (406, 214)
Screenshot: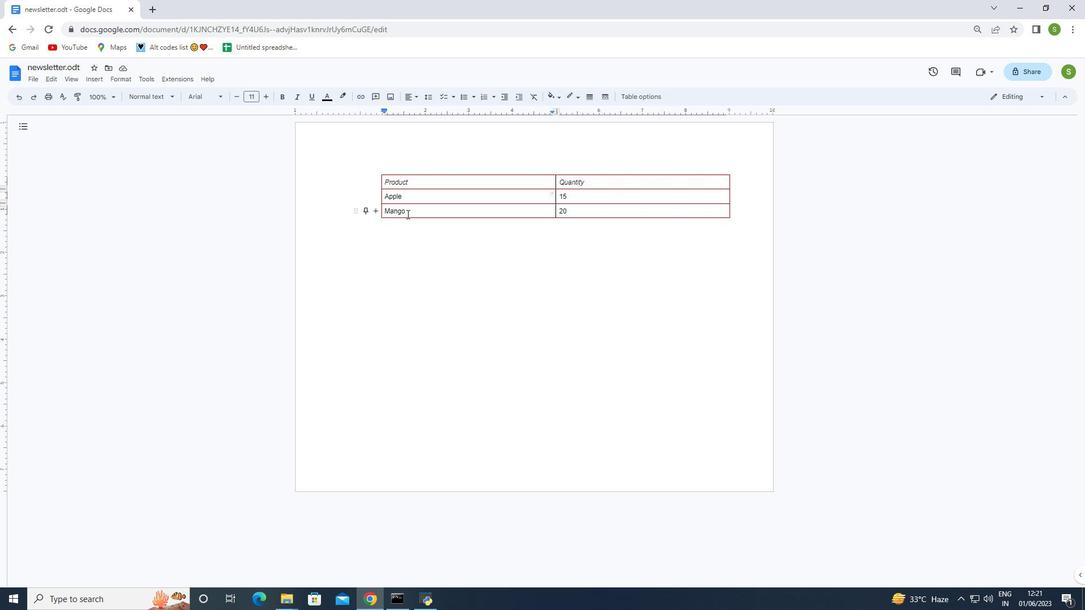 
Action: Key pressed <Key.shift>
Screenshot: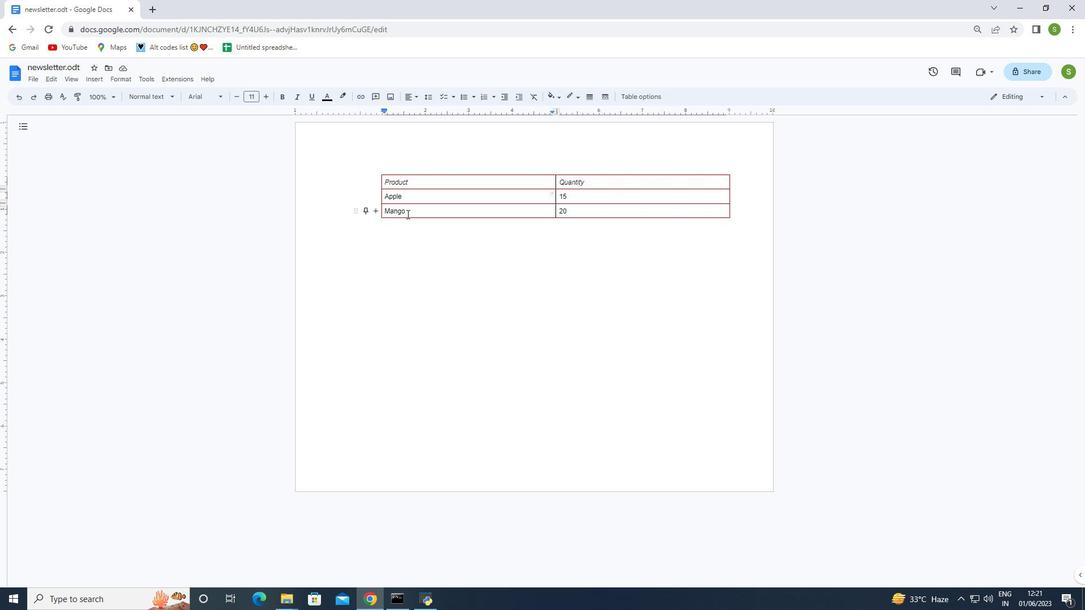 
Action: Mouse moved to (406, 214)
Screenshot: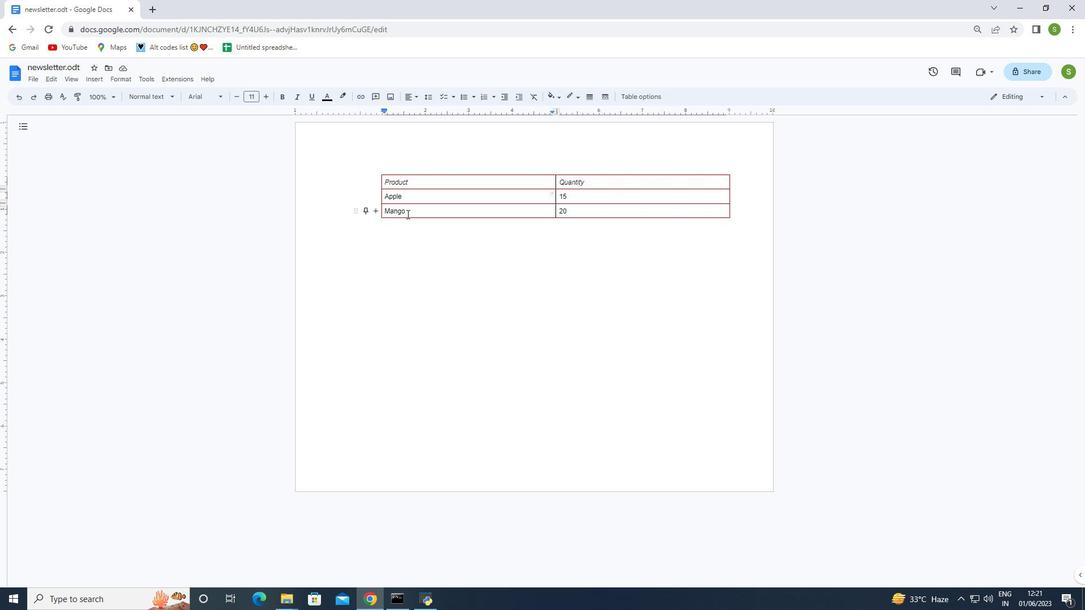 
Action: Key pressed <Key.shift>
Screenshot: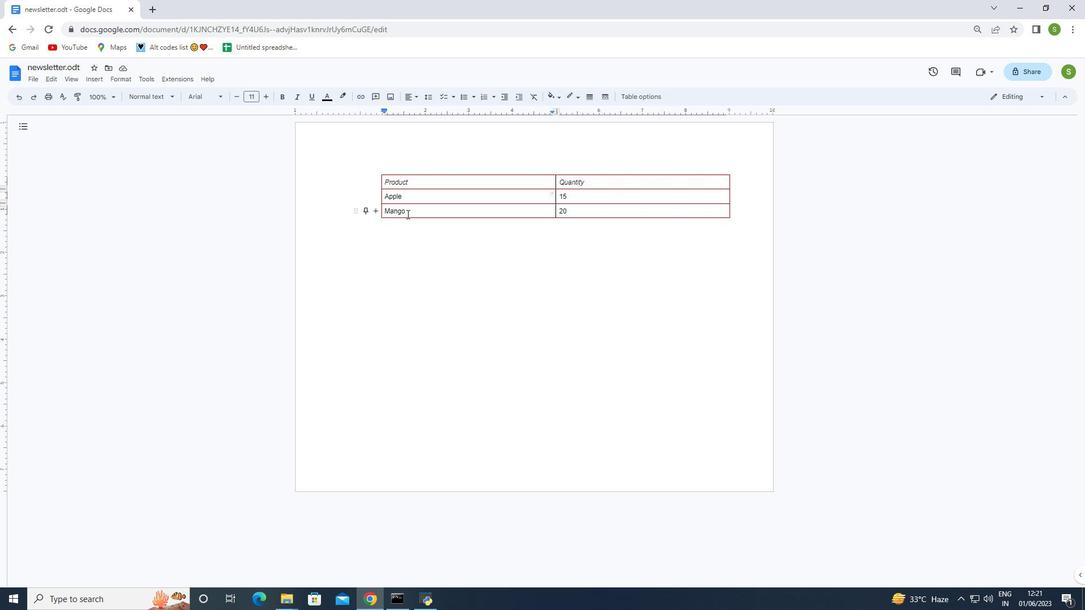 
Action: Mouse moved to (406, 213)
Screenshot: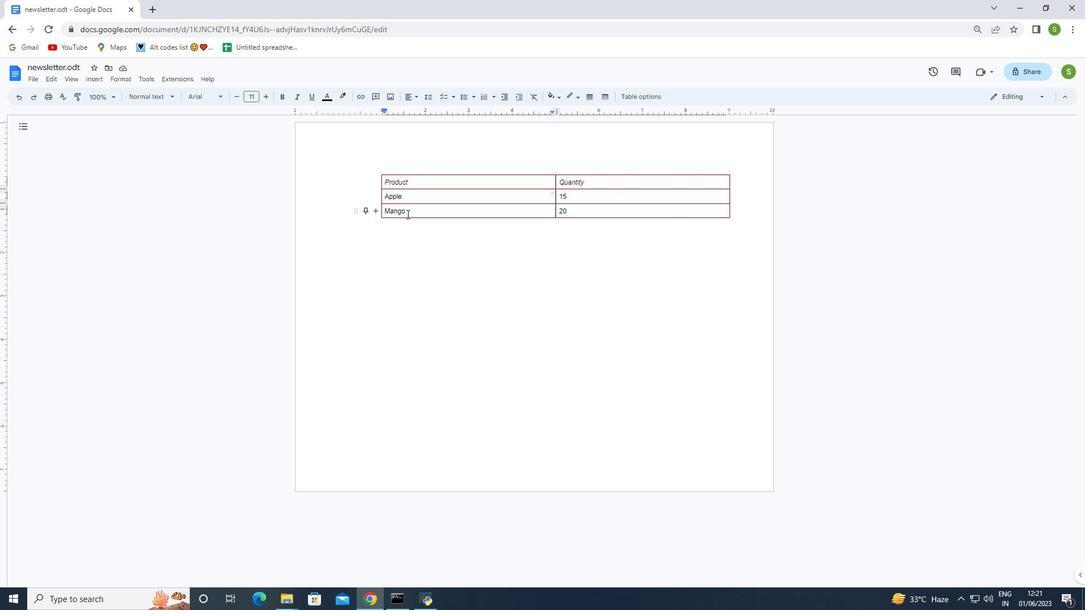 
Action: Key pressed <Key.shift><Key.shift>
Screenshot: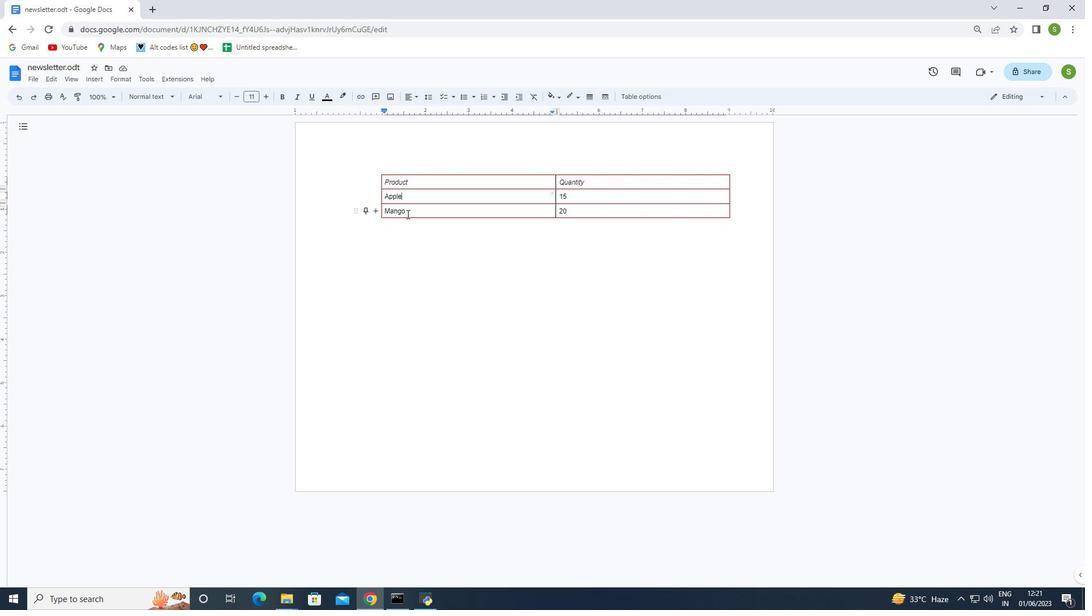 
Action: Mouse moved to (406, 213)
Screenshot: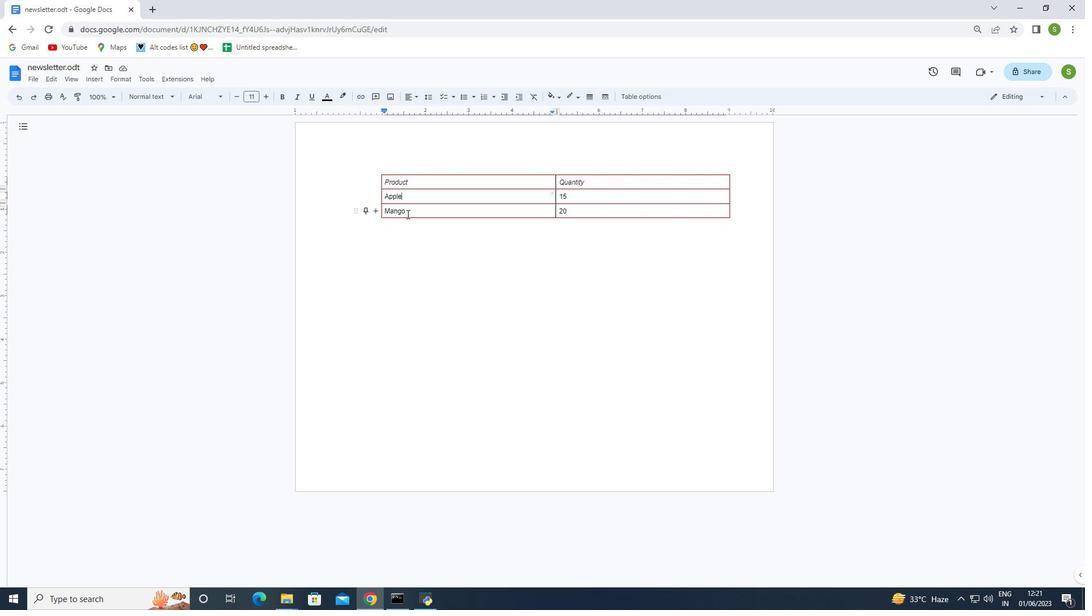 
Action: Key pressed <Key.shift>
Screenshot: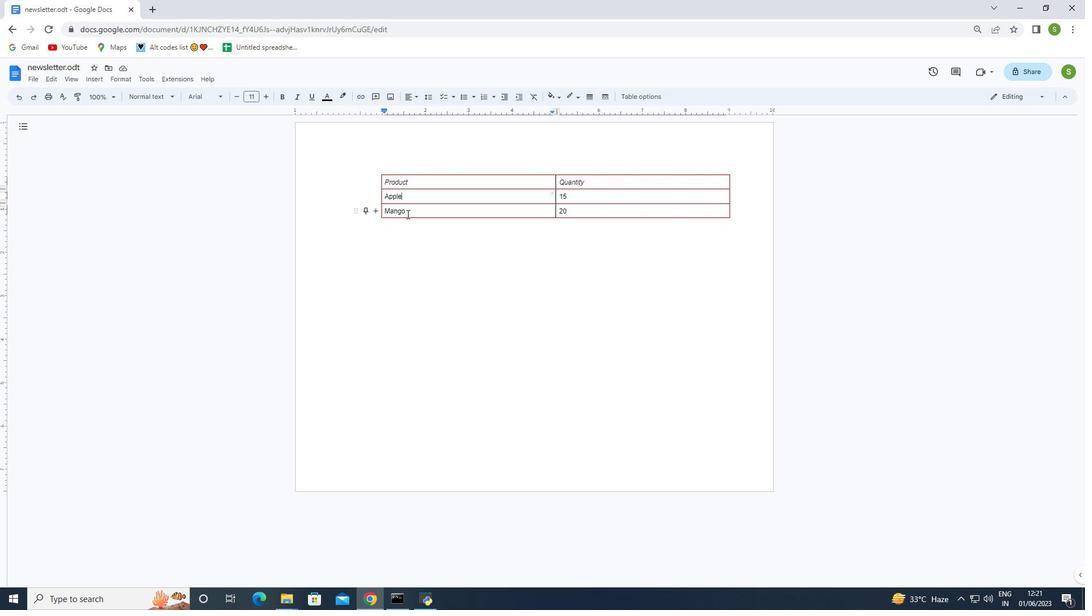
Action: Mouse moved to (406, 214)
Screenshot: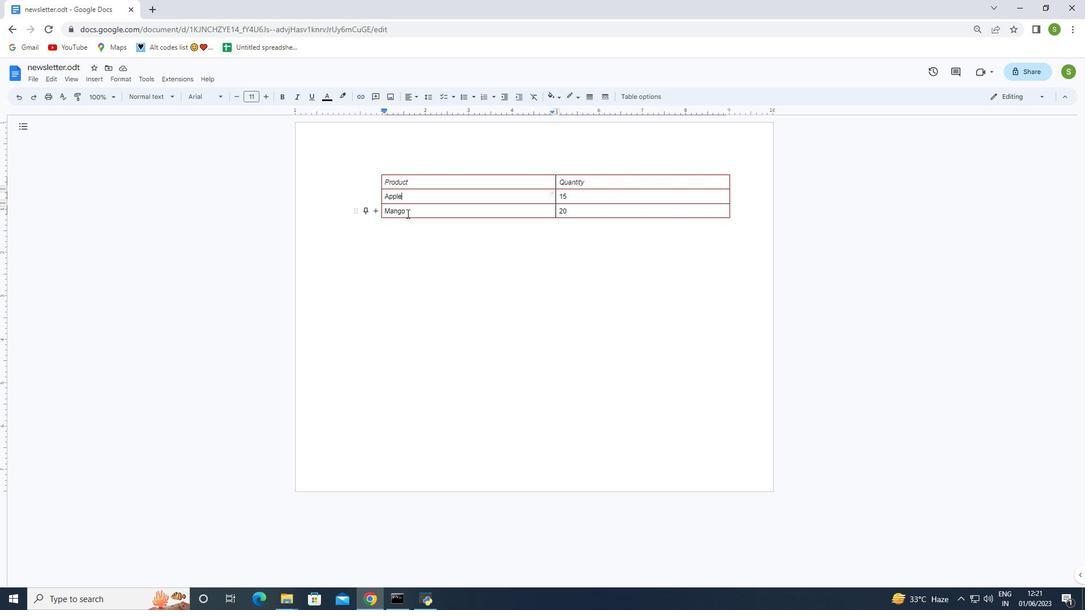 
Action: Key pressed <Key.shift>
Screenshot: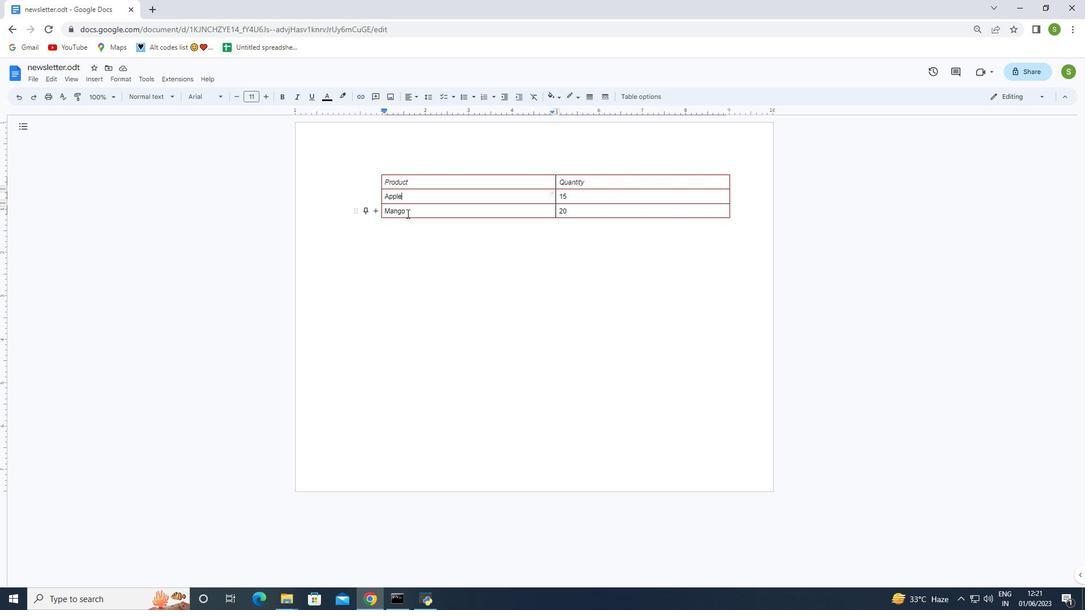 
Action: Mouse moved to (405, 215)
Screenshot: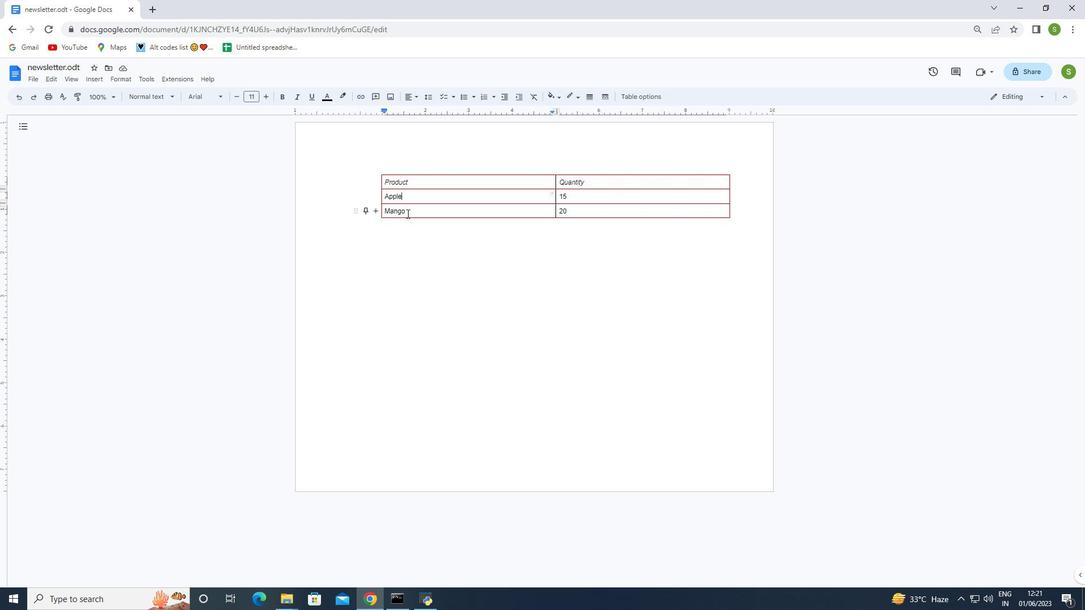 
Action: Key pressed <Key.shift>
Screenshot: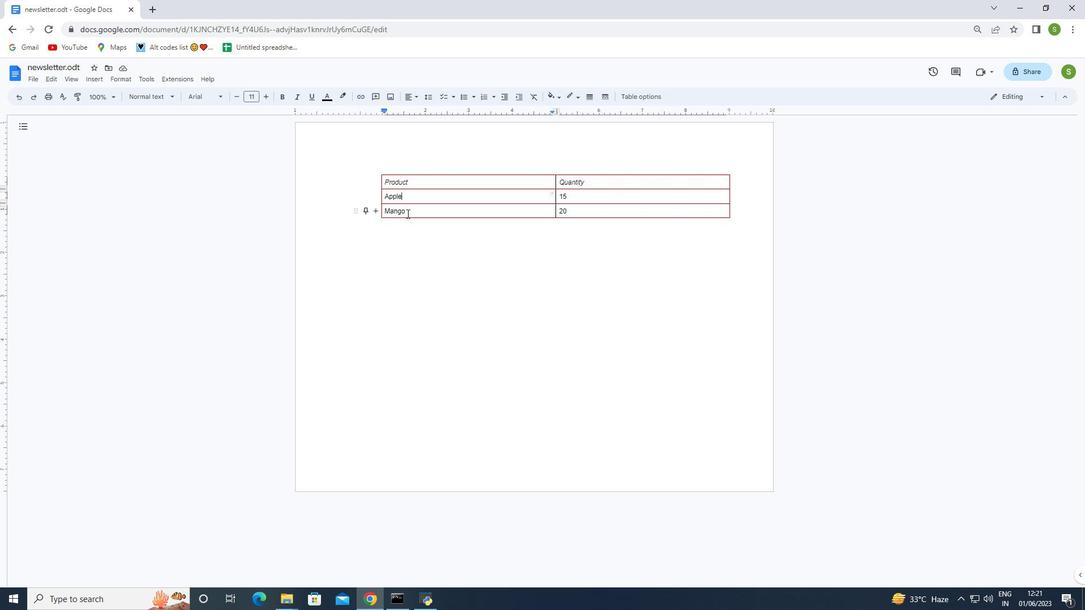 
Action: Mouse moved to (415, 217)
Screenshot: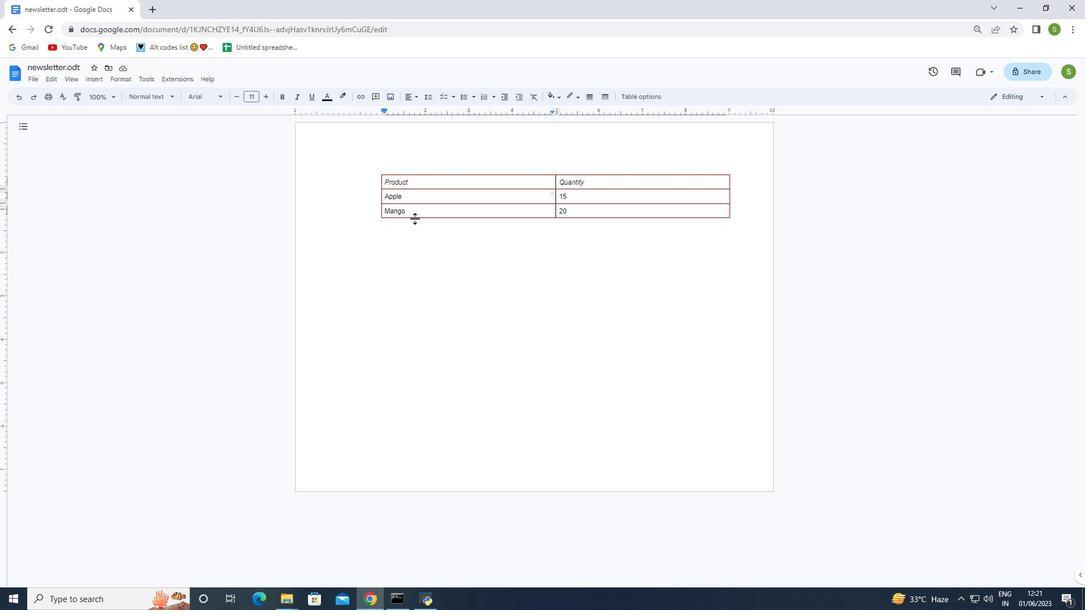 
Action: Mouse pressed left at (415, 217)
Screenshot: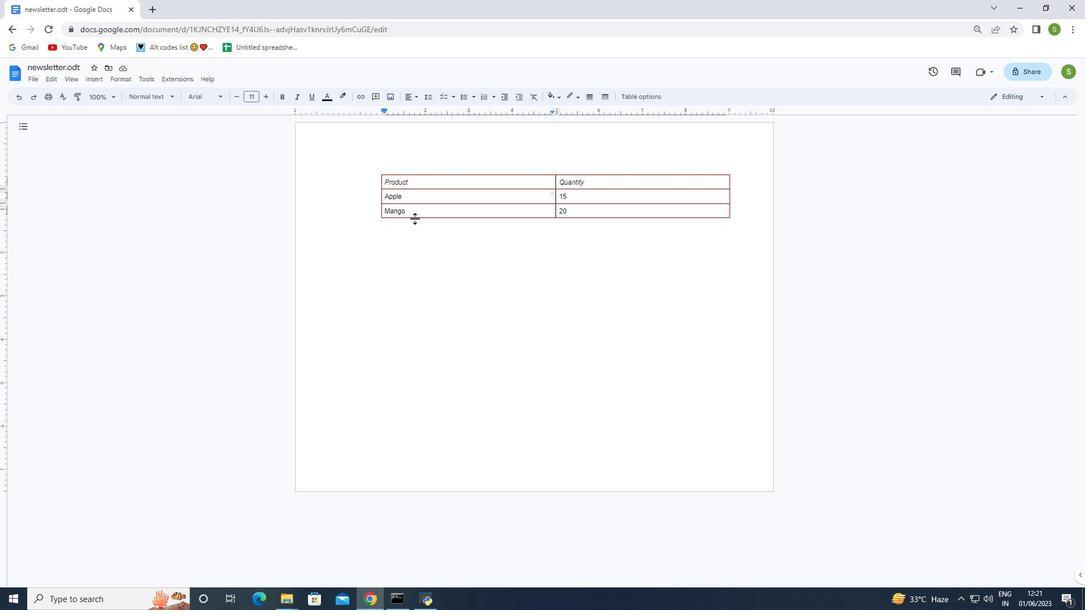 
Action: Mouse moved to (423, 231)
Screenshot: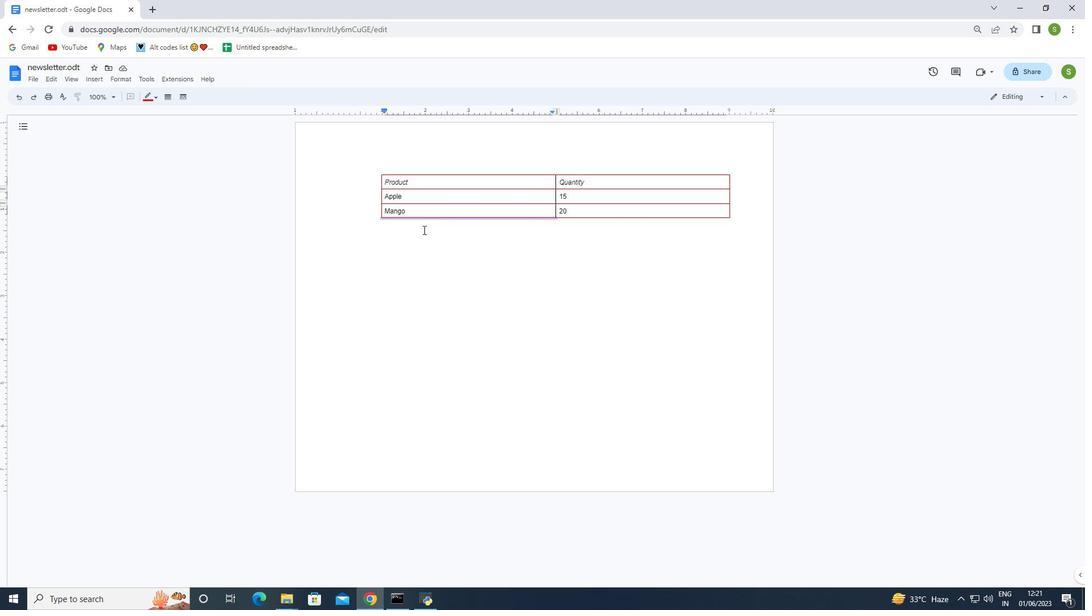 
Action: Key pressed <Key.shift>
Screenshot: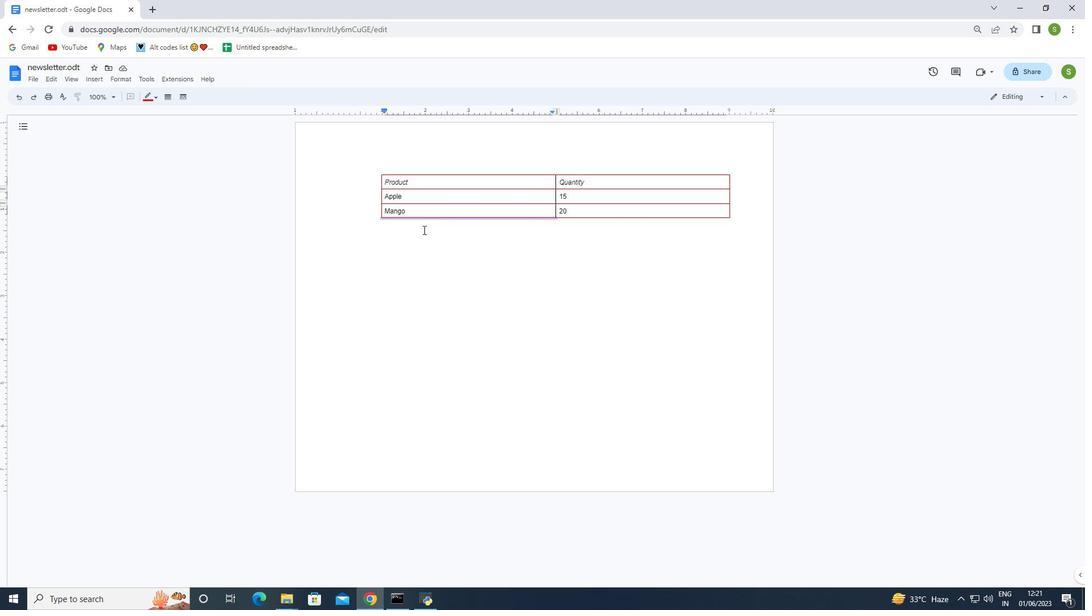 
Action: Mouse moved to (373, 192)
Screenshot: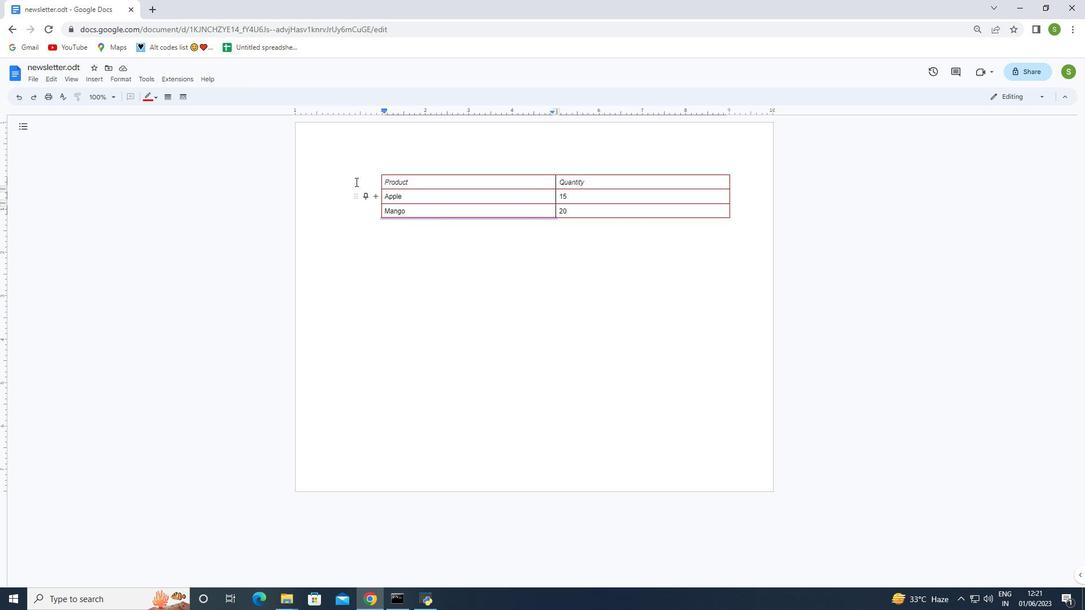 
Action: Key pressed <Key.shift>
Screenshot: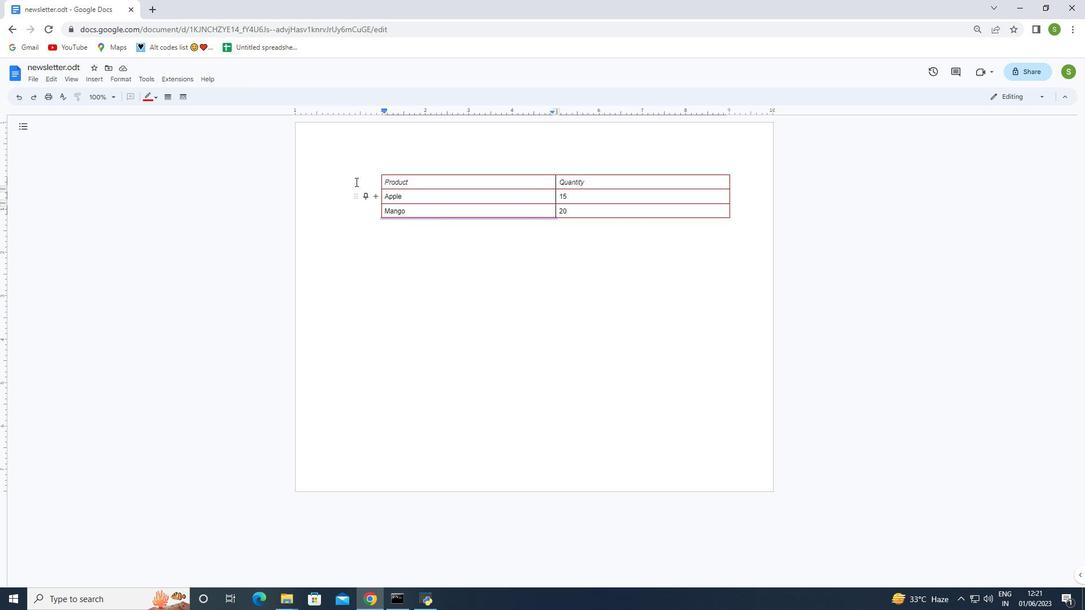 
Action: Mouse moved to (382, 194)
Screenshot: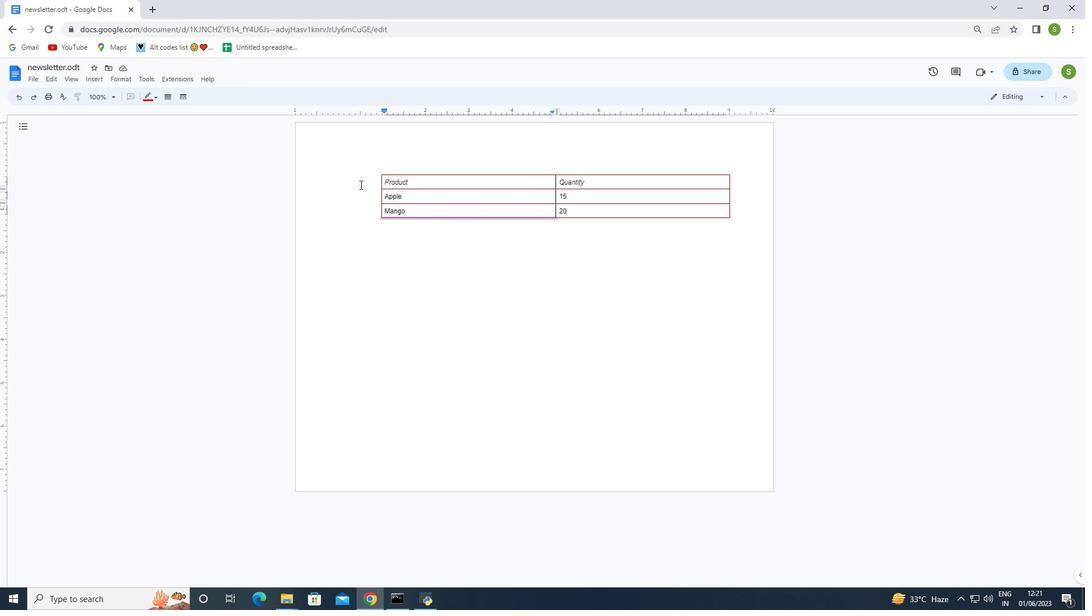 
Action: Key pressed <Key.shift>
Screenshot: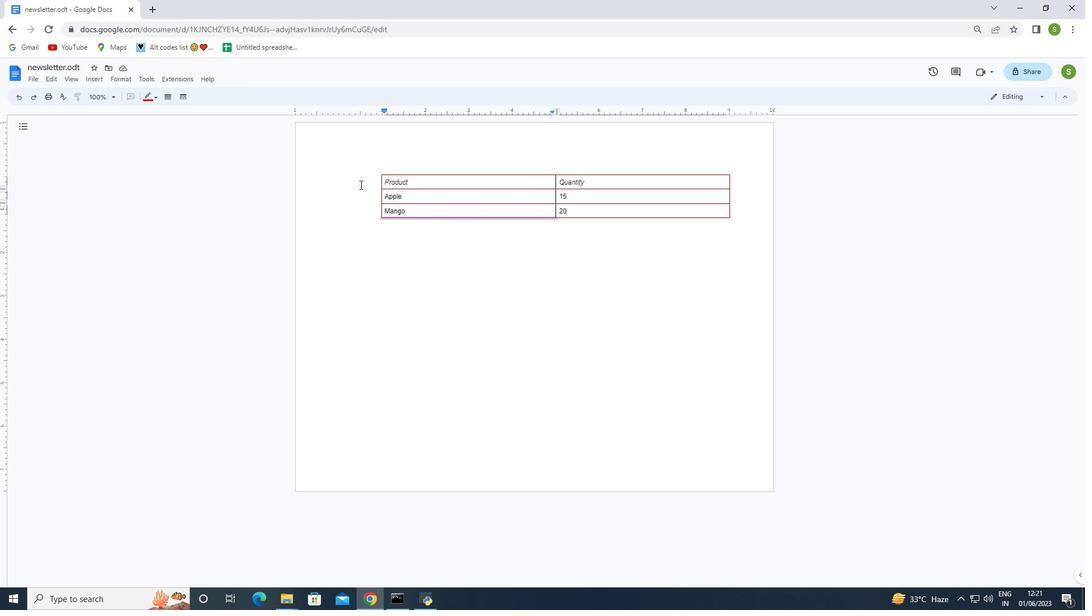 
Action: Mouse moved to (386, 194)
Screenshot: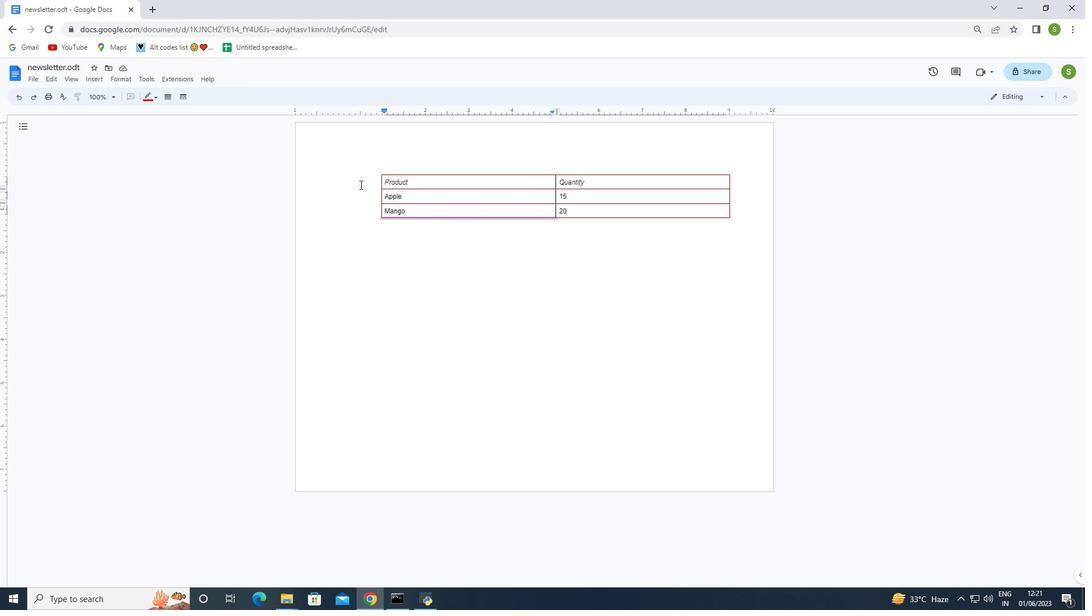 
Action: Key pressed <Key.shift>
Screenshot: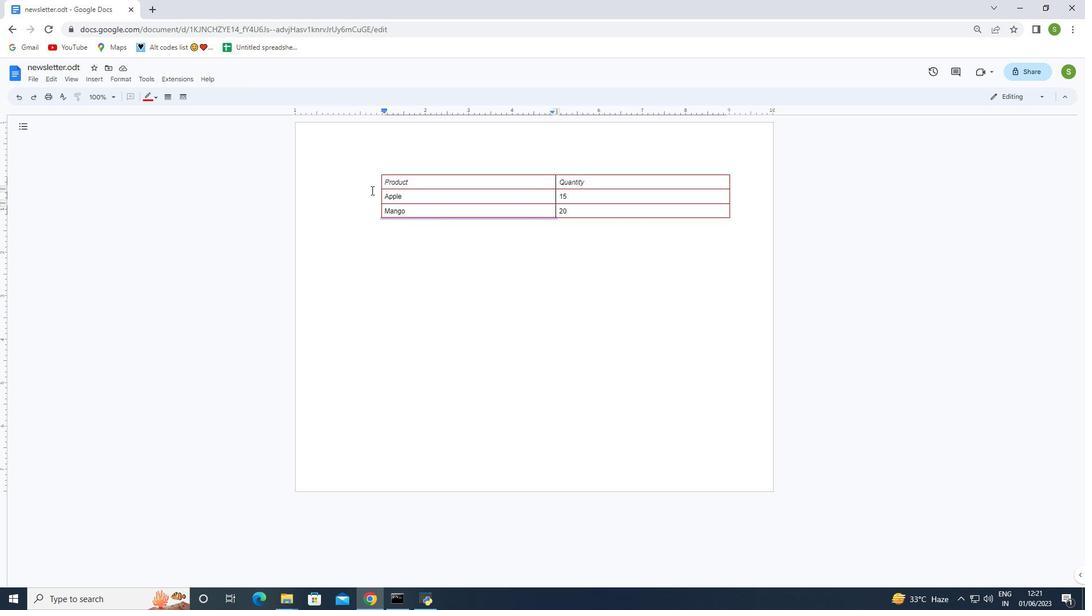 
Action: Mouse moved to (387, 194)
Screenshot: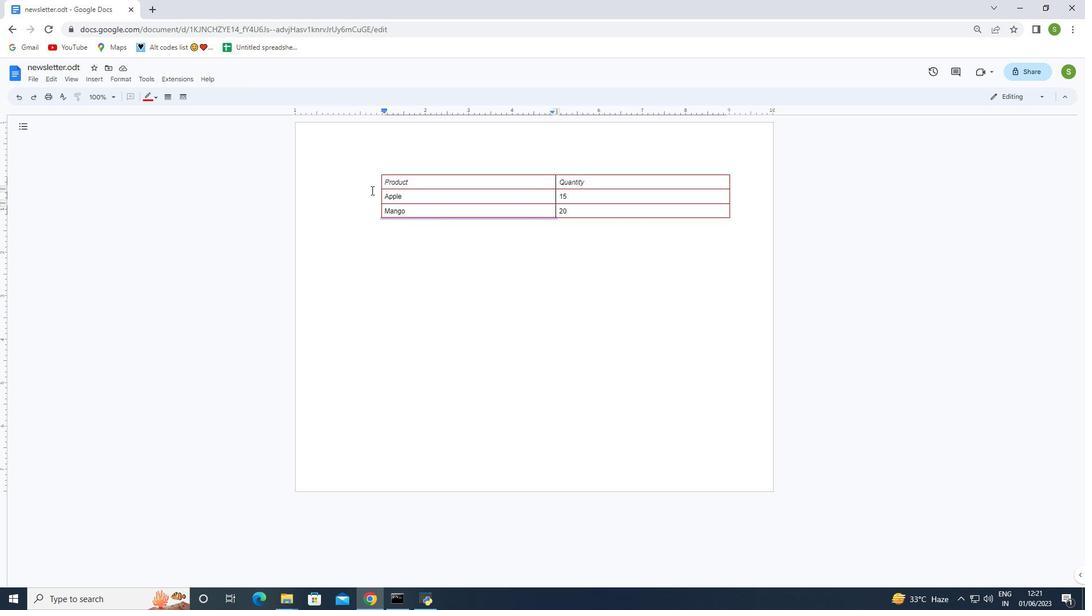 
Action: Key pressed <Key.shift>
Screenshot: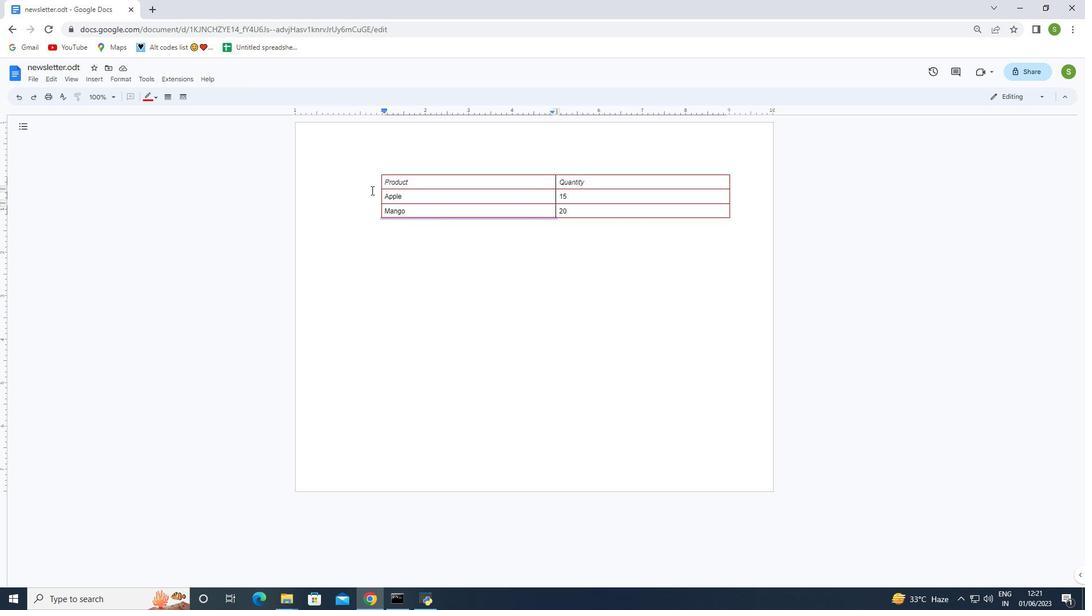 
Action: Mouse moved to (388, 193)
Screenshot: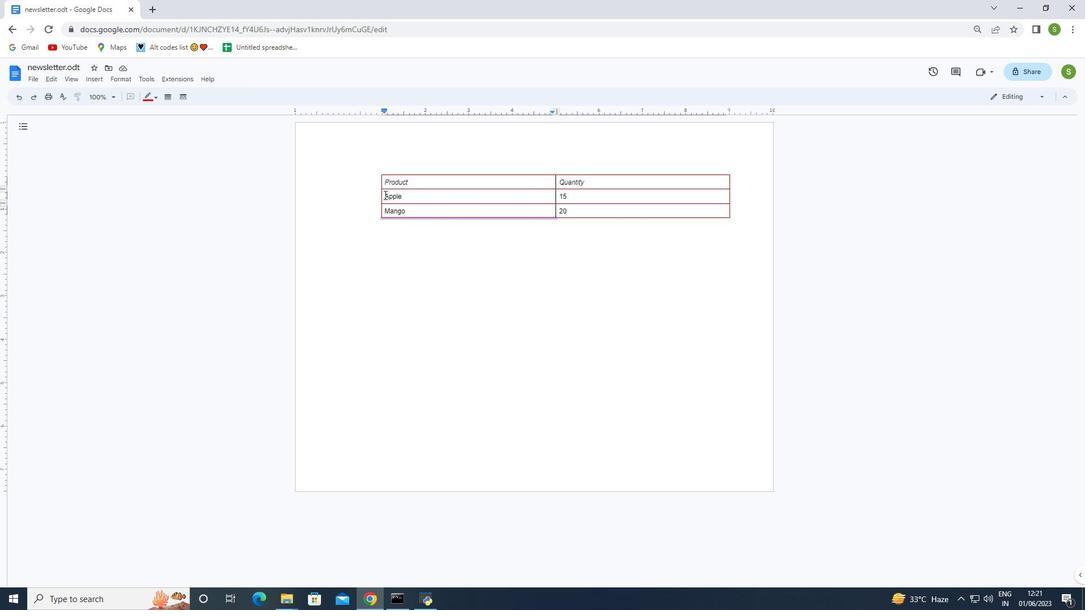 
Action: Key pressed <Key.shift>
Screenshot: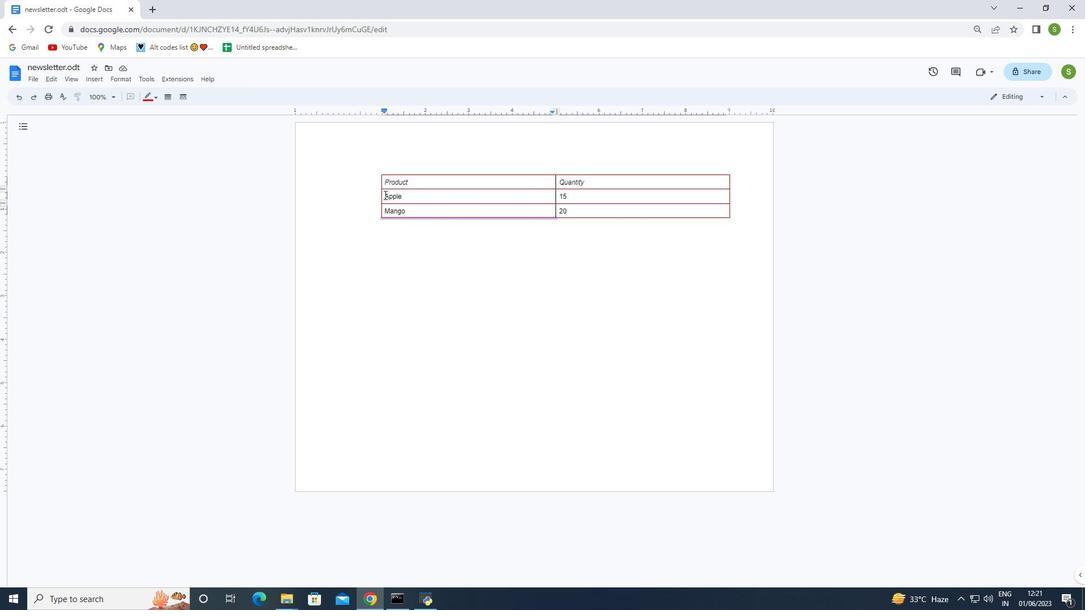 
Action: Mouse moved to (388, 192)
Screenshot: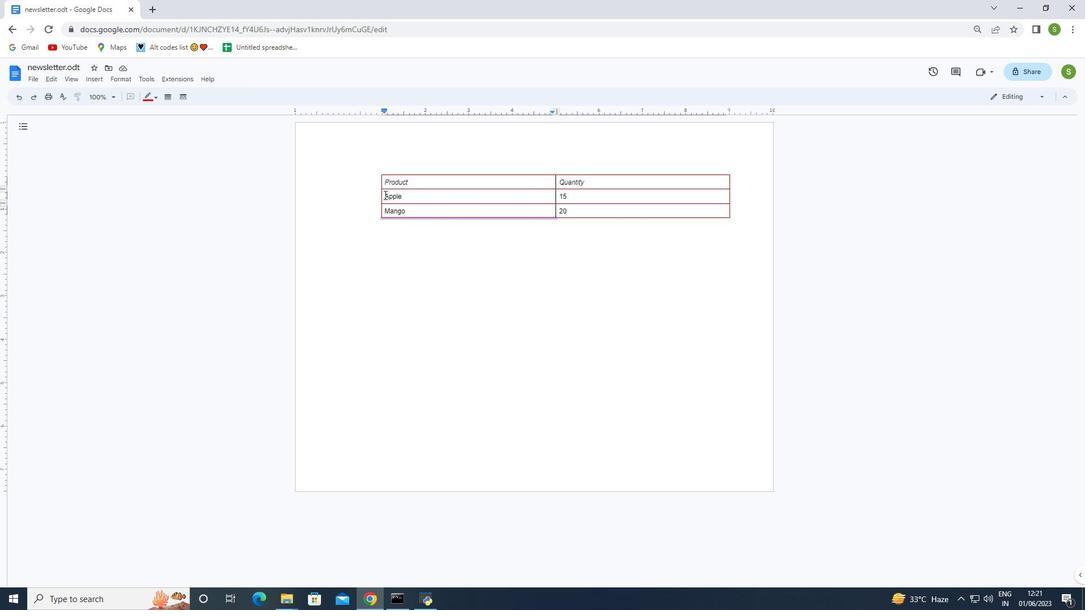 
Action: Key pressed <Key.shift>
Screenshot: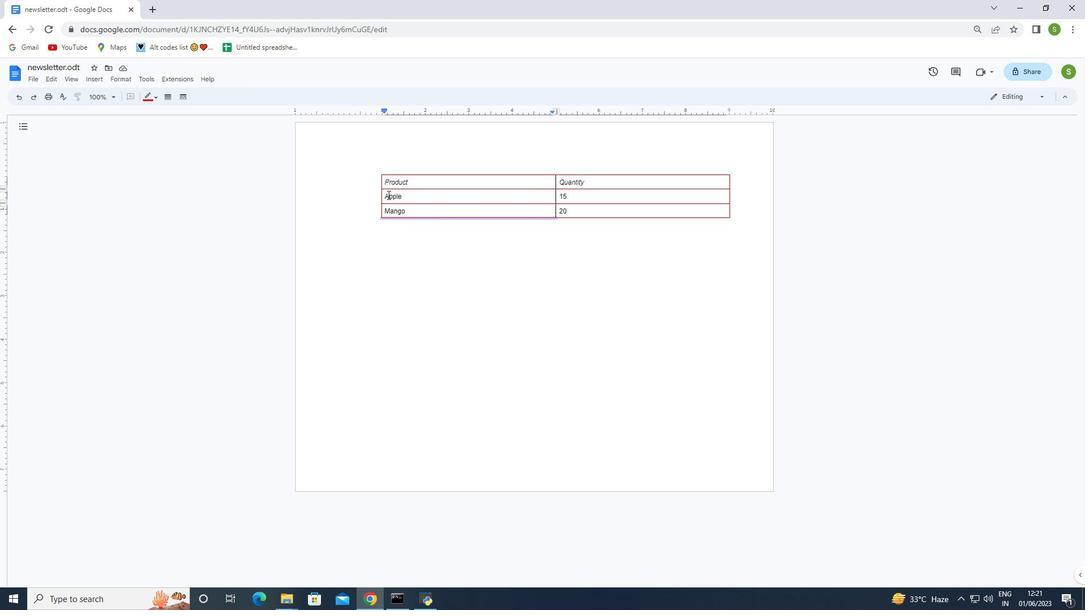 
Action: Mouse moved to (386, 192)
Screenshot: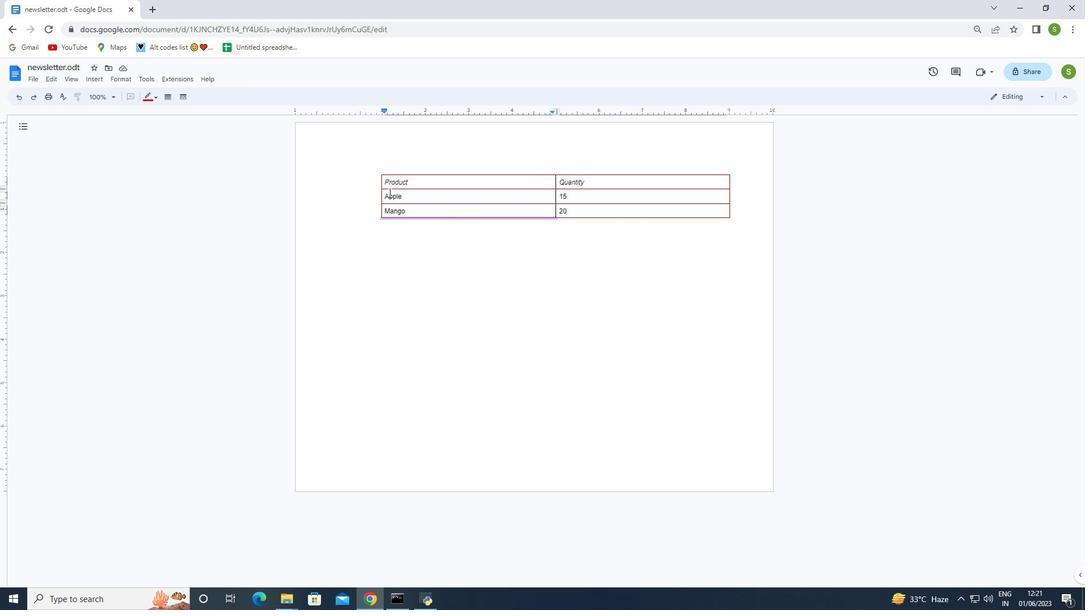 
Action: Key pressed <Key.shift>
Screenshot: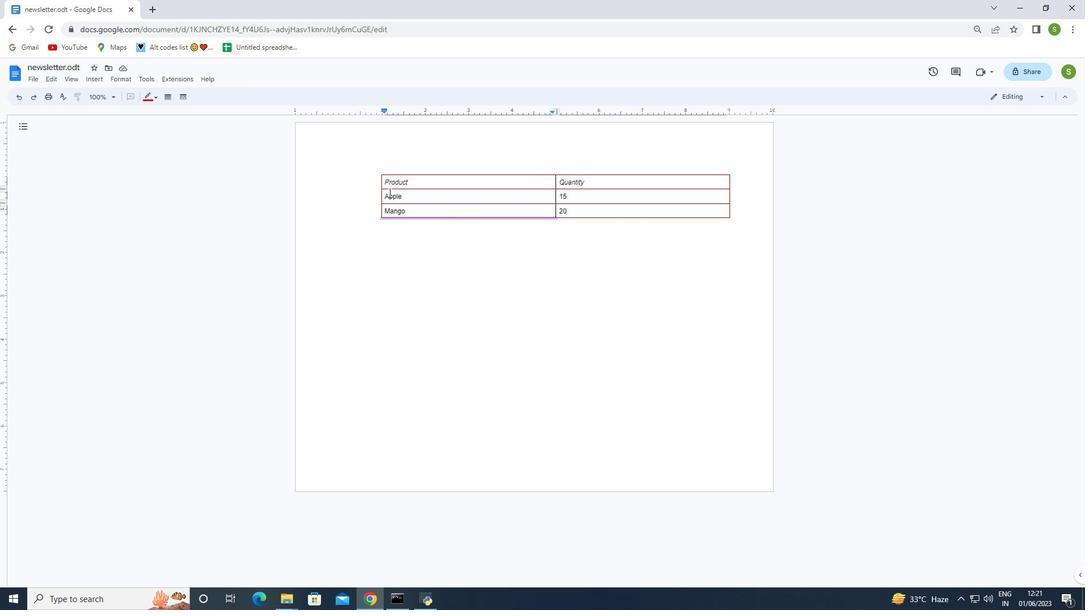 
Action: Mouse moved to (385, 192)
Screenshot: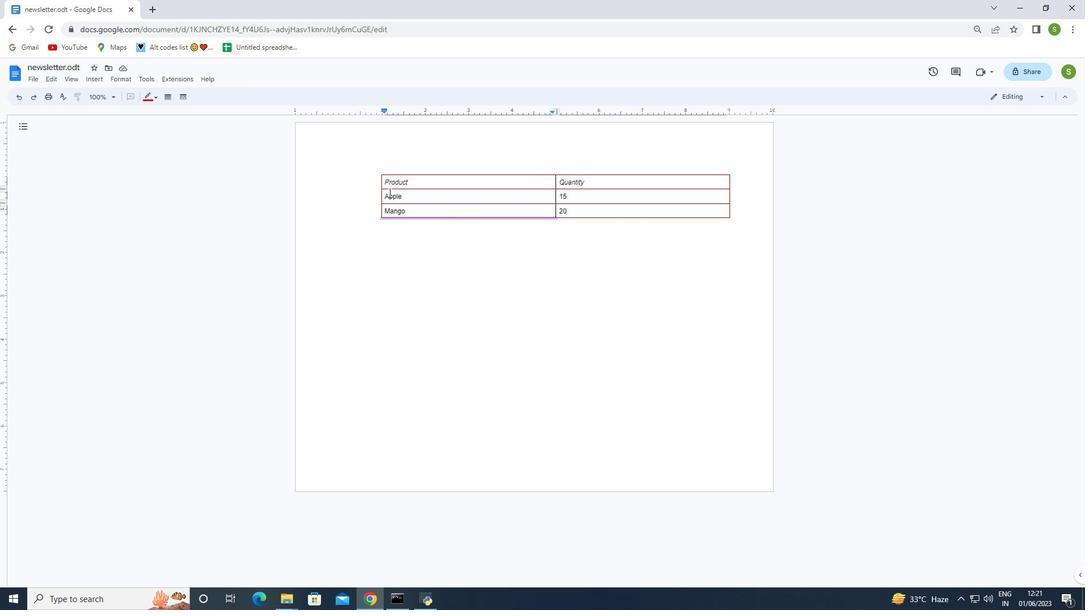 
Action: Key pressed <Key.shift><Key.shift>
Screenshot: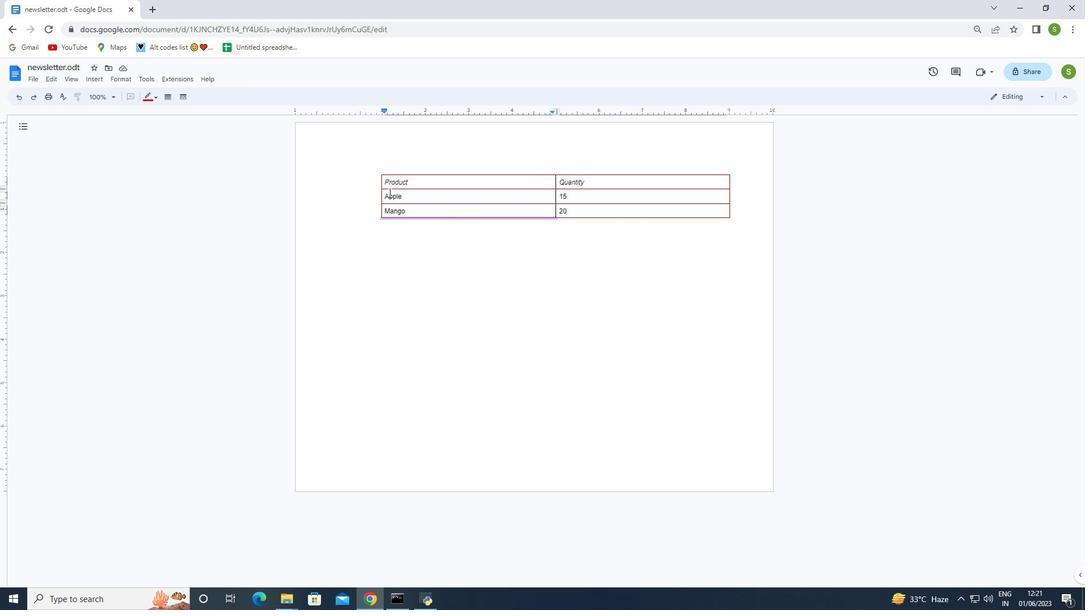 
Action: Mouse moved to (385, 192)
Screenshot: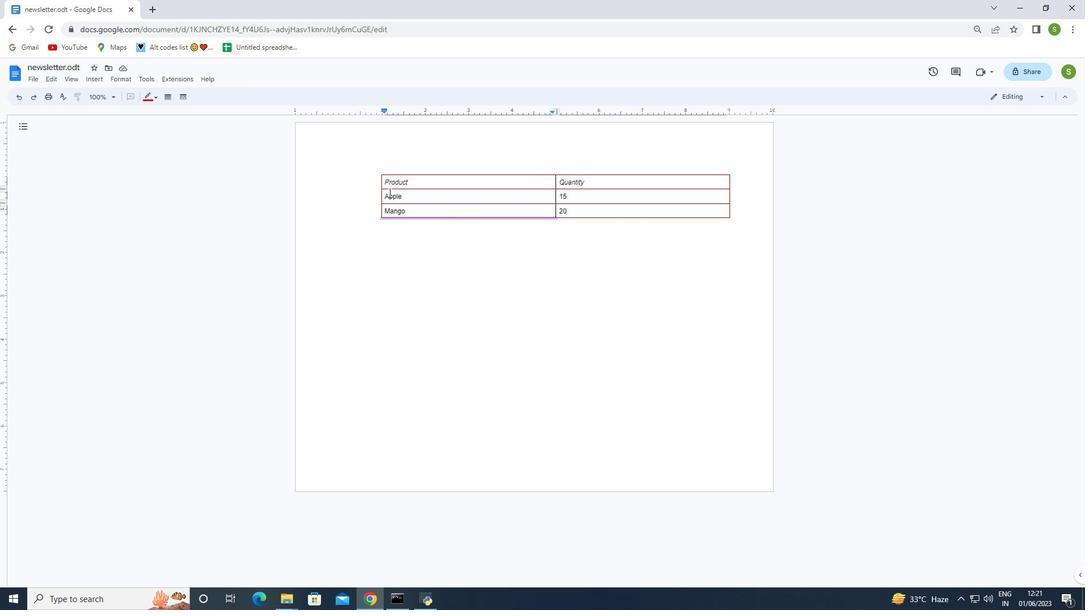 
Action: Key pressed <Key.shift>
Screenshot: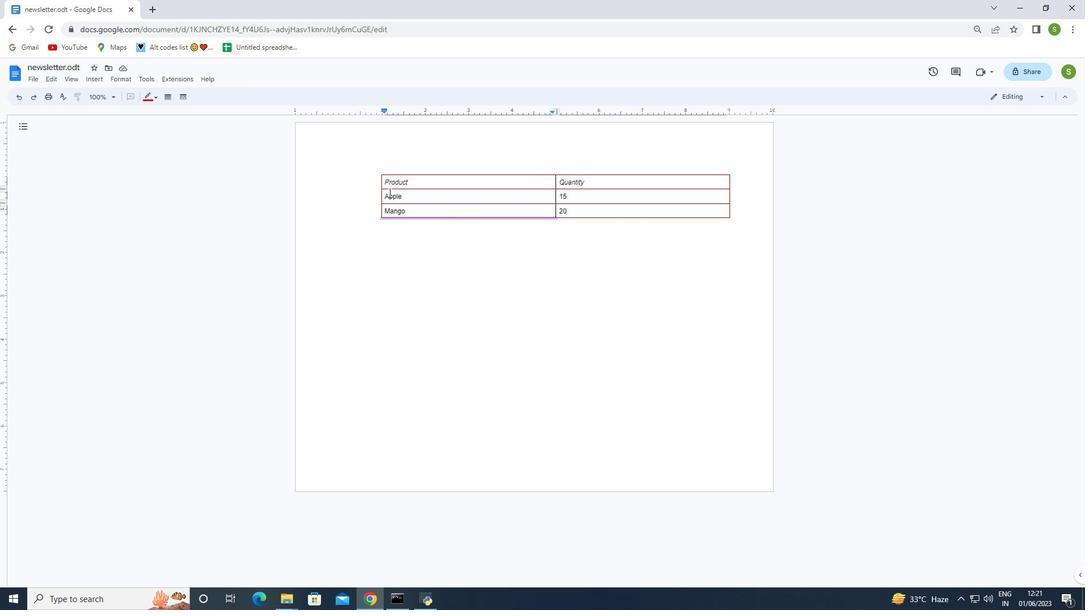 
Action: Mouse moved to (385, 192)
Screenshot: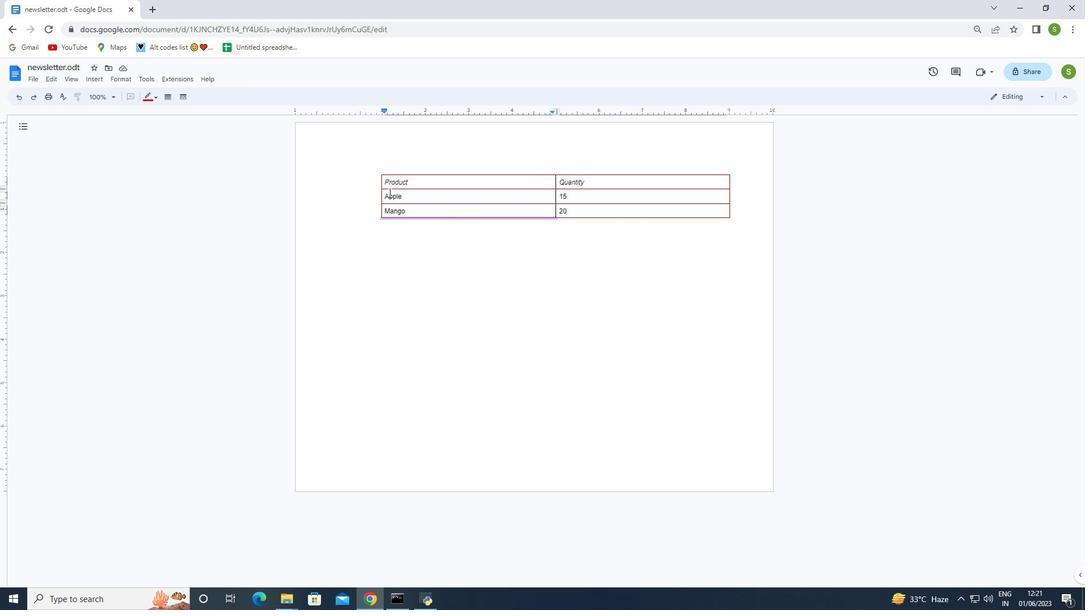 
Action: Key pressed <Key.shift>
Screenshot: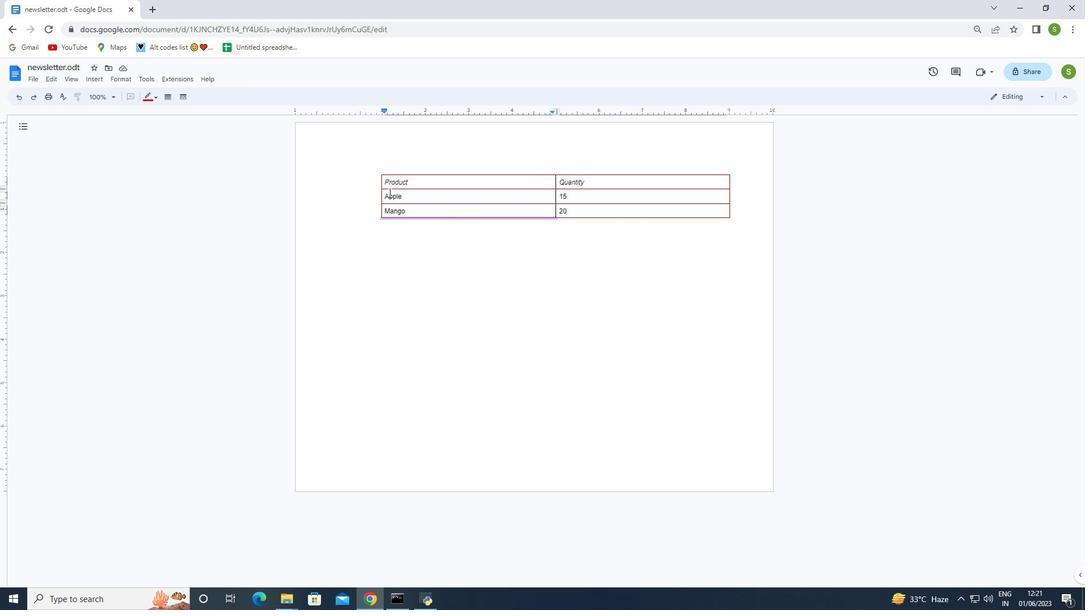 
Action: Mouse moved to (384, 192)
Screenshot: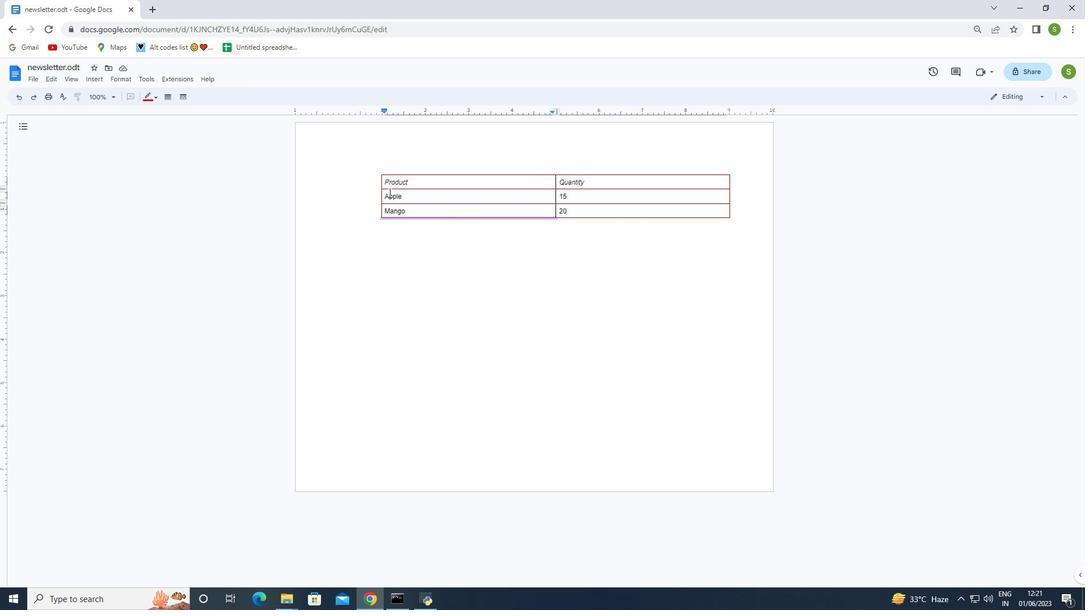 
Action: Key pressed <Key.shift>
Screenshot: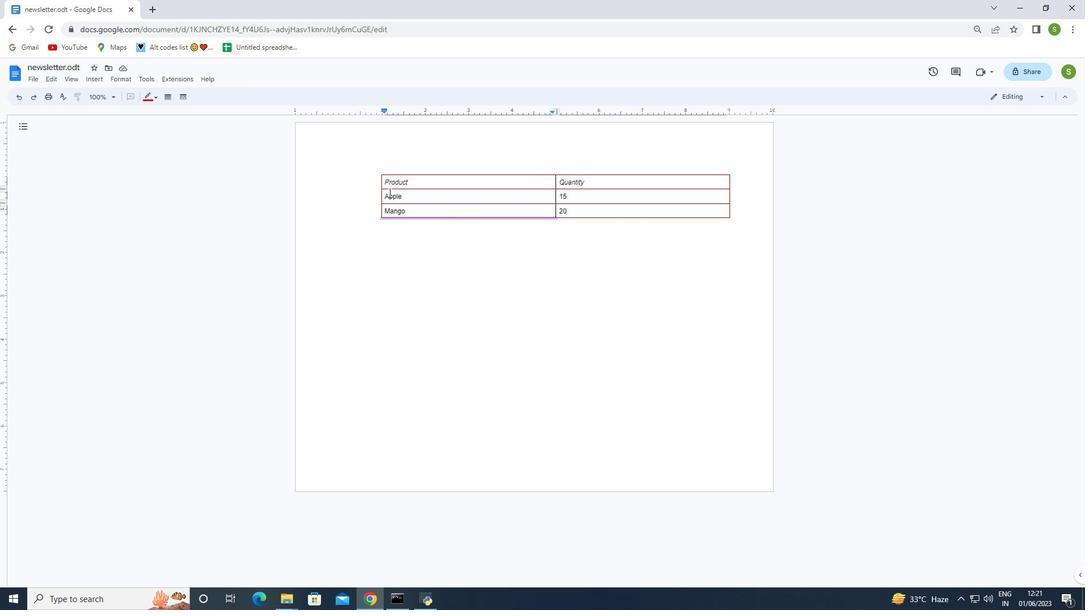 
Action: Mouse moved to (384, 193)
Screenshot: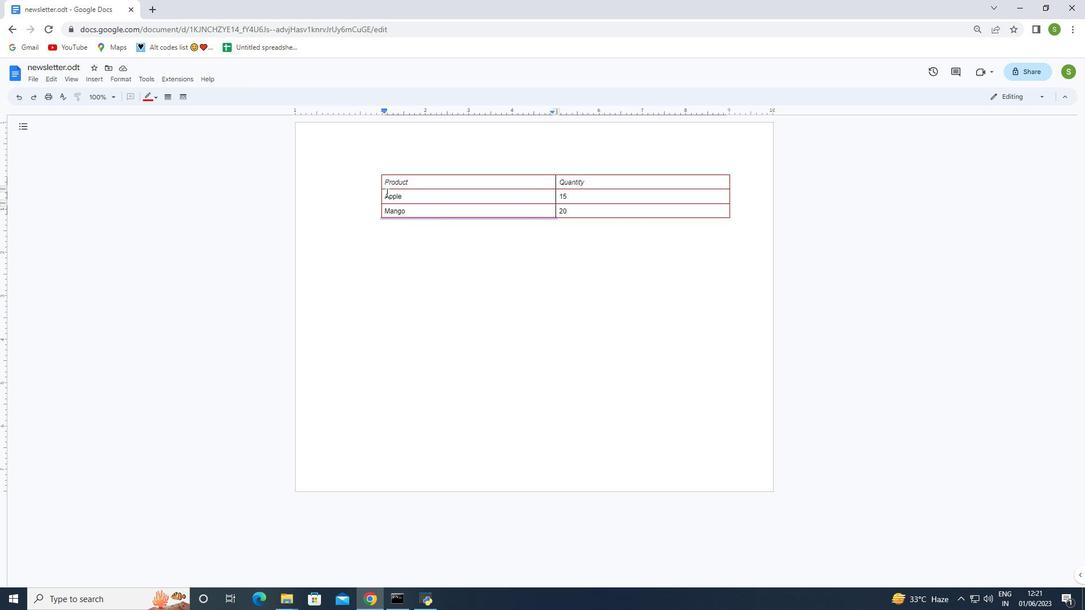 
Action: Key pressed <Key.shift>
Screenshot: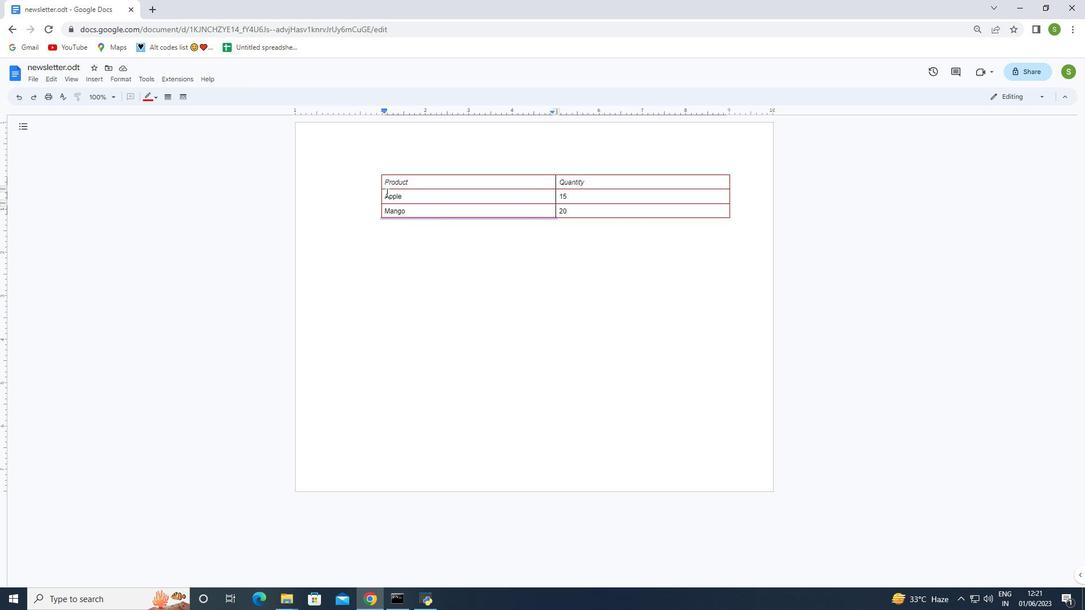 
Action: Mouse moved to (383, 193)
Screenshot: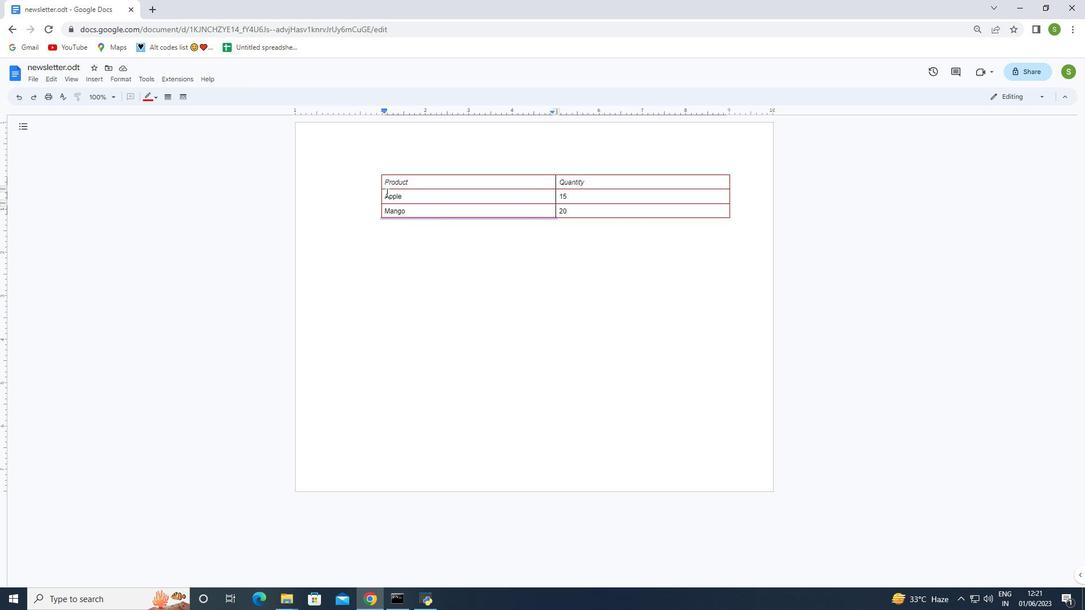 
Action: Key pressed <Key.shift>
Screenshot: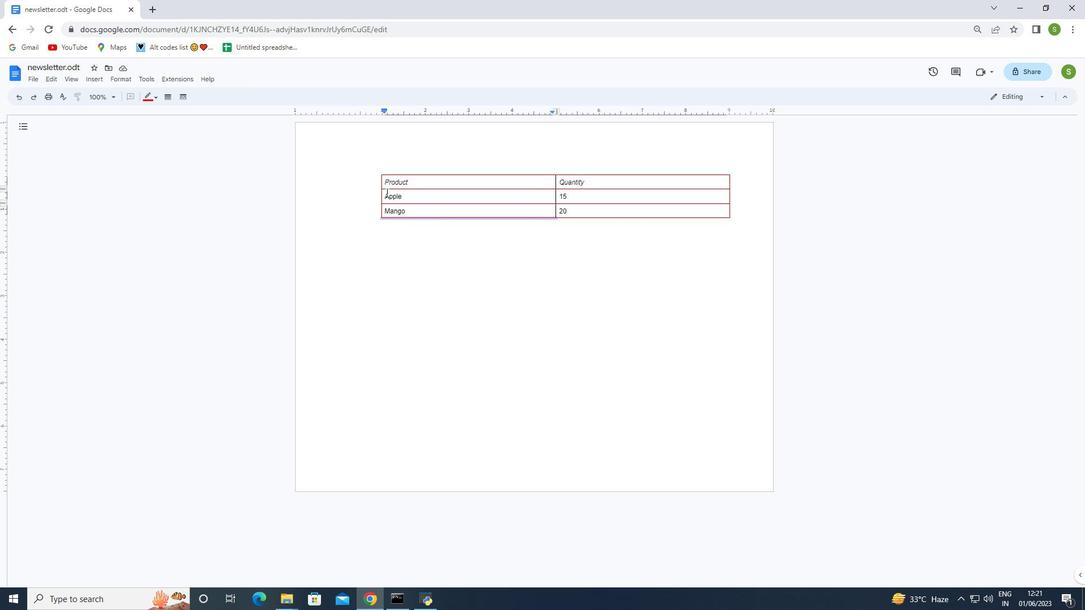 
Action: Mouse moved to (383, 193)
Screenshot: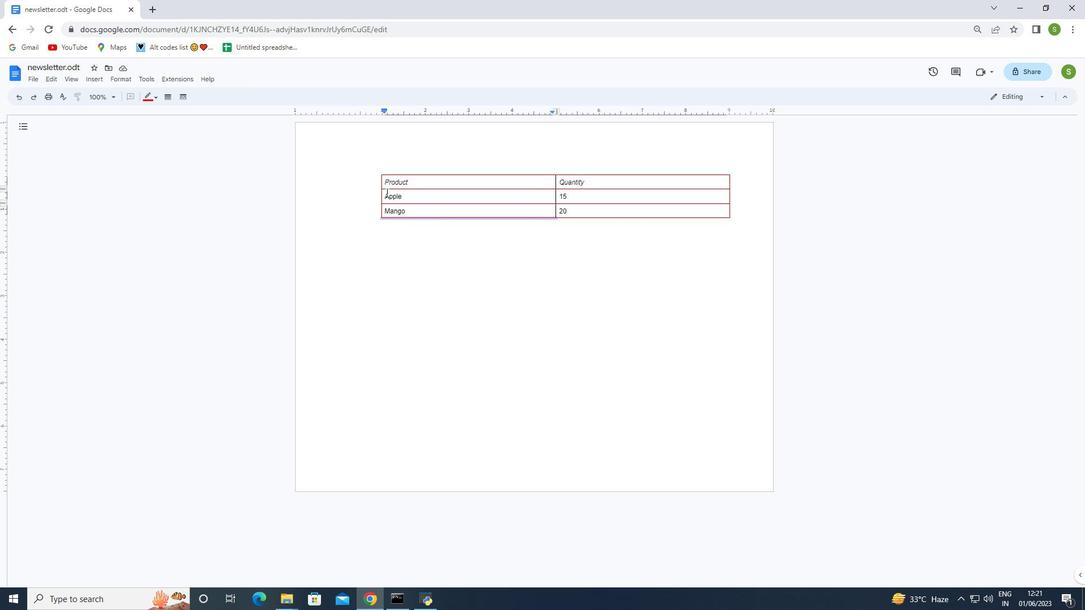 
Action: Key pressed <Key.shift>
Screenshot: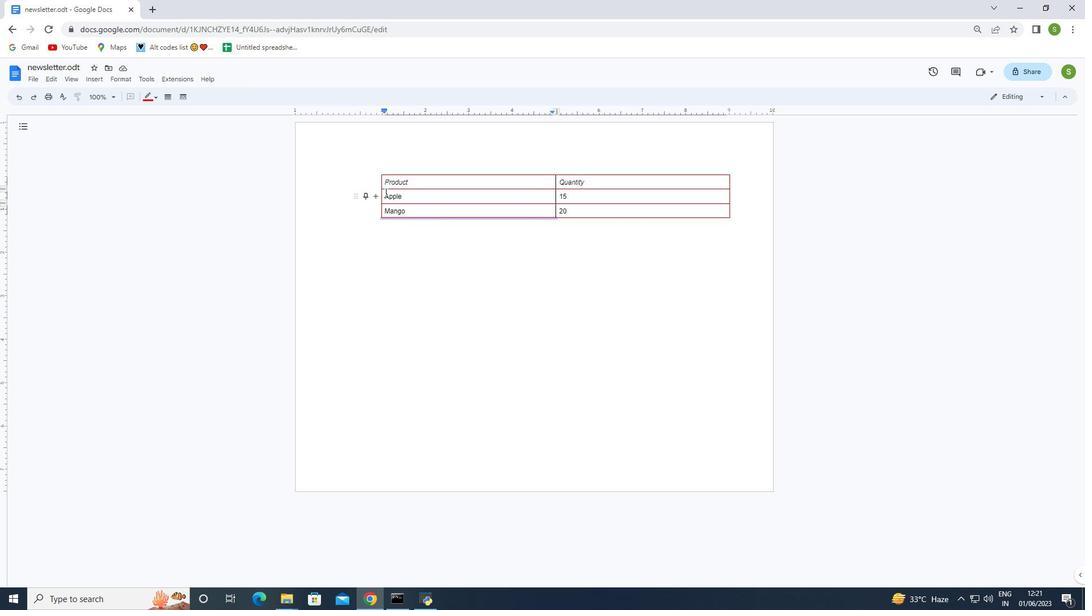 
Action: Mouse moved to (382, 194)
Screenshot: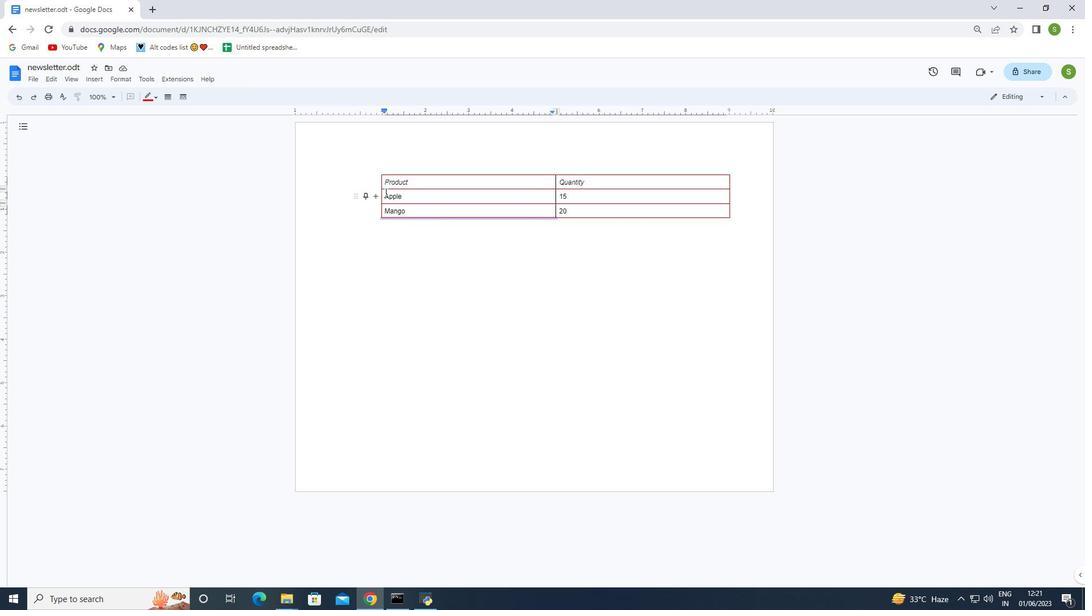 
Action: Key pressed <Key.shift>
